 Task: Slide 14 - What To Do.
Action: Mouse moved to (31, 91)
Screenshot: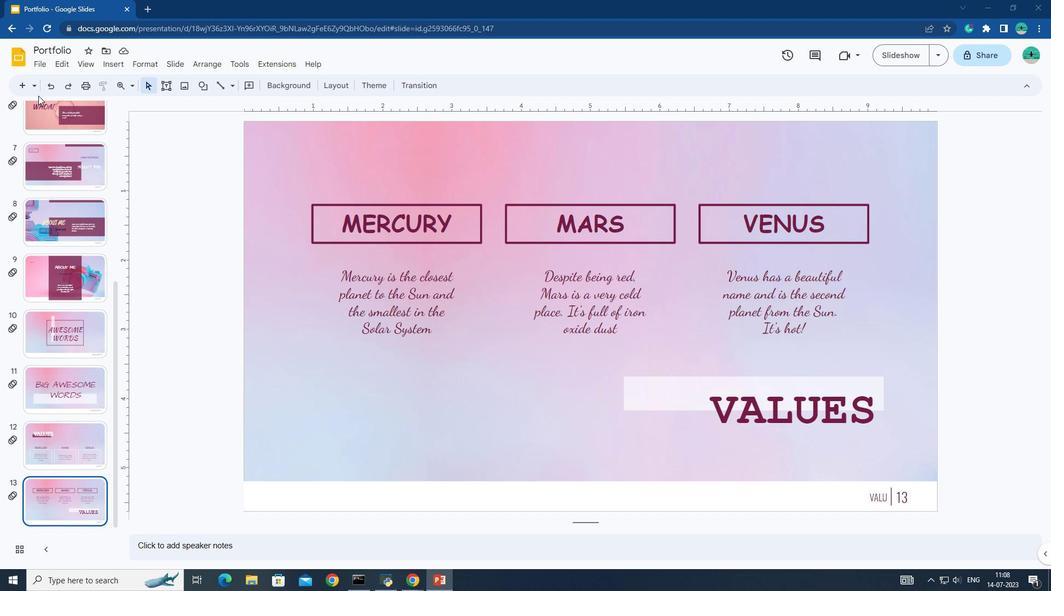 
Action: Mouse pressed left at (31, 91)
Screenshot: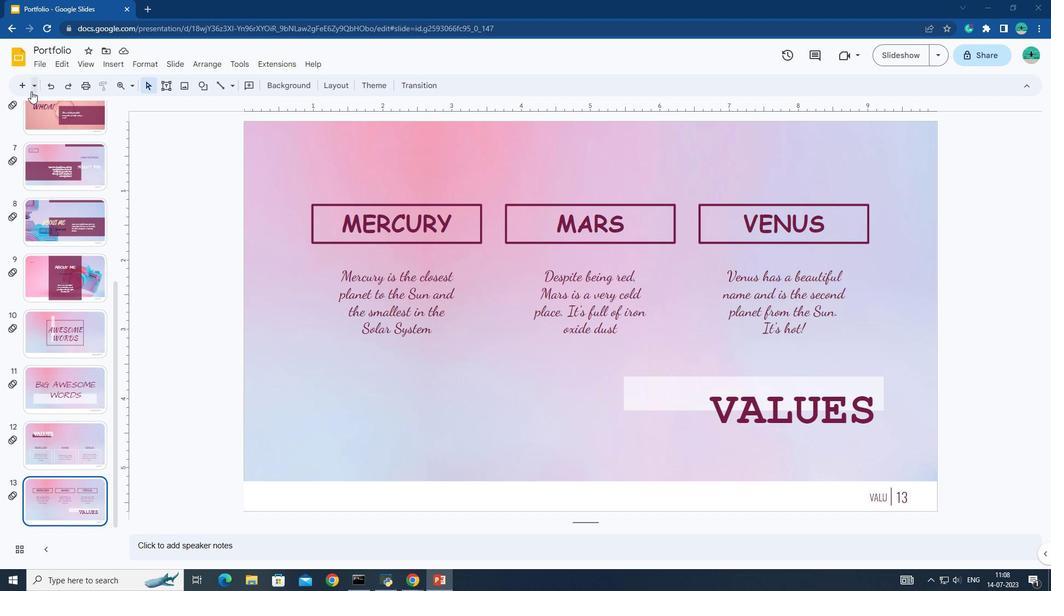 
Action: Mouse moved to (42, 168)
Screenshot: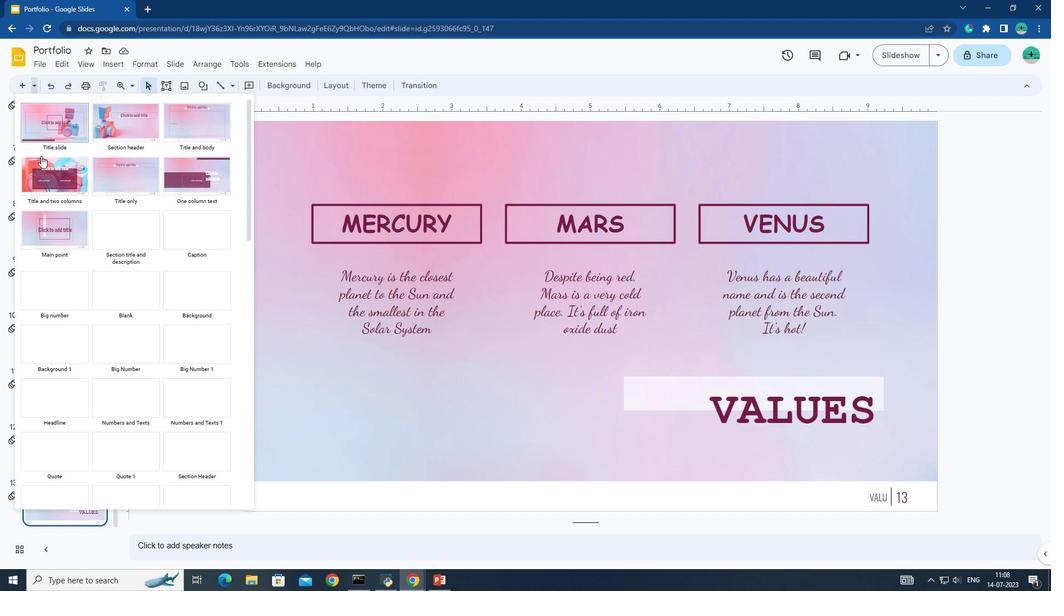 
Action: Mouse pressed left at (42, 168)
Screenshot: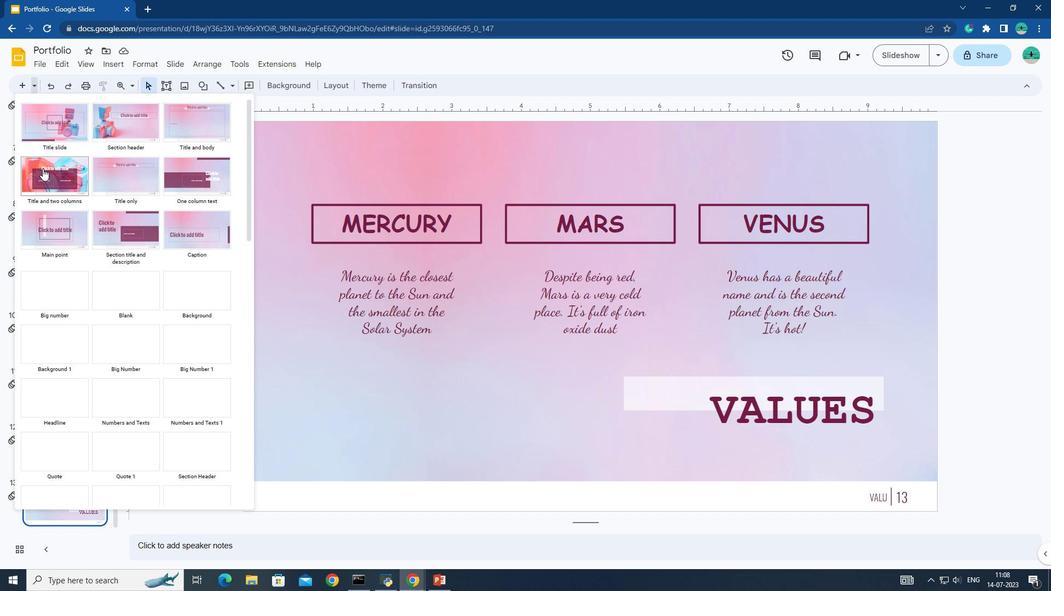 
Action: Mouse moved to (519, 239)
Screenshot: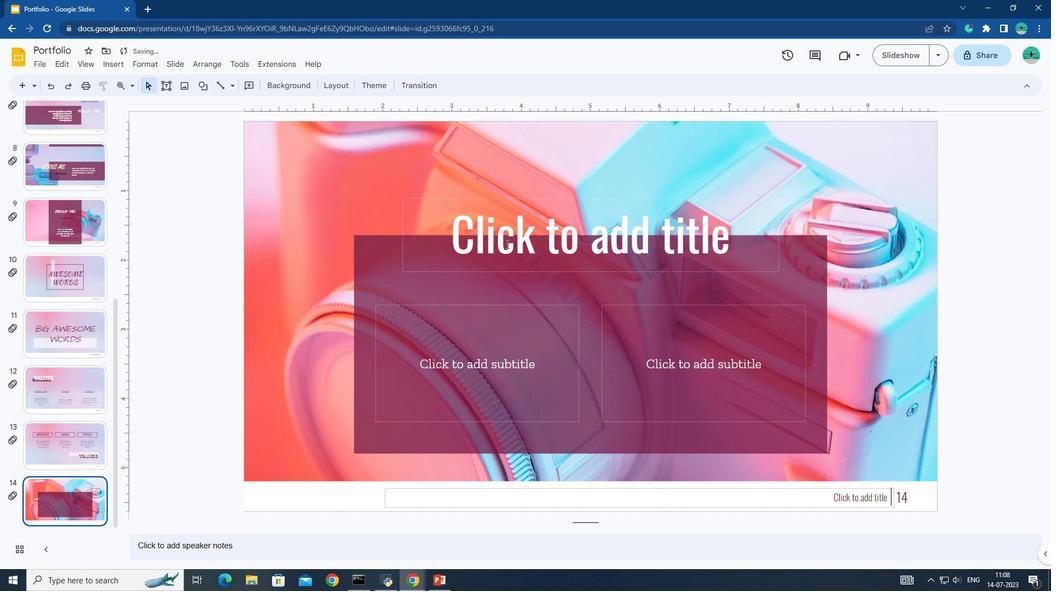 
Action: Mouse pressed left at (519, 239)
Screenshot: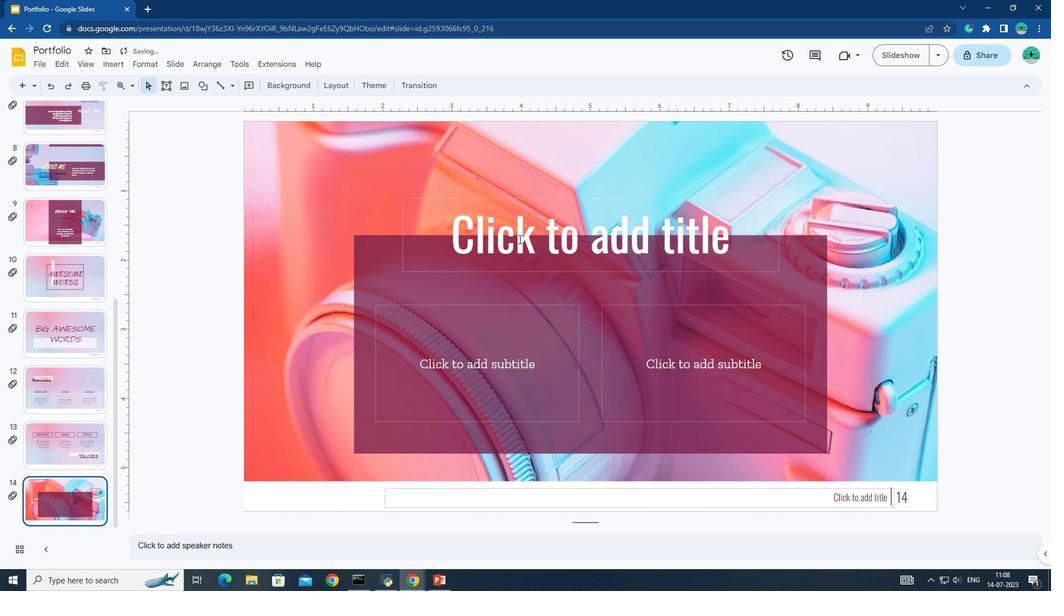 
Action: Key pressed e<Key.backspace>what<Key.space>i<Key.space>do
Screenshot: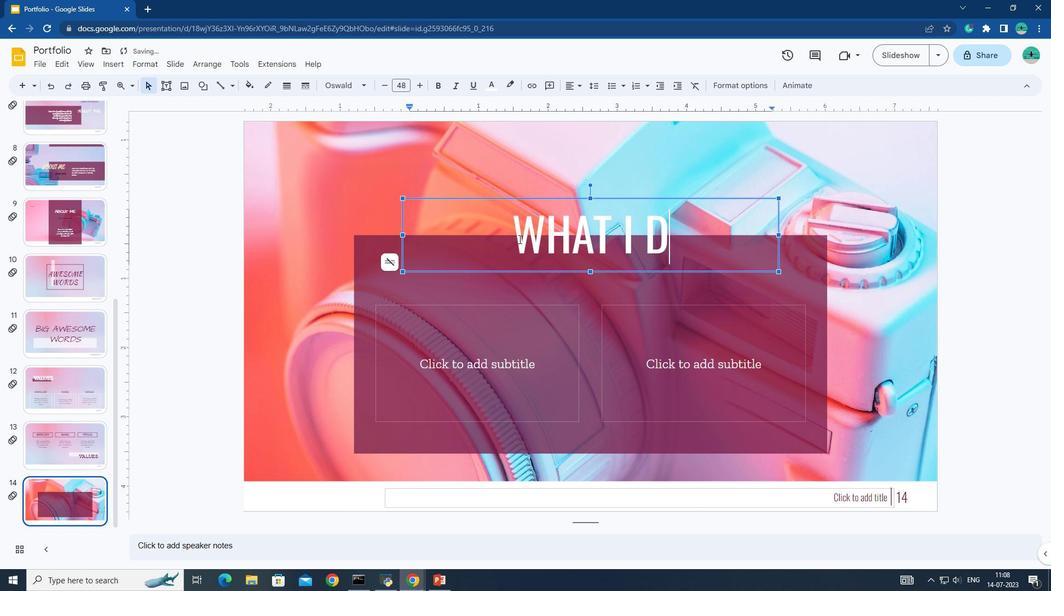 
Action: Mouse moved to (165, 85)
Screenshot: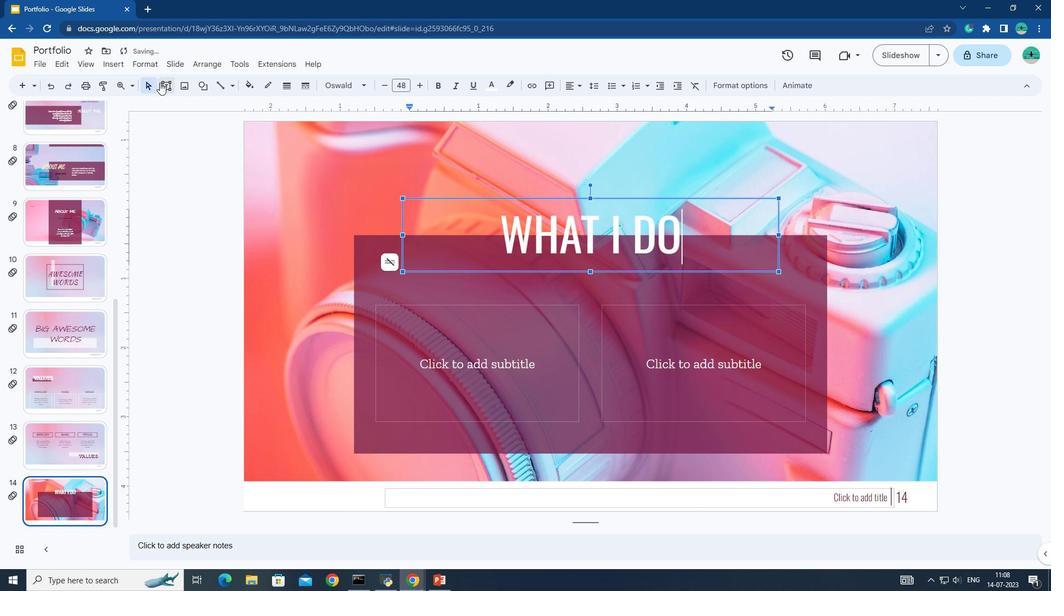 
Action: Mouse pressed left at (165, 85)
Screenshot: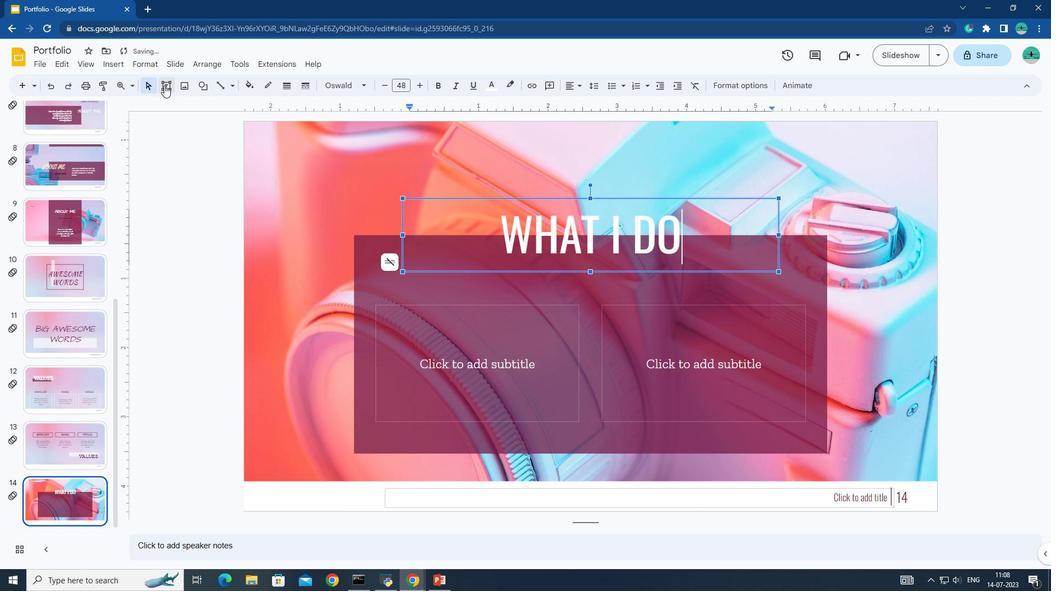 
Action: Mouse moved to (411, 282)
Screenshot: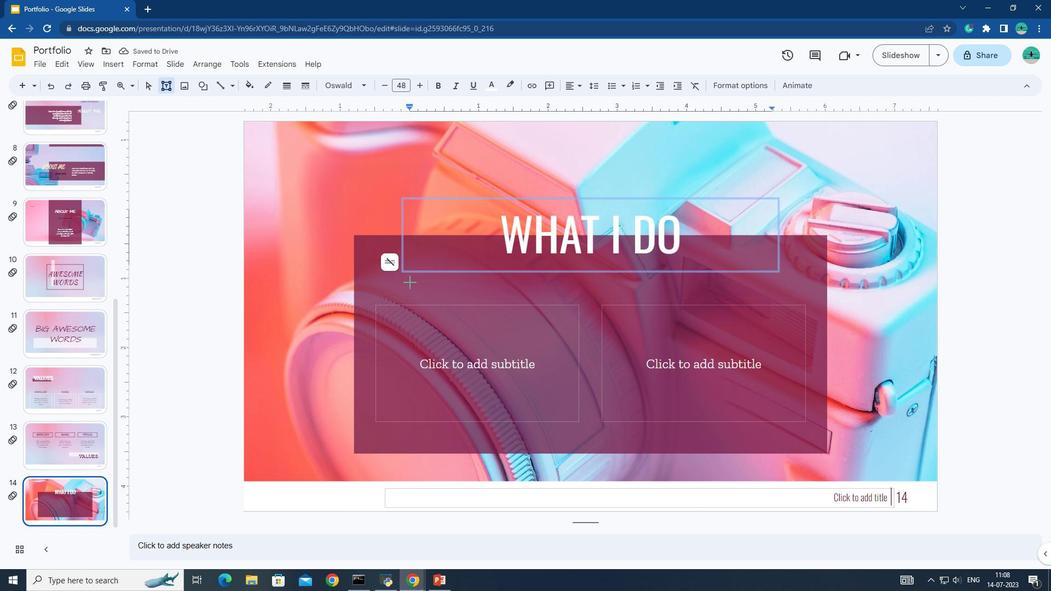 
Action: Mouse pressed left at (411, 282)
Screenshot: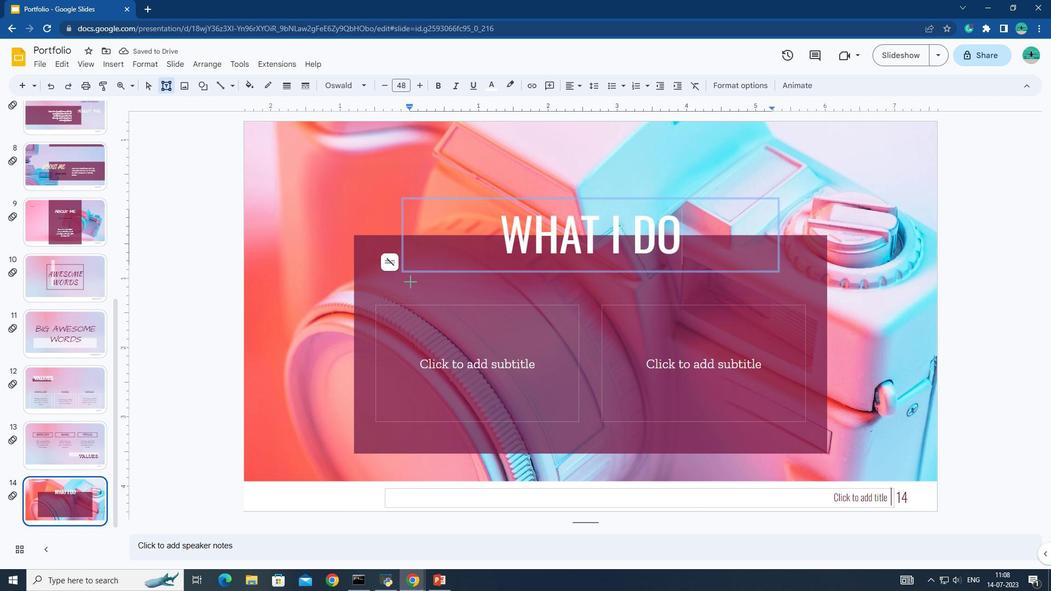 
Action: Mouse moved to (593, 282)
Screenshot: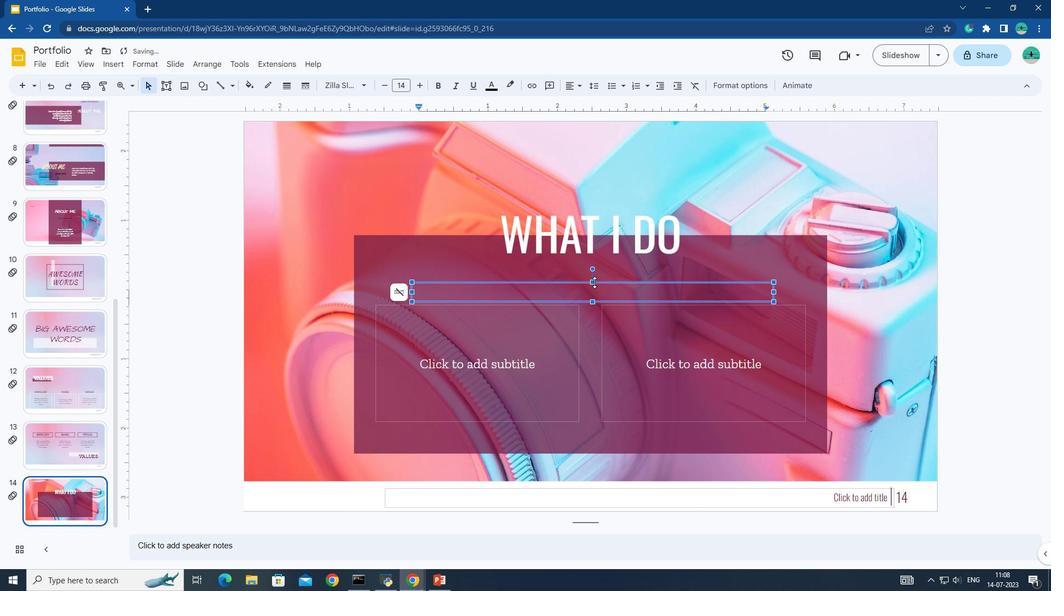 
Action: Mouse pressed left at (593, 282)
Screenshot: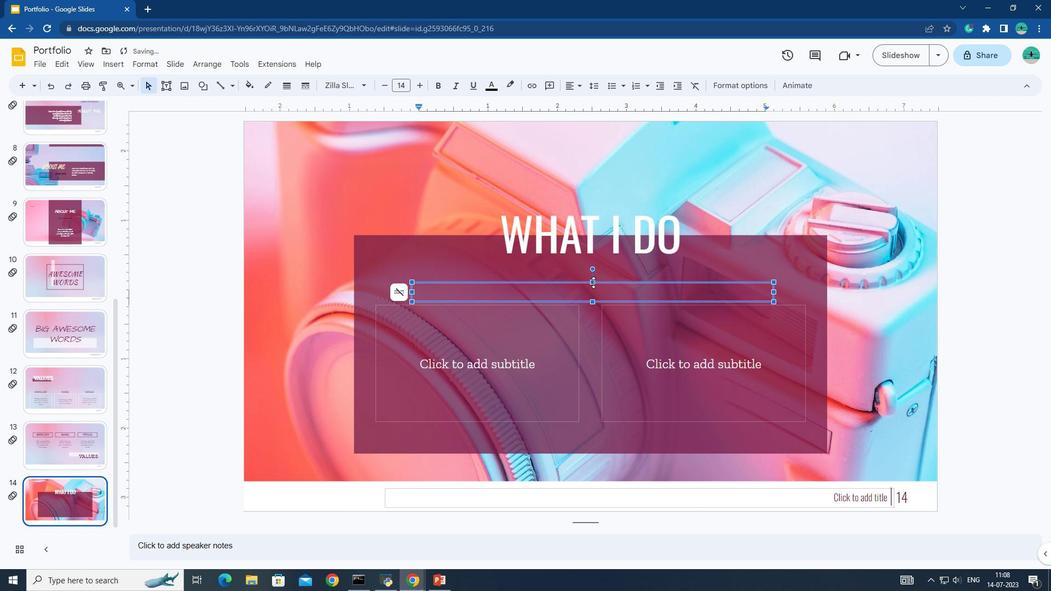 
Action: Mouse moved to (121, 63)
Screenshot: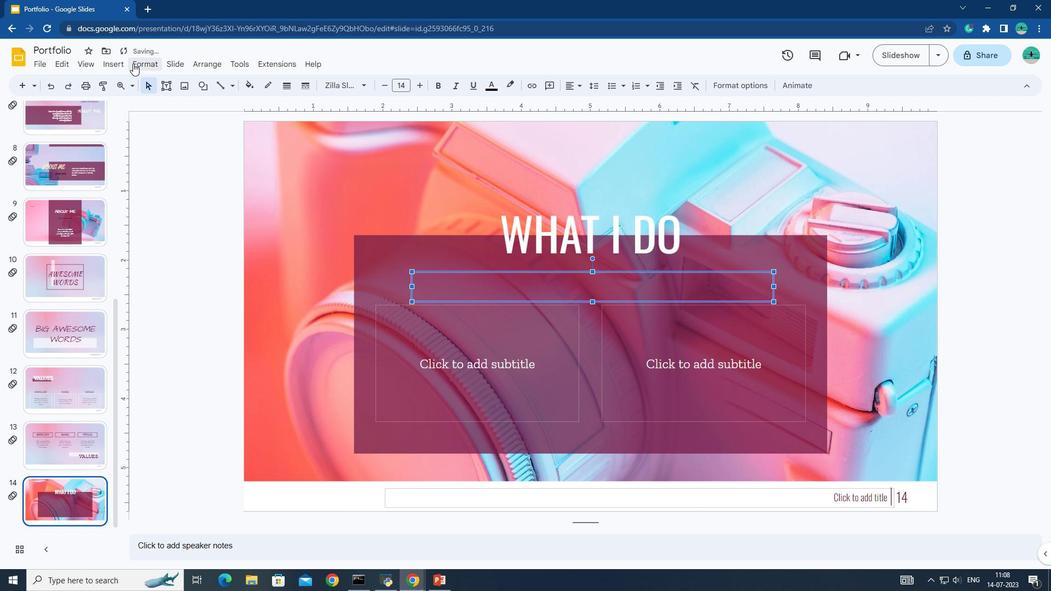 
Action: Mouse pressed left at (121, 63)
Screenshot: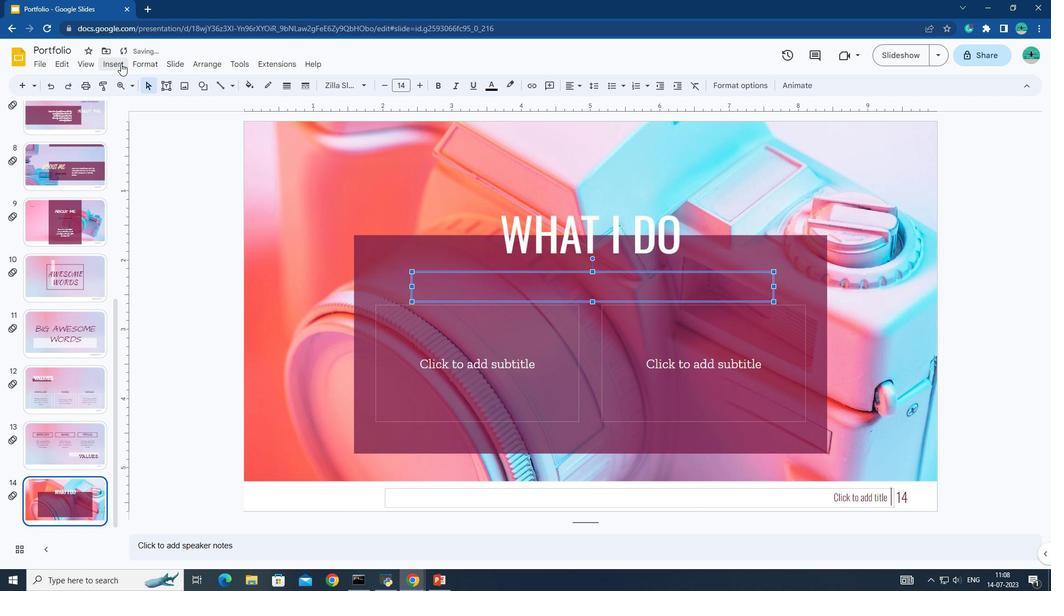 
Action: Mouse moved to (309, 90)
Screenshot: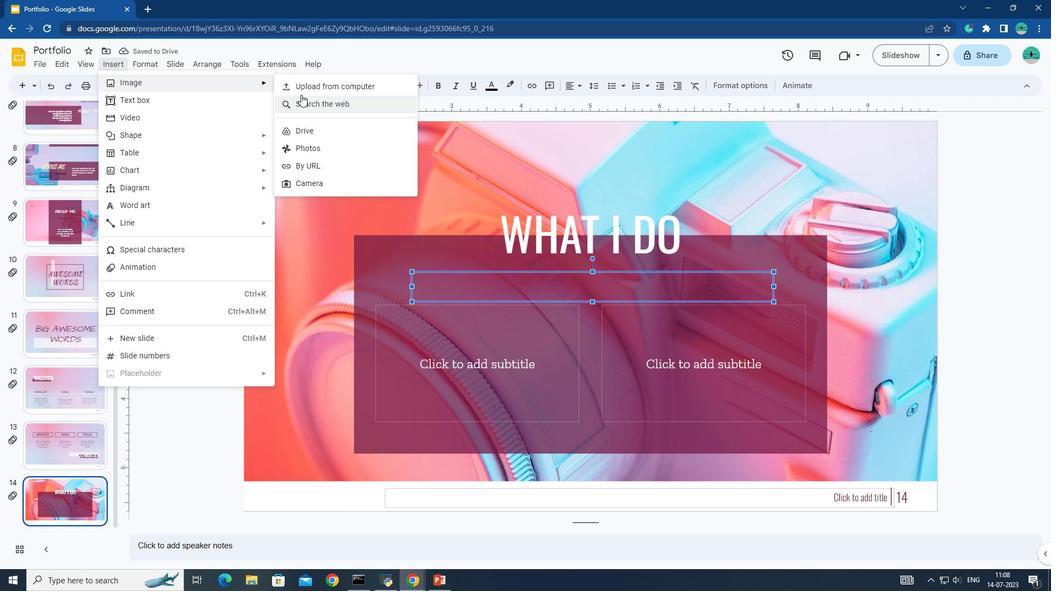 
Action: Mouse pressed left at (309, 90)
Screenshot: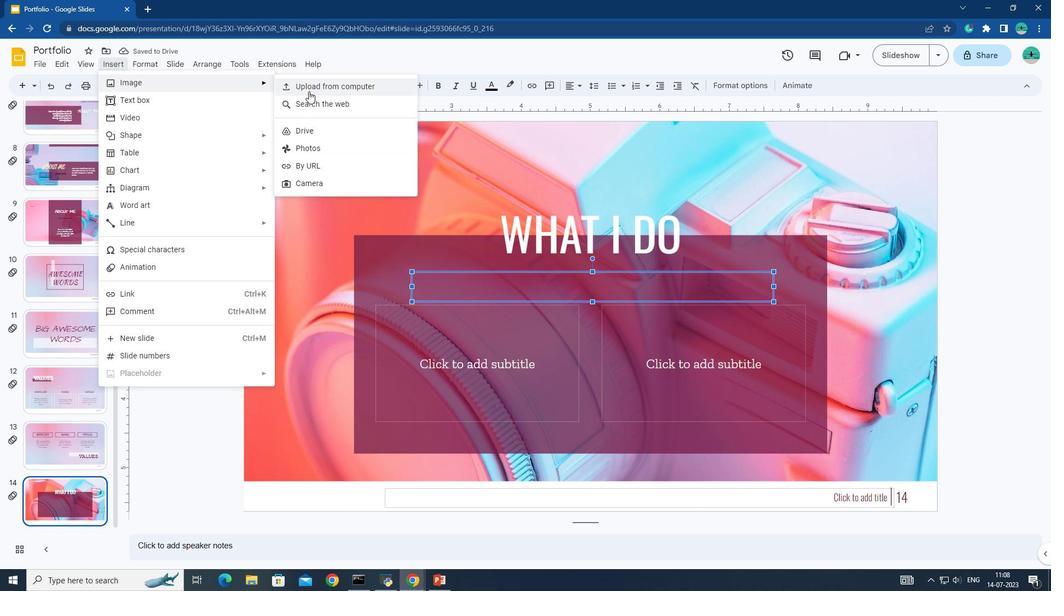 
Action: Mouse moved to (131, 106)
Screenshot: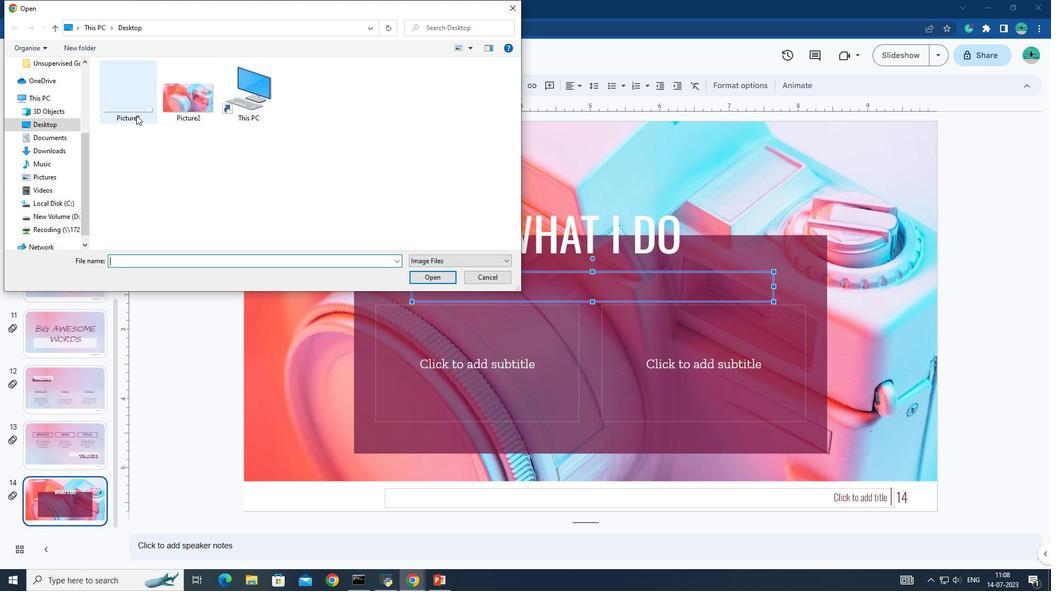 
Action: Mouse pressed left at (131, 106)
Screenshot: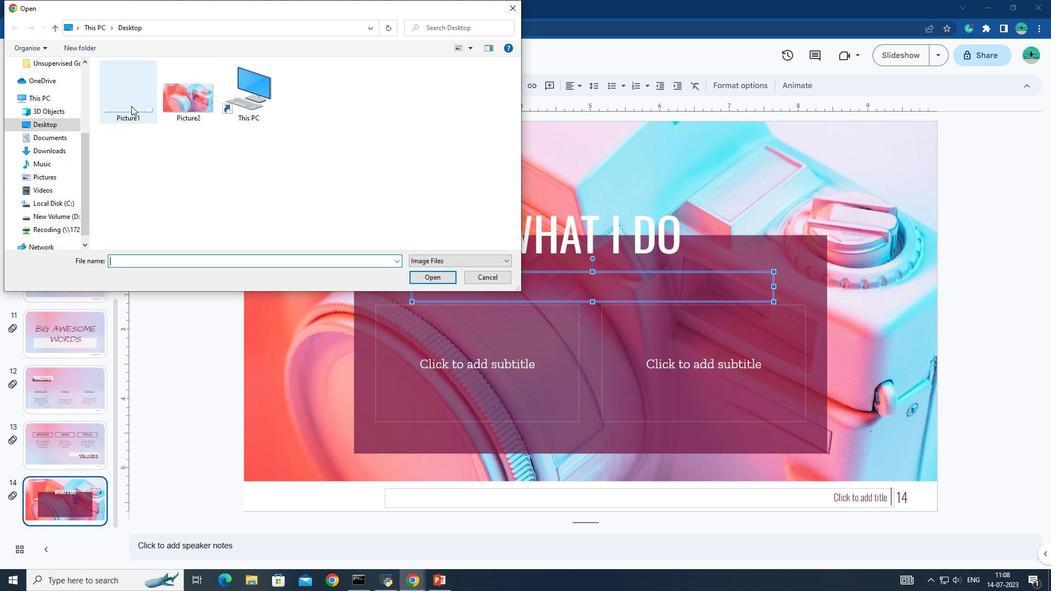 
Action: Mouse moved to (428, 279)
Screenshot: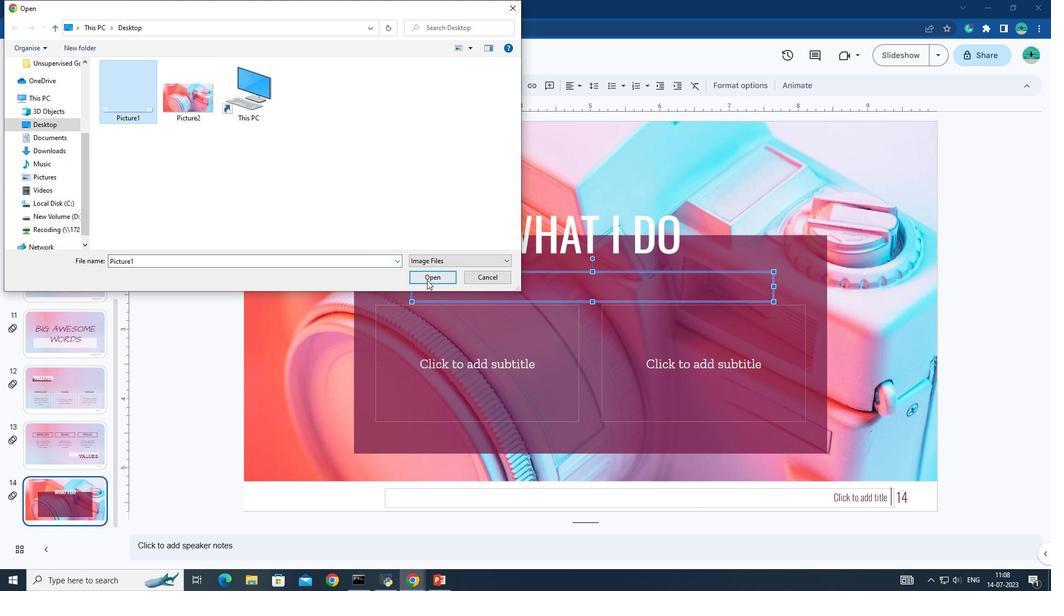 
Action: Mouse pressed left at (428, 279)
Screenshot: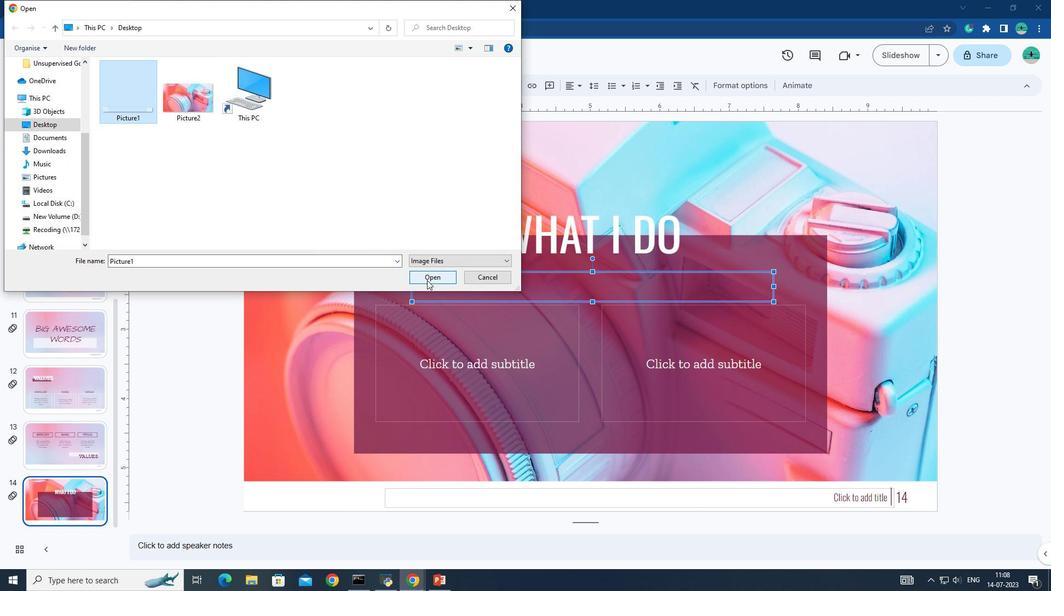 
Action: Mouse moved to (465, 145)
Screenshot: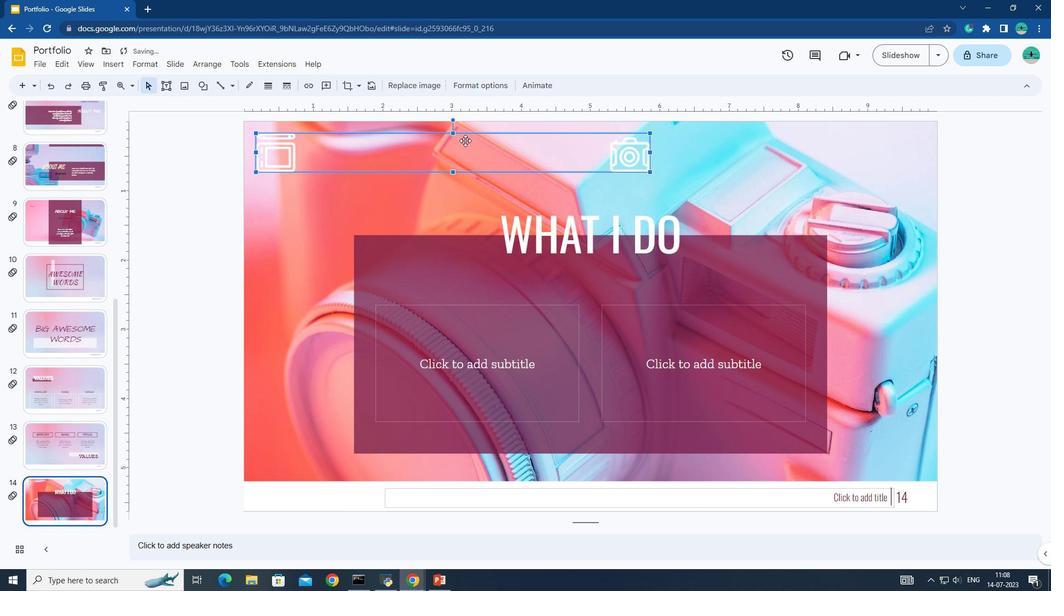 
Action: Mouse pressed left at (465, 145)
Screenshot: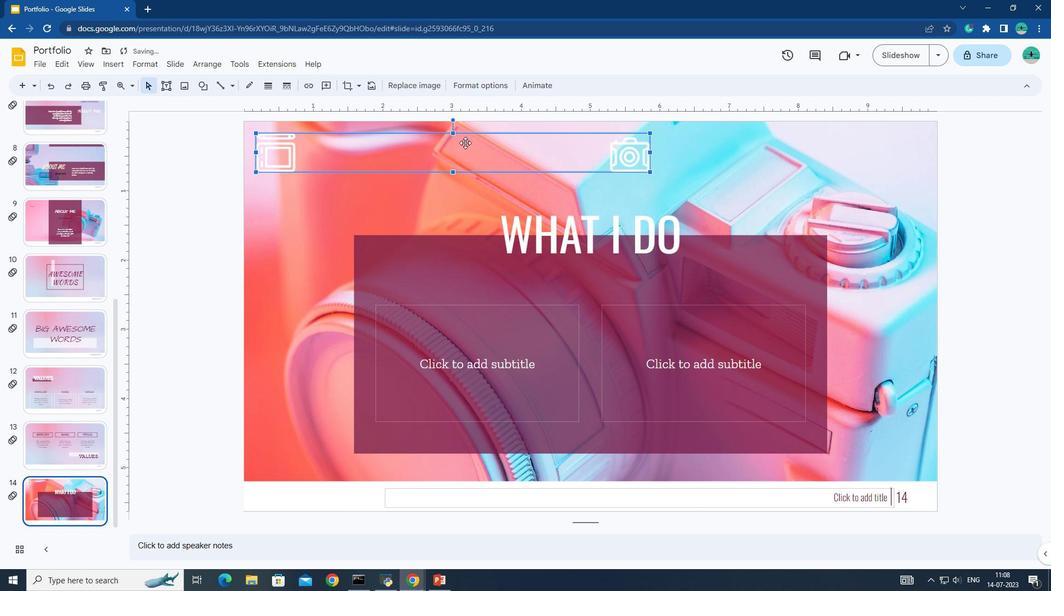 
Action: Mouse moved to (589, 304)
Screenshot: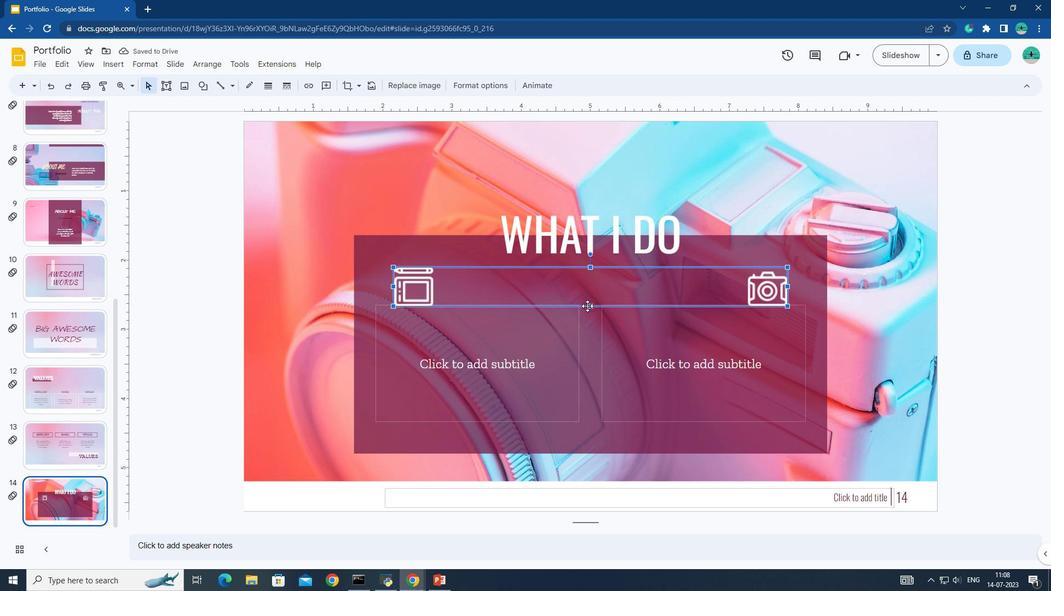 
Action: Mouse pressed left at (589, 304)
Screenshot: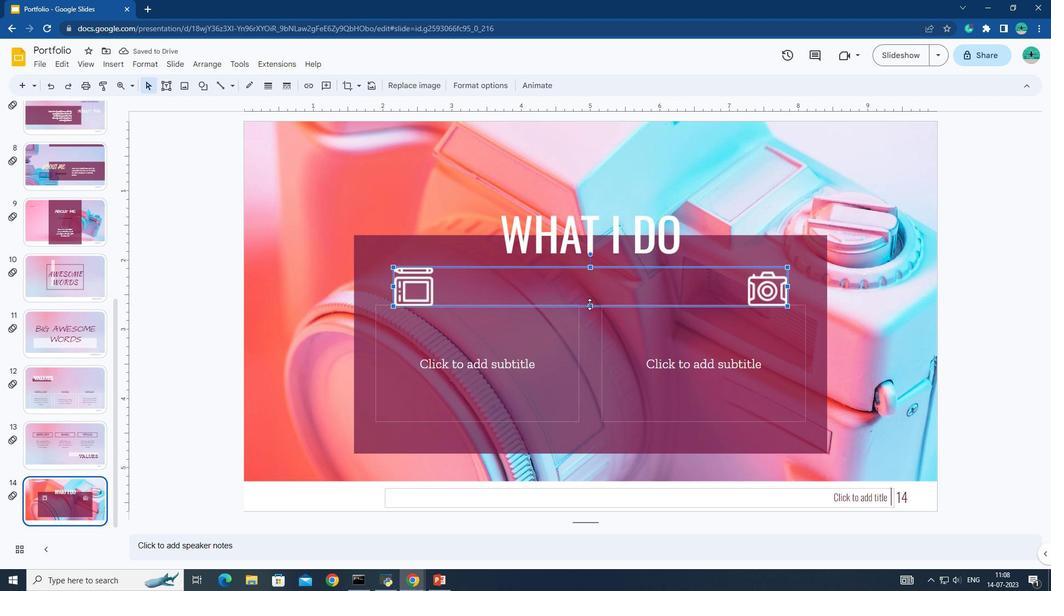
Action: Mouse moved to (591, 266)
Screenshot: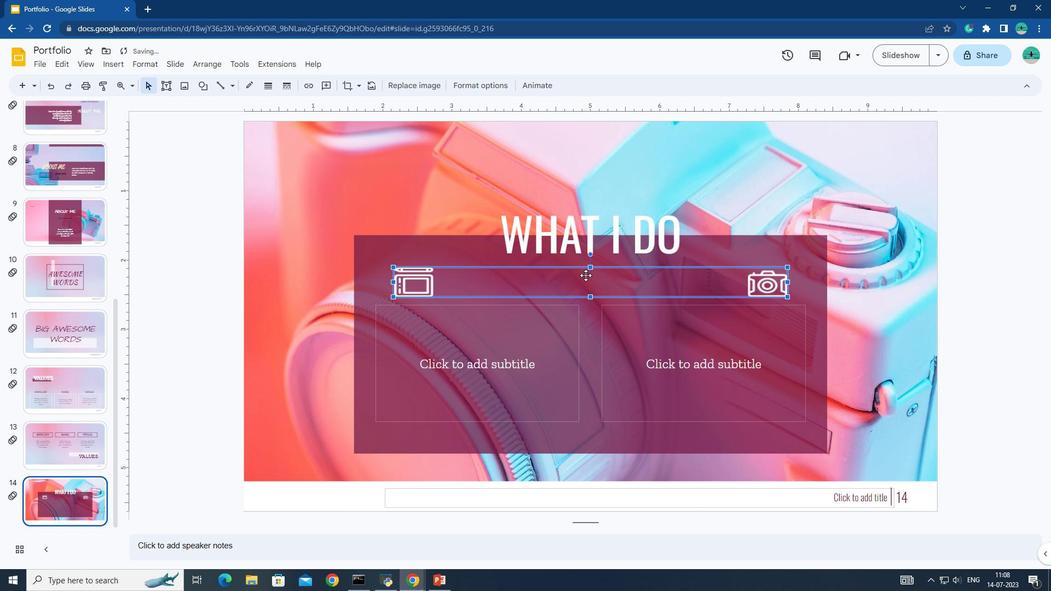
Action: Mouse pressed left at (591, 266)
Screenshot: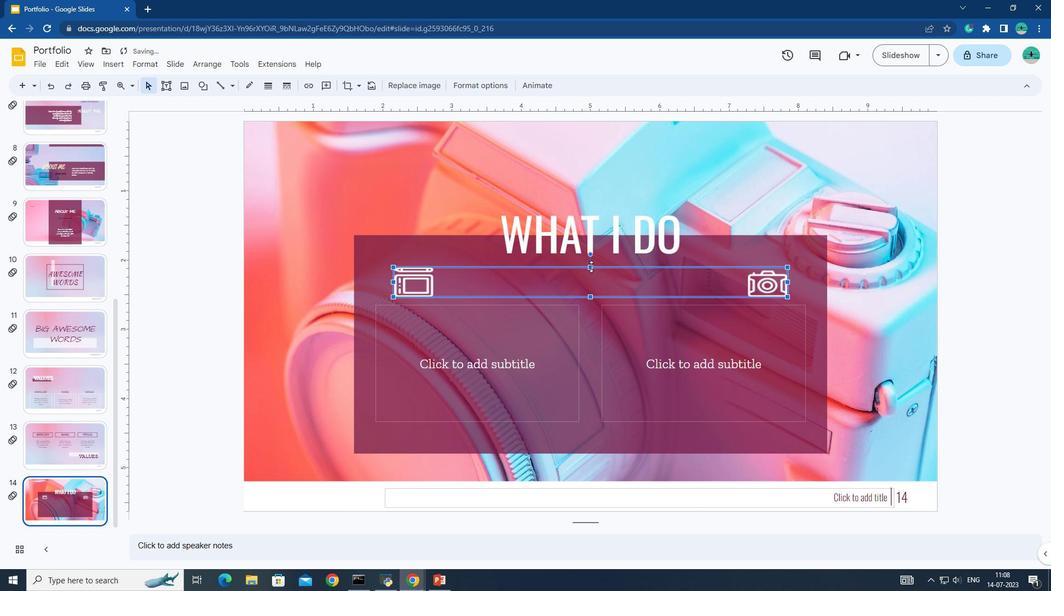 
Action: Mouse moved to (590, 296)
Screenshot: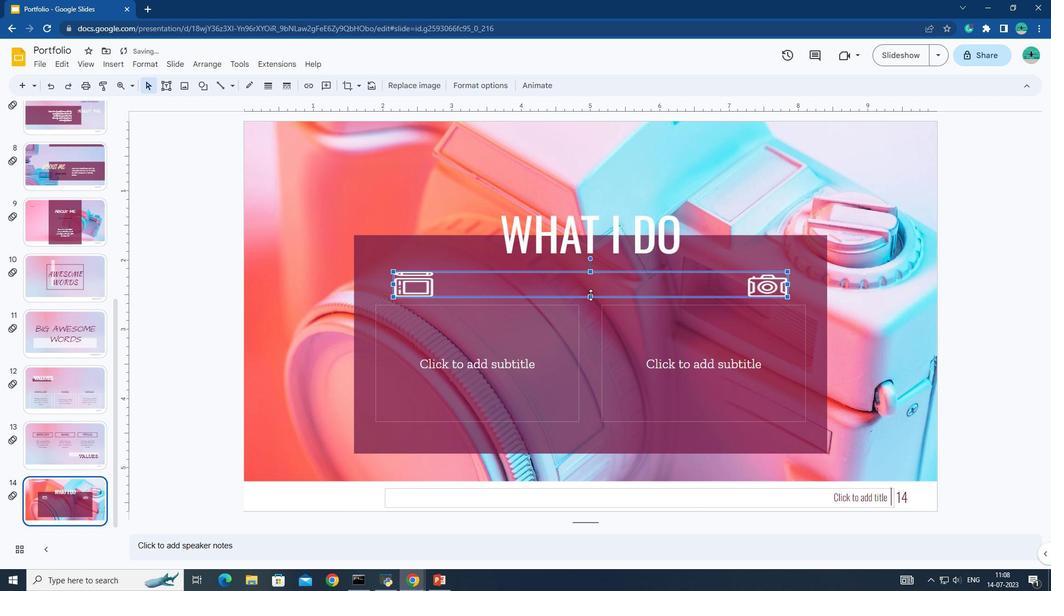 
Action: Mouse pressed left at (590, 296)
Screenshot: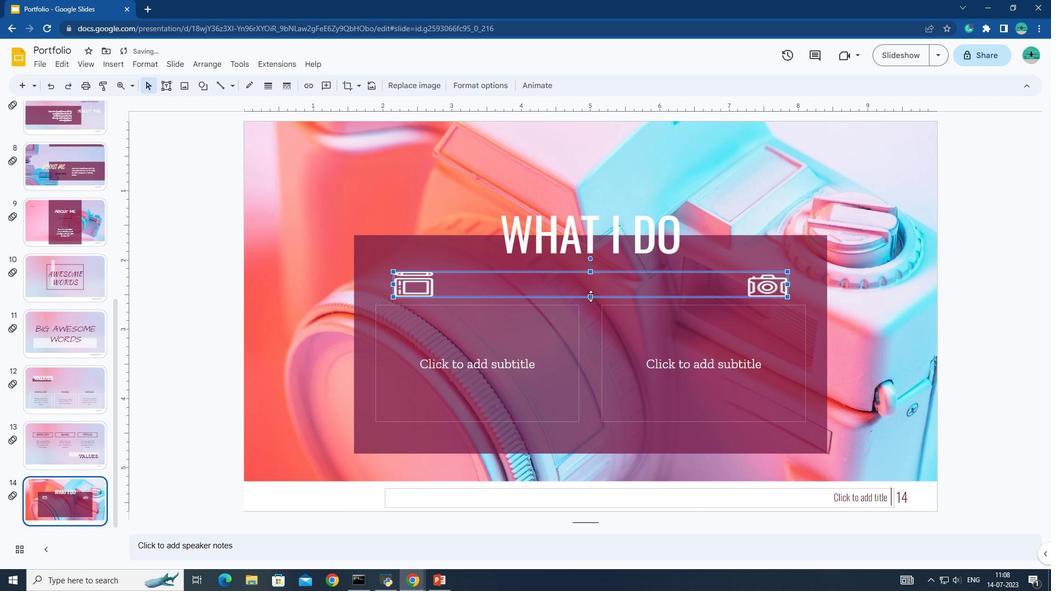 
Action: Mouse moved to (495, 326)
Screenshot: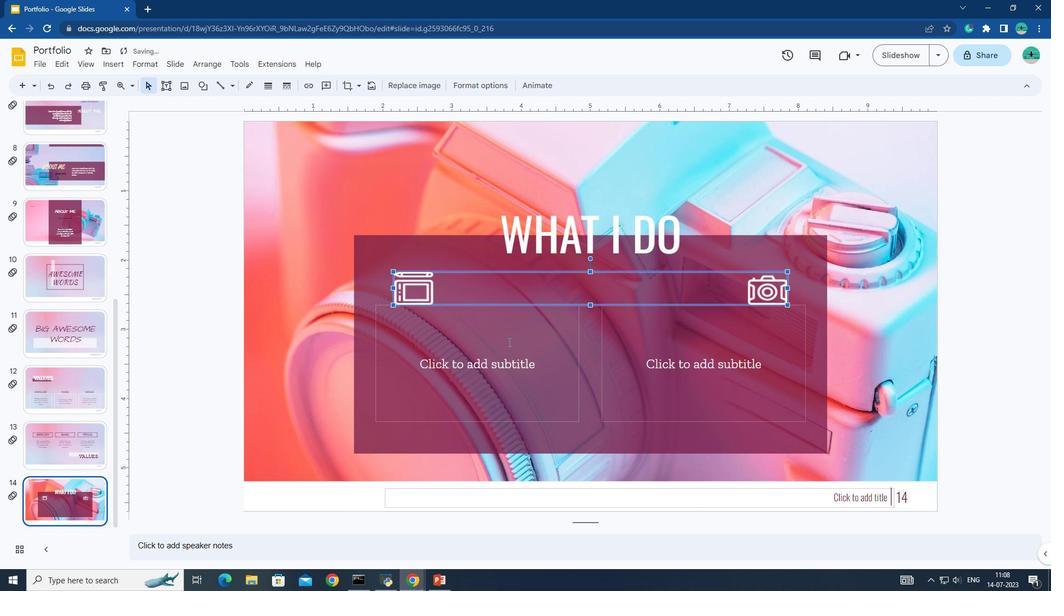 
Action: Mouse pressed left at (495, 326)
Screenshot: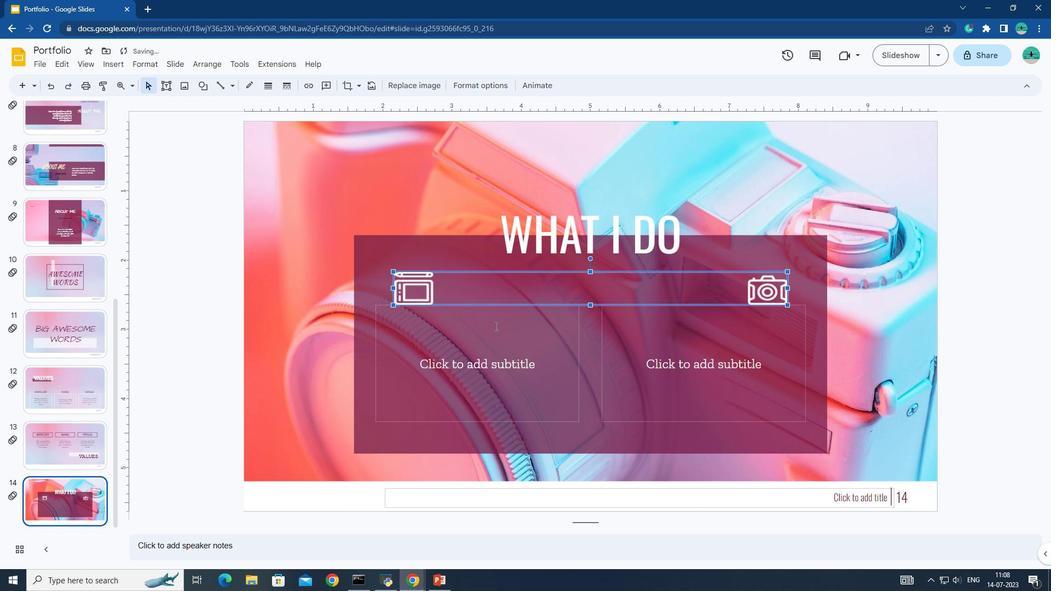 
Action: Mouse moved to (503, 326)
Screenshot: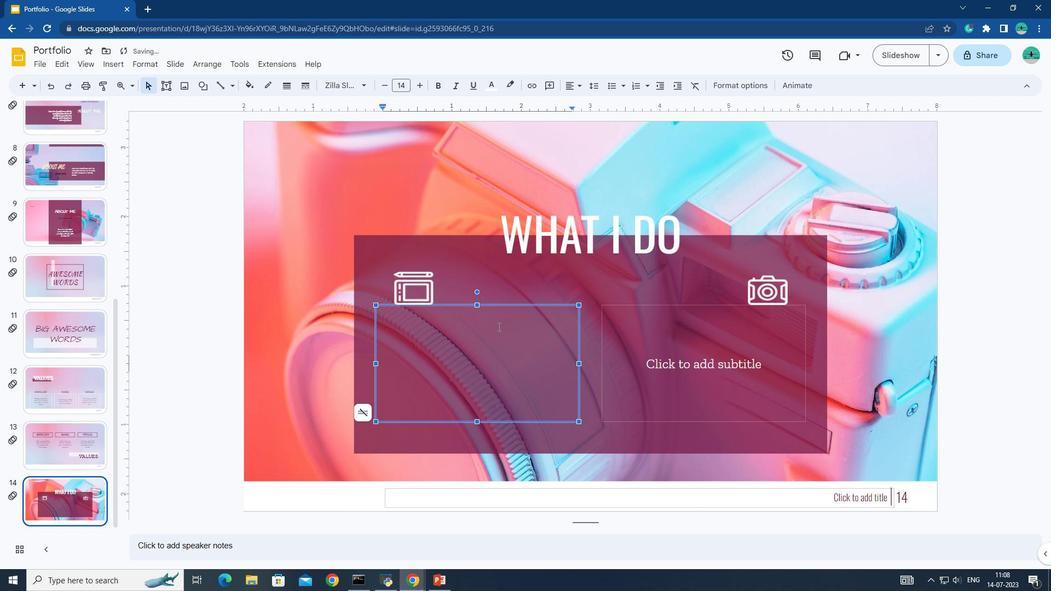 
Action: Key pressed m<Key.caps_lock>ERCURY<Key.space>IS<Key.space>THE<Key.space>CLOSEST<Key.space>PLANET<Key.space>TO<Key.space>THE<Key.space><Key.shift>sUN<Key.space>AND<Key.space>THE<Key.space>SMALLEST<Key.space>ONE<Key.space>IN<Key.space>THE<Key.space><Key.shift>sOLAR<Key.space><Key.shift><Key.shift><Key.shift><Key.shift><Key.shift>sYSTEM<Key.space>----<Key.backspace>IT'S<Key.space>ONLY<Key.space>A<Key.space>BIT<Key.space>LARGER<Key.space>THAN<Key.space>THE<Key.space><Key.shift>mOON<Key.space>
Screenshot: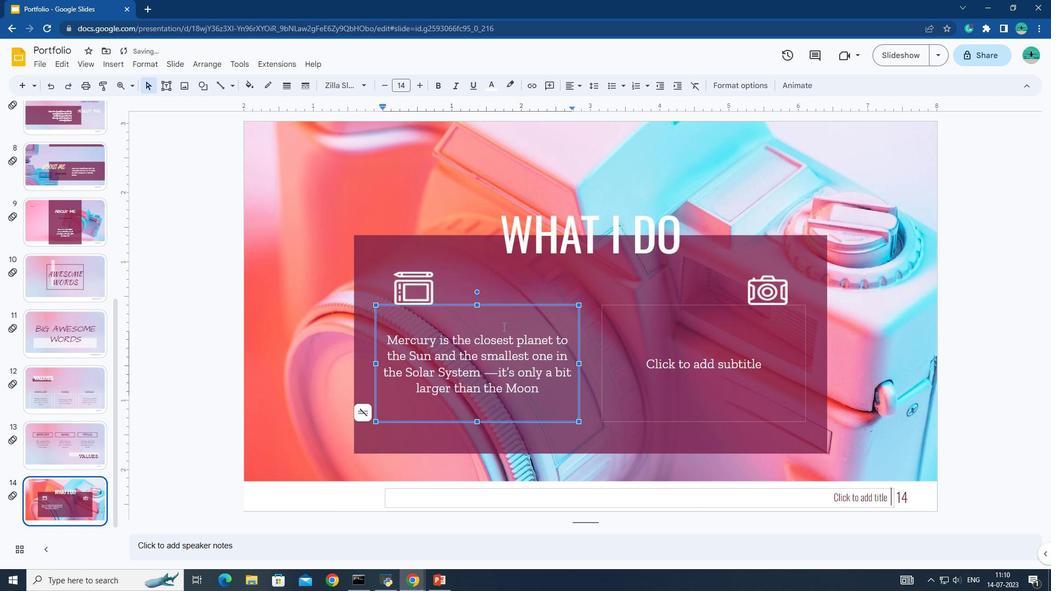 
Action: Mouse moved to (670, 343)
Screenshot: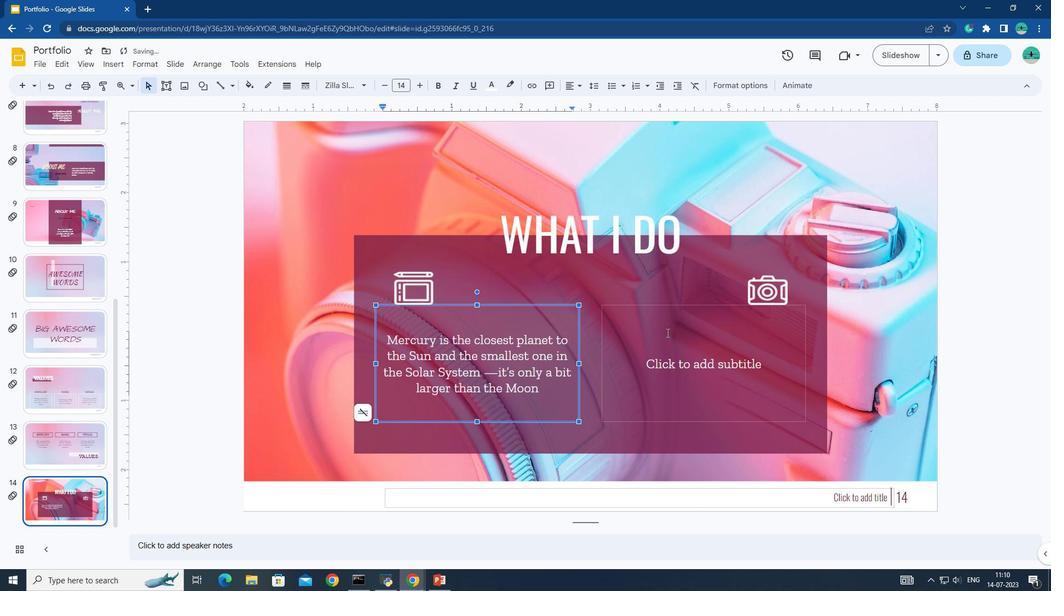 
Action: Mouse pressed left at (670, 343)
Screenshot: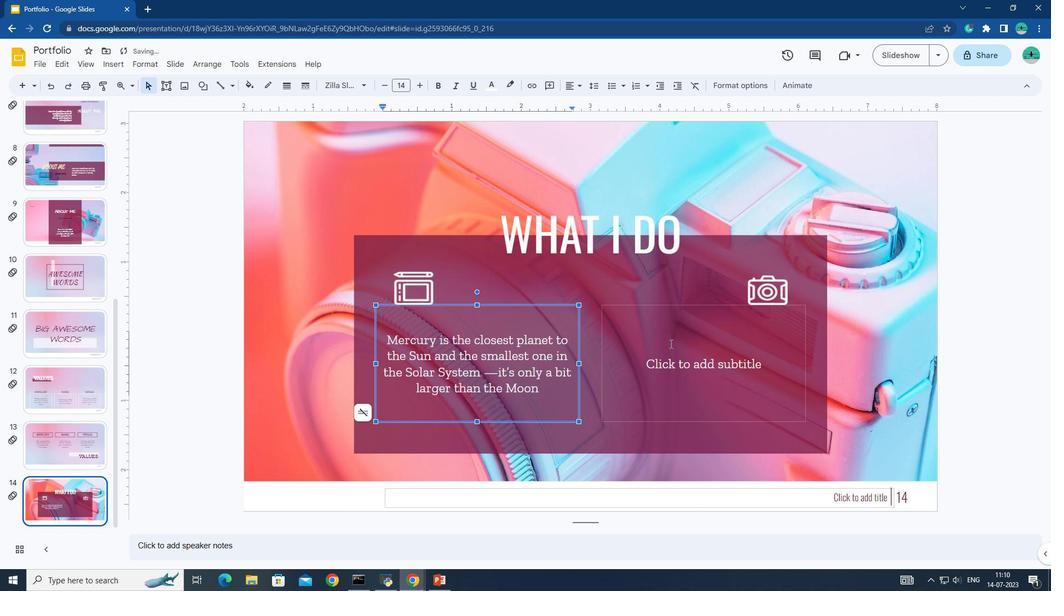 
Action: Mouse moved to (714, 331)
Screenshot: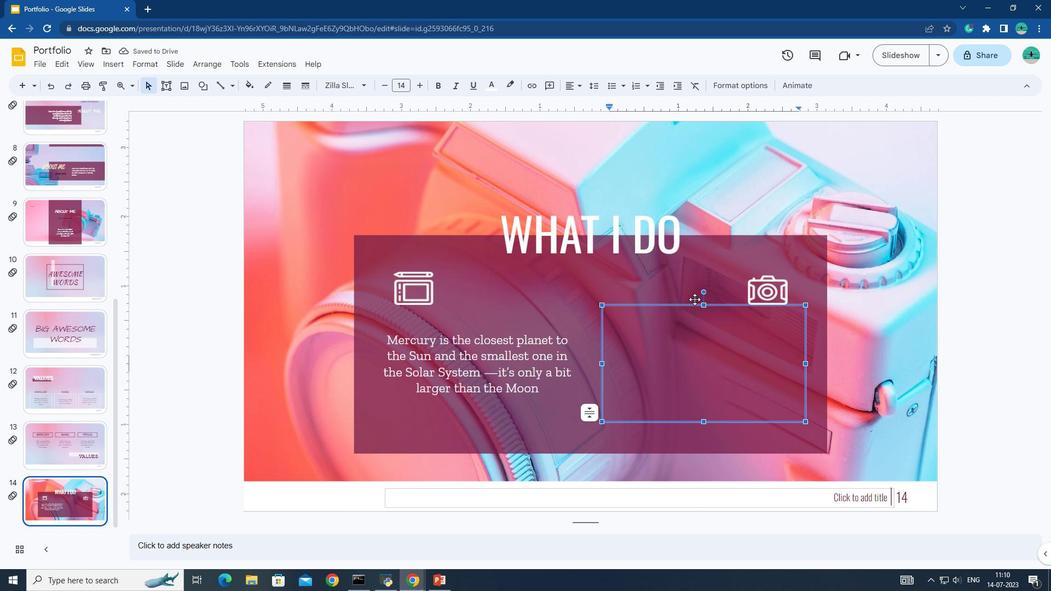 
Action: Key pressed <Key.shift>vENUS<Key.space>HAS<Key.space>A<Key.space>BEAUTIFUL<Key.space>NAME<Key.space>AND<Key.space>IS<Key.space>THE<Key.space>SECOND<Key.space>PLNET<Key.space>FROM<Key.space>THE<Key.space><Key.shift>sUN.<Key.space><Key.shift><Key.shift><Key.shift><Key.shift><Key.shift><Key.shift><Key.shift><Key.shift><Key.shift><Key.shift><Key.shift><Key.shift><Key.shift><Key.shift><Key.shift><Key.shift><Key.shift><Key.shift><Key.shift><Key.shift><Key.shift><Key.shift><Key.shift><Key.shift><Key.shift><Key.shift><Key.shift>iT'S<Key.space>TERRIBLY<Key.space>HOT----<Key.backspace><Key.space><Key.backspace>EVEN<Key.space>HOTTER<Key.space>THAN<Key.space><Key.shift><Key.shift><Key.shift><Key.shift><Key.shift><Key.shift><Key.shift>mERCURY
Screenshot: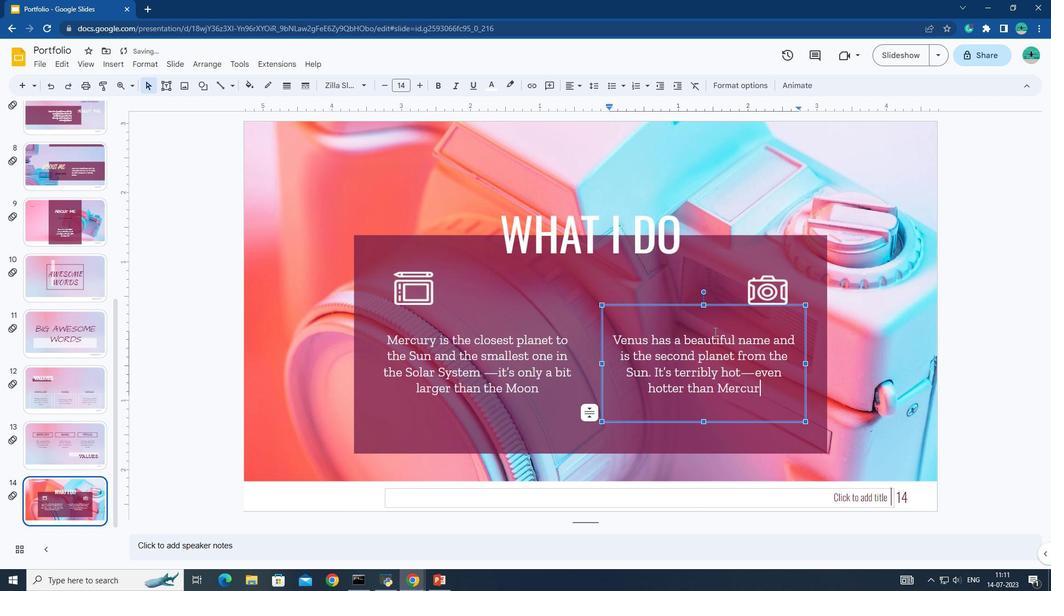
Action: Mouse moved to (579, 290)
Screenshot: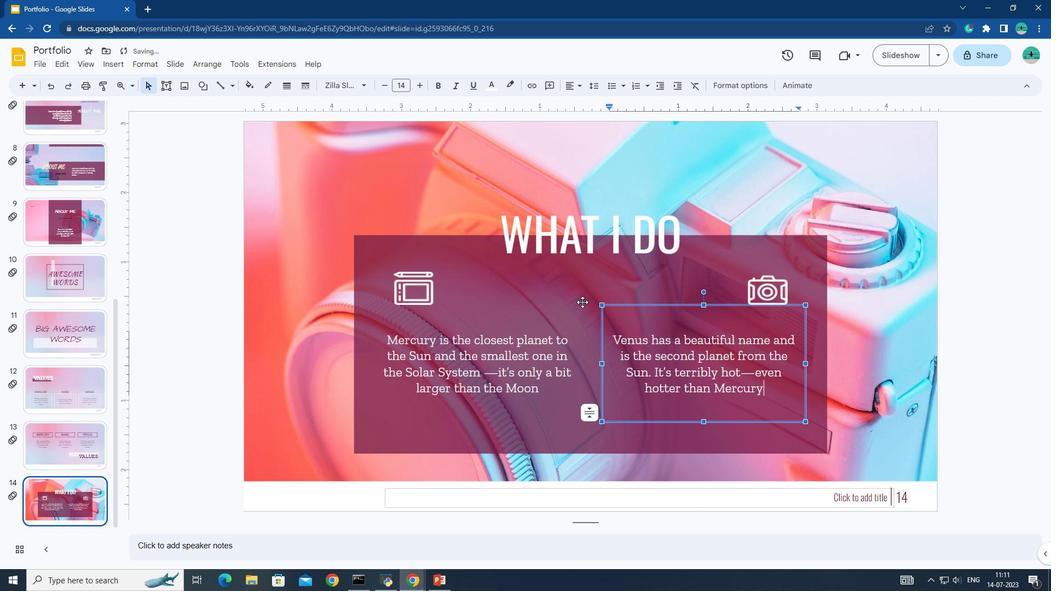
Action: Mouse pressed left at (579, 290)
Screenshot: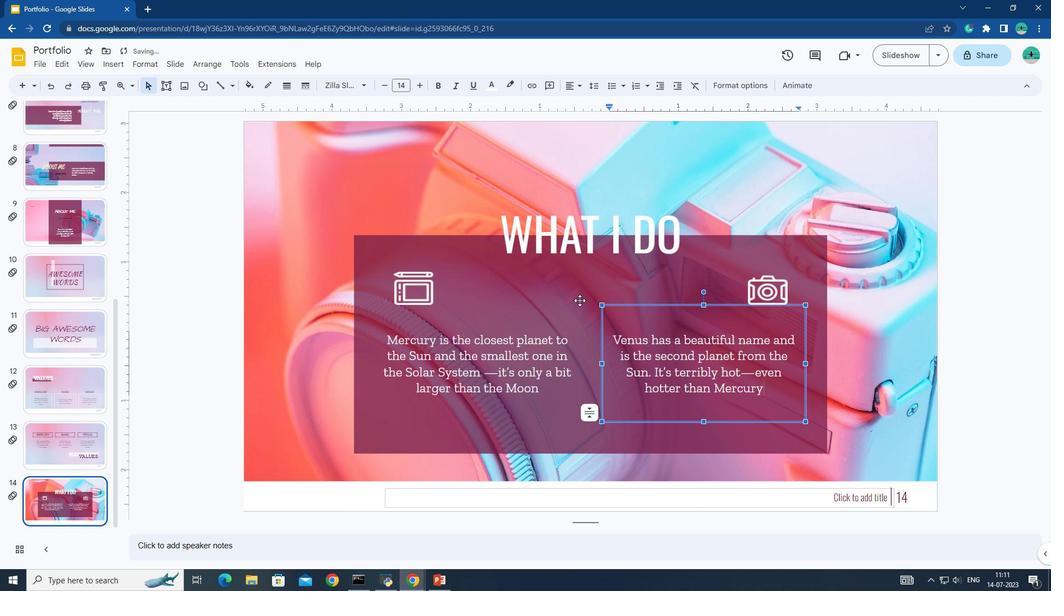 
Action: Mouse moved to (789, 289)
Screenshot: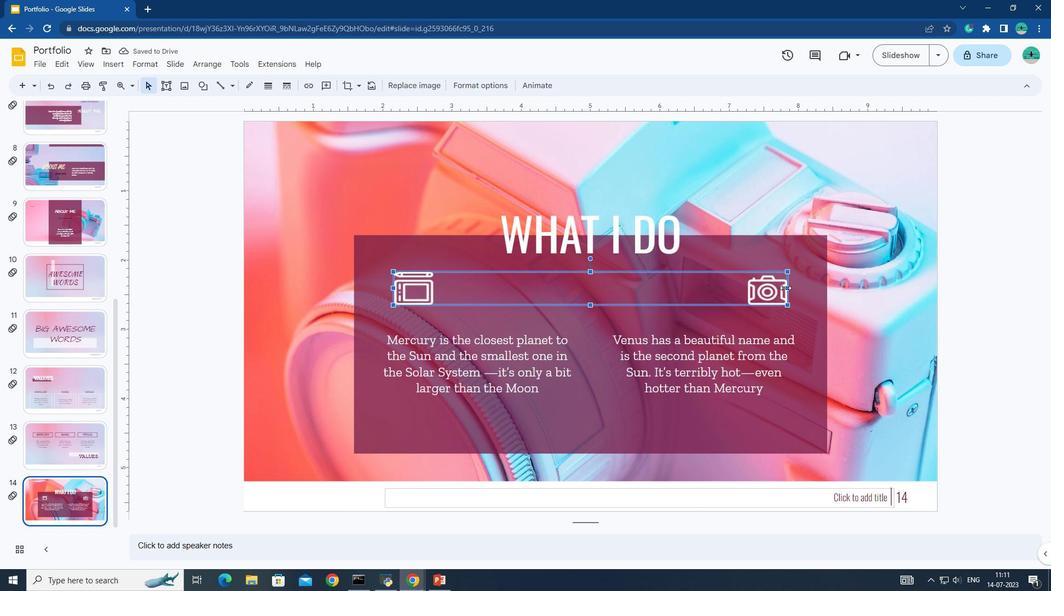 
Action: Mouse pressed left at (789, 289)
Screenshot: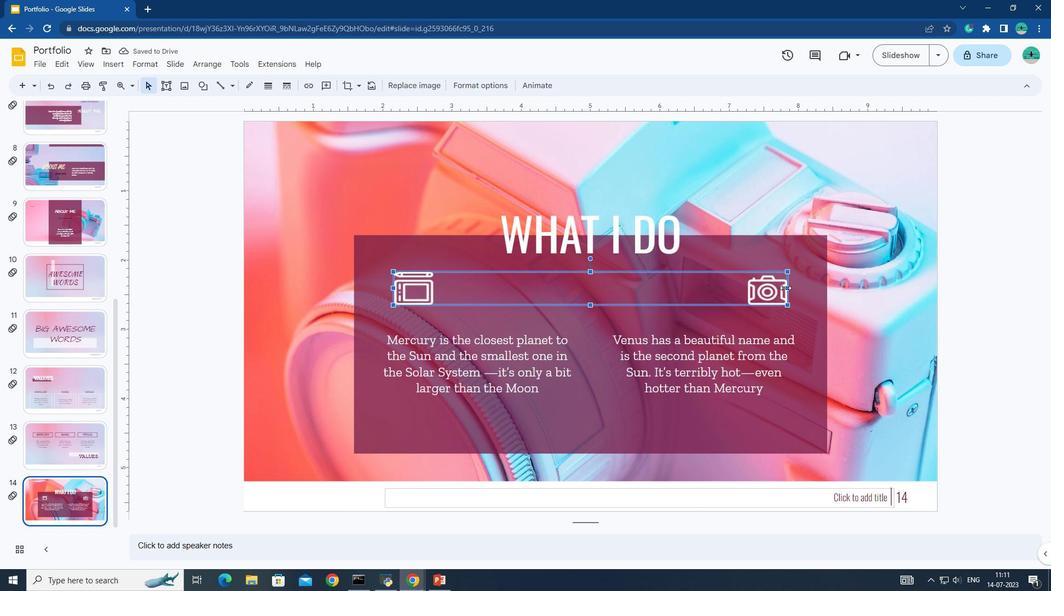
Action: Mouse moved to (391, 288)
Screenshot: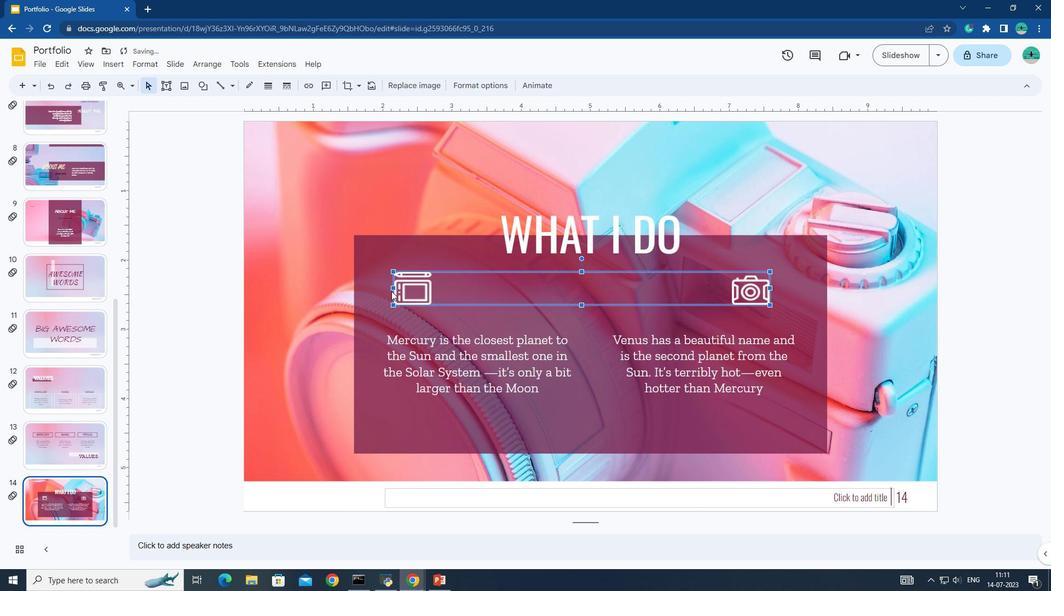 
Action: Mouse pressed left at (391, 288)
Screenshot: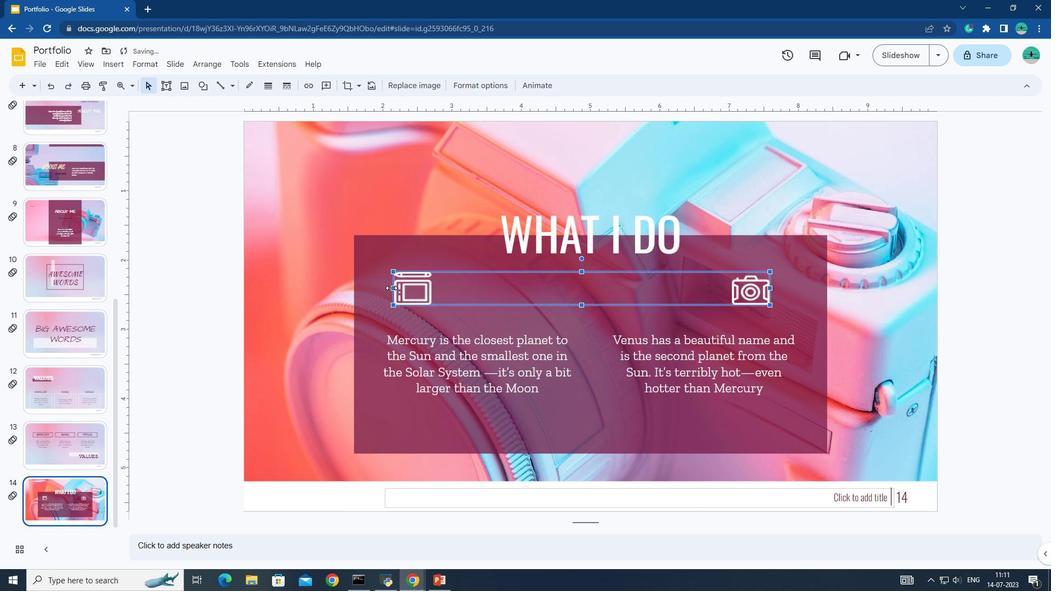 
Action: Mouse moved to (578, 243)
Screenshot: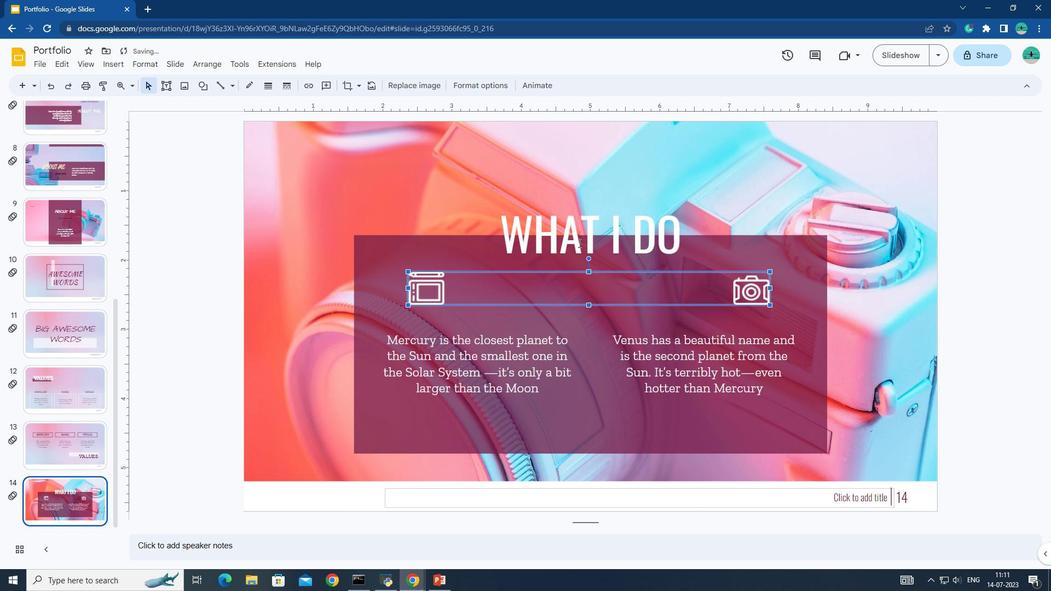 
Action: Mouse pressed left at (578, 243)
Screenshot: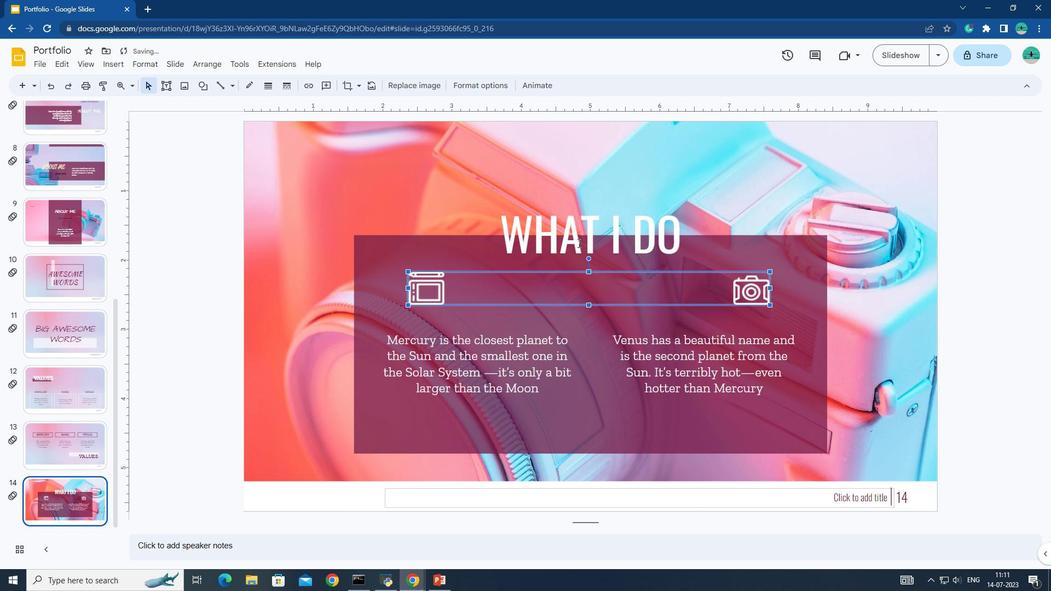 
Action: Mouse moved to (500, 223)
Screenshot: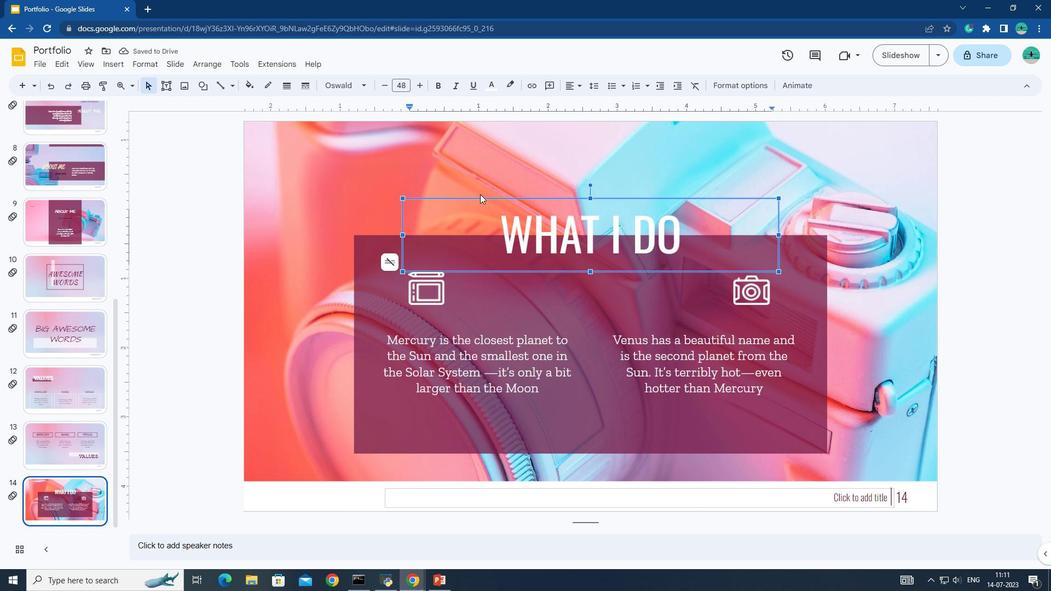 
Action: Mouse pressed left at (500, 223)
Screenshot: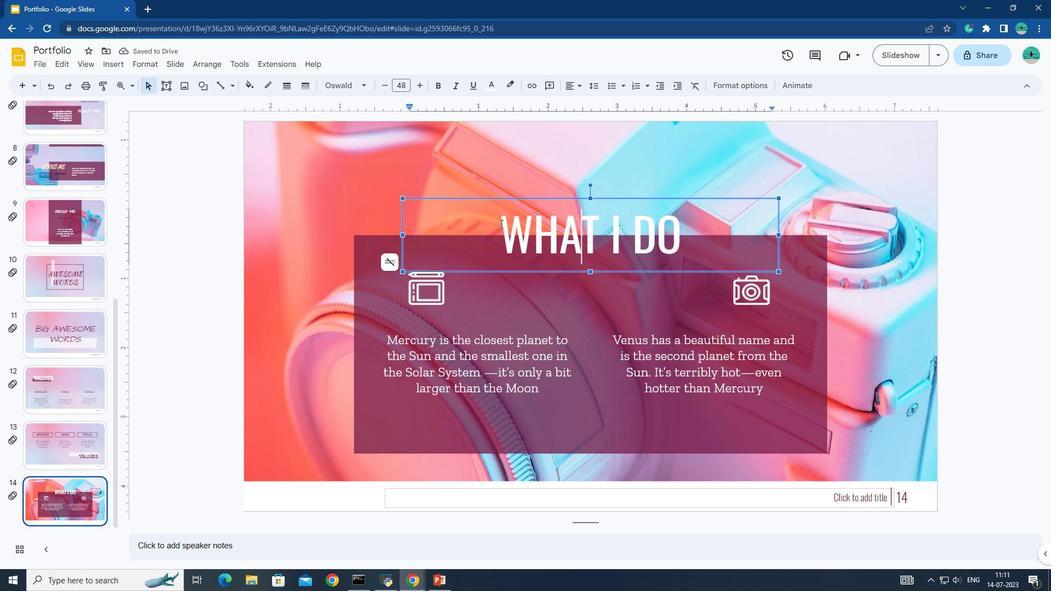 
Action: Mouse pressed left at (500, 223)
Screenshot: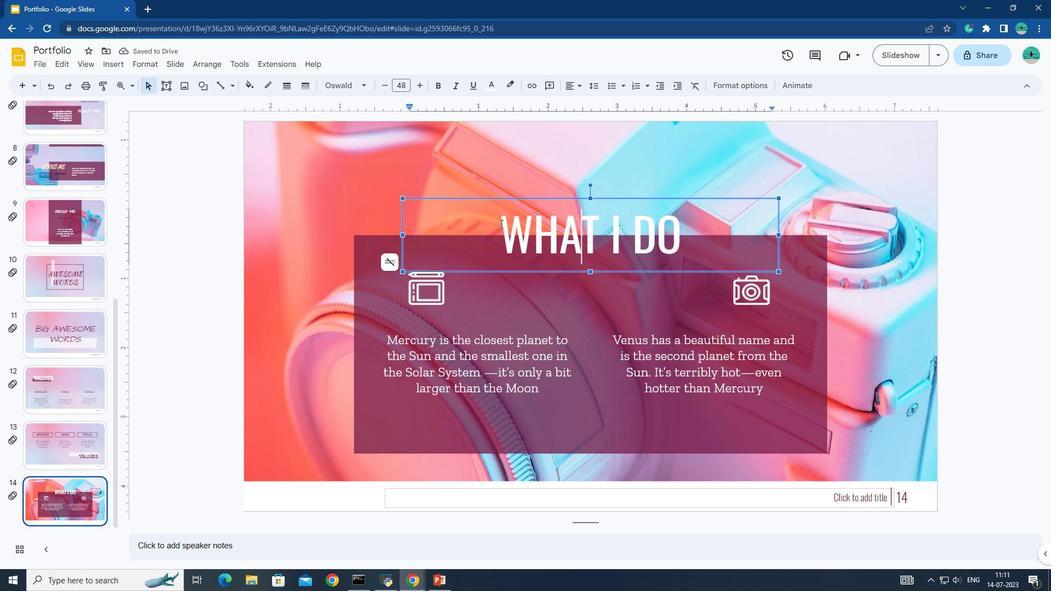 
Action: Mouse pressed left at (500, 223)
Screenshot: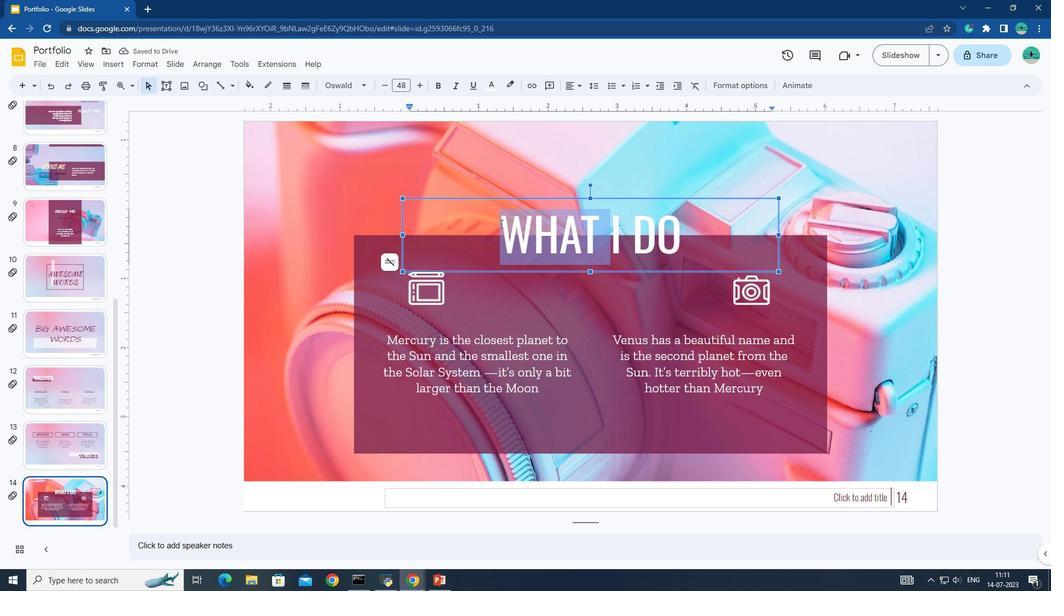 
Action: Mouse moved to (344, 89)
Screenshot: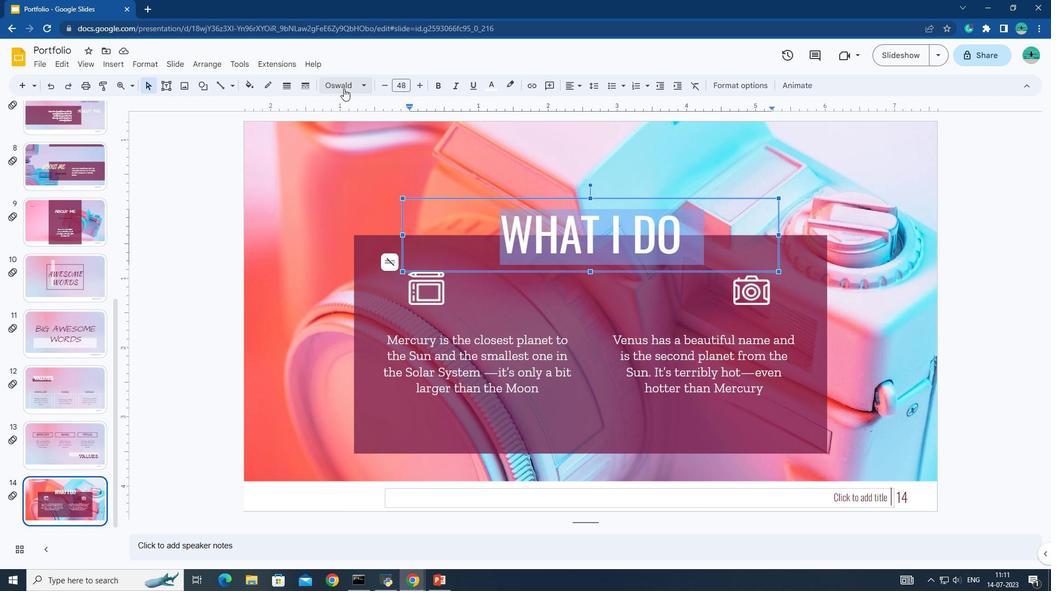 
Action: Mouse pressed left at (344, 89)
Screenshot: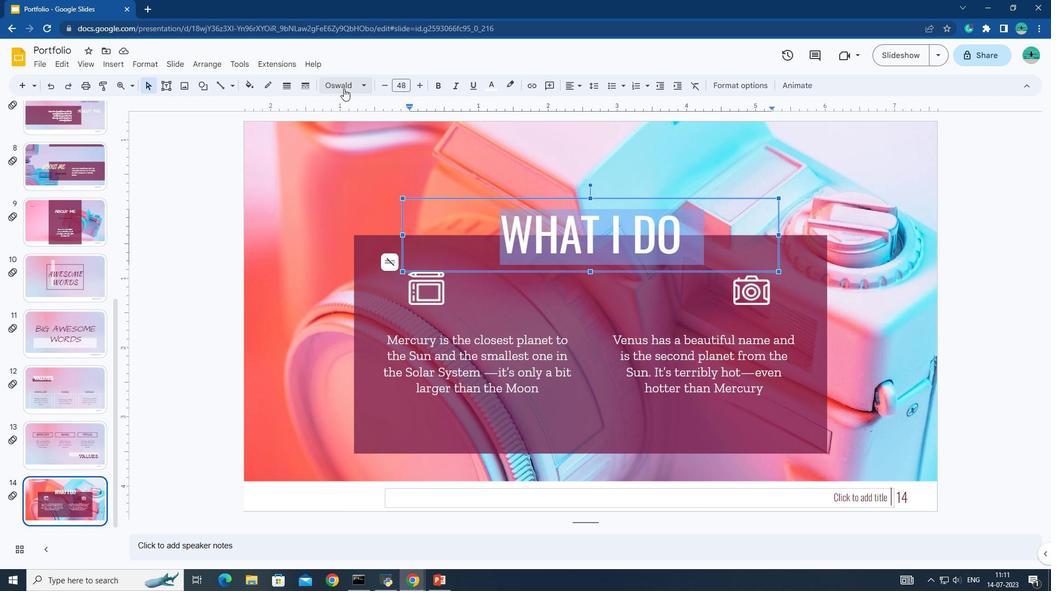 
Action: Mouse moved to (482, 515)
Screenshot: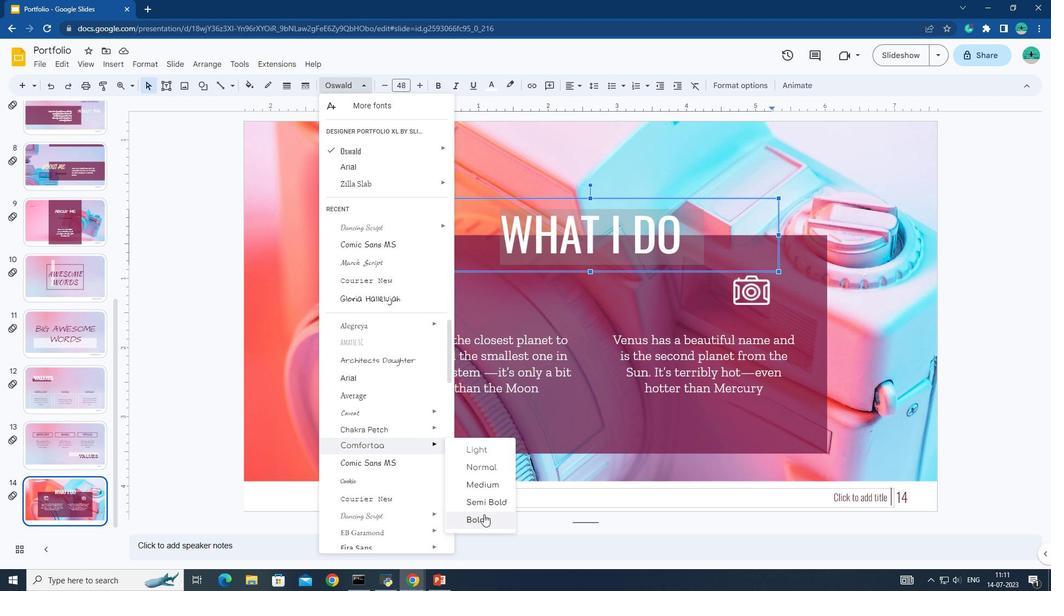 
Action: Mouse pressed left at (482, 515)
Screenshot: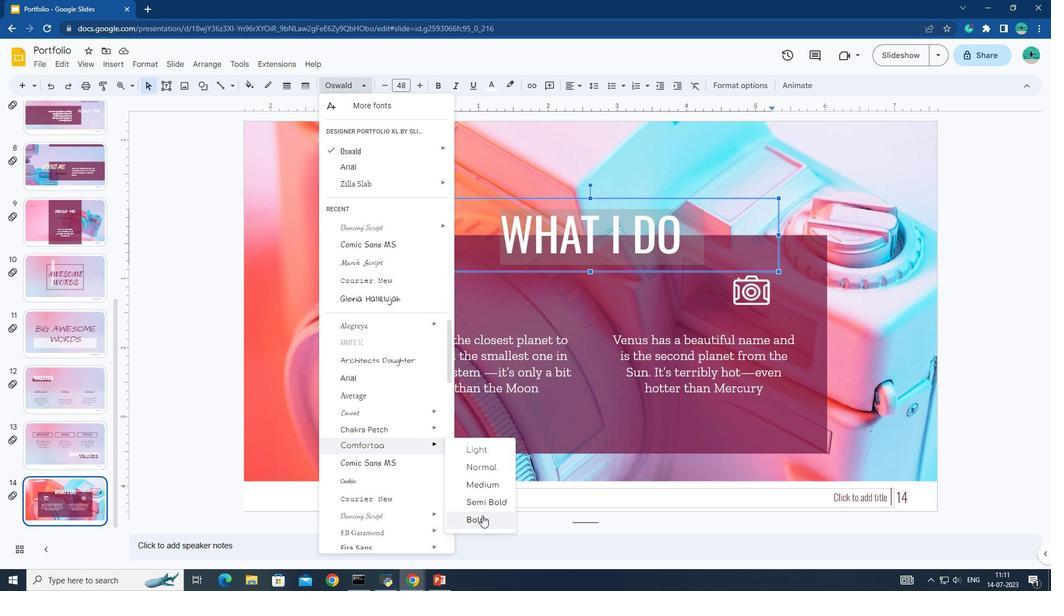 
Action: Mouse moved to (590, 271)
Screenshot: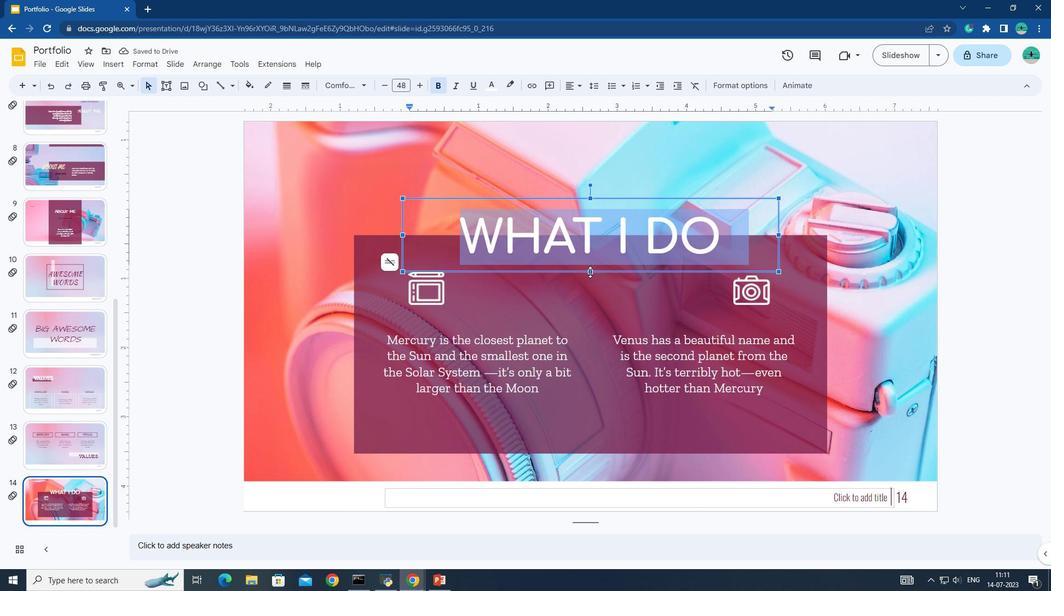 
Action: Mouse pressed left at (590, 271)
Screenshot: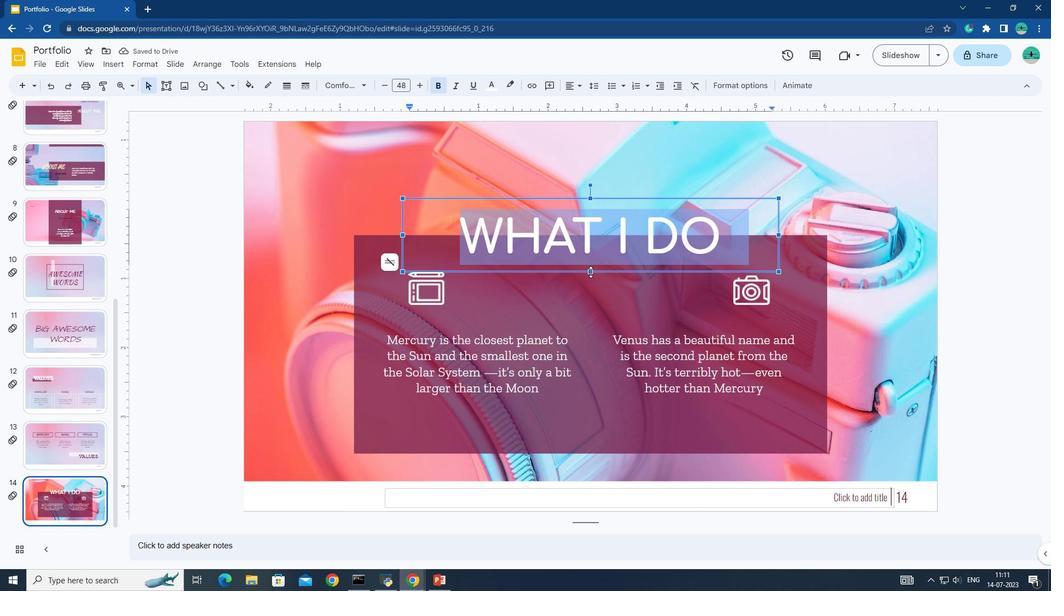 
Action: Mouse moved to (383, 338)
Screenshot: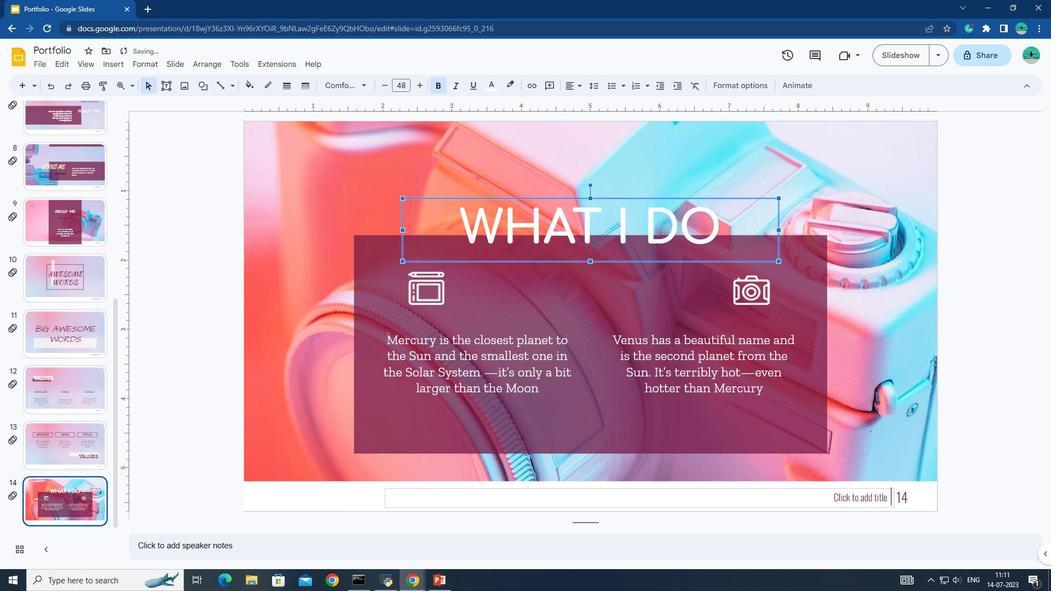 
Action: Mouse pressed left at (383, 338)
Screenshot: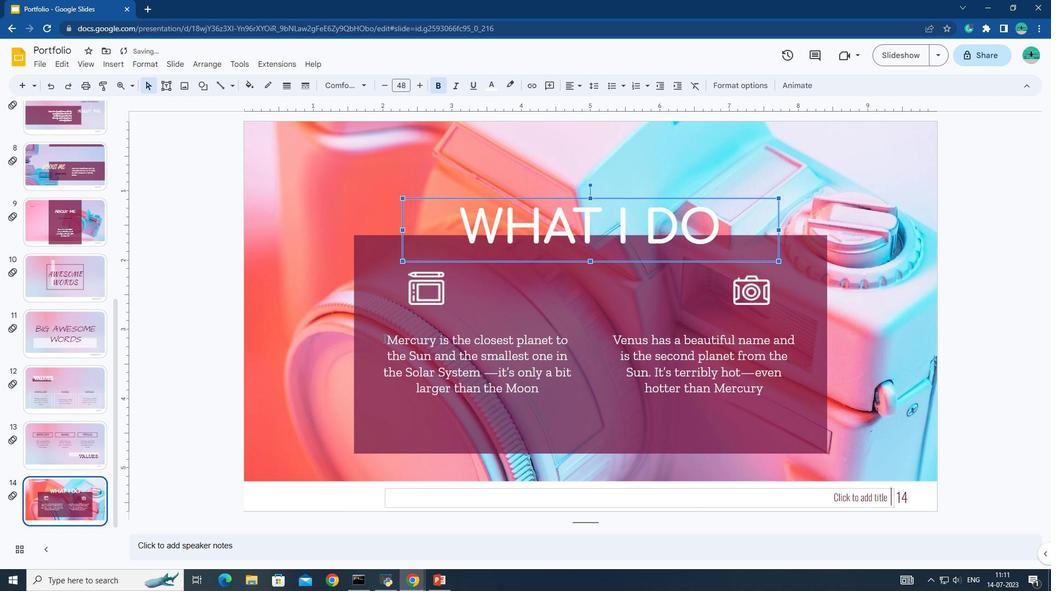 
Action: Mouse pressed left at (383, 338)
Screenshot: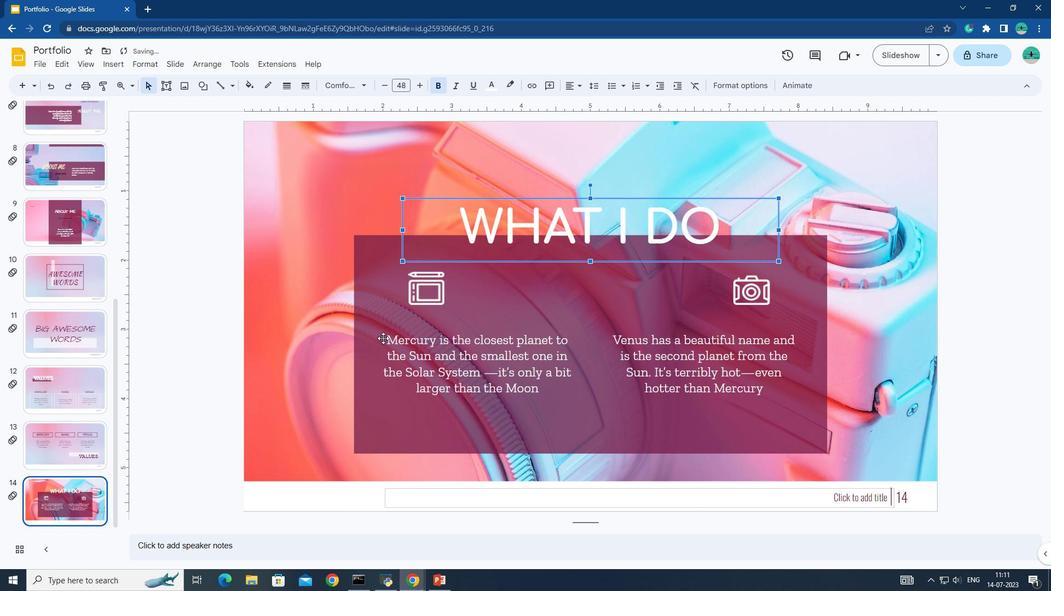 
Action: Mouse moved to (384, 339)
Screenshot: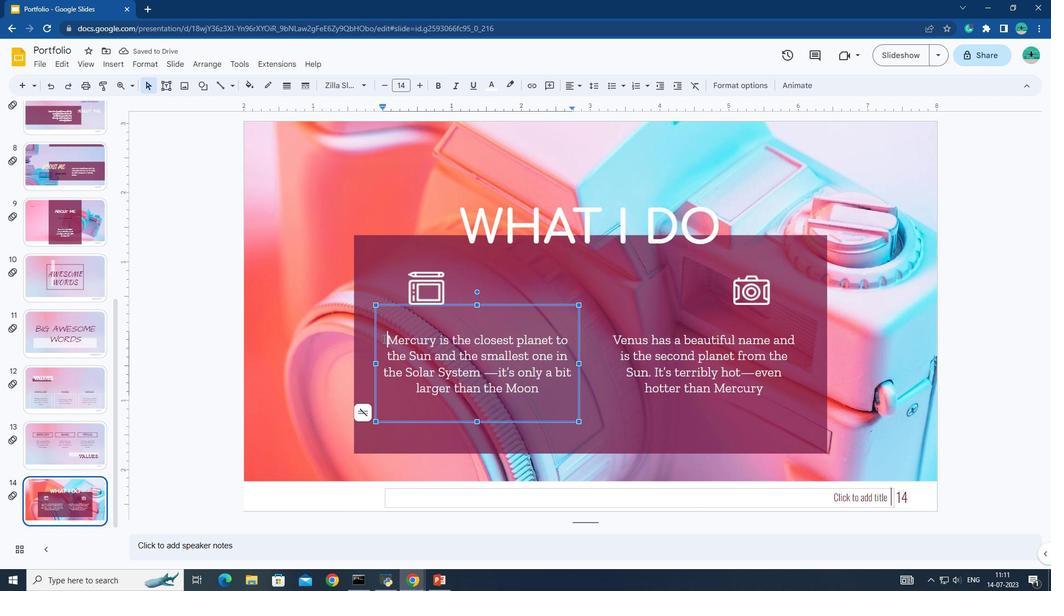 
Action: Mouse pressed left at (384, 339)
Screenshot: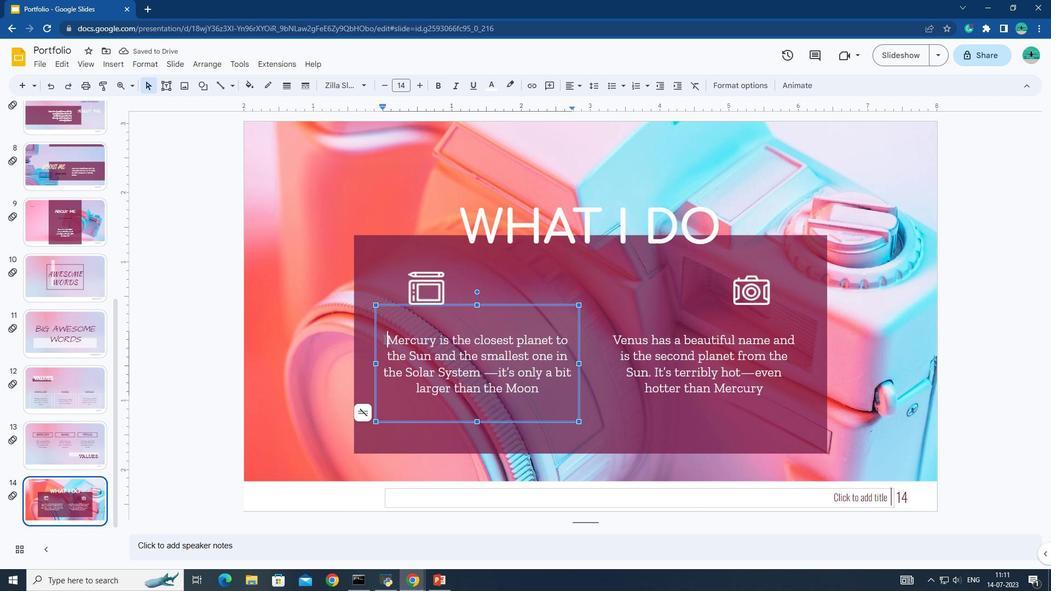 
Action: Mouse pressed left at (384, 339)
Screenshot: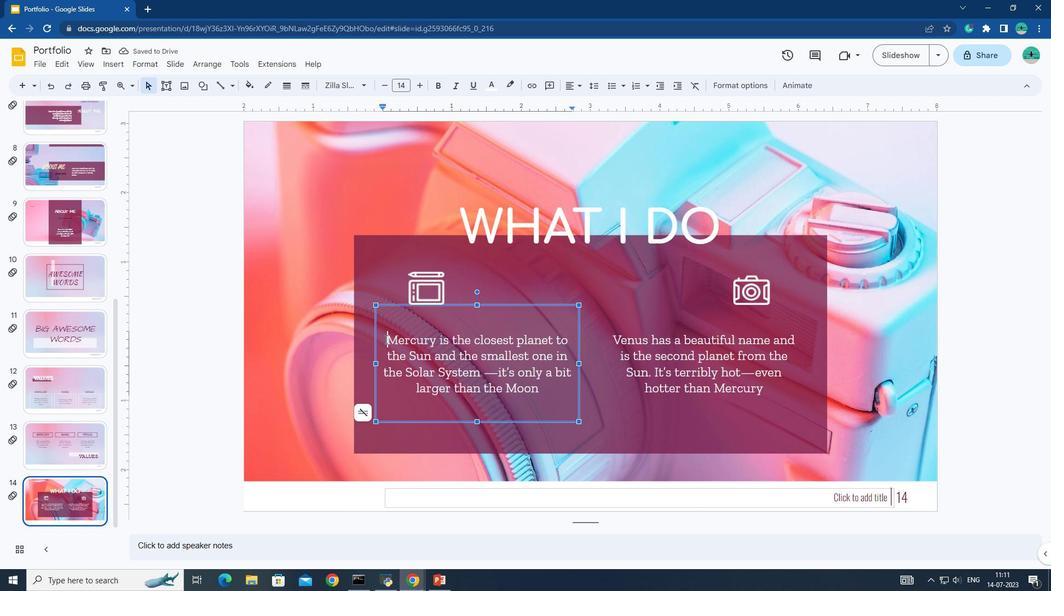 
Action: Mouse pressed left at (384, 339)
Screenshot: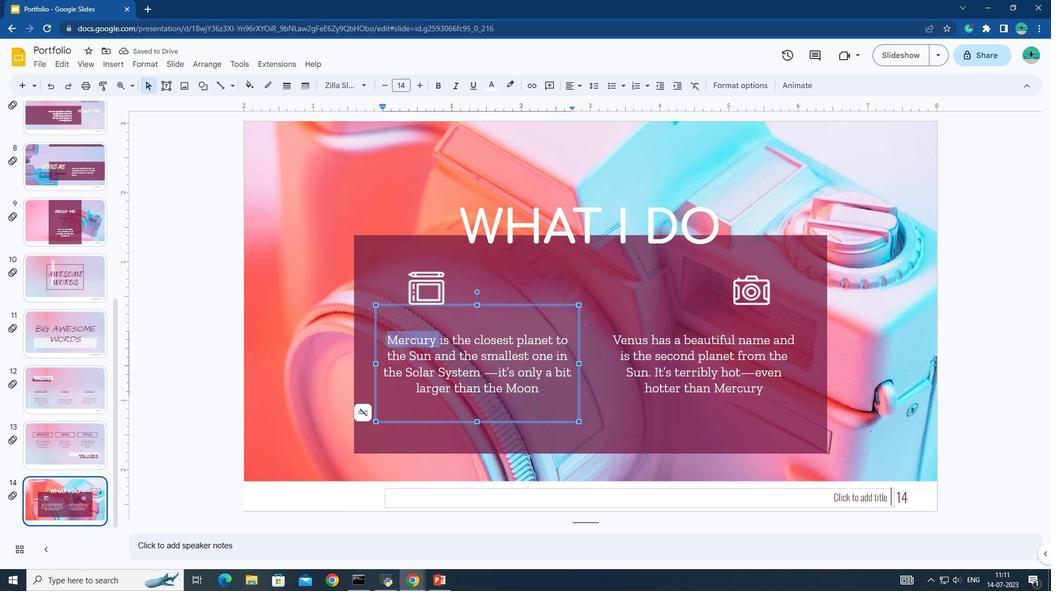 
Action: Mouse moved to (359, 87)
Screenshot: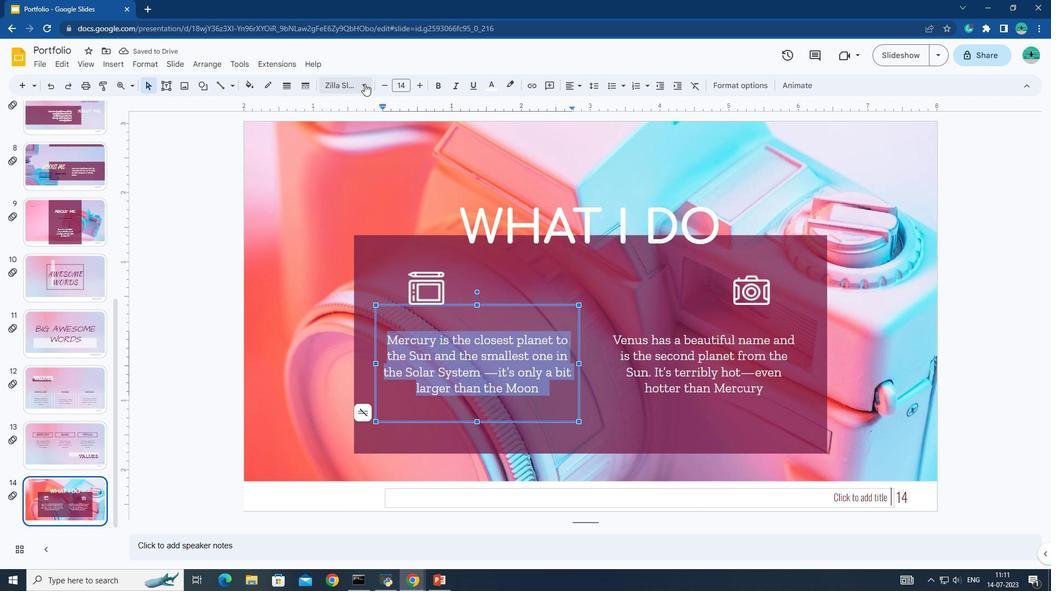 
Action: Mouse pressed left at (359, 87)
Screenshot: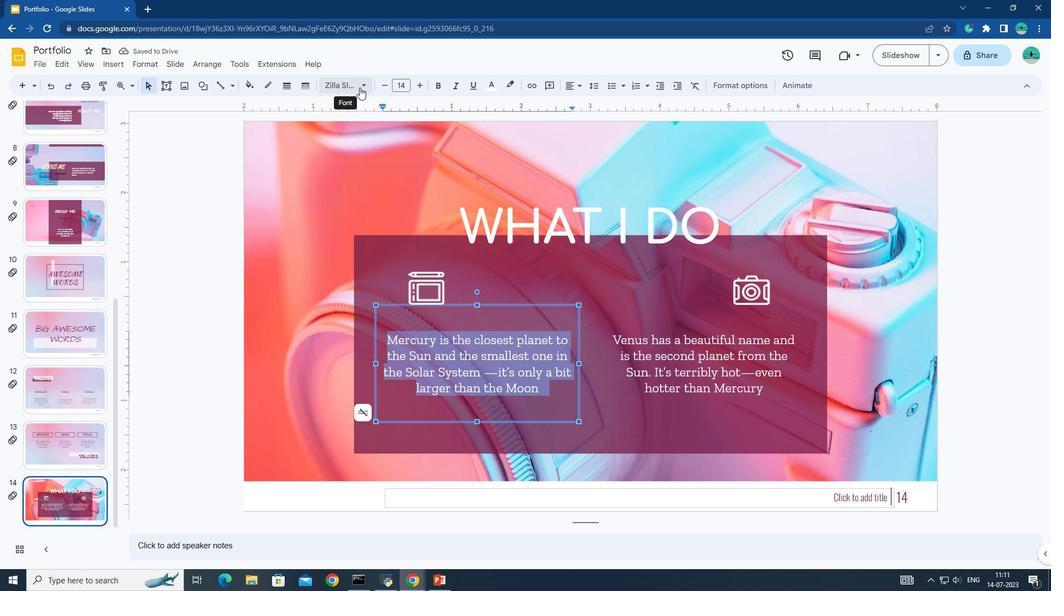 
Action: Mouse moved to (368, 518)
Screenshot: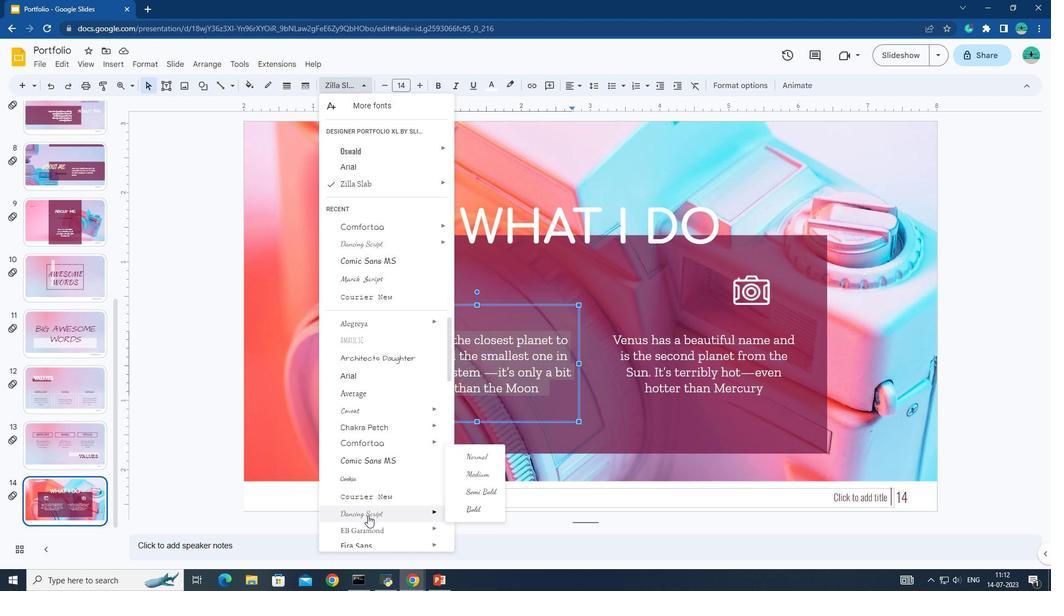 
Action: Mouse scrolled (368, 517) with delta (0, 0)
Screenshot: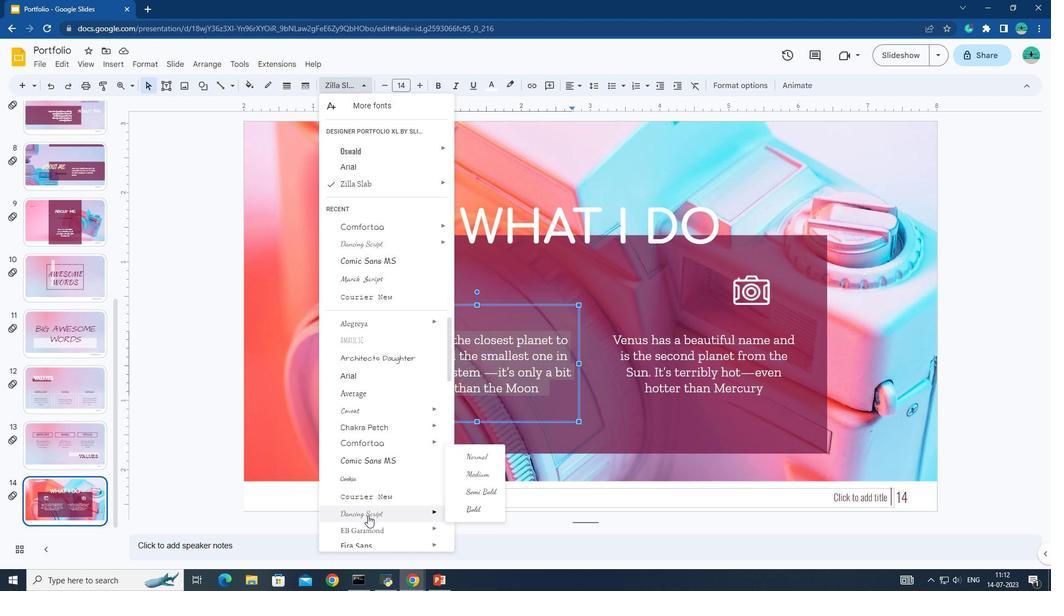 
Action: Mouse moved to (368, 519)
Screenshot: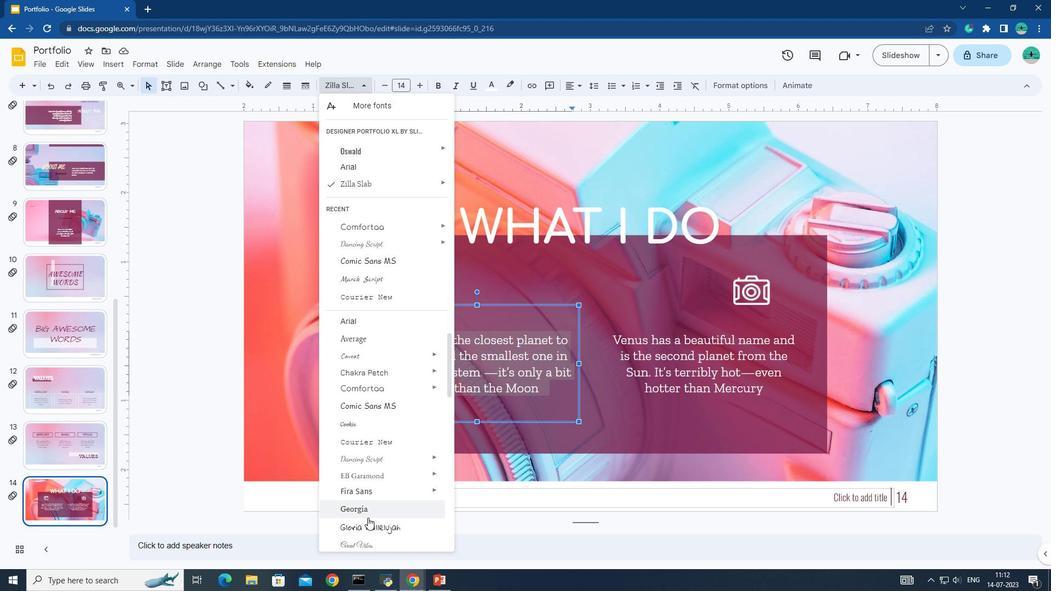 
Action: Mouse scrolled (368, 519) with delta (0, 0)
Screenshot: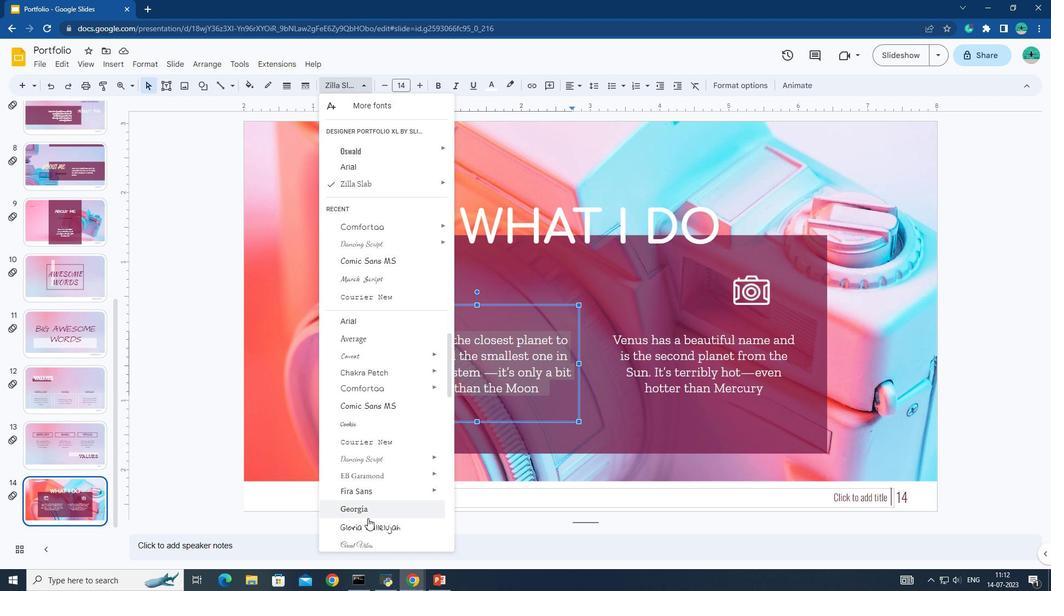 
Action: Mouse moved to (365, 478)
Screenshot: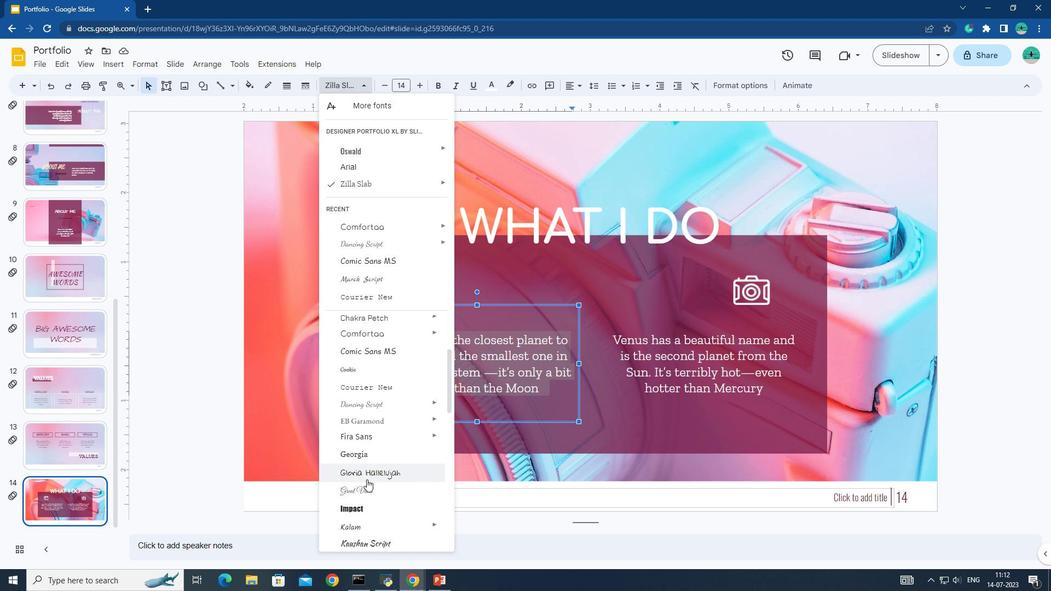 
Action: Mouse pressed left at (365, 478)
Screenshot: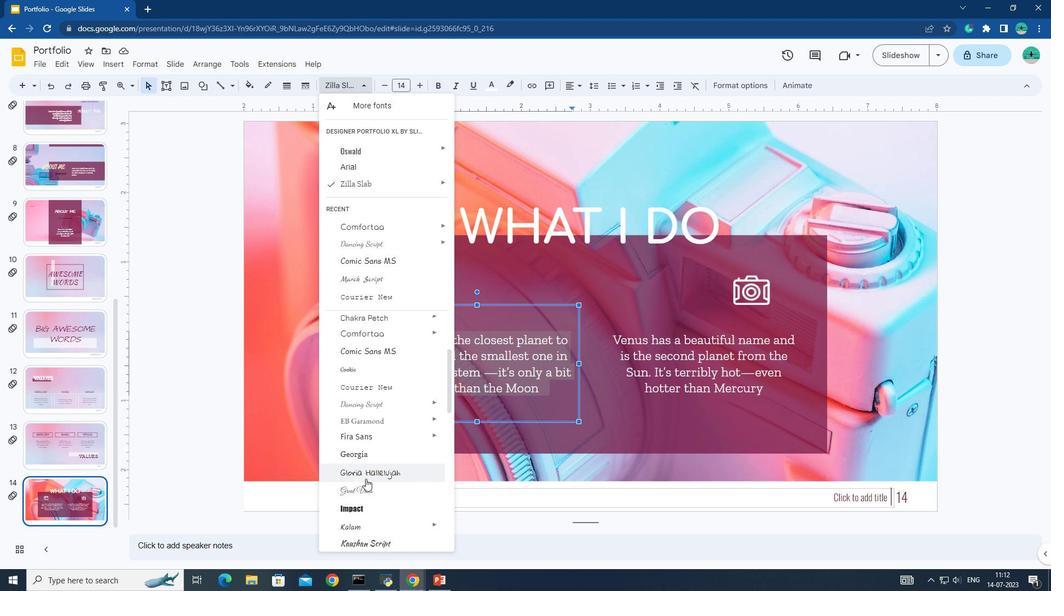 
Action: Mouse moved to (371, 478)
Screenshot: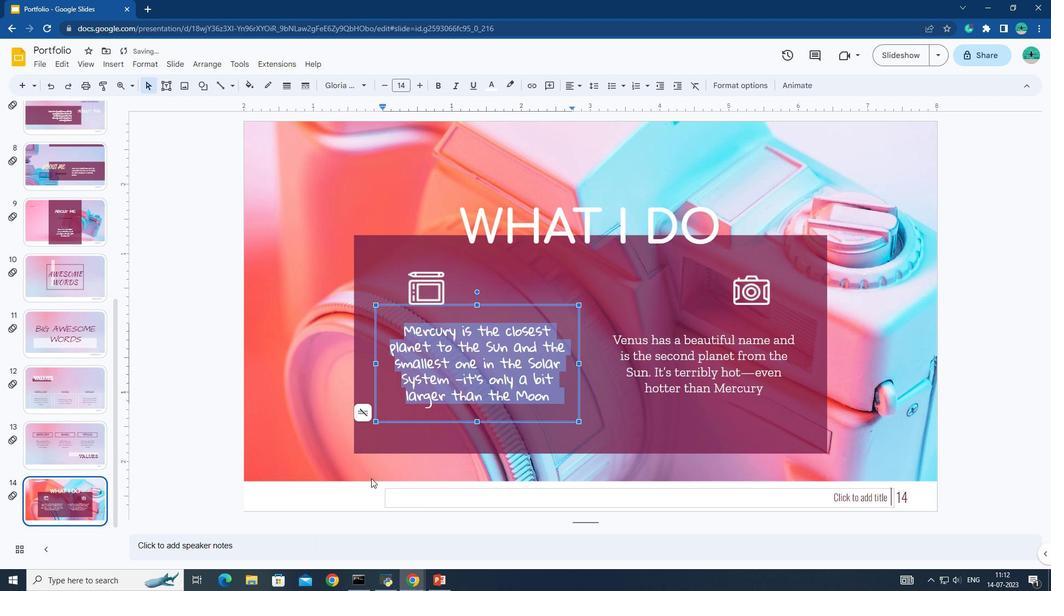 
Action: Key pressed ctrl+Z
Screenshot: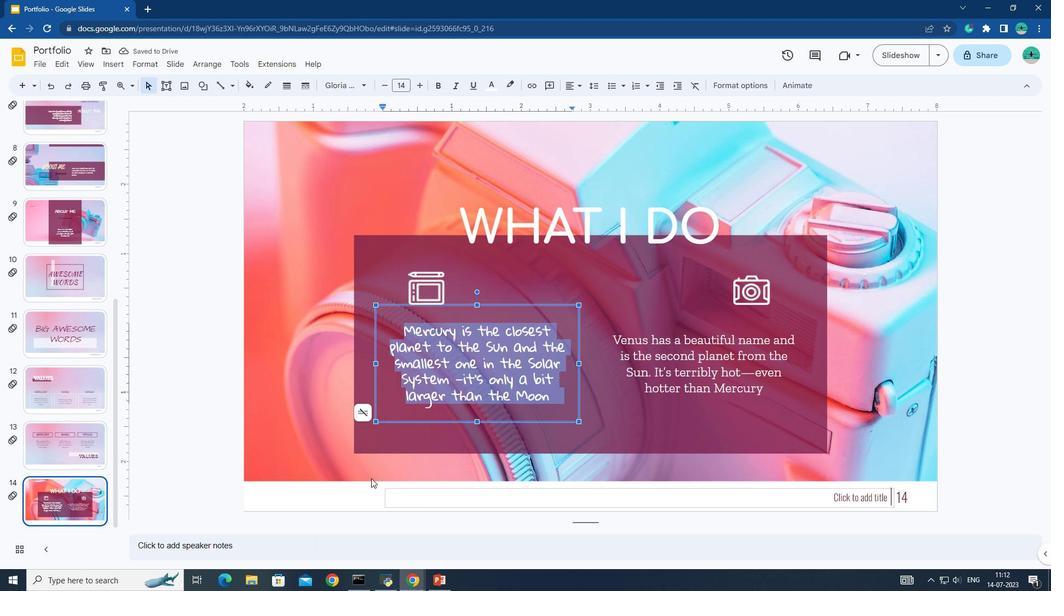 
Action: Mouse moved to (363, 88)
Screenshot: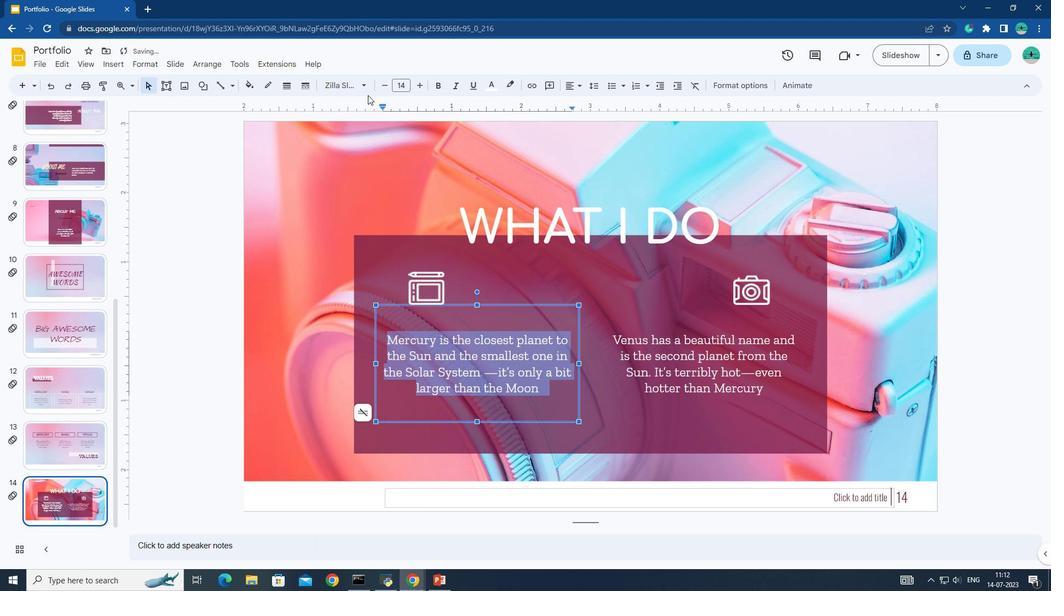 
Action: Mouse pressed left at (363, 88)
Screenshot: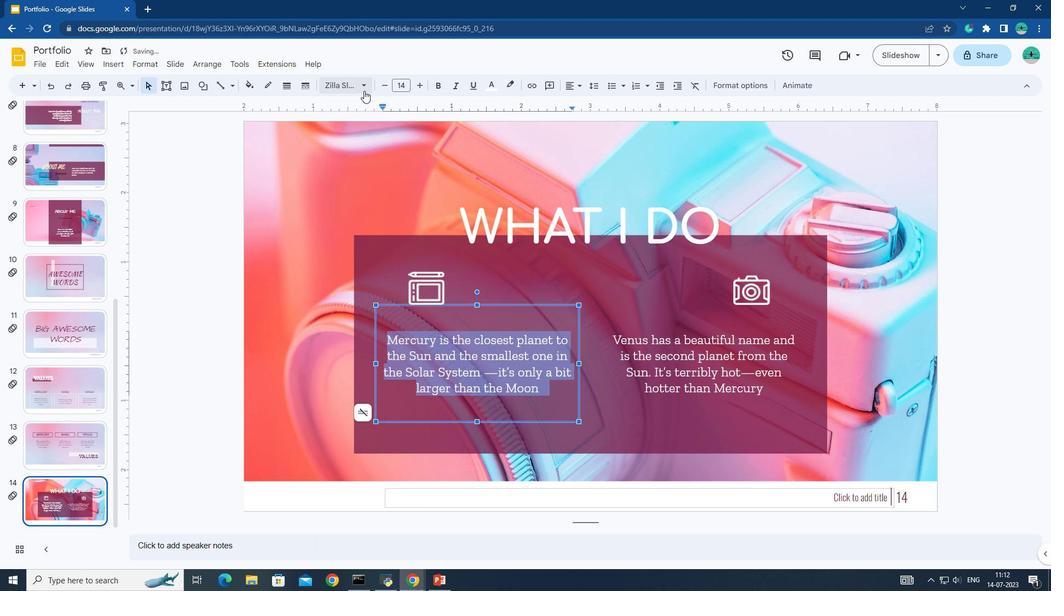 
Action: Mouse moved to (359, 439)
Screenshot: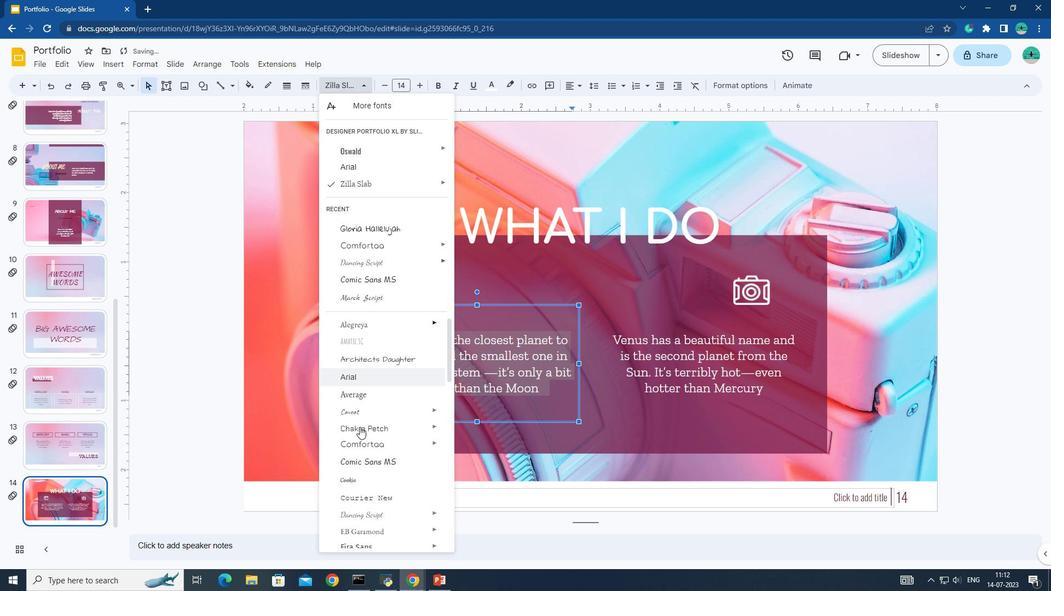 
Action: Mouse scrolled (359, 439) with delta (0, 0)
Screenshot: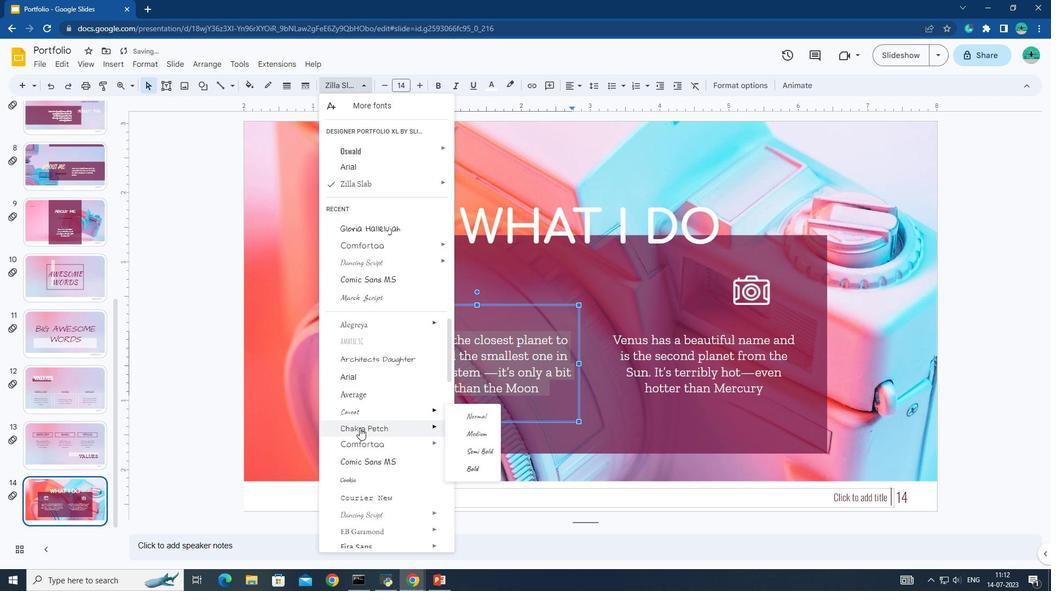 
Action: Mouse scrolled (359, 439) with delta (0, 0)
Screenshot: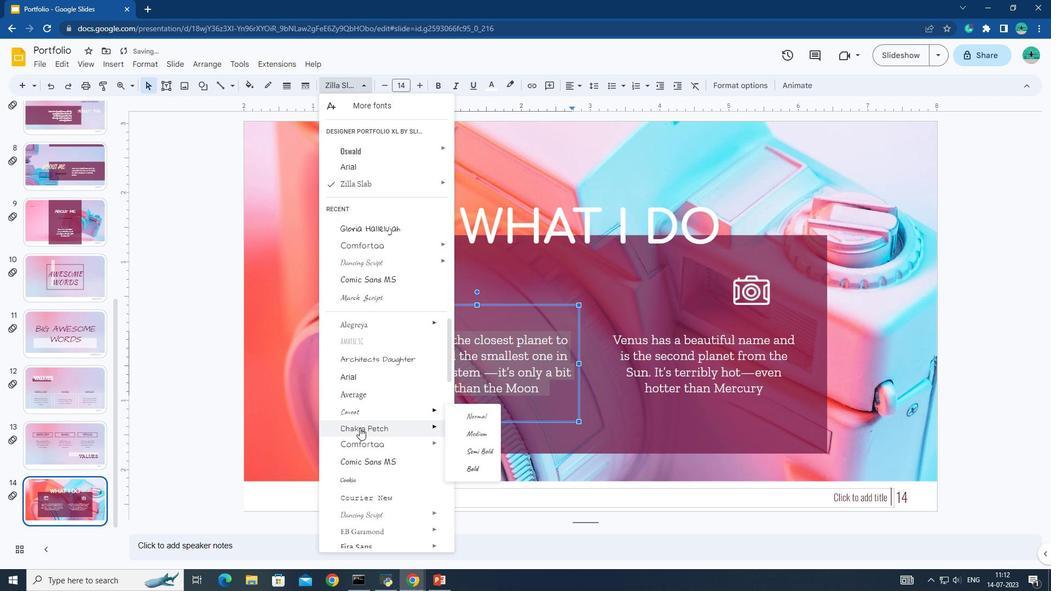 
Action: Mouse scrolled (359, 439) with delta (0, 0)
Screenshot: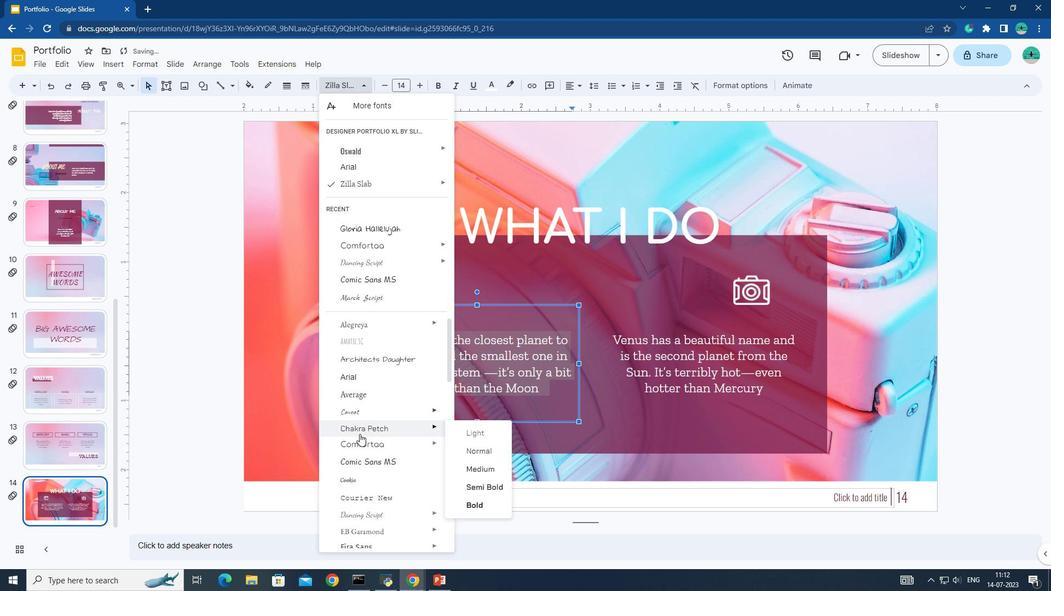 
Action: Mouse moved to (364, 535)
Screenshot: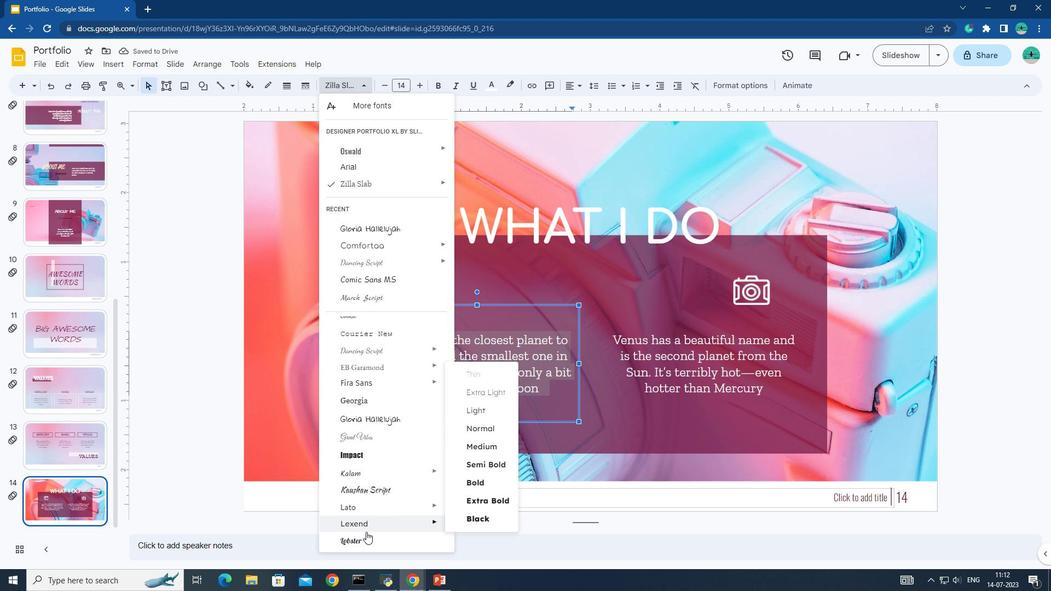 
Action: Mouse pressed left at (364, 535)
Screenshot: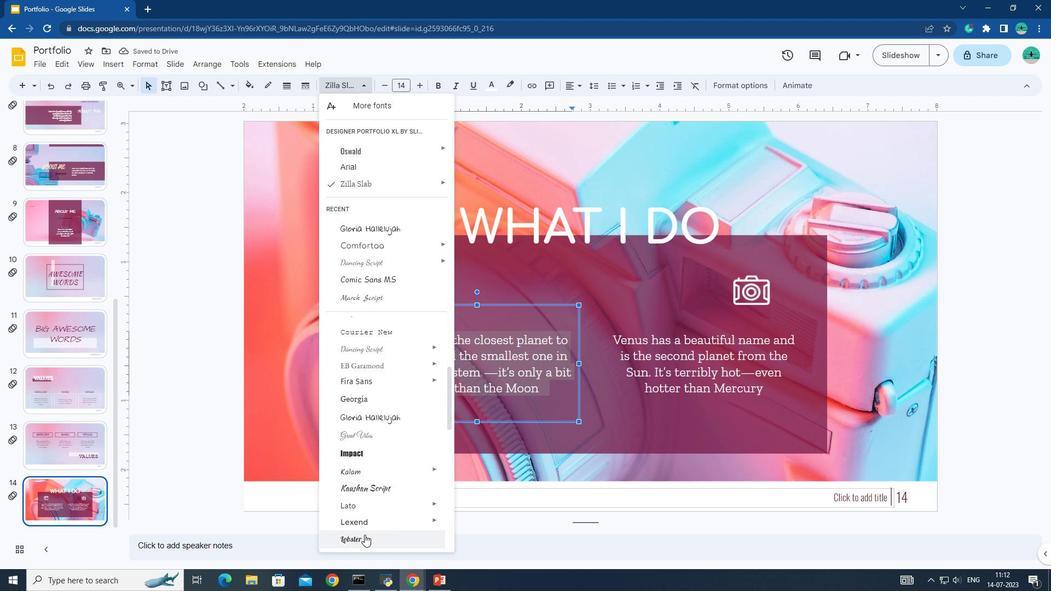 
Action: Mouse moved to (653, 353)
Screenshot: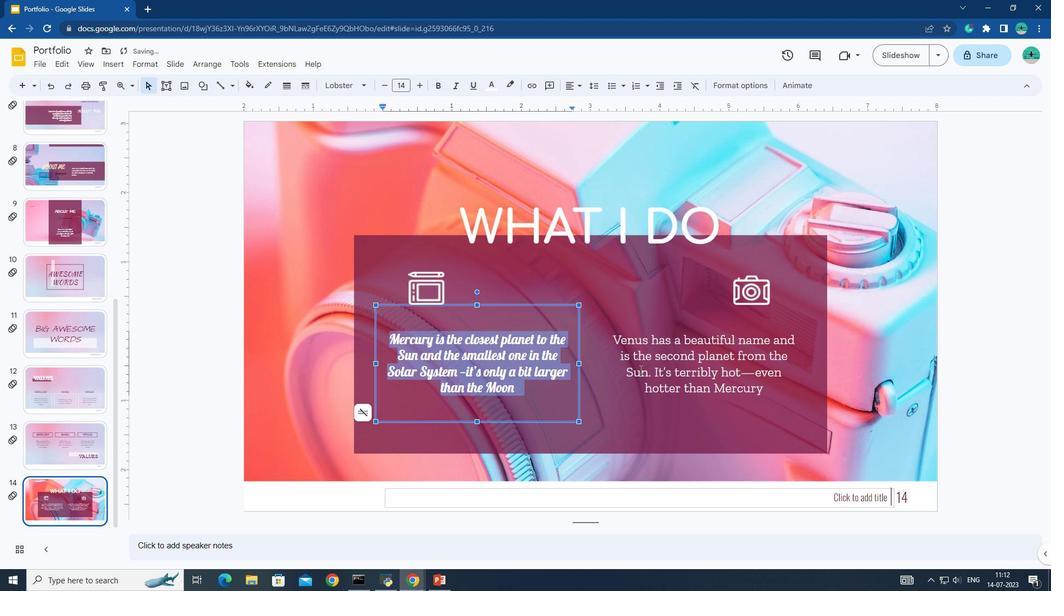 
Action: Mouse pressed left at (653, 353)
Screenshot: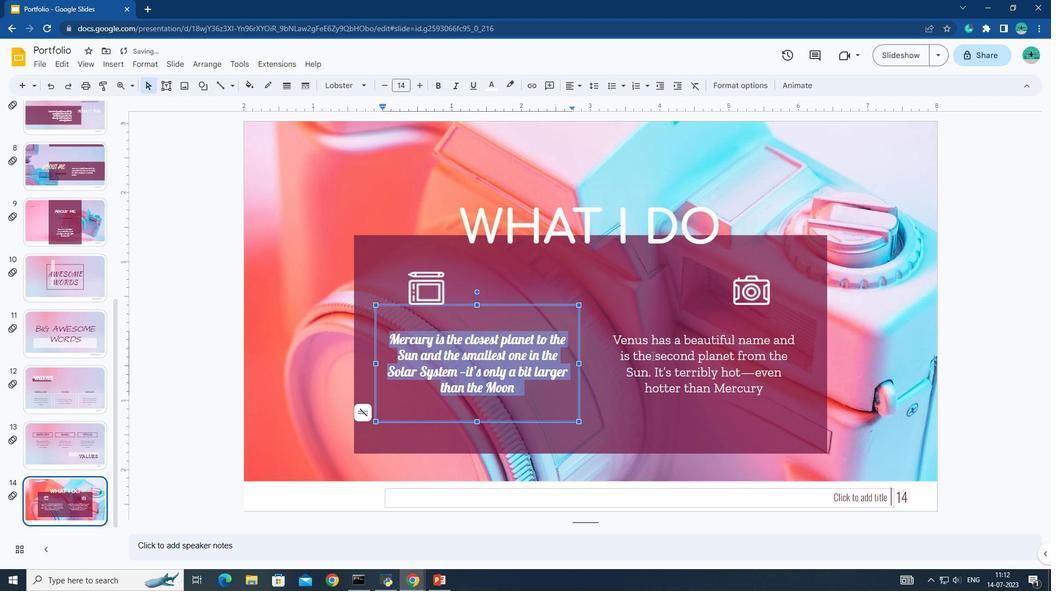 
Action: Mouse pressed left at (653, 353)
Screenshot: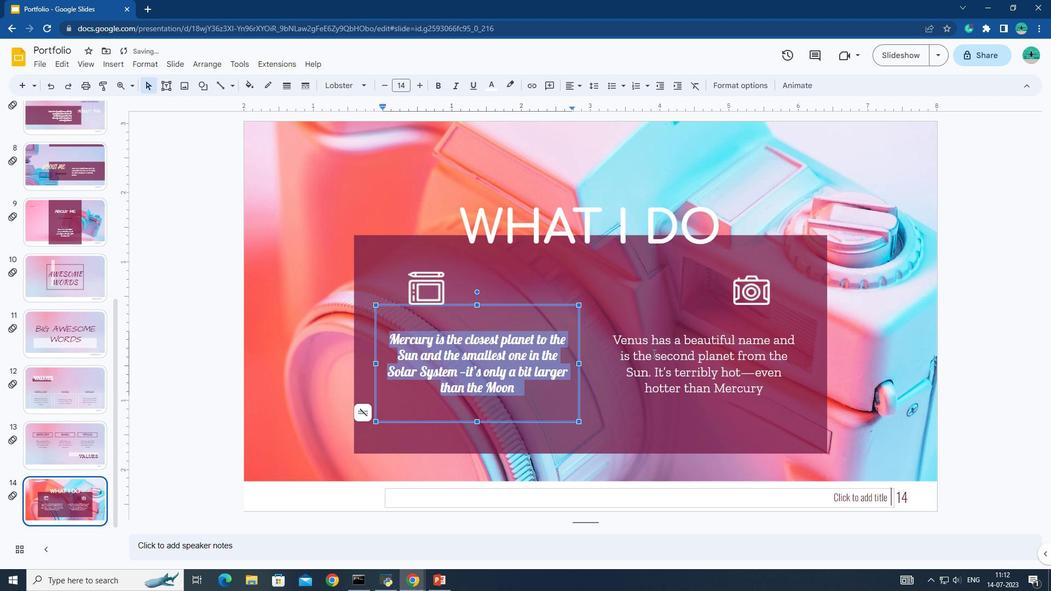 
Action: Mouse moved to (613, 336)
Screenshot: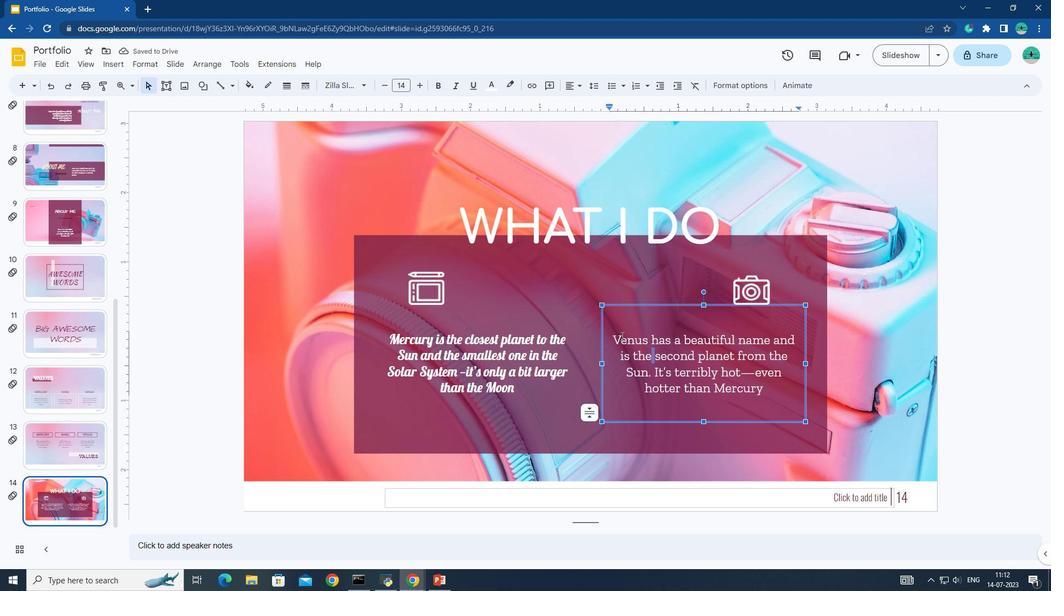 
Action: Mouse pressed left at (613, 336)
Screenshot: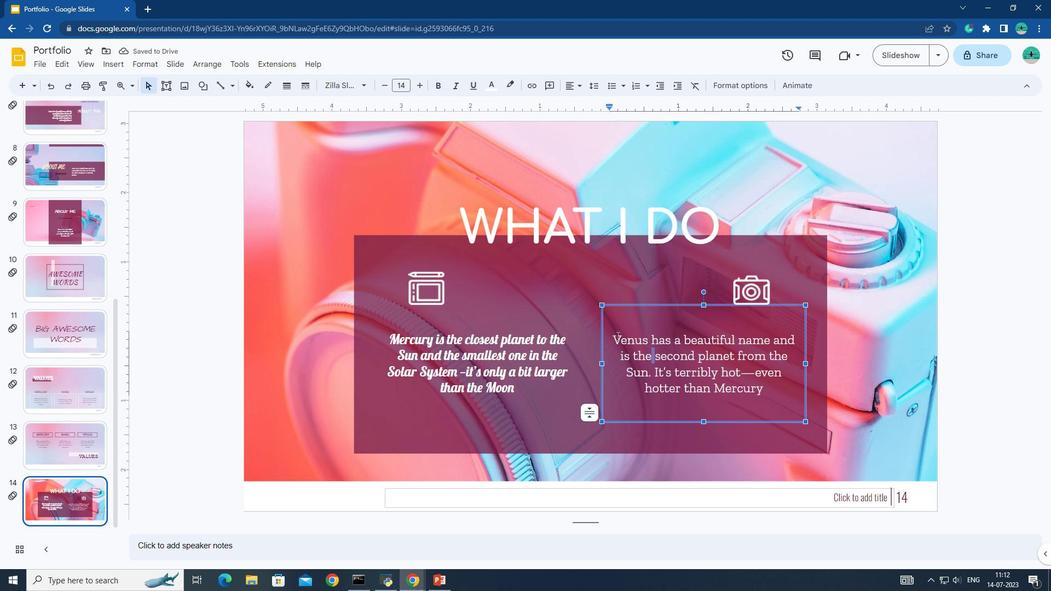 
Action: Mouse pressed left at (613, 336)
Screenshot: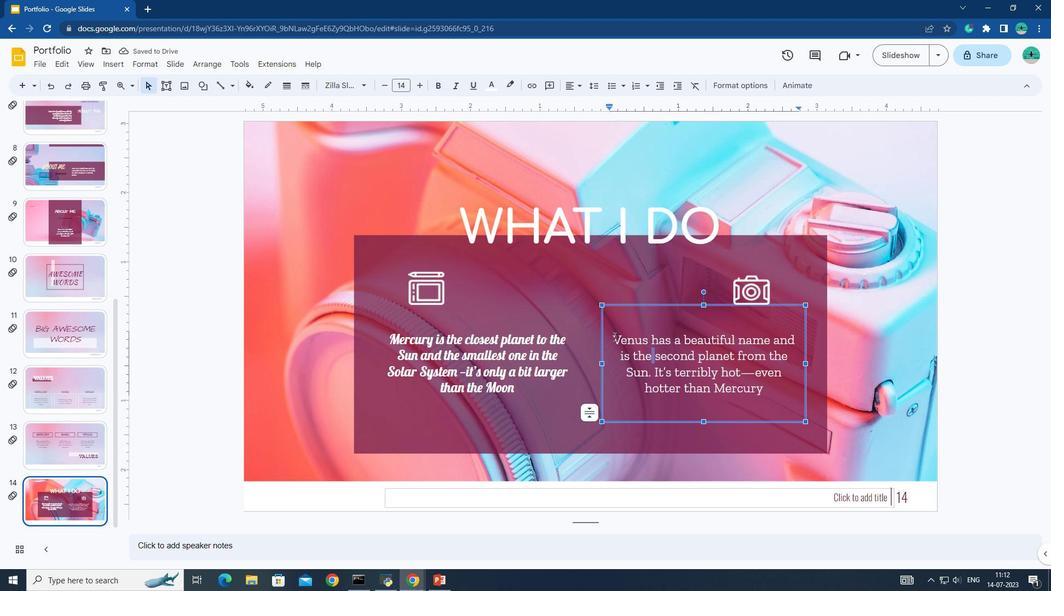 
Action: Mouse pressed left at (613, 336)
Screenshot: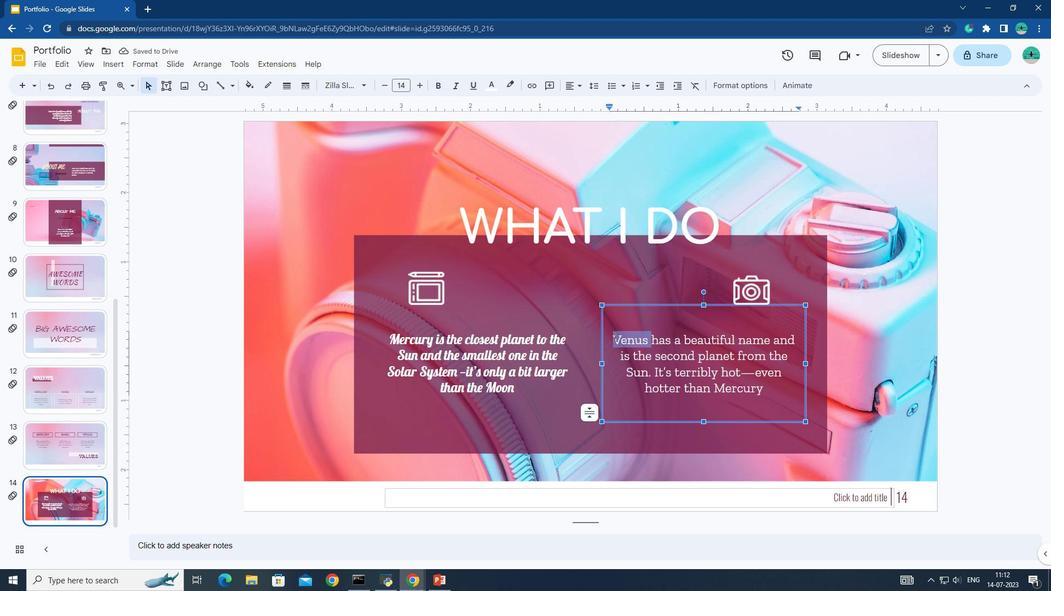 
Action: Mouse moved to (361, 86)
Screenshot: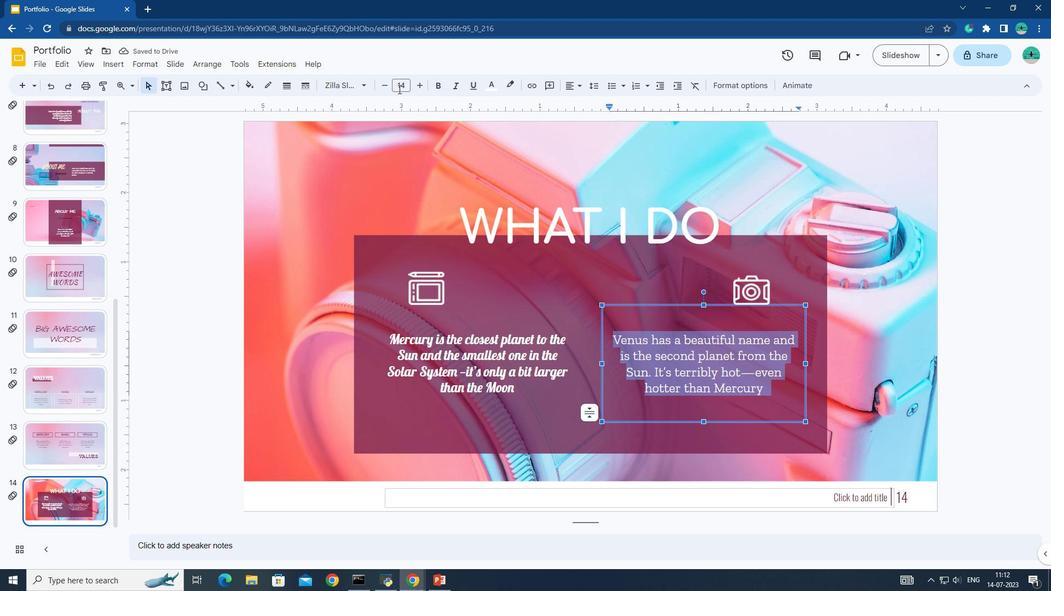 
Action: Mouse pressed left at (361, 86)
Screenshot: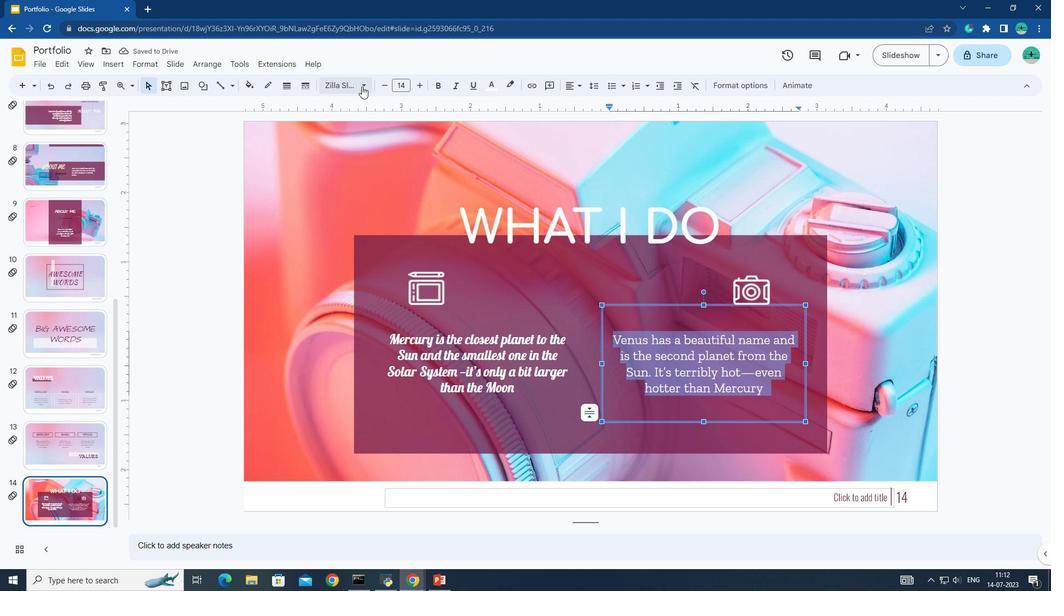 
Action: Mouse moved to (381, 237)
Screenshot: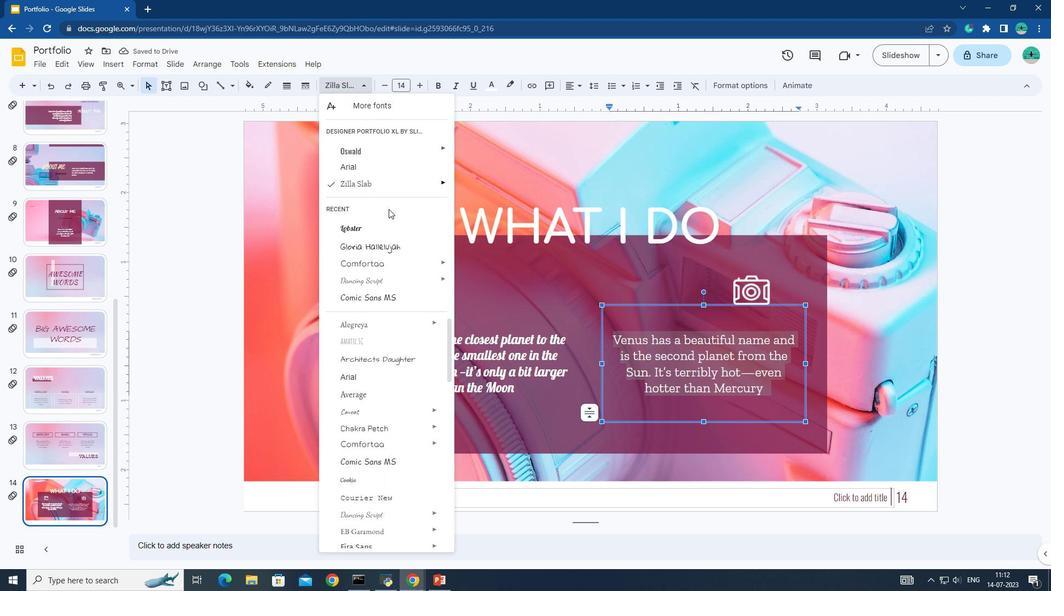 
Action: Mouse pressed left at (381, 237)
Screenshot: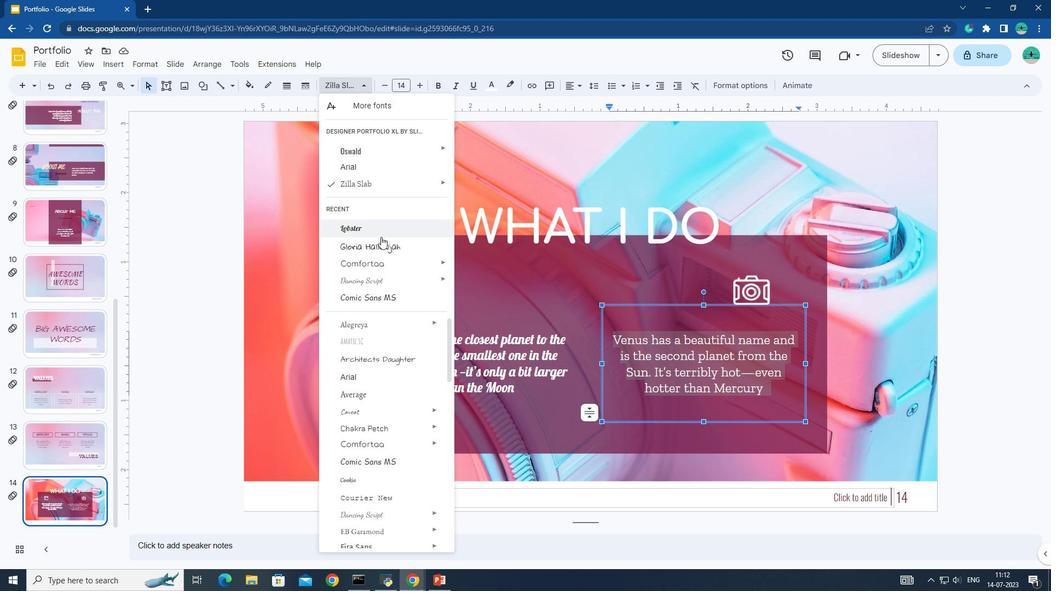 
Action: Mouse moved to (269, 288)
Screenshot: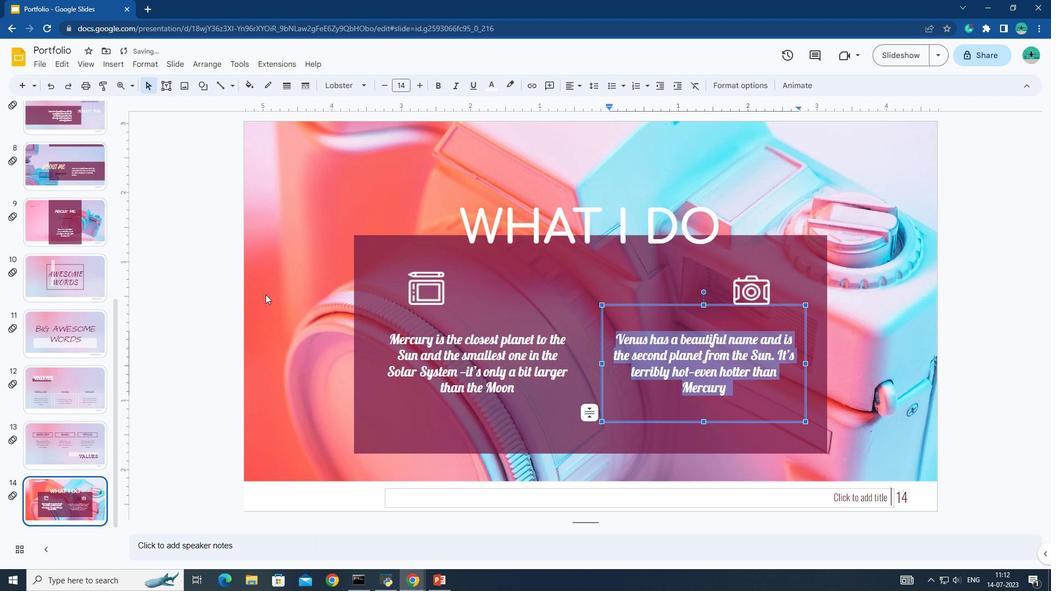 
Action: Mouse pressed left at (269, 288)
Screenshot: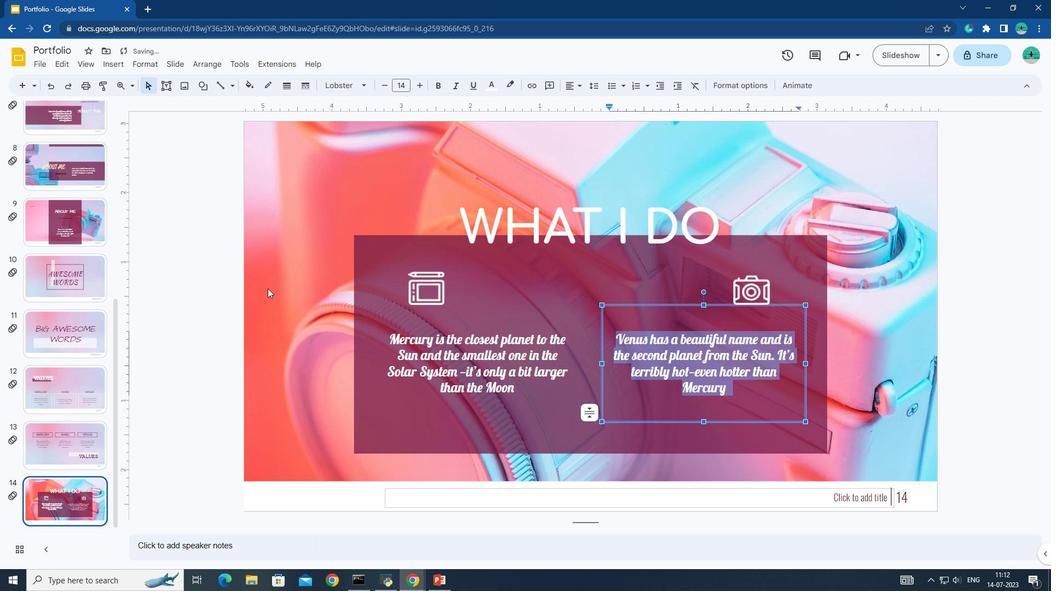 
Action: Mouse moved to (165, 88)
Screenshot: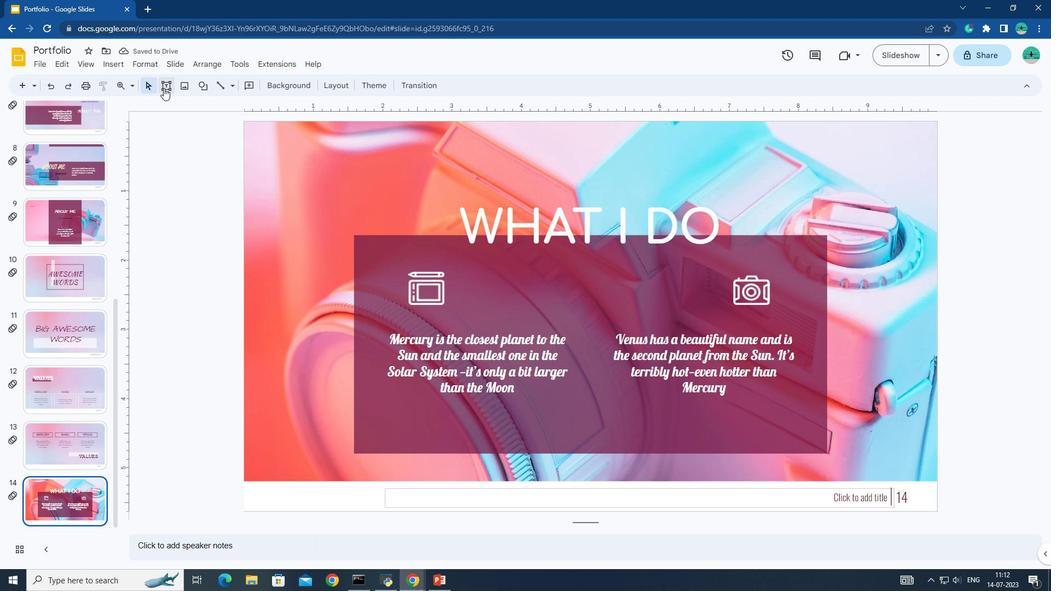 
Action: Mouse pressed left at (165, 88)
Screenshot: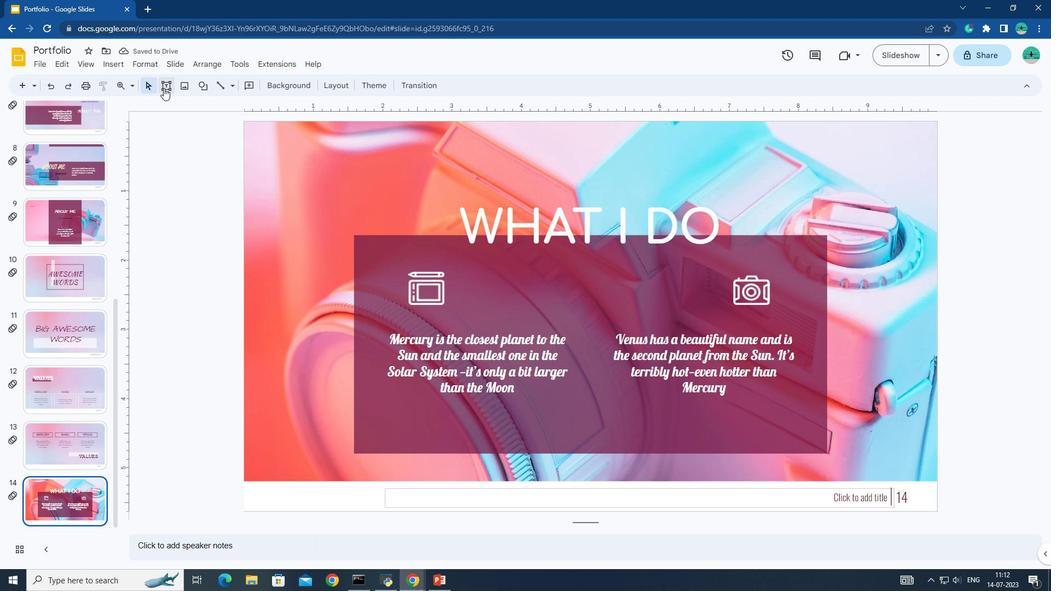 
Action: Mouse moved to (302, 177)
Screenshot: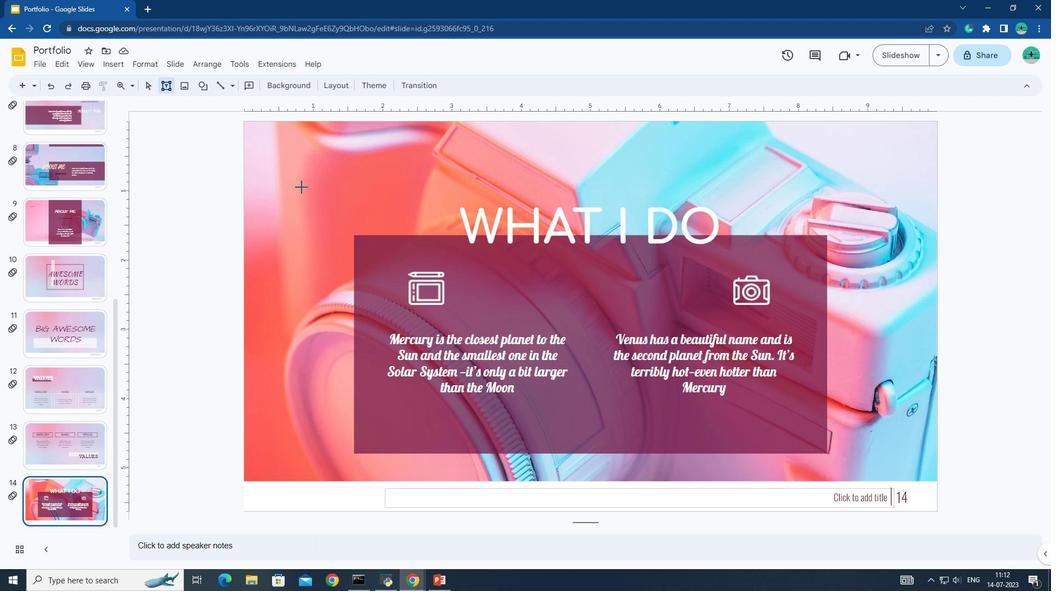 
Action: Mouse pressed left at (302, 177)
Screenshot: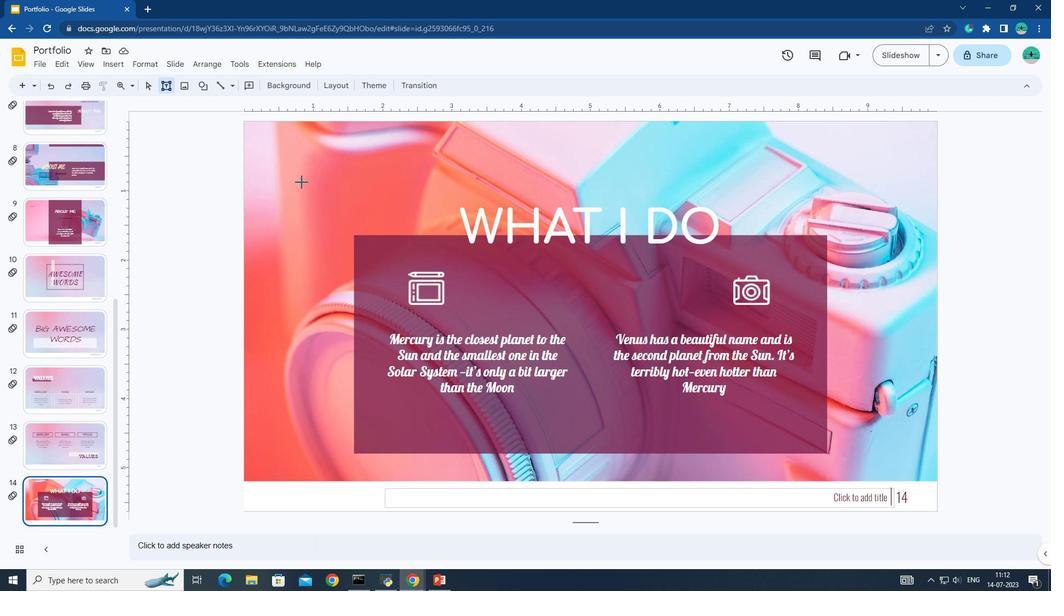 
Action: Mouse moved to (355, 198)
Screenshot: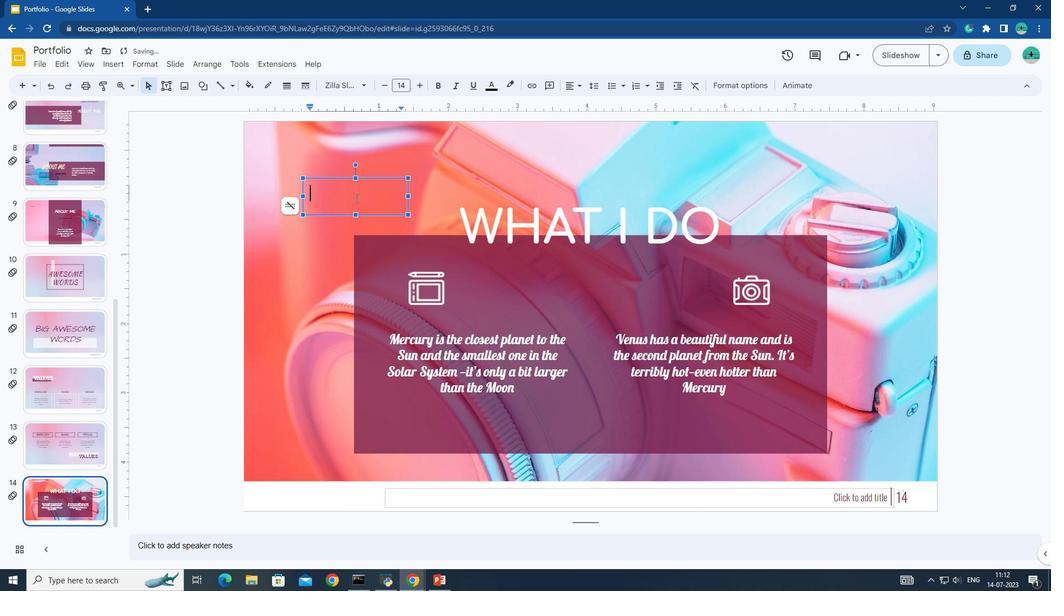 
Action: Key pressed <Key.caps_lock>back
Screenshot: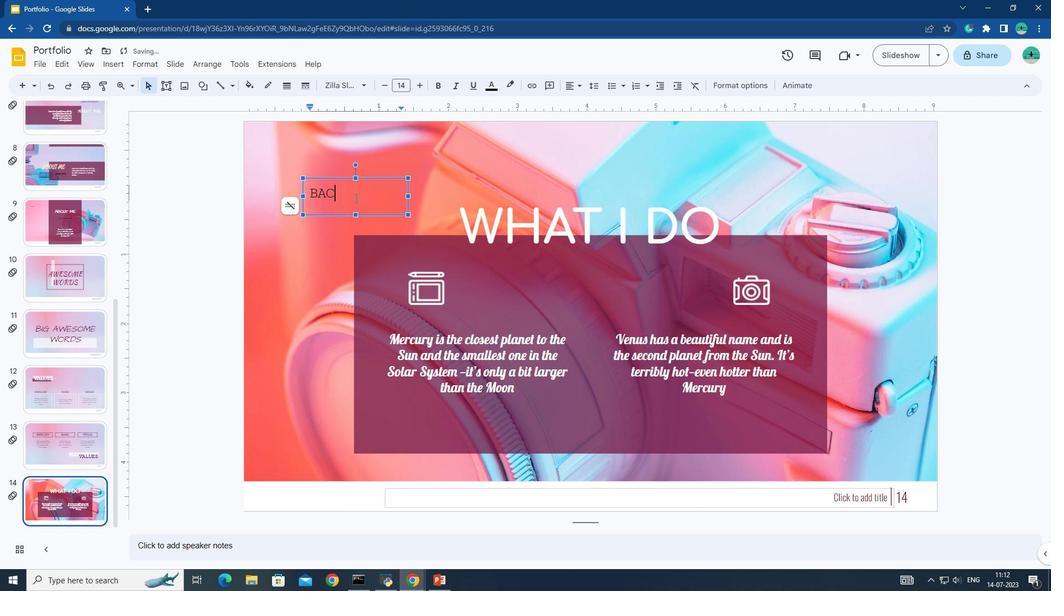 
Action: Mouse moved to (354, 214)
Screenshot: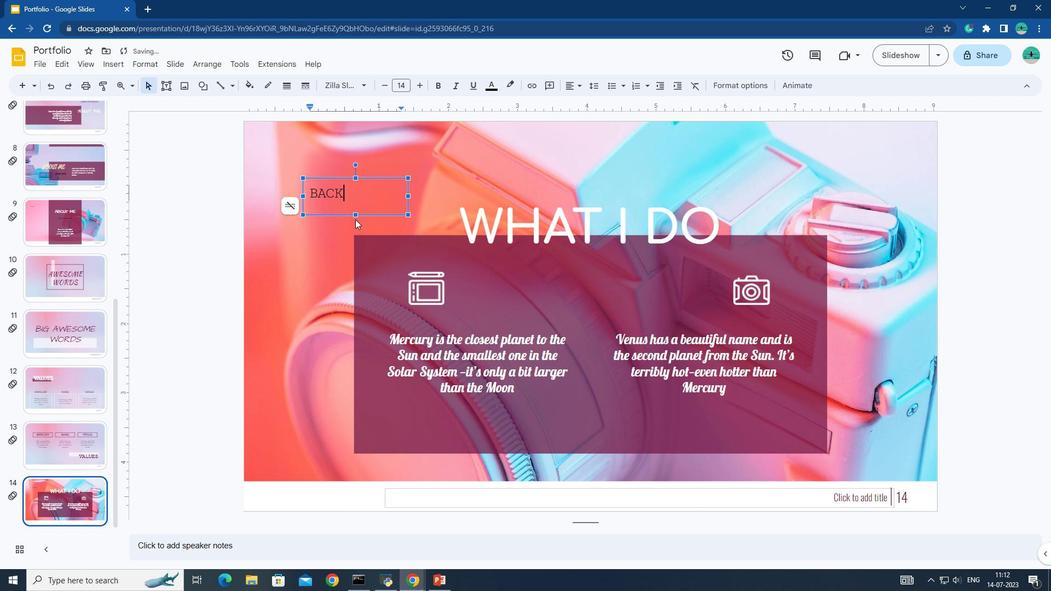 
Action: Mouse pressed left at (354, 214)
Screenshot: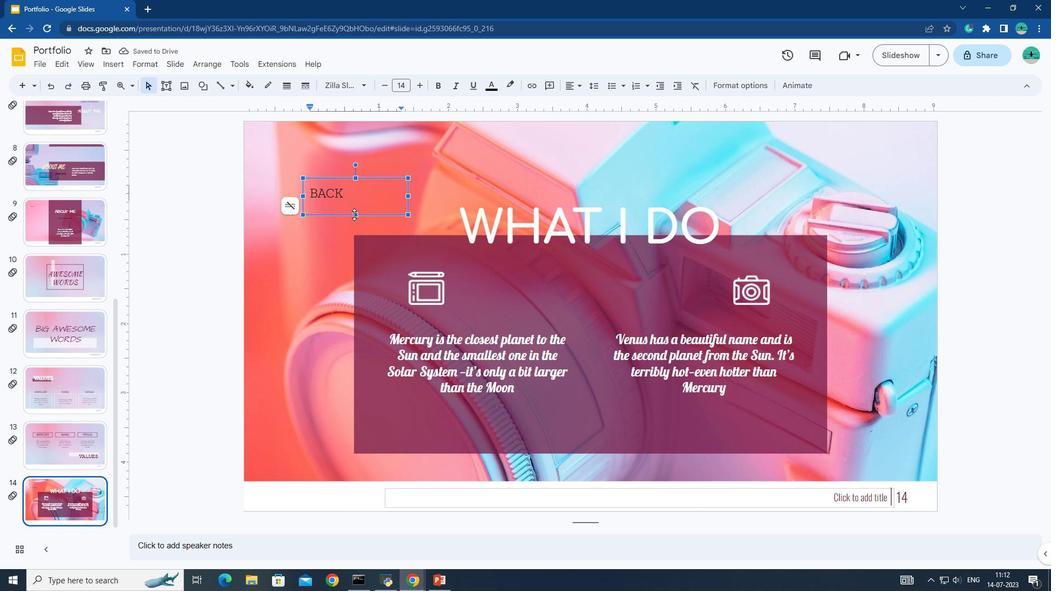 
Action: Mouse moved to (407, 191)
Screenshot: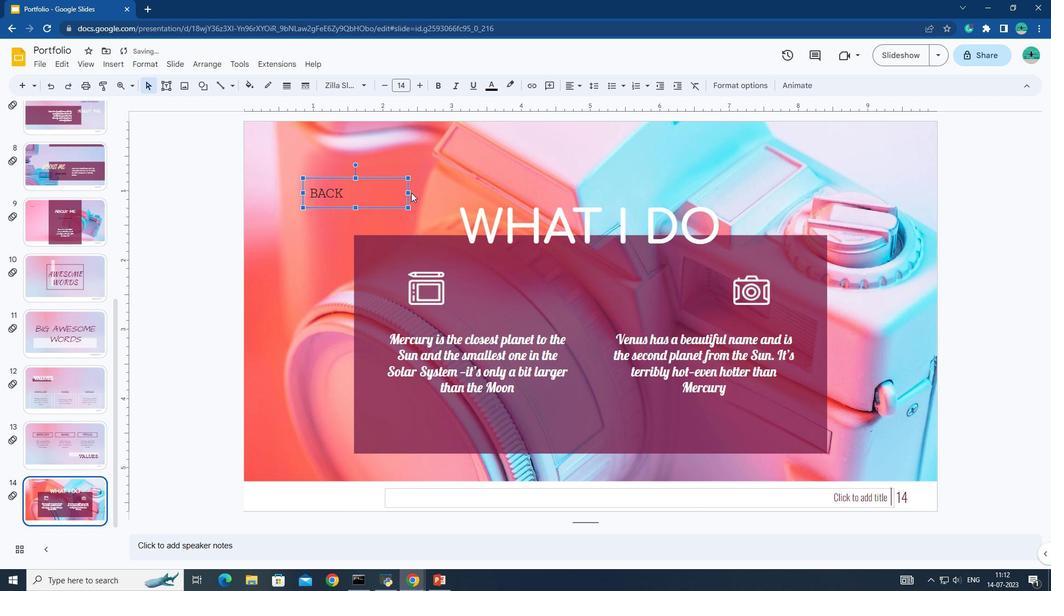 
Action: Mouse pressed left at (407, 191)
Screenshot: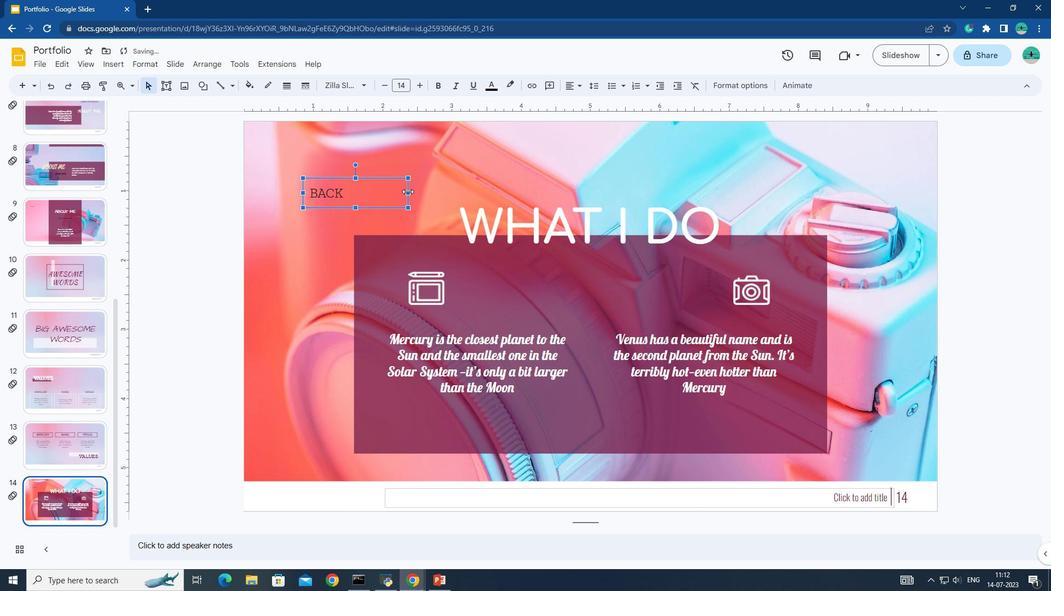 
Action: Mouse moved to (343, 192)
Screenshot: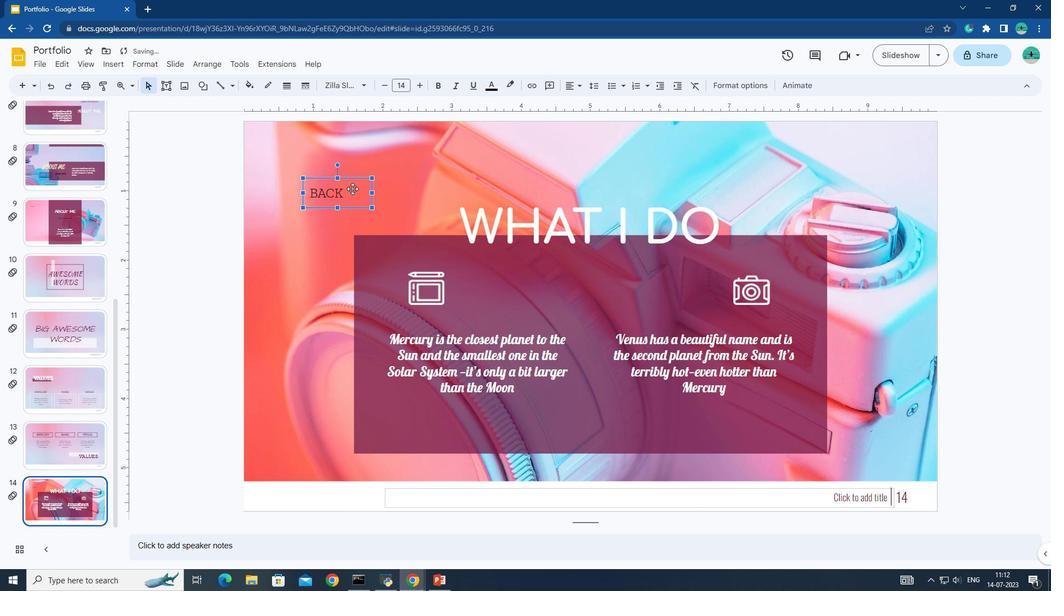 
Action: Mouse pressed left at (343, 192)
Screenshot: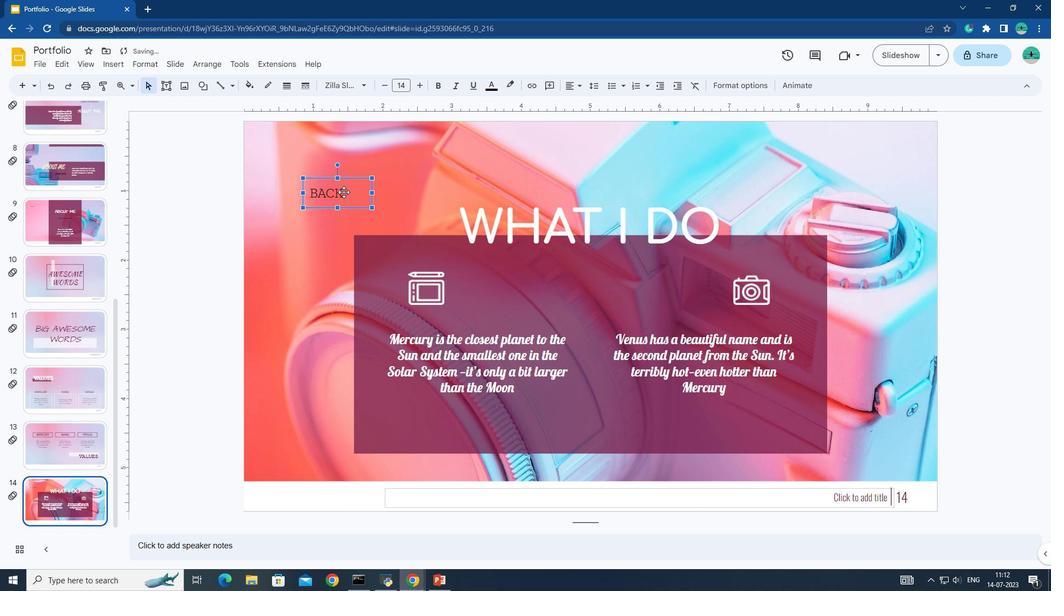 
Action: Mouse pressed left at (343, 192)
Screenshot: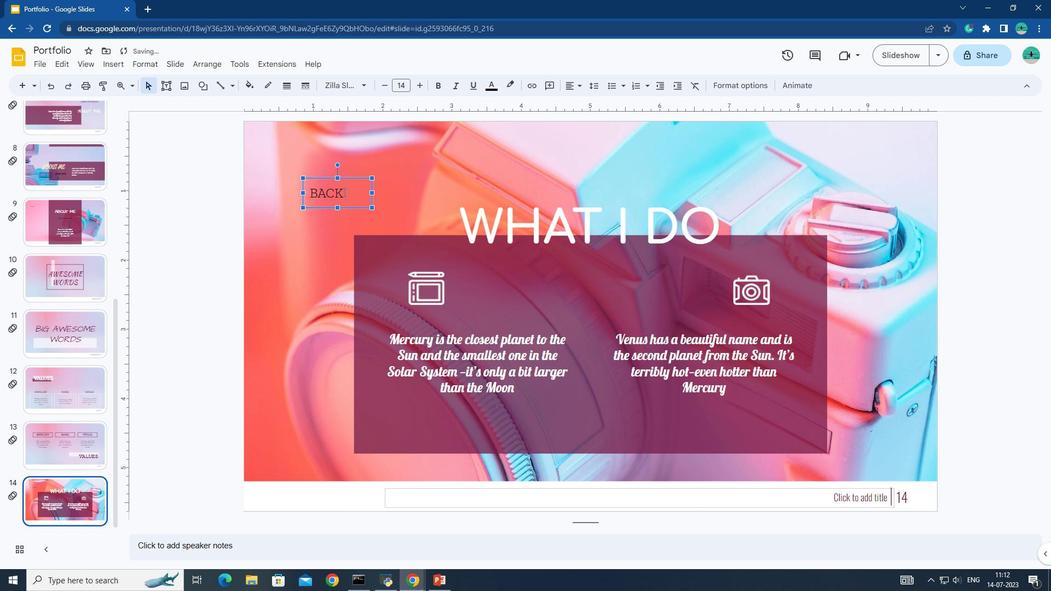 
Action: Mouse moved to (343, 192)
Screenshot: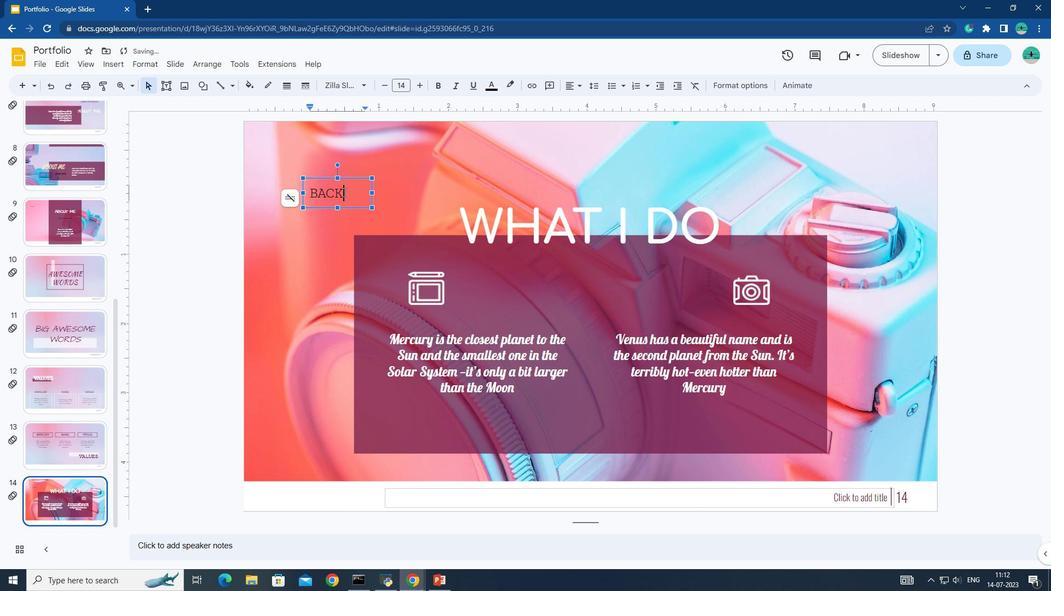 
Action: Mouse pressed left at (343, 192)
Screenshot: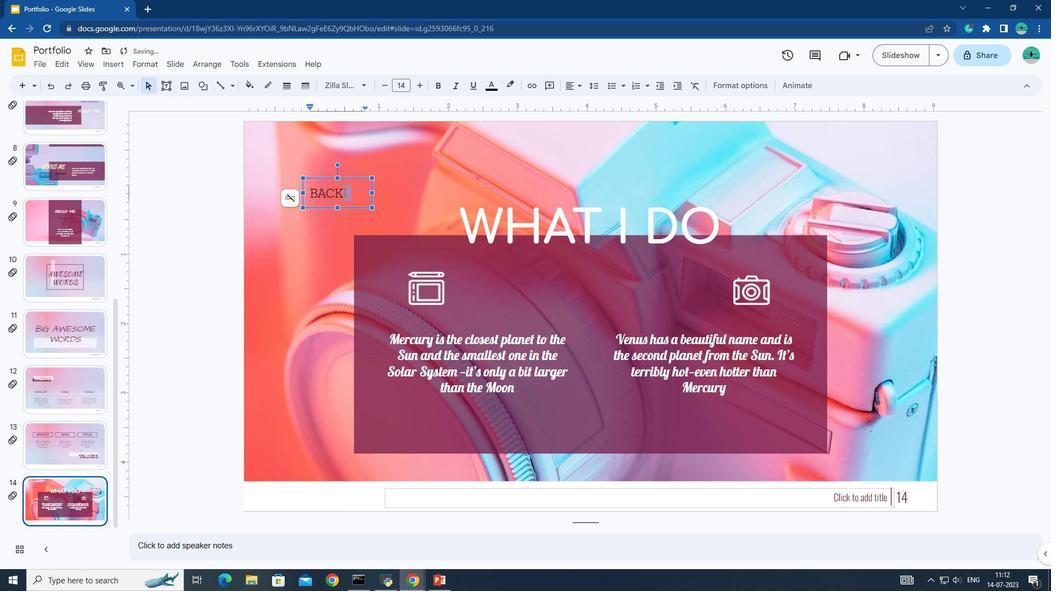
Action: Mouse moved to (440, 81)
Screenshot: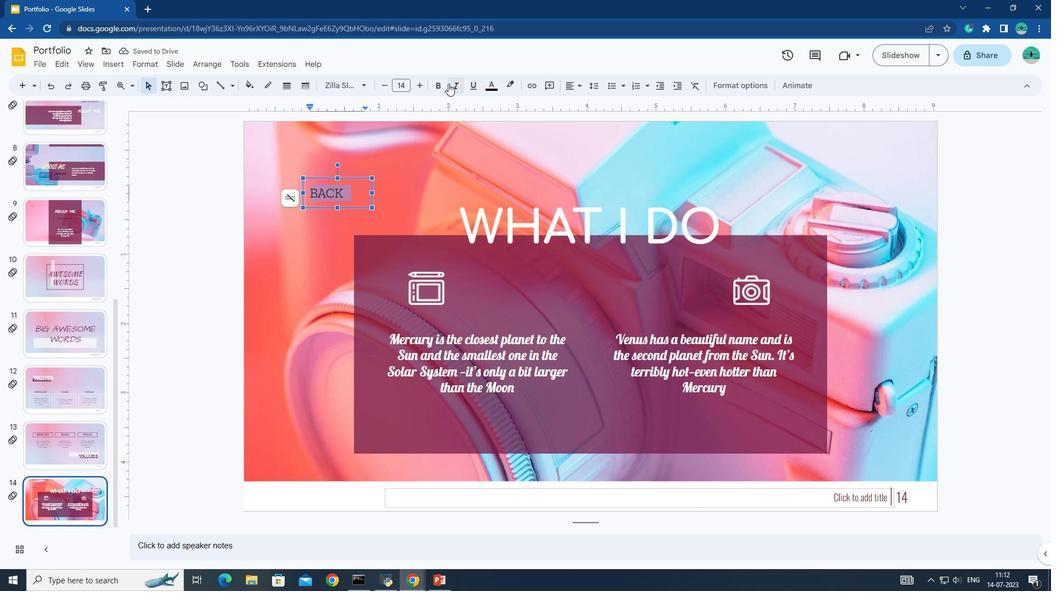 
Action: Mouse pressed left at (440, 81)
Screenshot: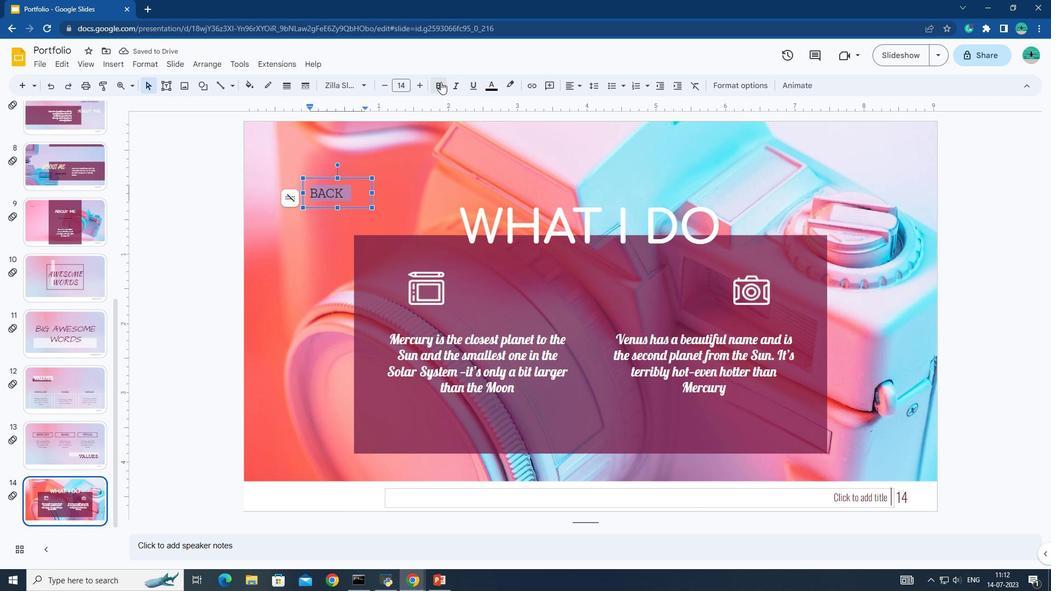 
Action: Mouse moved to (417, 87)
Screenshot: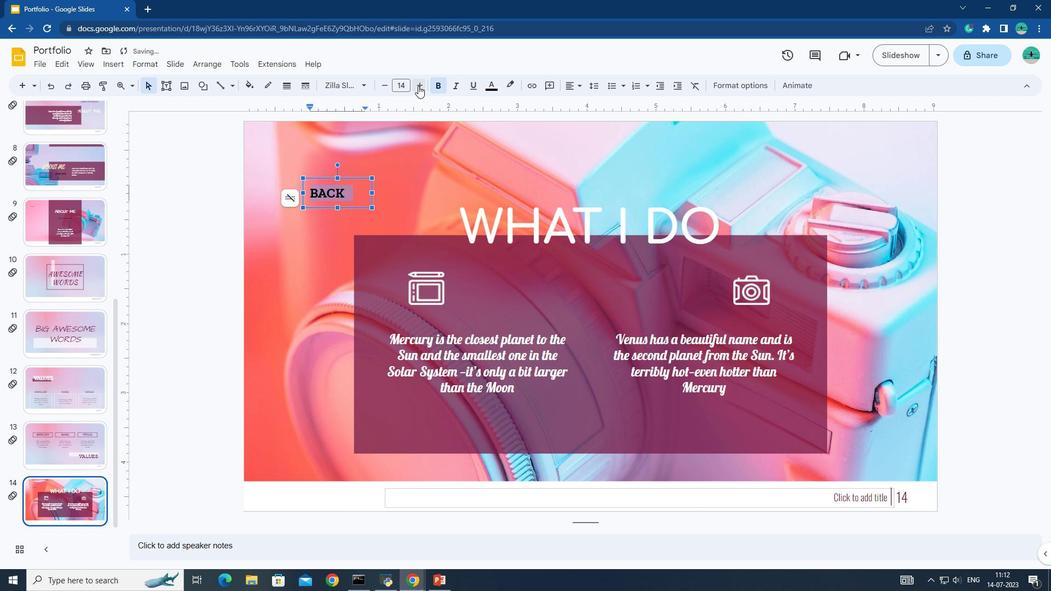
Action: Mouse pressed left at (417, 87)
Screenshot: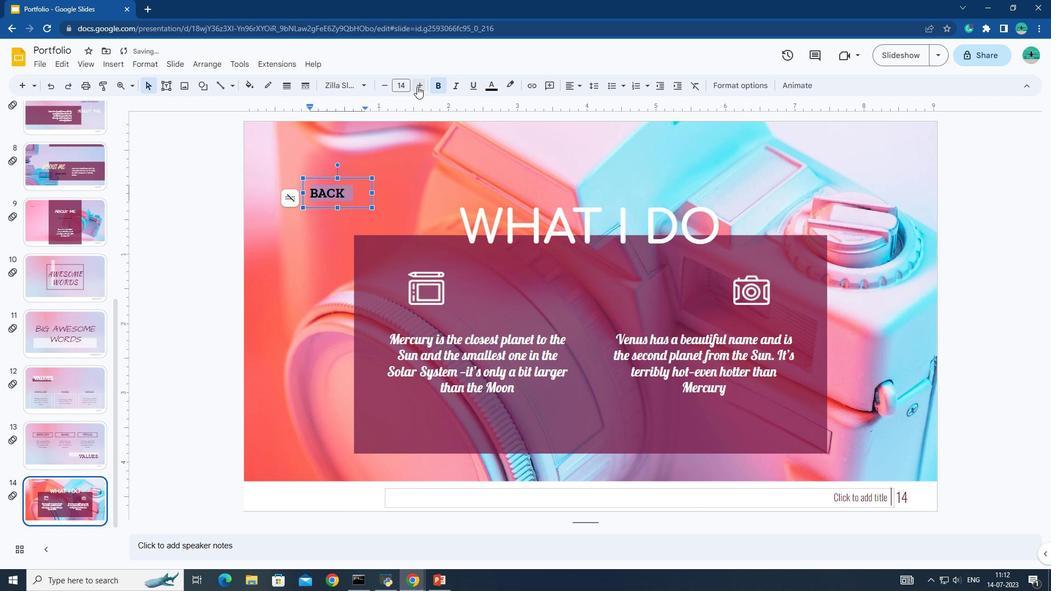 
Action: Mouse pressed left at (417, 87)
Screenshot: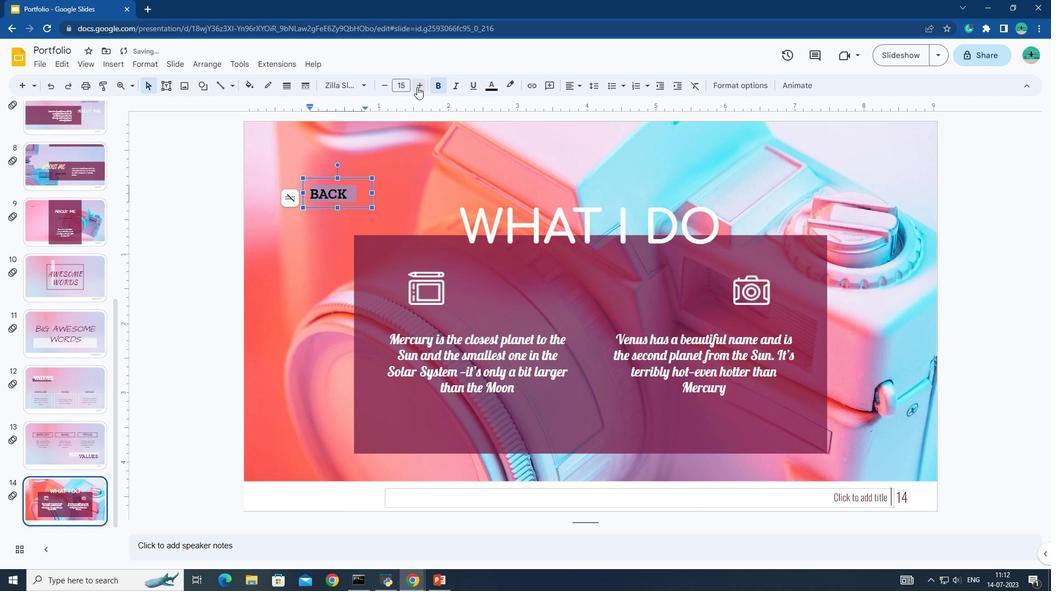 
Action: Mouse pressed left at (417, 87)
Screenshot: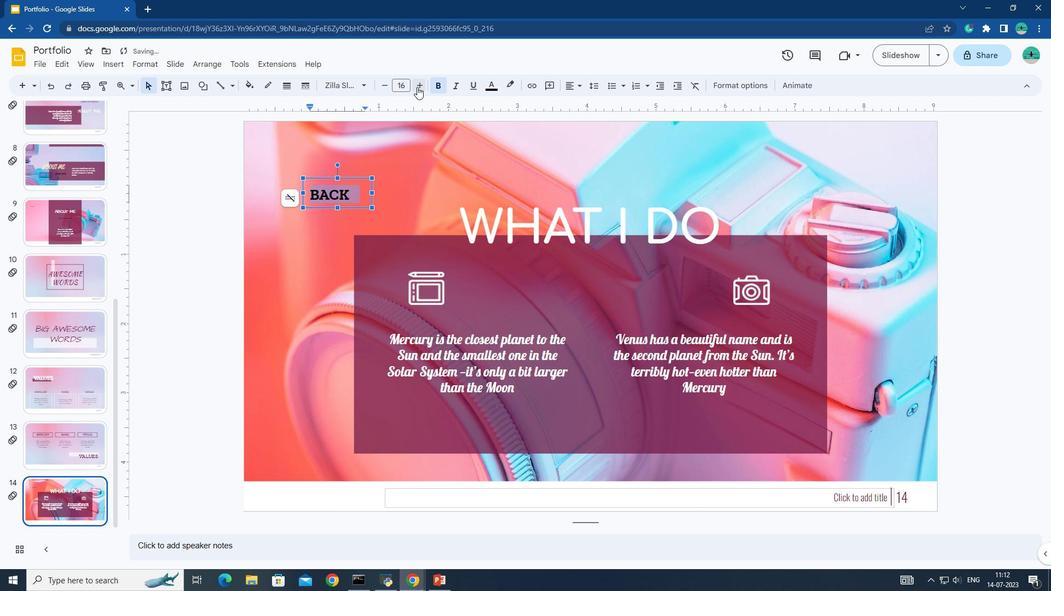 
Action: Mouse moved to (493, 87)
Screenshot: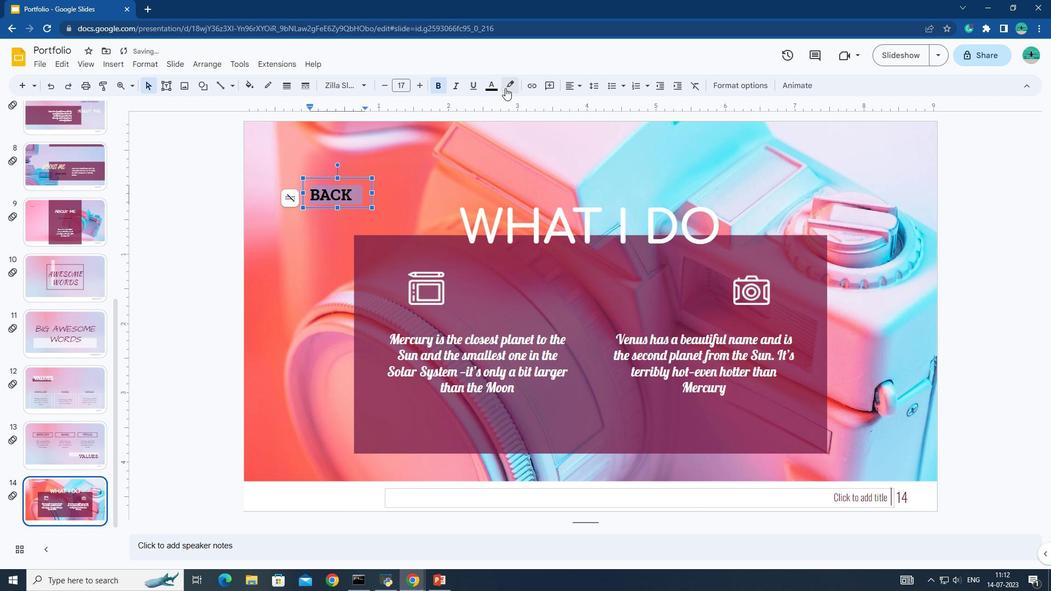 
Action: Mouse pressed left at (493, 87)
Screenshot: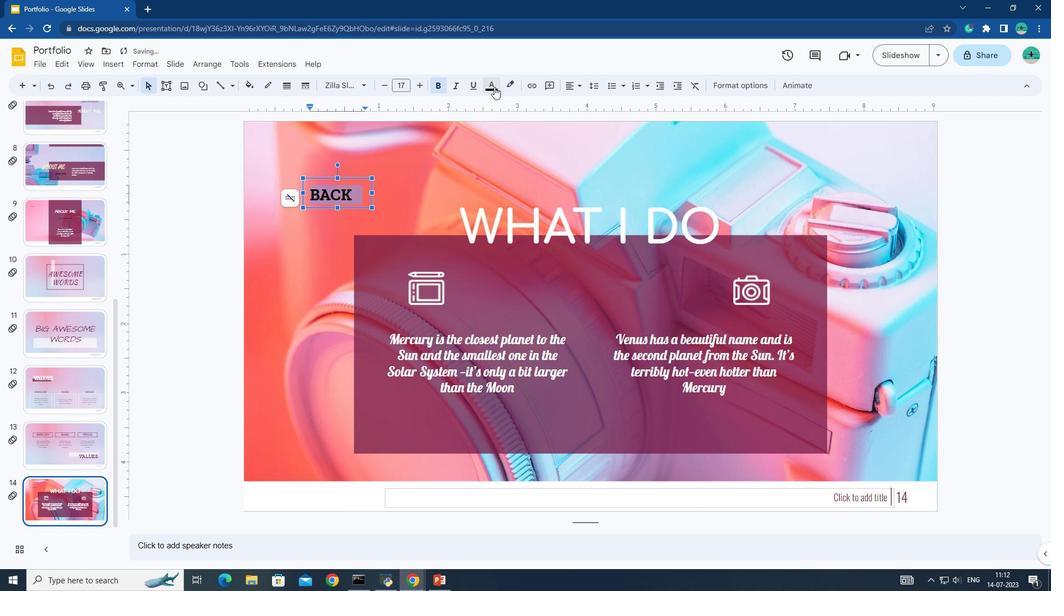 
Action: Mouse moved to (492, 122)
Screenshot: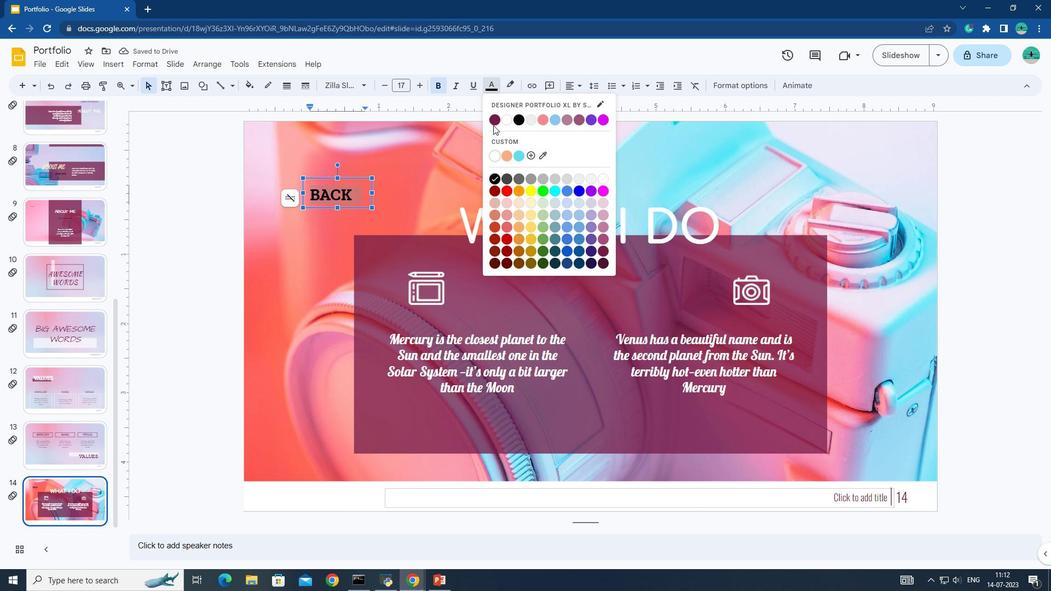 
Action: Mouse pressed left at (492, 122)
Screenshot: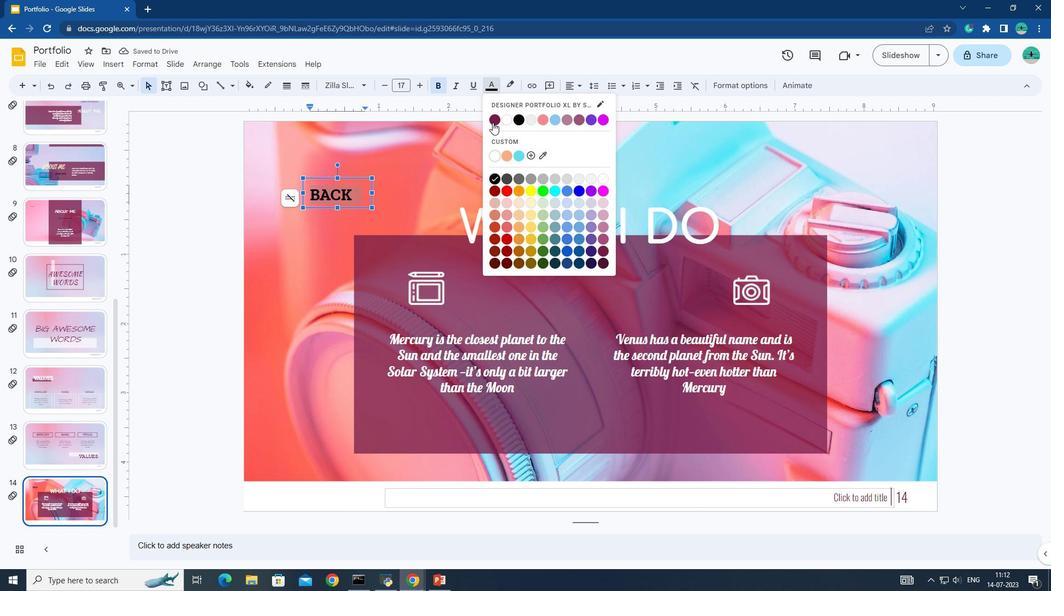 
Action: Mouse moved to (462, 161)
Screenshot: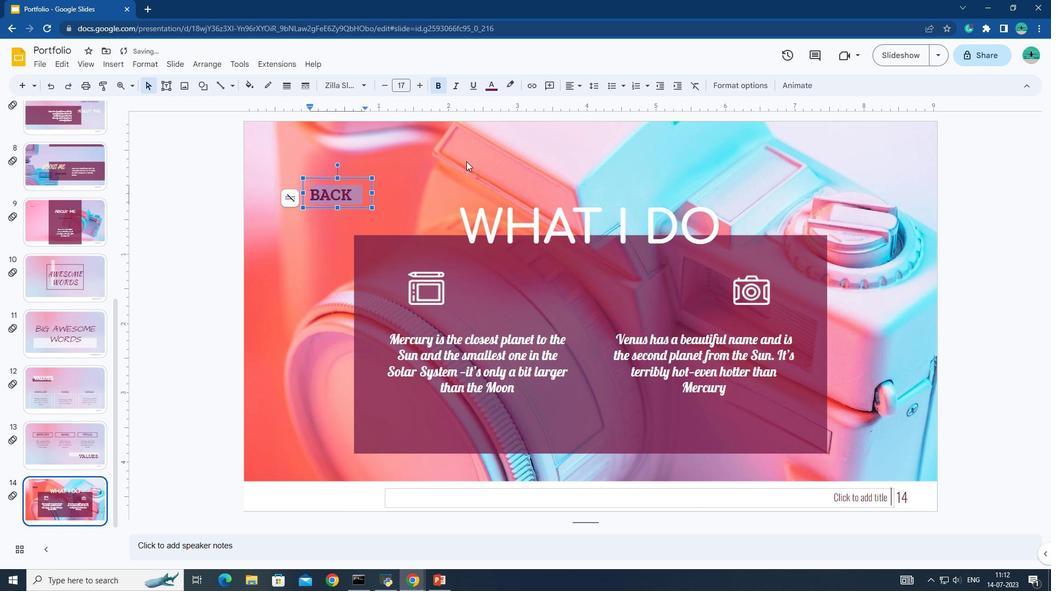 
Action: Mouse pressed left at (462, 161)
Screenshot: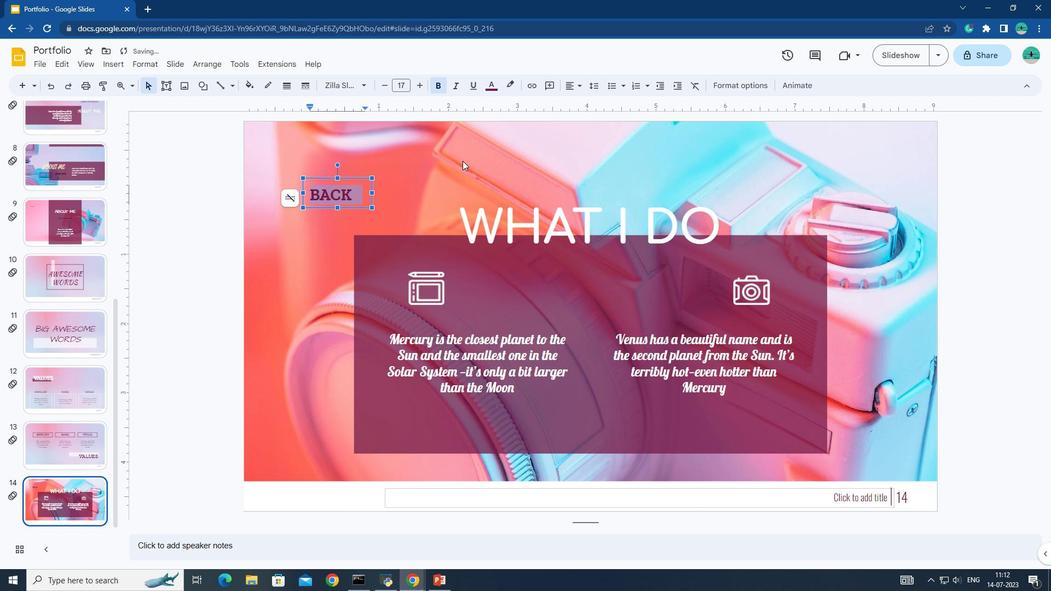 
Action: Mouse moved to (818, 499)
Screenshot: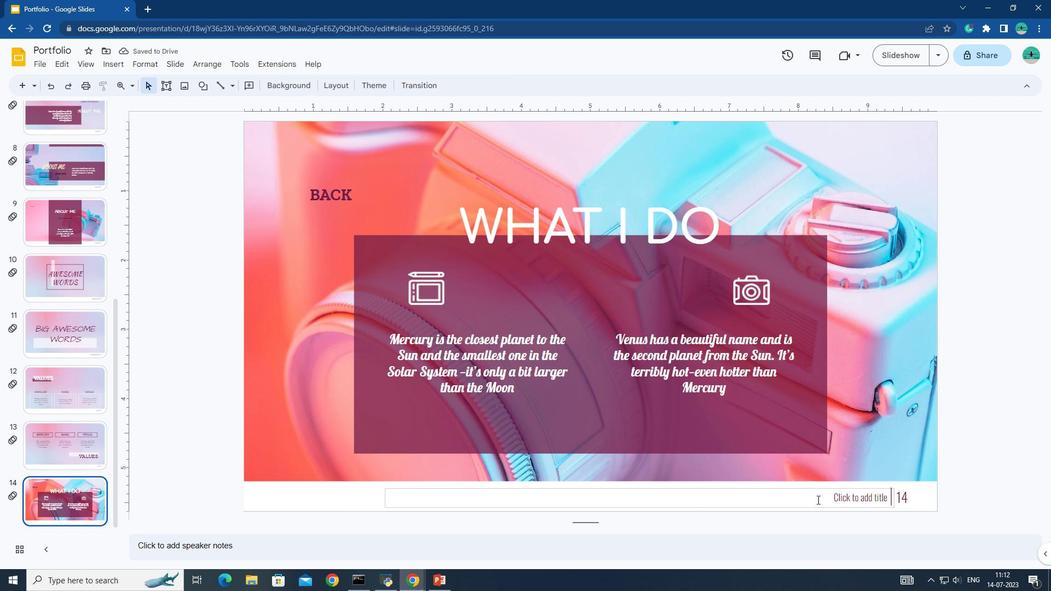 
Action: Mouse pressed left at (818, 499)
Screenshot: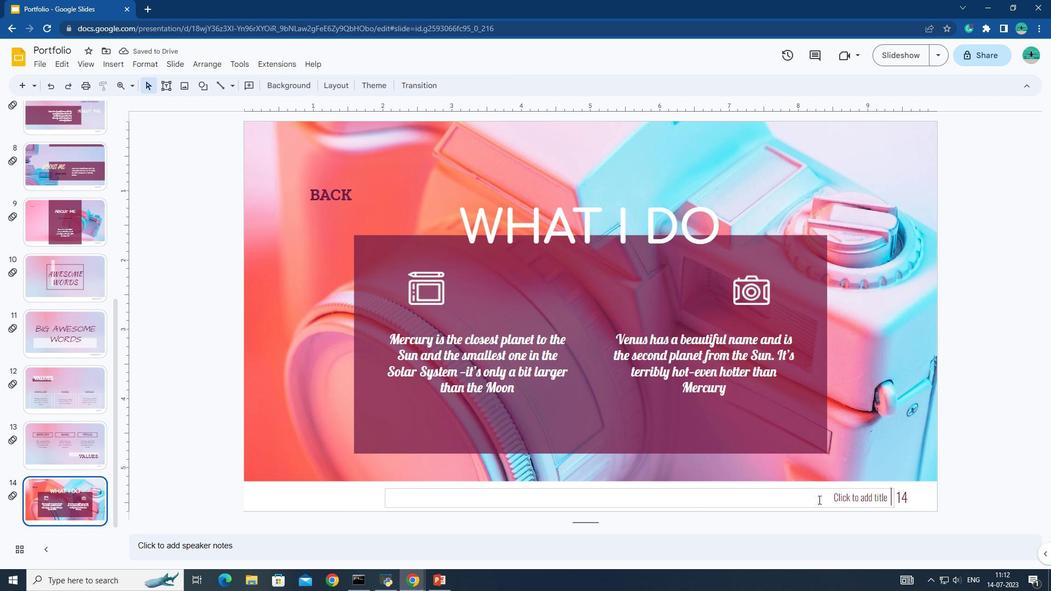 
Action: Key pressed what<Key.space>i<Key.space>do
Screenshot: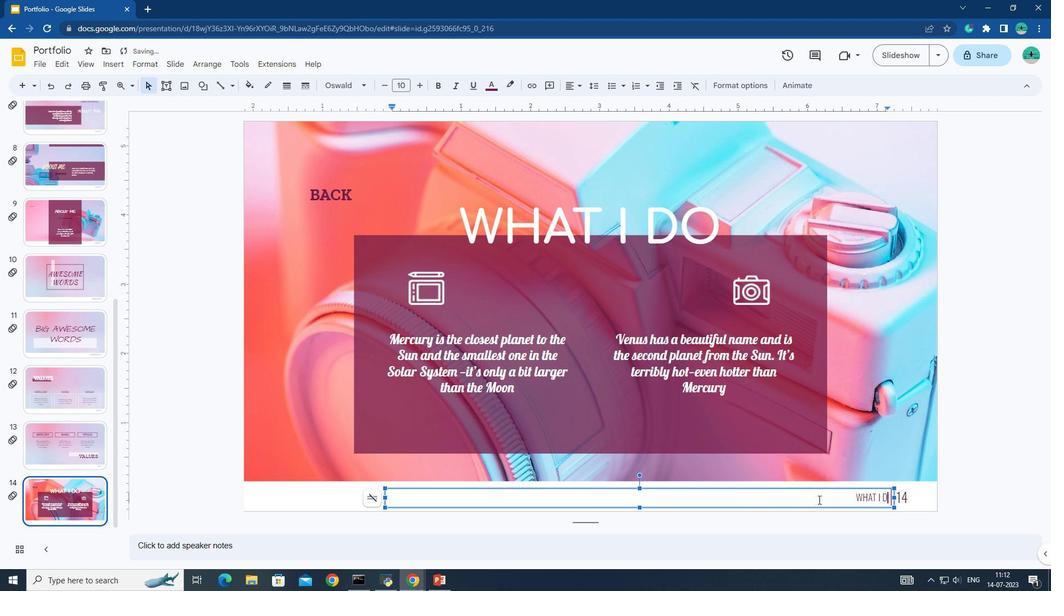 
Action: Mouse moved to (391, 302)
Screenshot: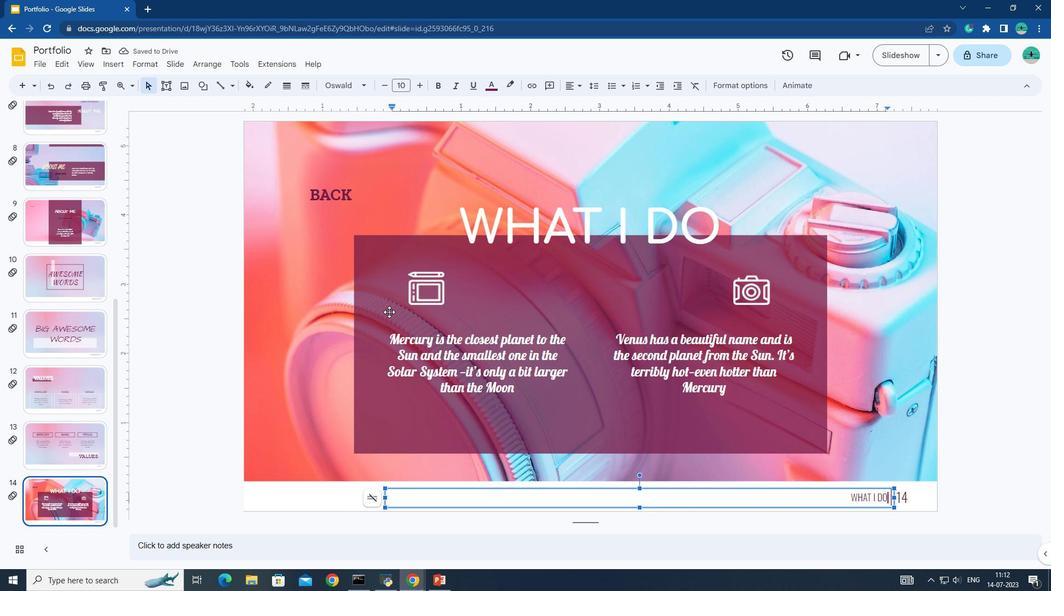 
Action: Mouse pressed left at (391, 302)
Screenshot: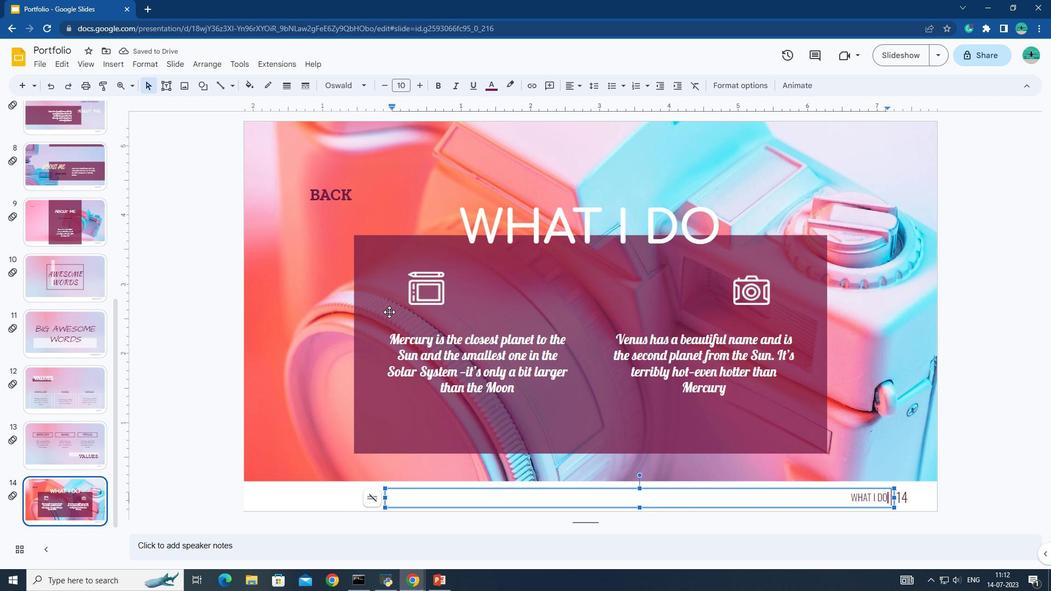 
Action: Mouse moved to (388, 335)
Screenshot: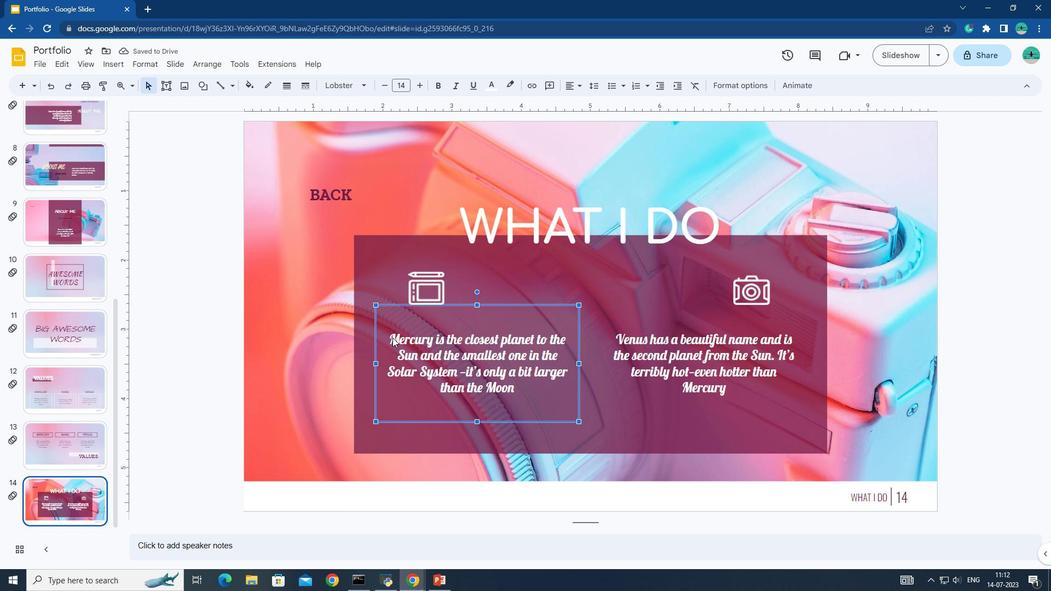 
Action: Key pressed <Key.shift>
Screenshot: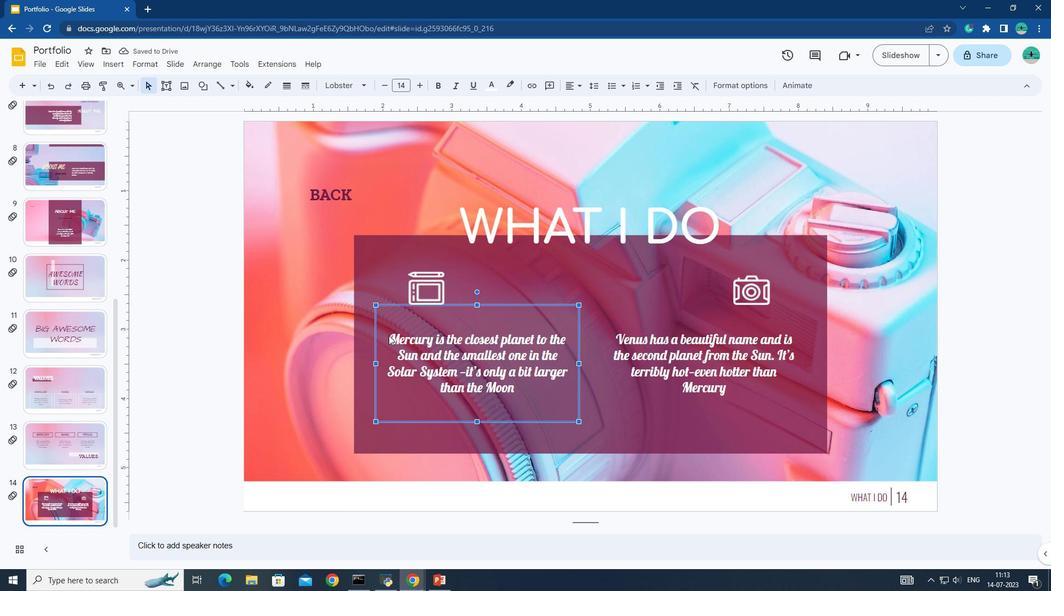 
Action: Mouse pressed left at (388, 335)
Screenshot: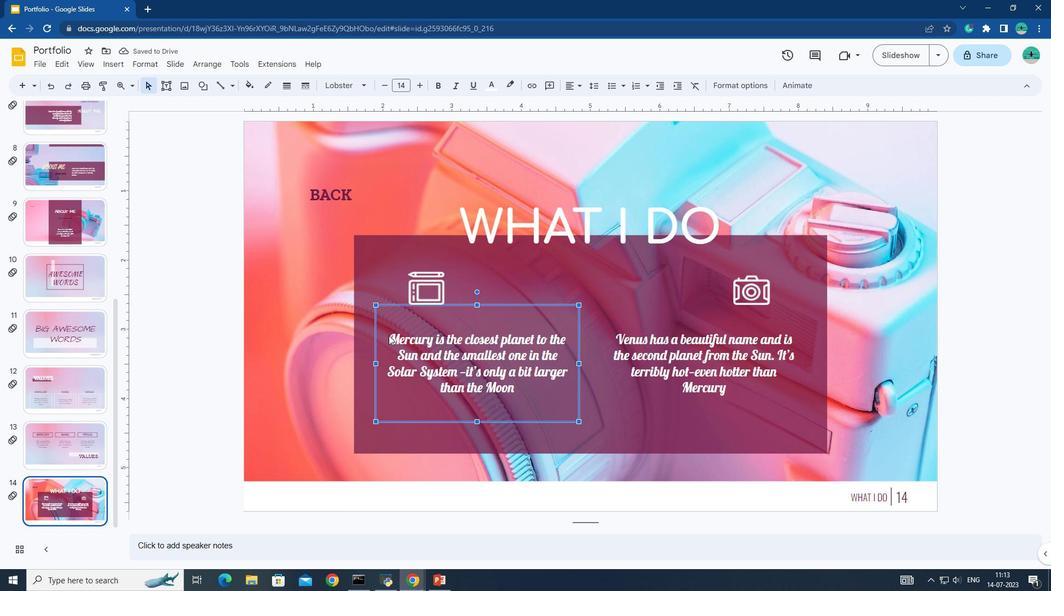 
Action: Key pressed <Key.shift><Key.shift><Key.shift><Key.shift>
Screenshot: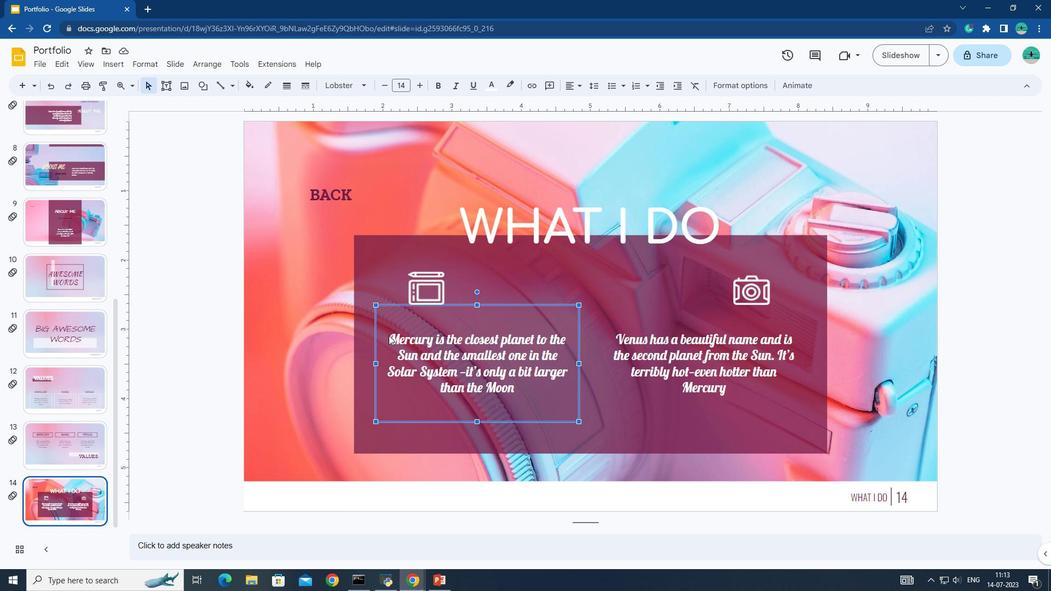 
Action: Mouse moved to (398, 341)
Screenshot: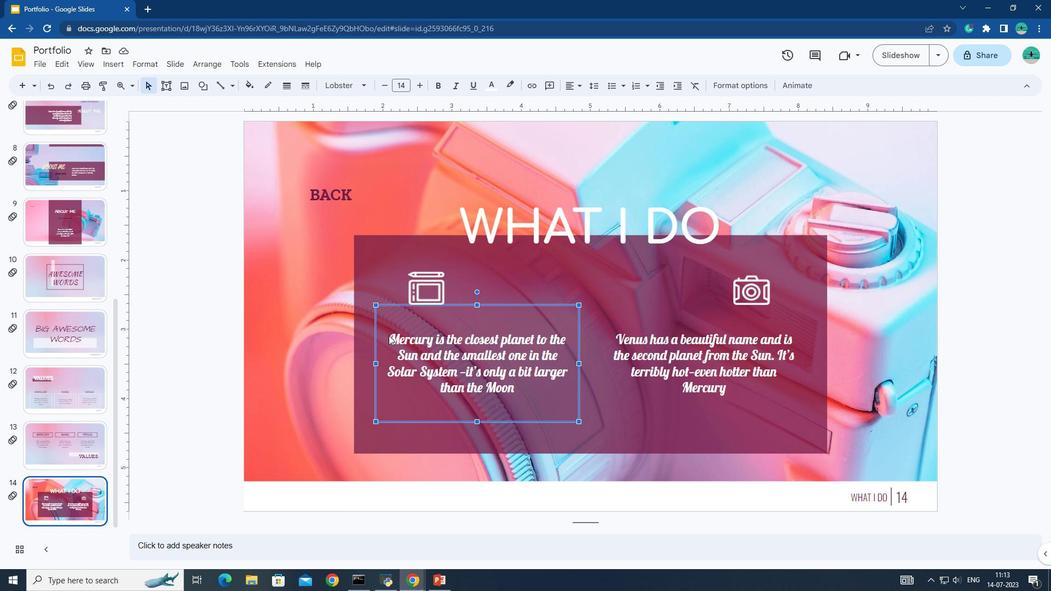 
Action: Key pressed <Key.shift>
Screenshot: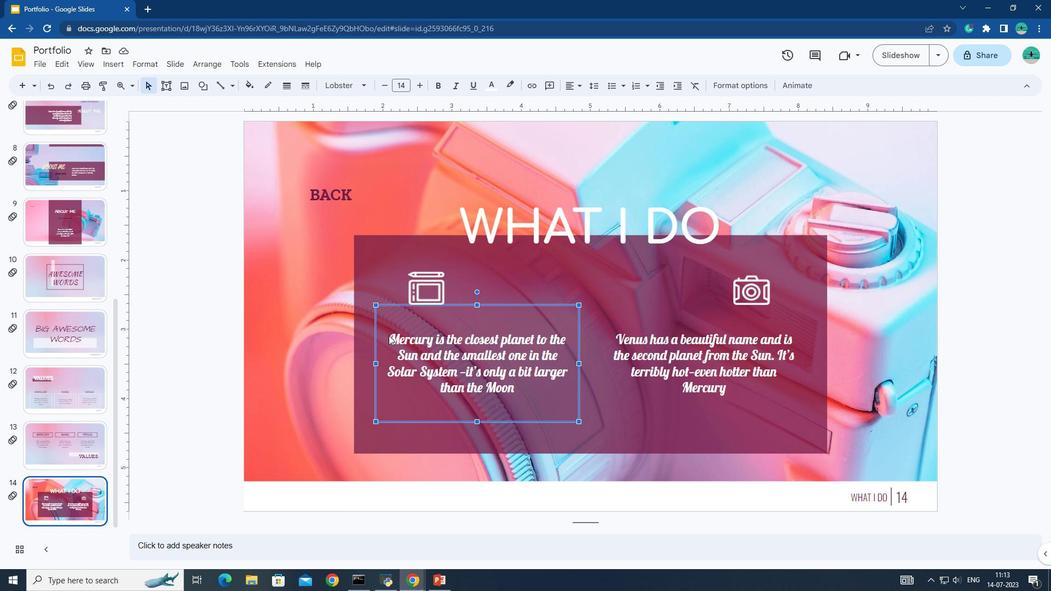 
Action: Mouse moved to (423, 355)
Screenshot: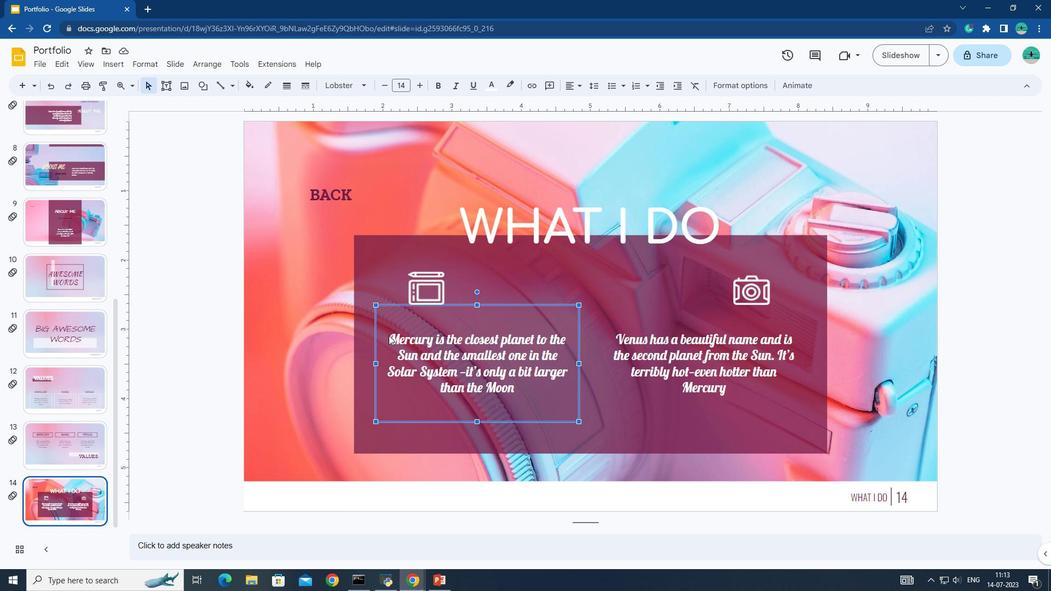 
Action: Key pressed <Key.shift>
Screenshot: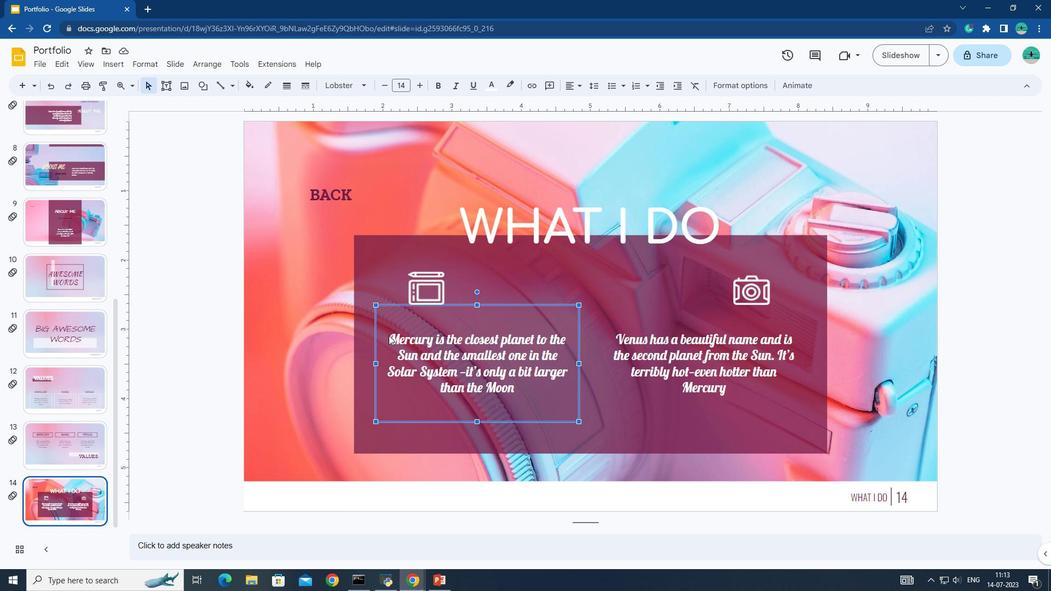 
Action: Mouse moved to (479, 375)
Screenshot: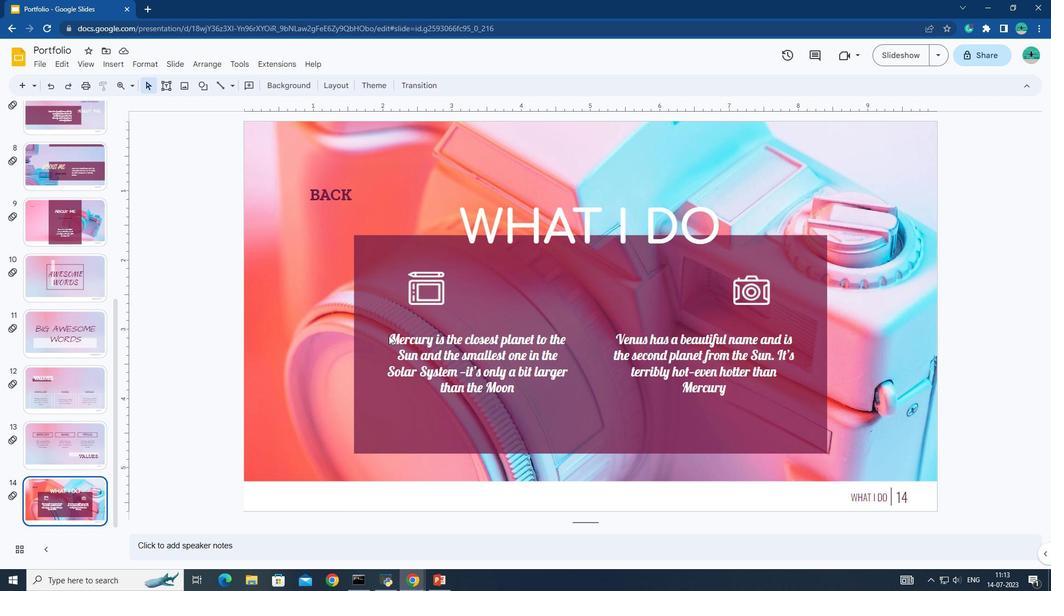 
Action: Key pressed <Key.shift>
Screenshot: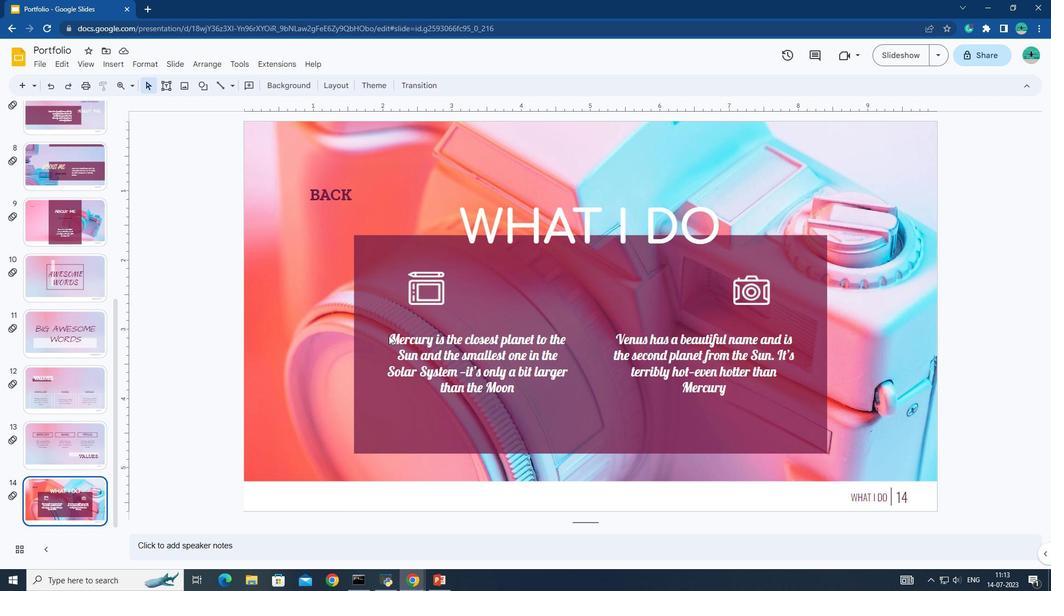 
Action: Mouse moved to (561, 400)
Screenshot: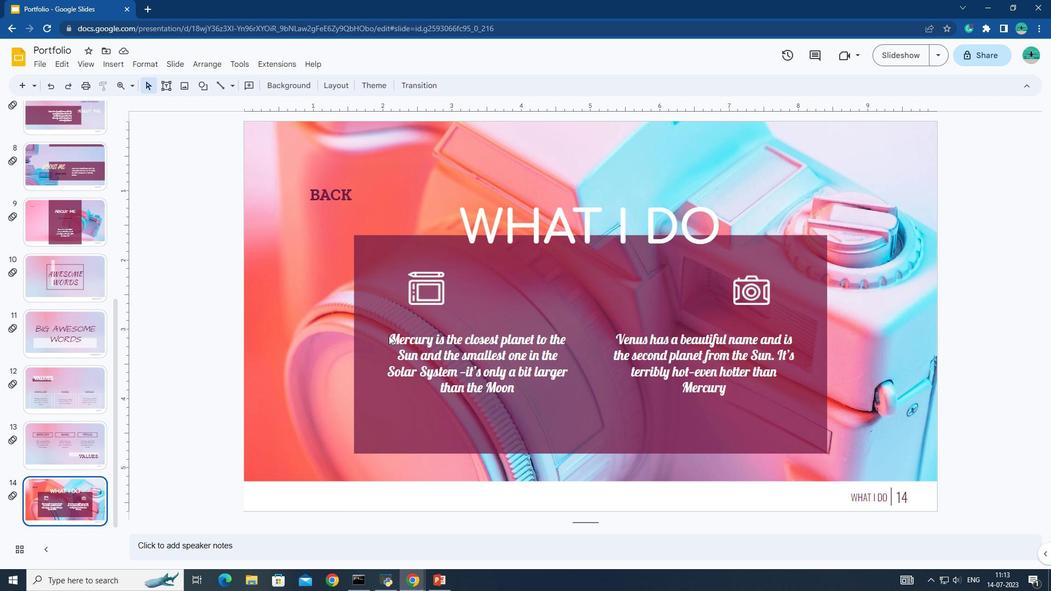 
Action: Key pressed <Key.shift>
Screenshot: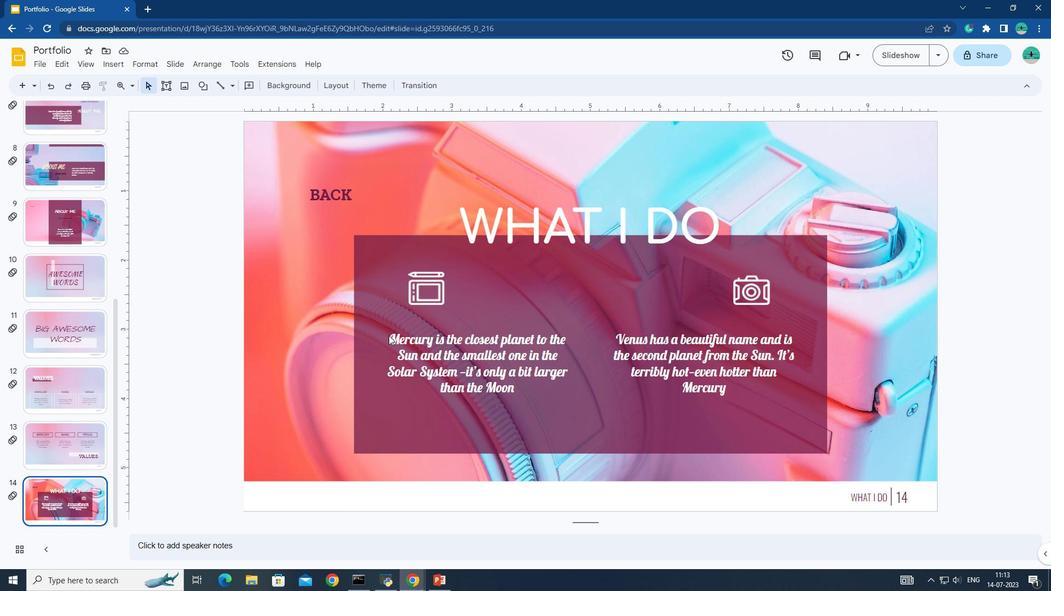 
Action: Mouse moved to (654, 418)
Screenshot: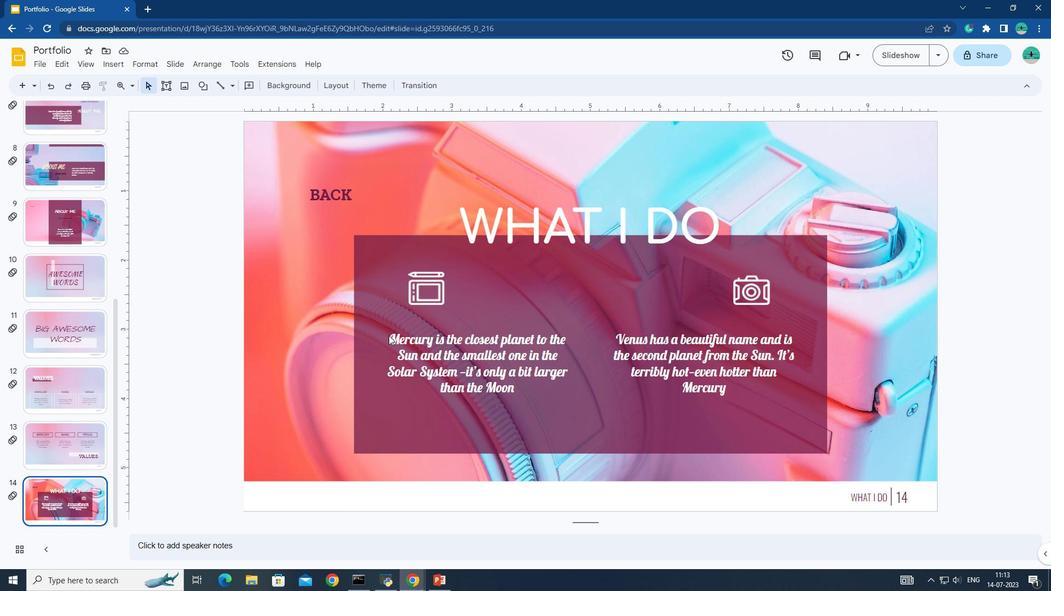 
Action: Key pressed <Key.shift>
Screenshot: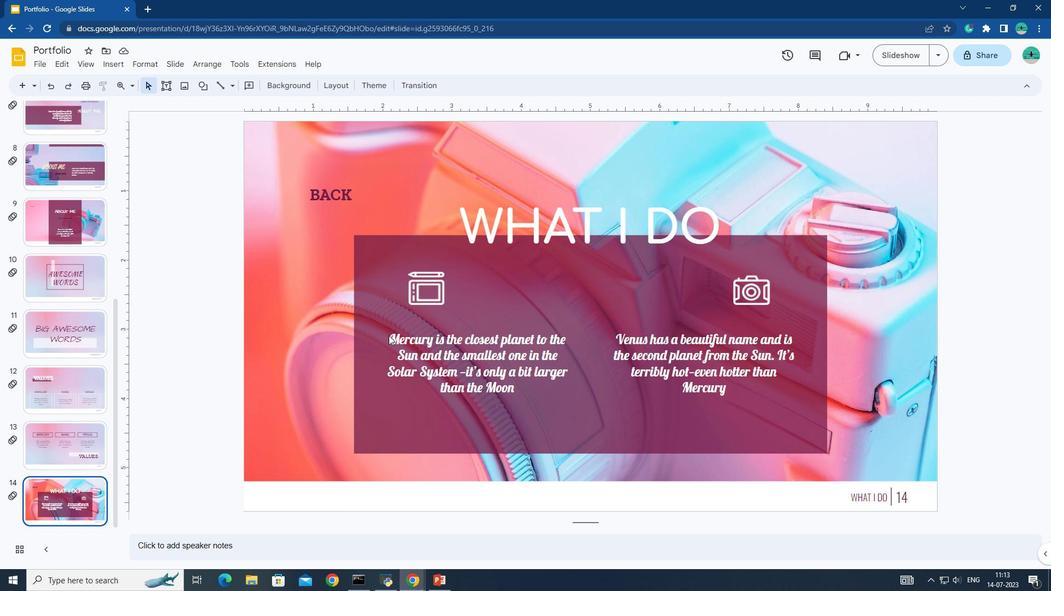 
Action: Mouse moved to (715, 421)
Screenshot: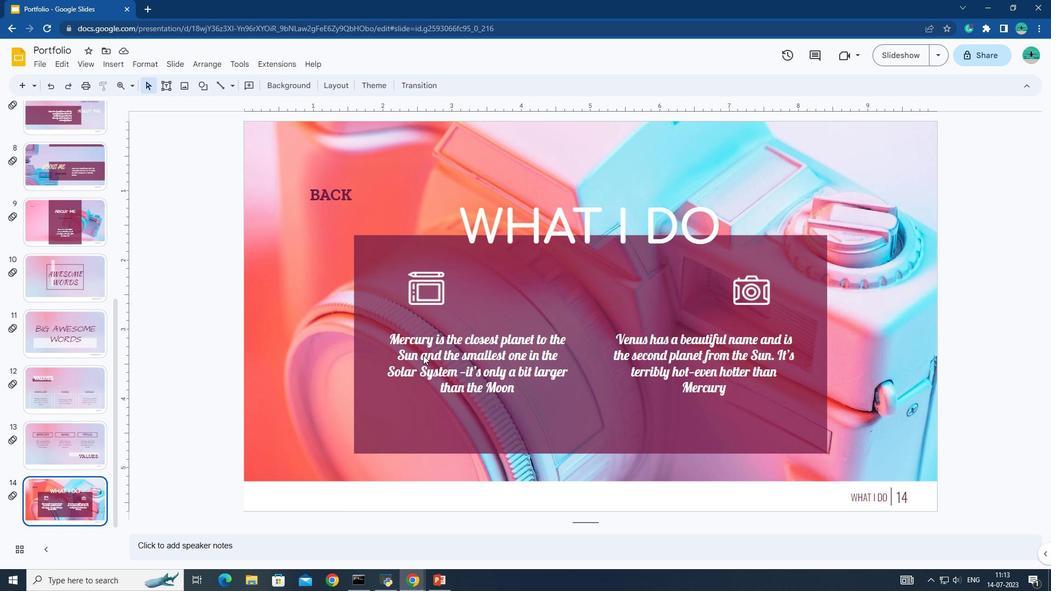 
Action: Key pressed <Key.shift>
Screenshot: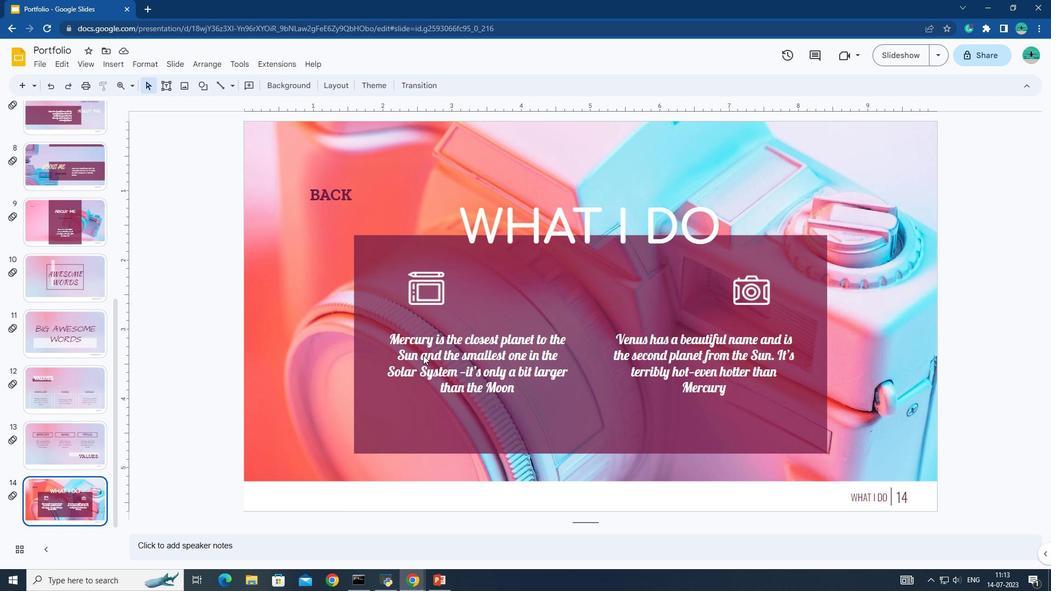 
Action: Mouse moved to (740, 421)
Screenshot: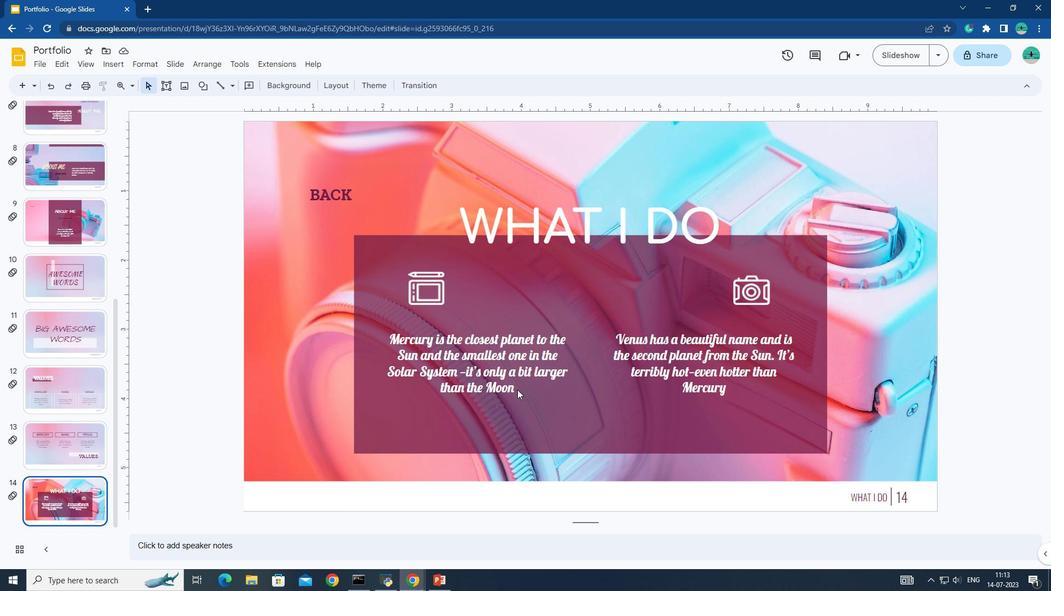 
Action: Key pressed <Key.shift>
Screenshot: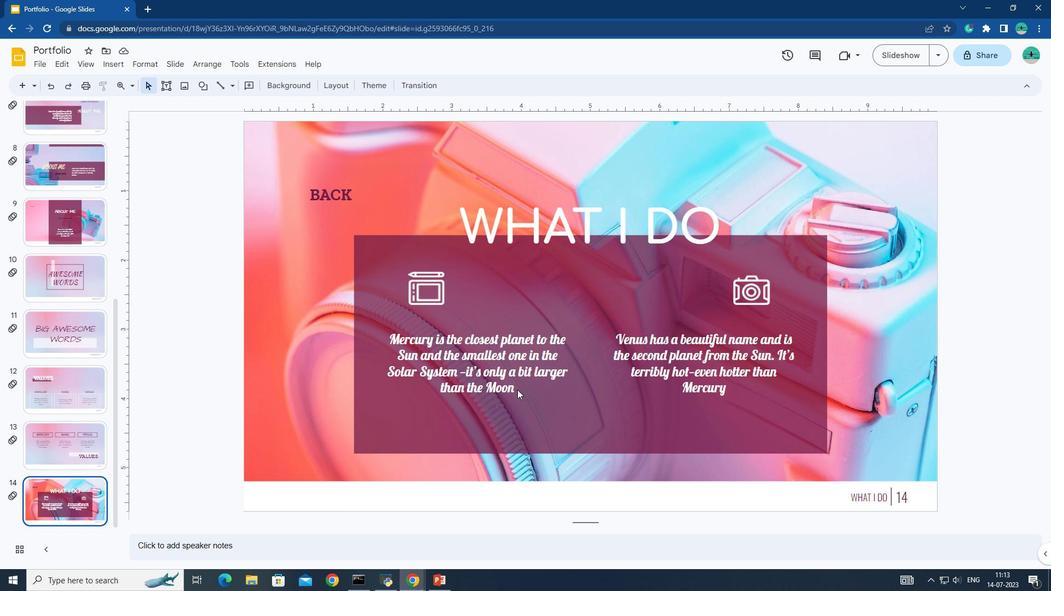
Action: Mouse moved to (746, 421)
Screenshot: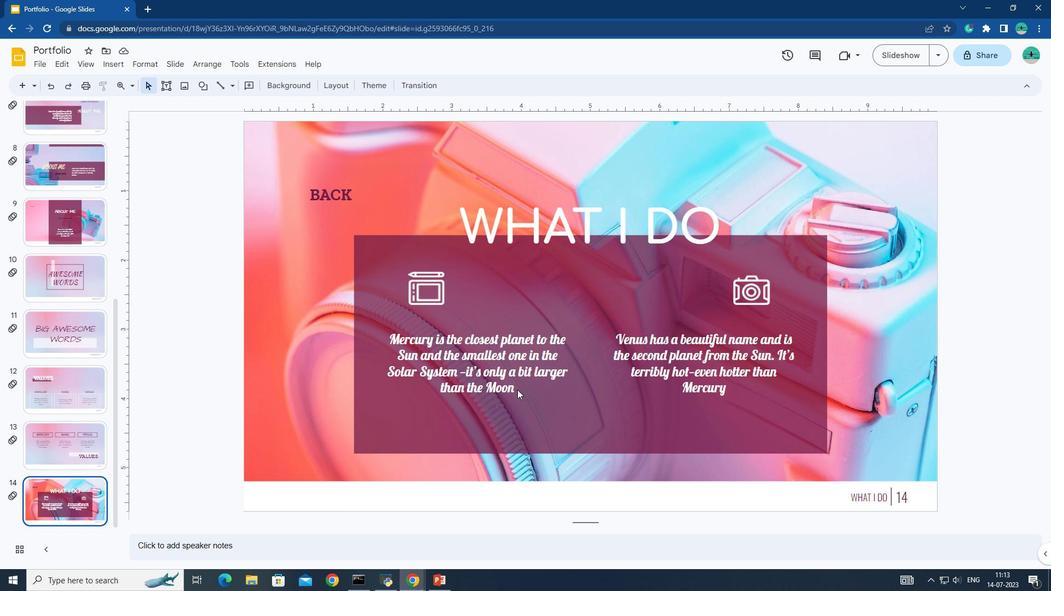 
Action: Key pressed <Key.shift>
Screenshot: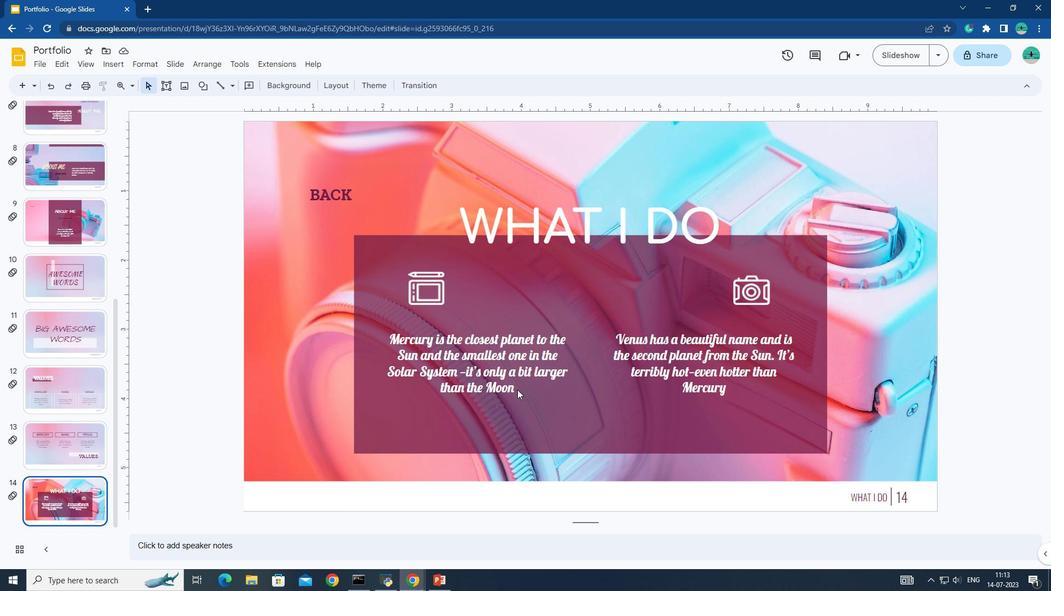 
Action: Mouse moved to (749, 420)
Screenshot: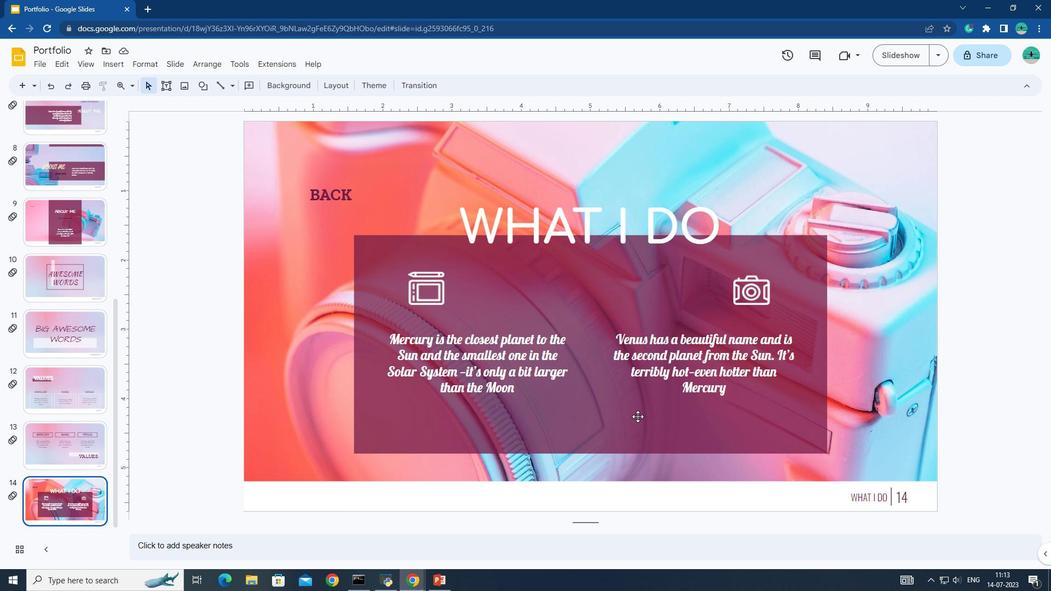 
Action: Key pressed <Key.shift>
Screenshot: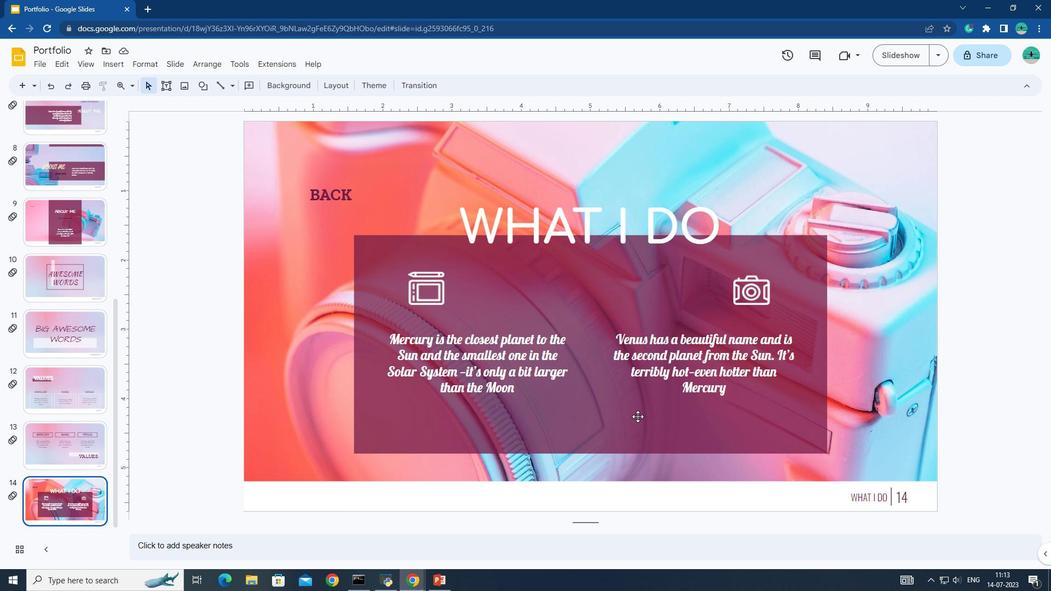 
Action: Mouse moved to (752, 419)
Screenshot: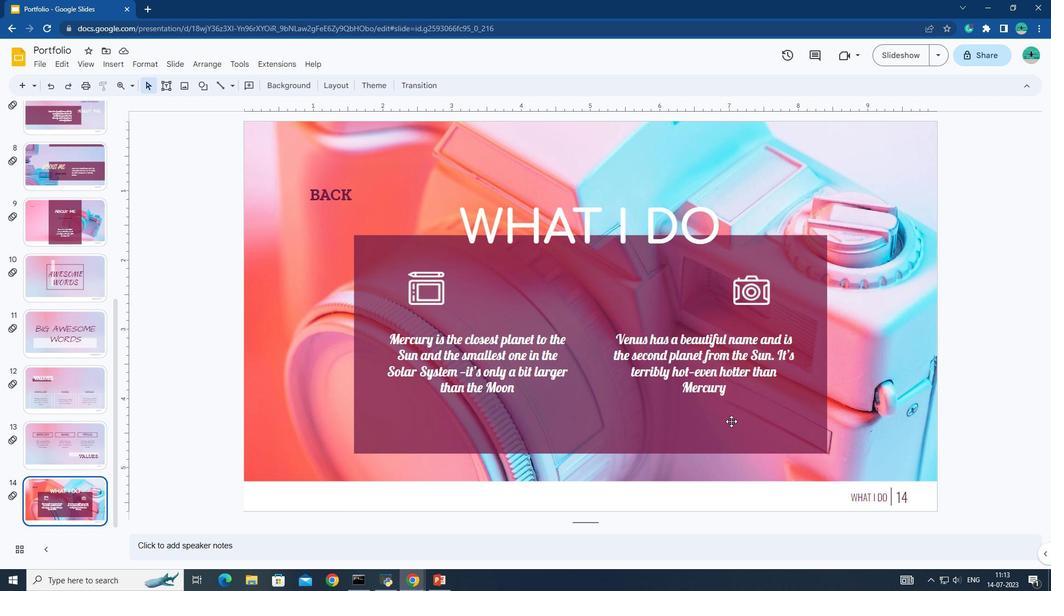 
Action: Key pressed <Key.shift>
Screenshot: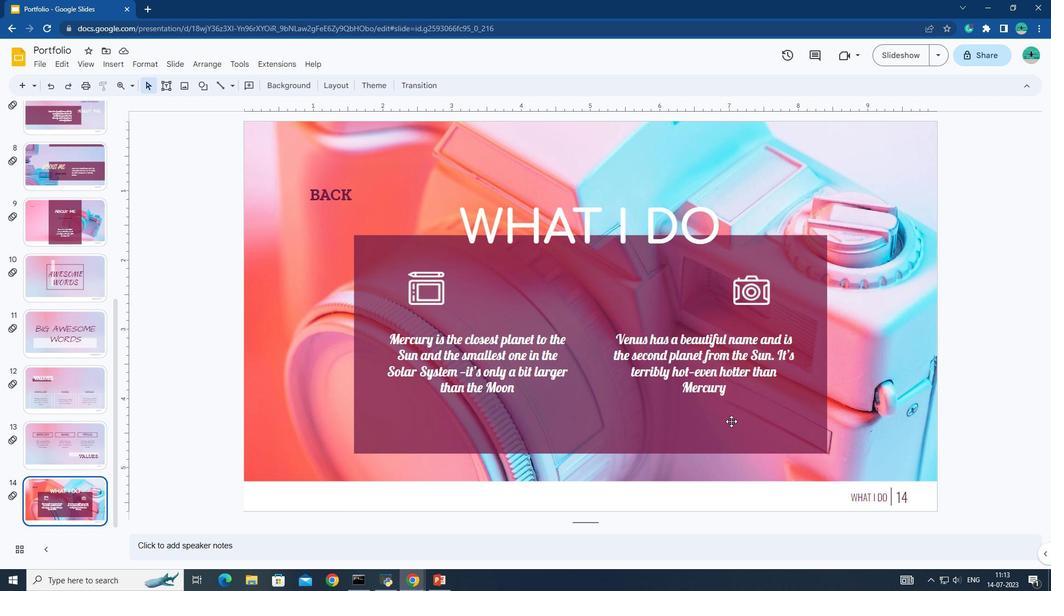 
Action: Mouse moved to (757, 415)
Screenshot: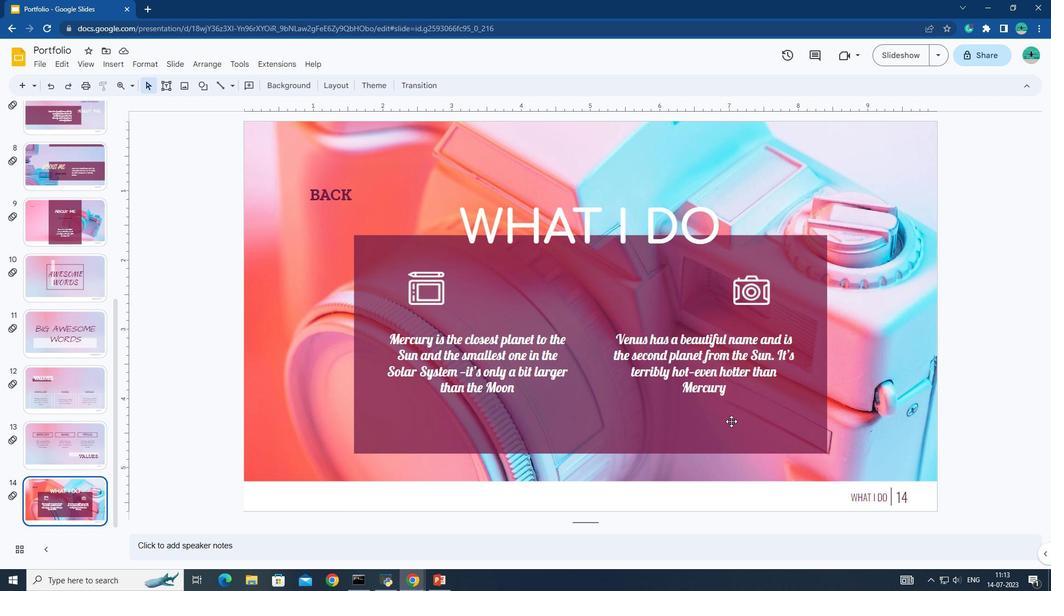 
Action: Key pressed <Key.shift>
Screenshot: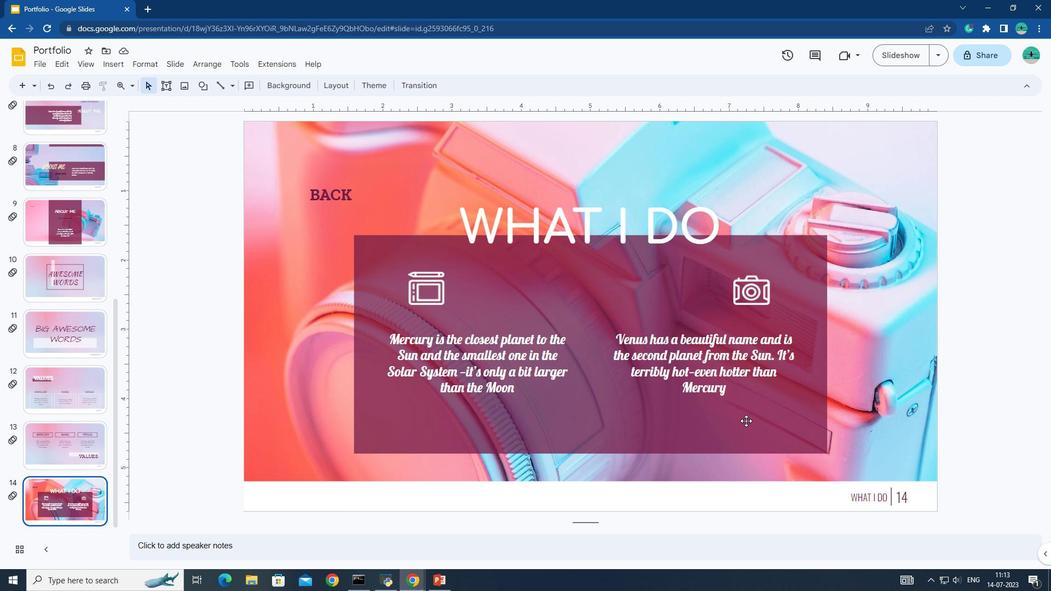 
Action: Mouse moved to (757, 411)
Screenshot: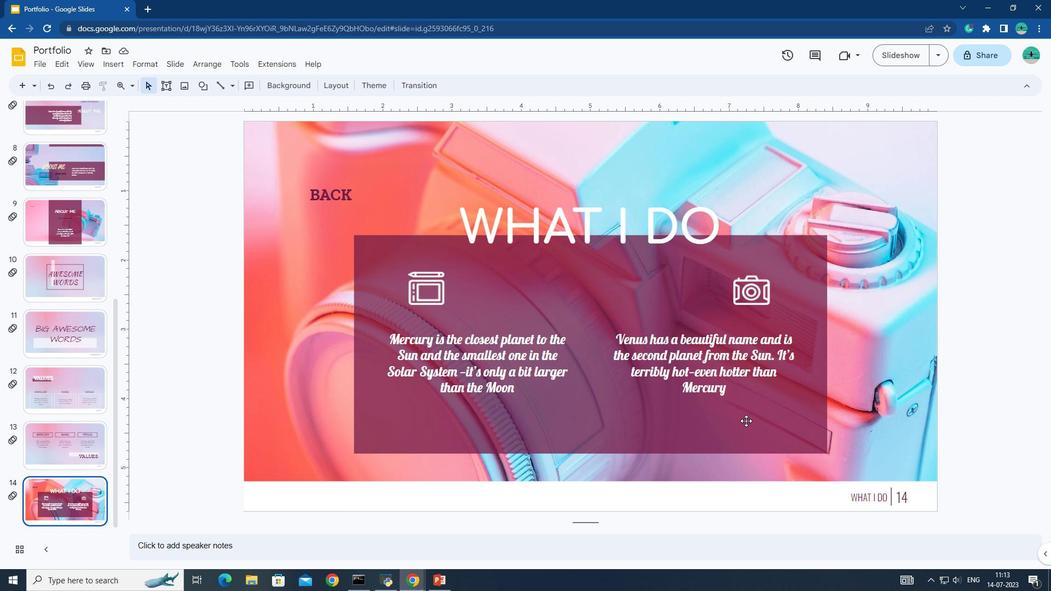 
Action: Key pressed <Key.shift>
Screenshot: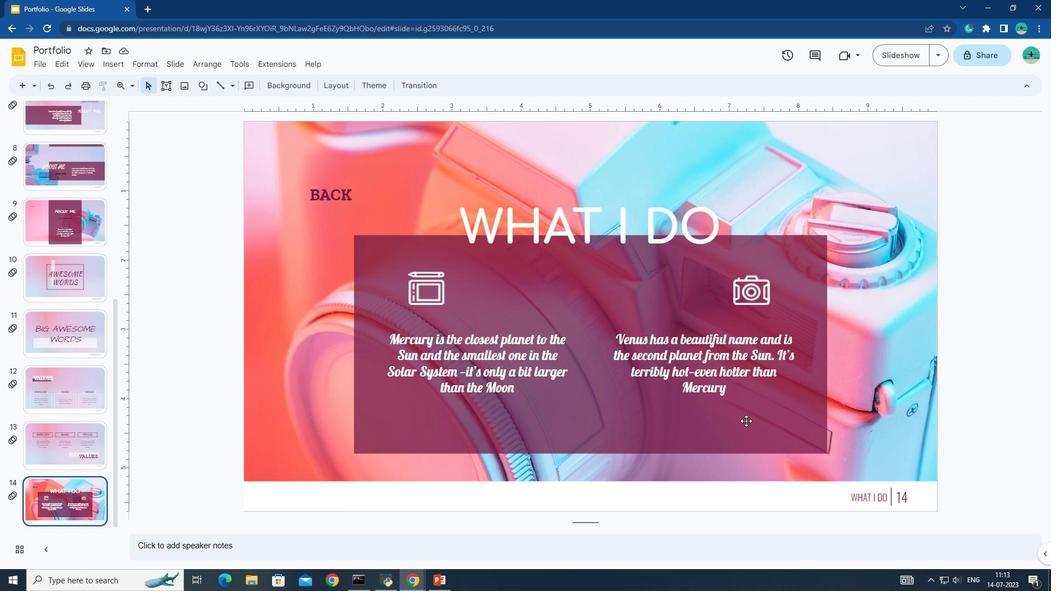 
Action: Mouse moved to (753, 407)
Screenshot: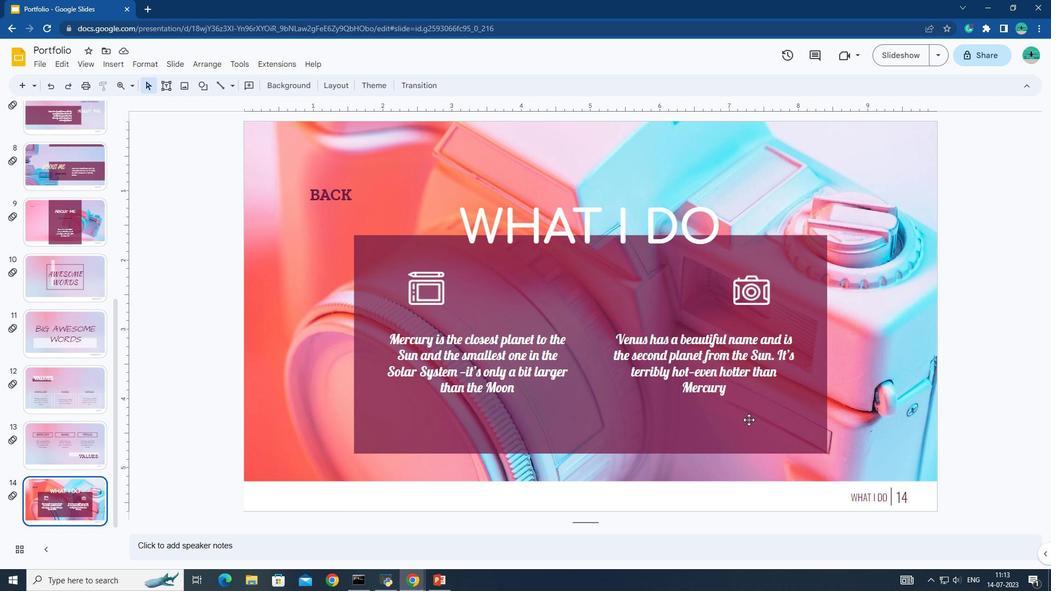 
Action: Key pressed <Key.shift>
Screenshot: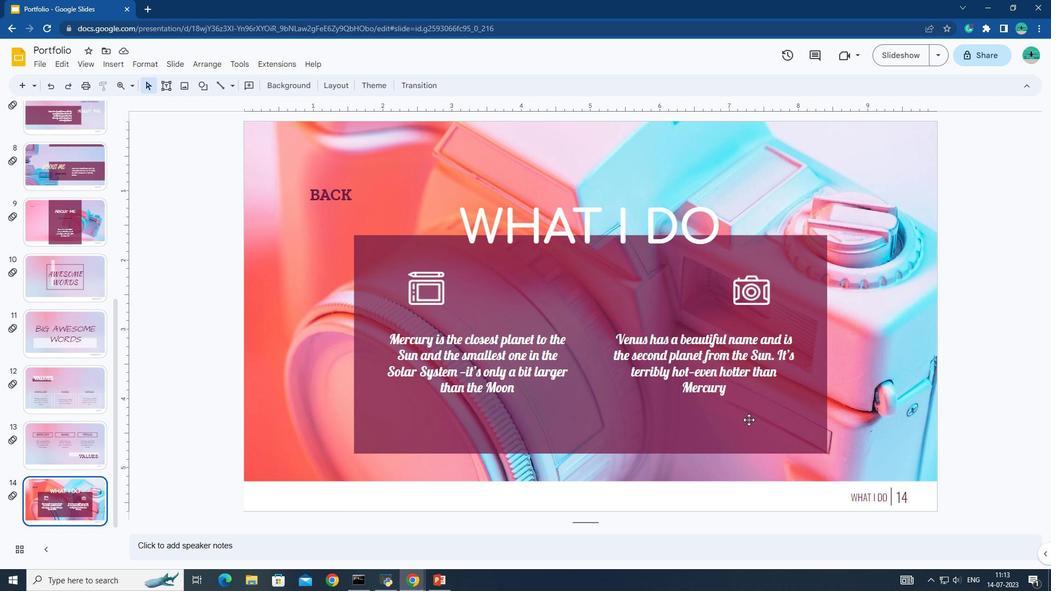 
Action: Mouse moved to (749, 404)
Screenshot: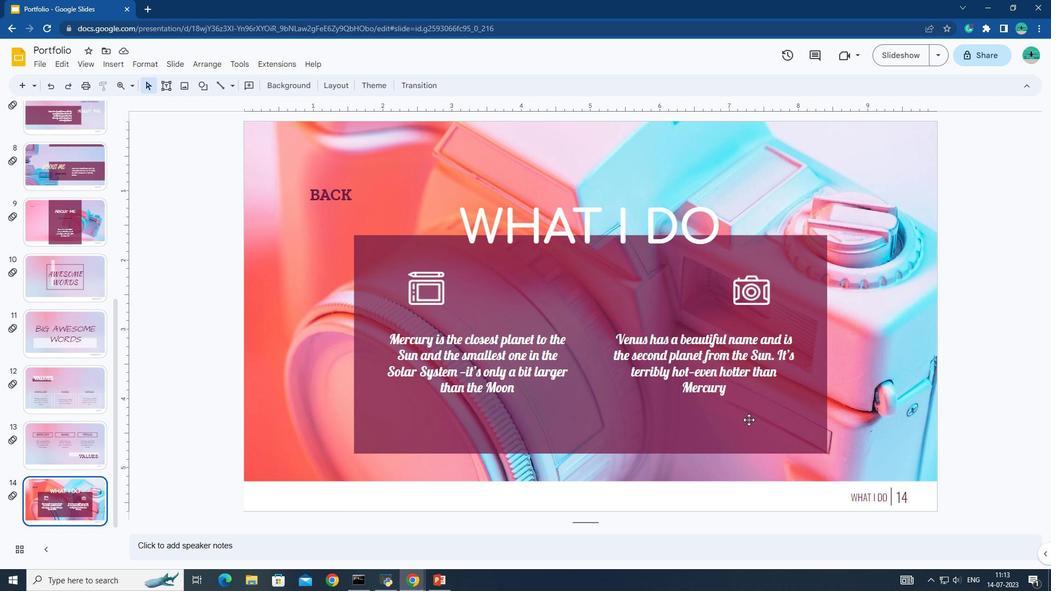 
Action: Key pressed <Key.shift>
Screenshot: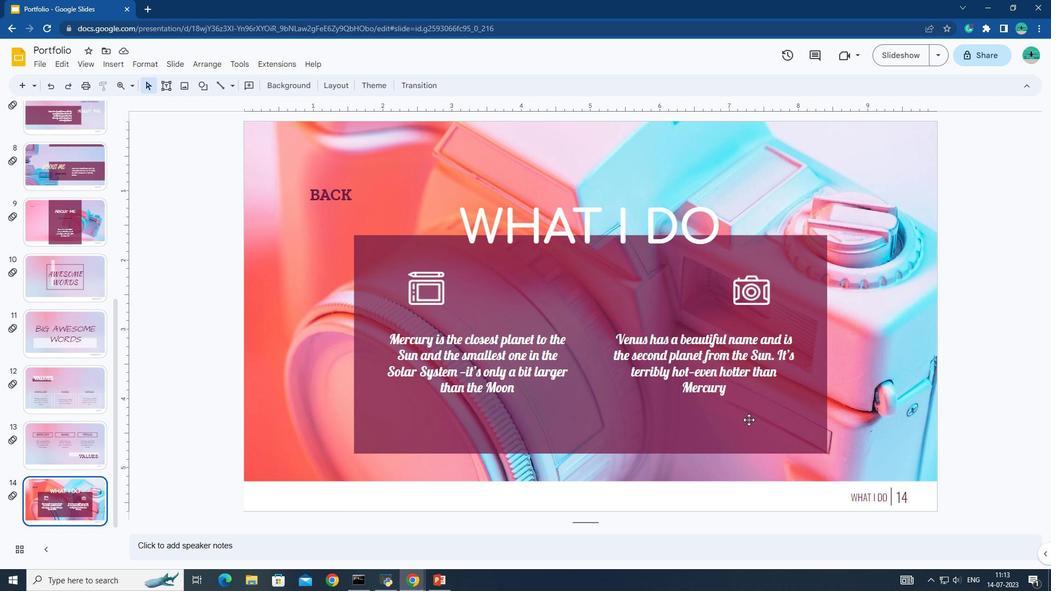 
Action: Mouse moved to (748, 404)
Screenshot: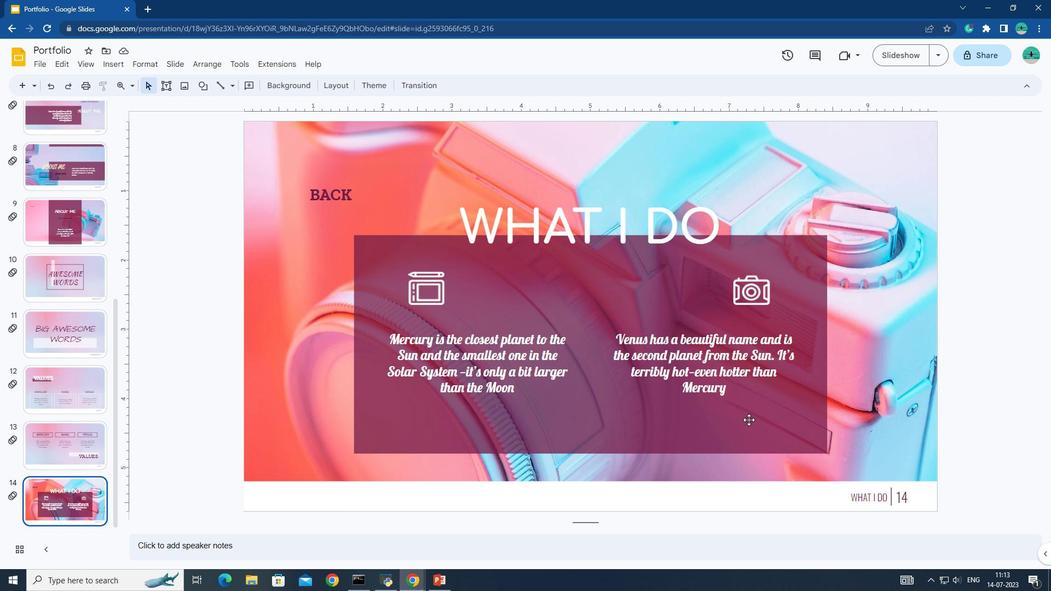
Action: Key pressed <Key.shift>
Screenshot: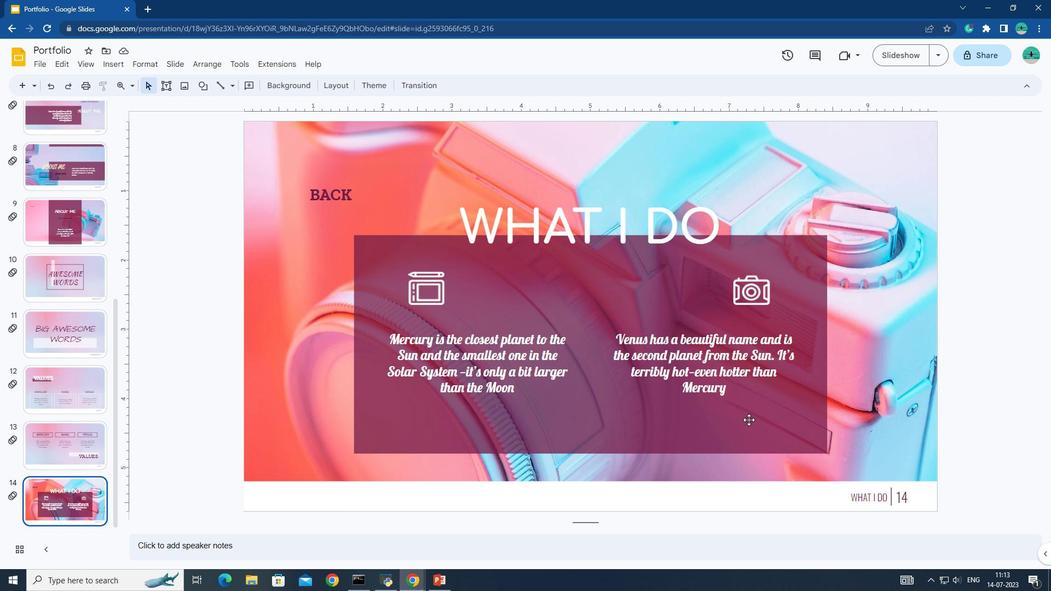 
Action: Mouse moved to (747, 403)
Screenshot: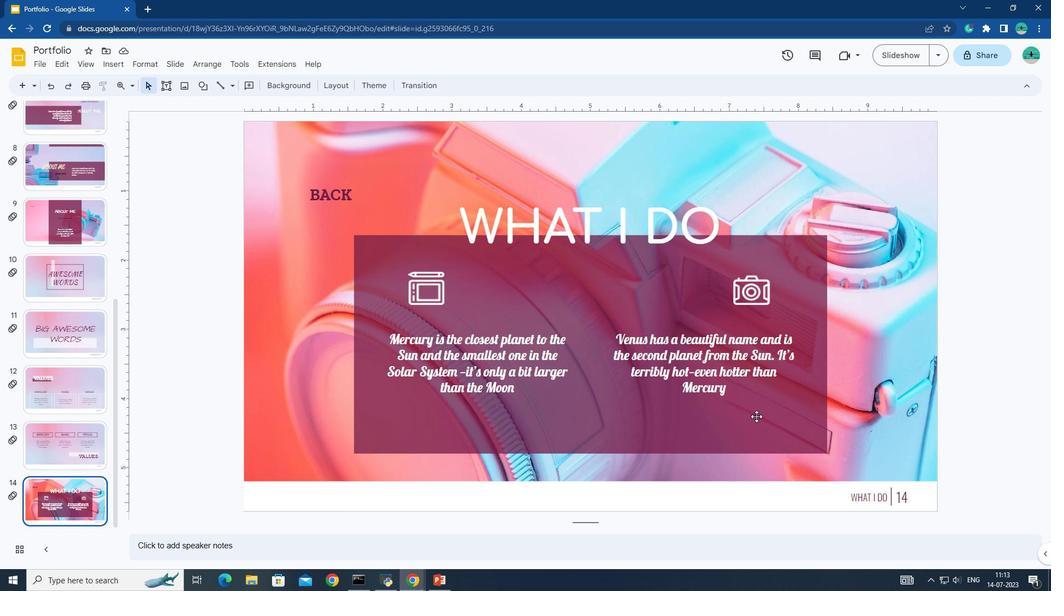 
Action: Key pressed <Key.shift>
Screenshot: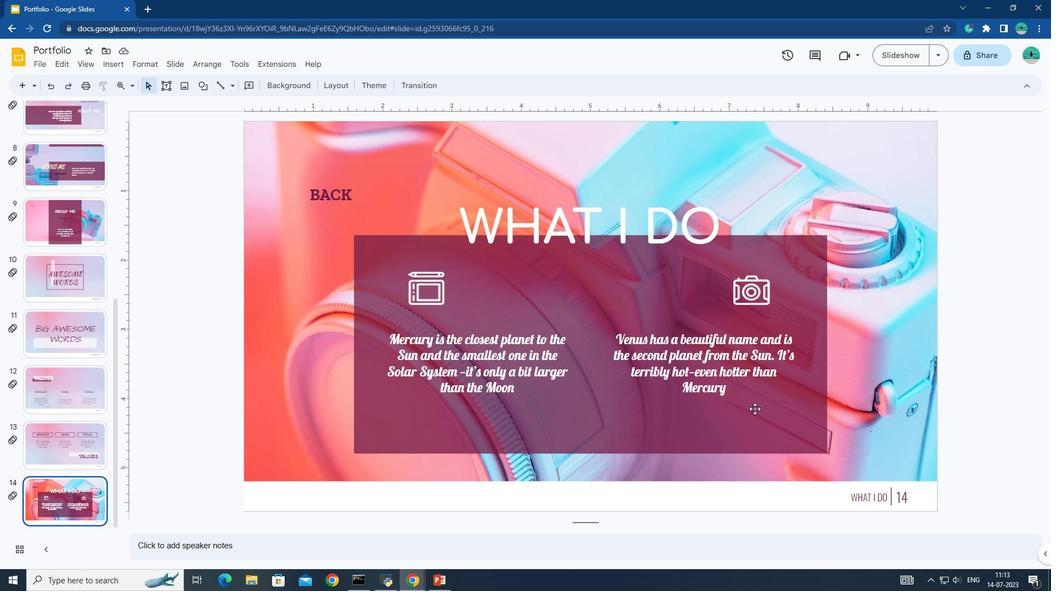 
Action: Mouse moved to (747, 403)
Screenshot: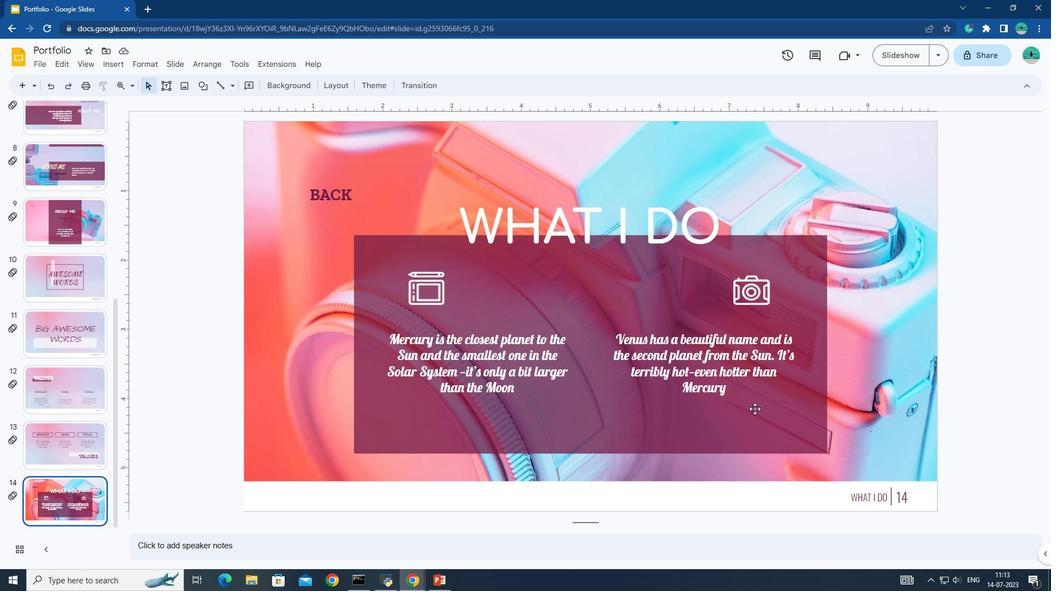 
Action: Key pressed <Key.shift><Key.shift>
Screenshot: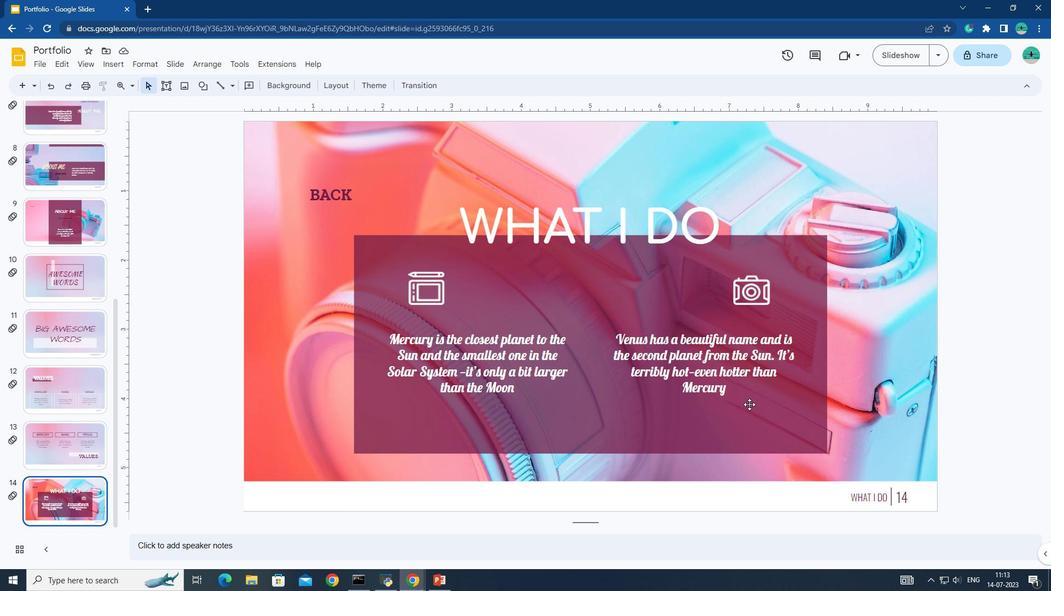 
Action: Mouse moved to (745, 401)
Screenshot: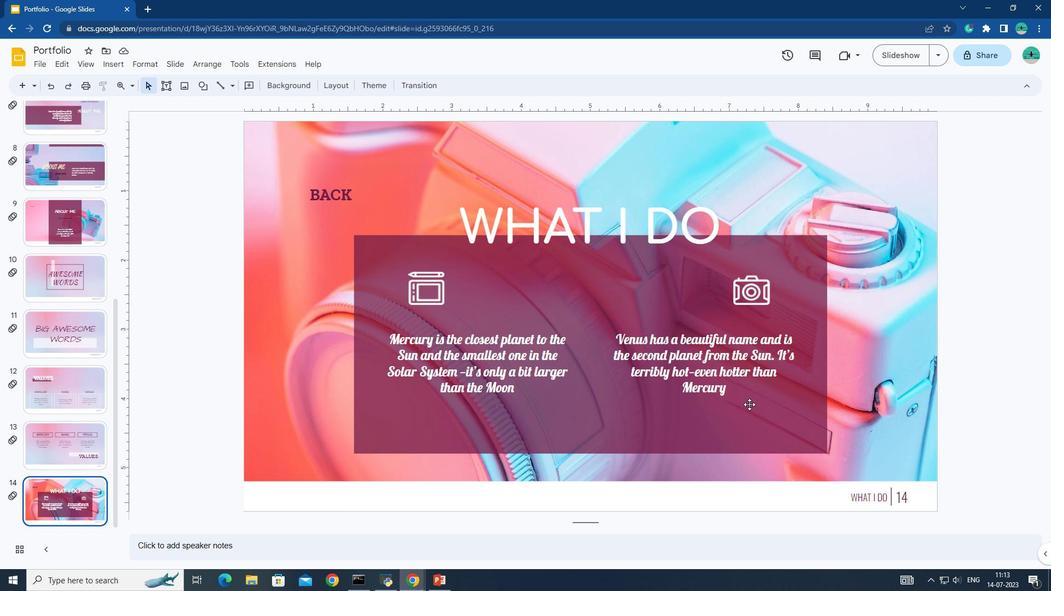 
Action: Key pressed <Key.shift>
Screenshot: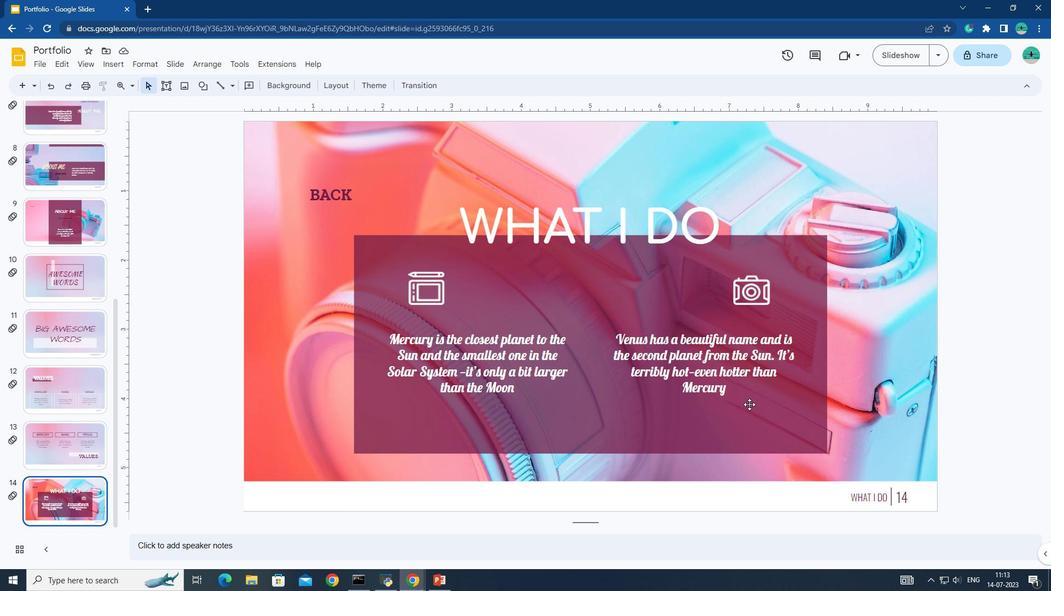 
Action: Mouse moved to (743, 400)
Screenshot: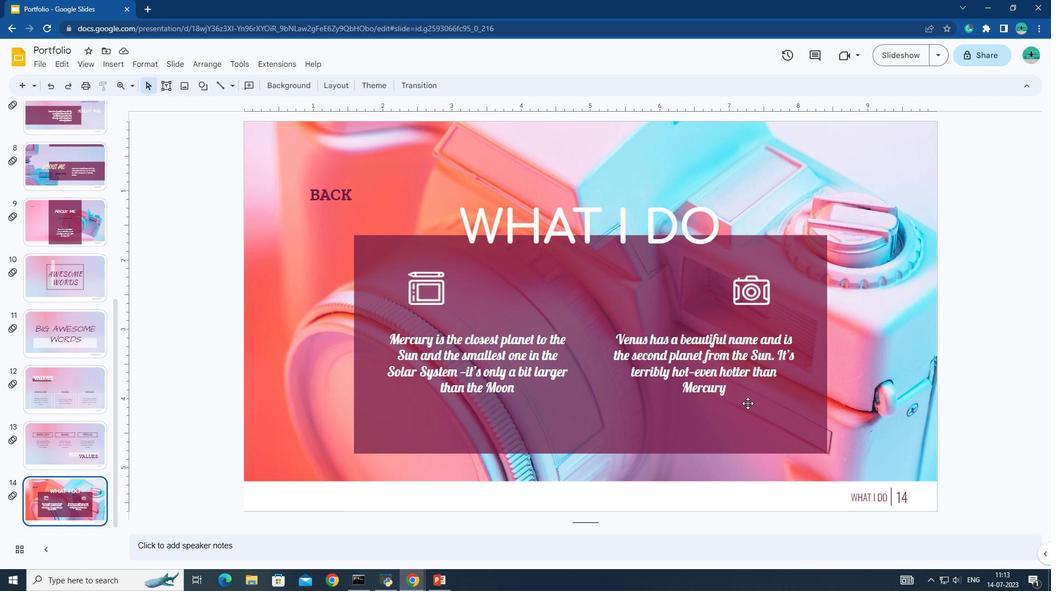 
Action: Key pressed <Key.shift>
Screenshot: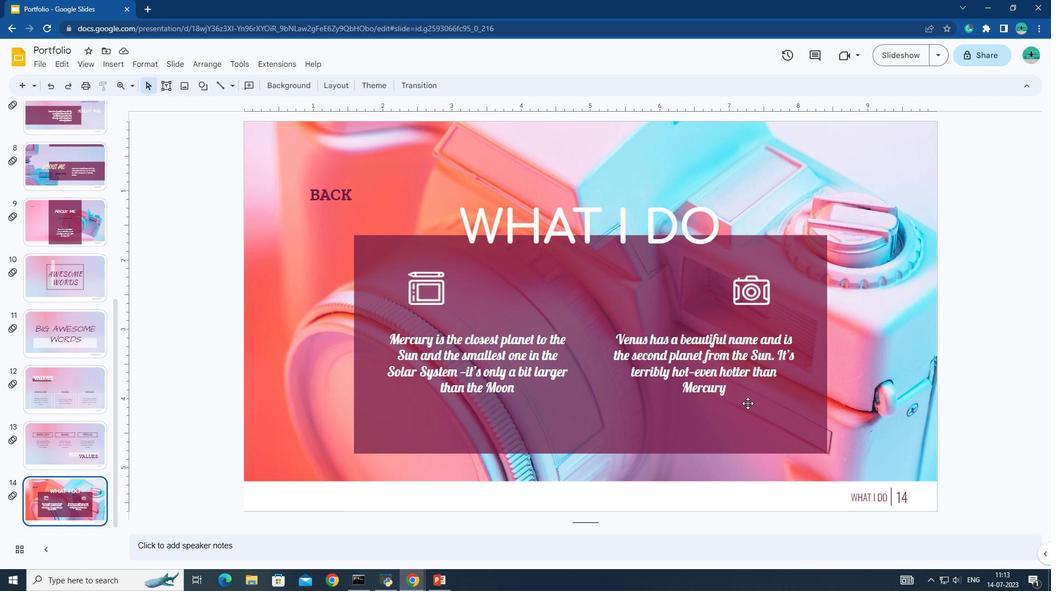 
Action: Mouse moved to (741, 399)
Screenshot: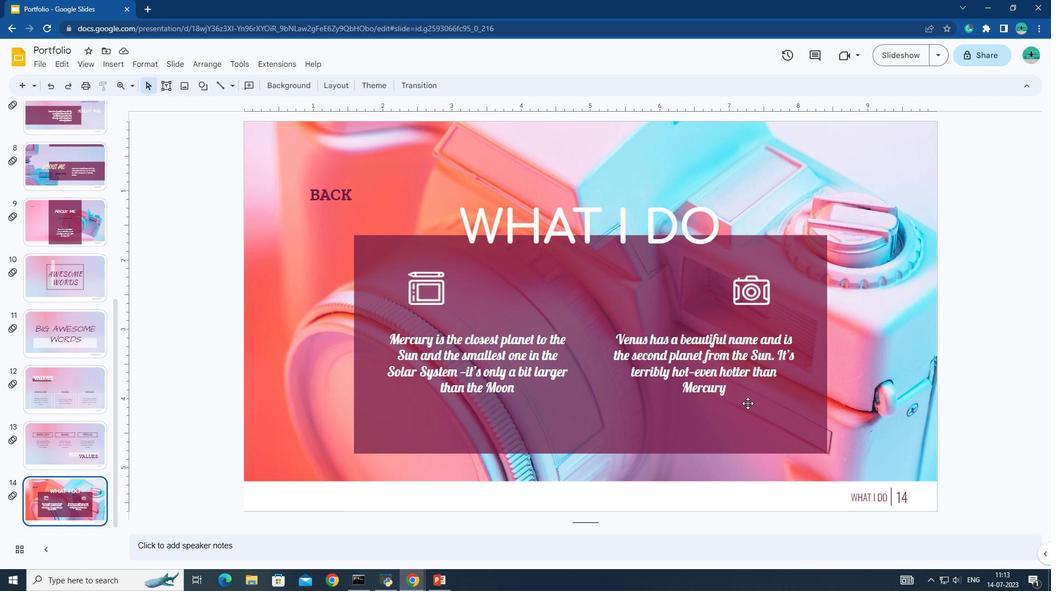 
Action: Key pressed <Key.shift>
Screenshot: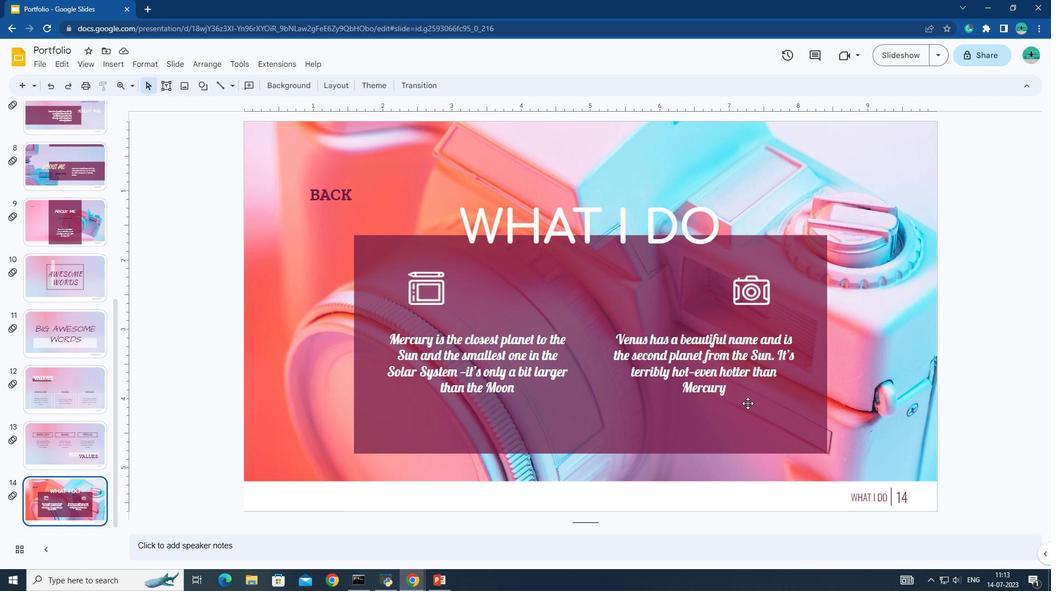 
Action: Mouse moved to (740, 399)
Screenshot: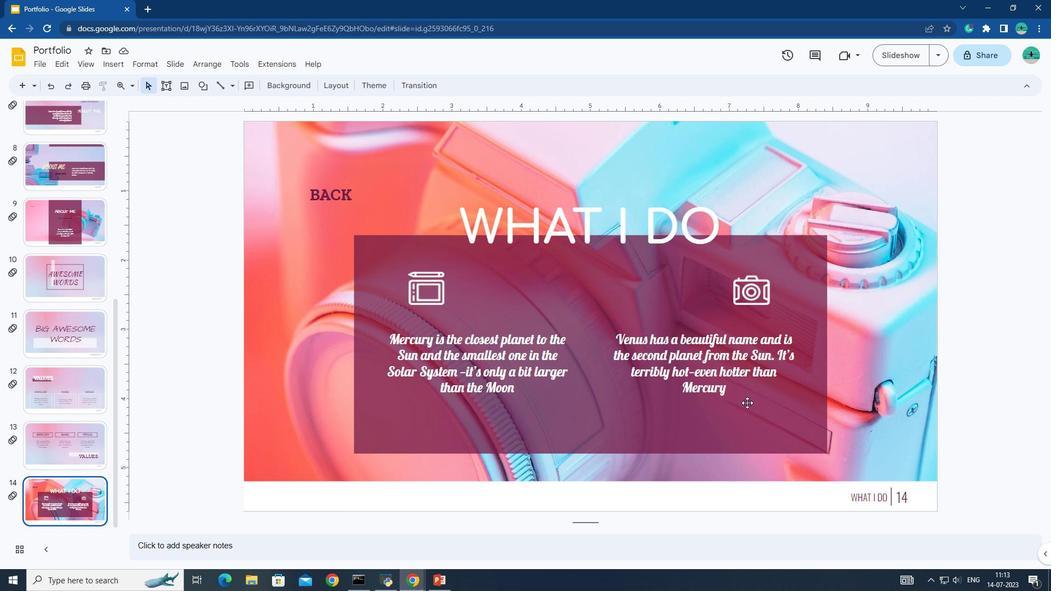 
Action: Key pressed <Key.shift>
Screenshot: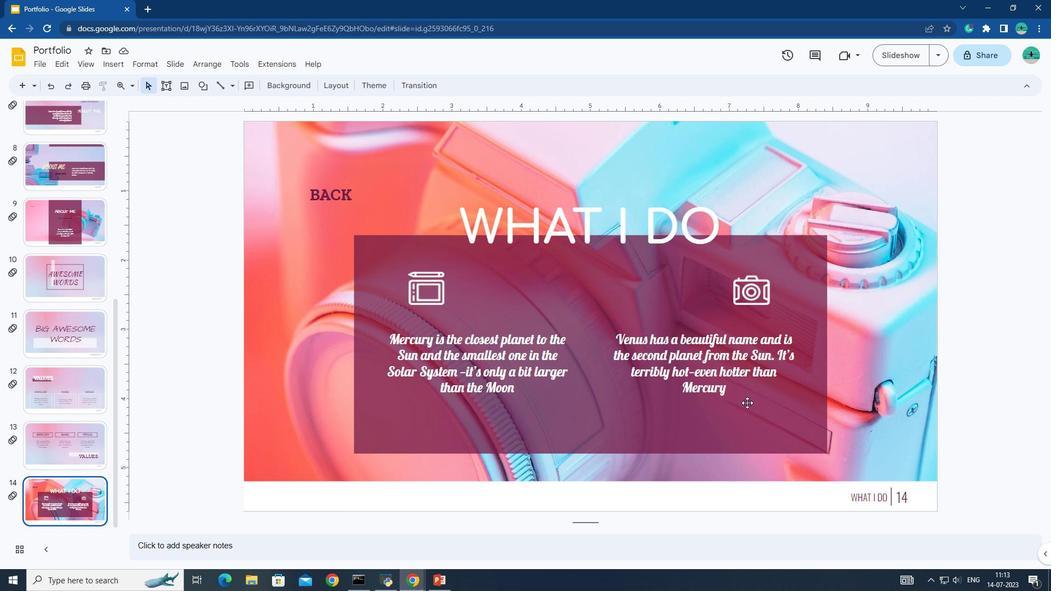 
Action: Mouse moved to (739, 398)
Screenshot: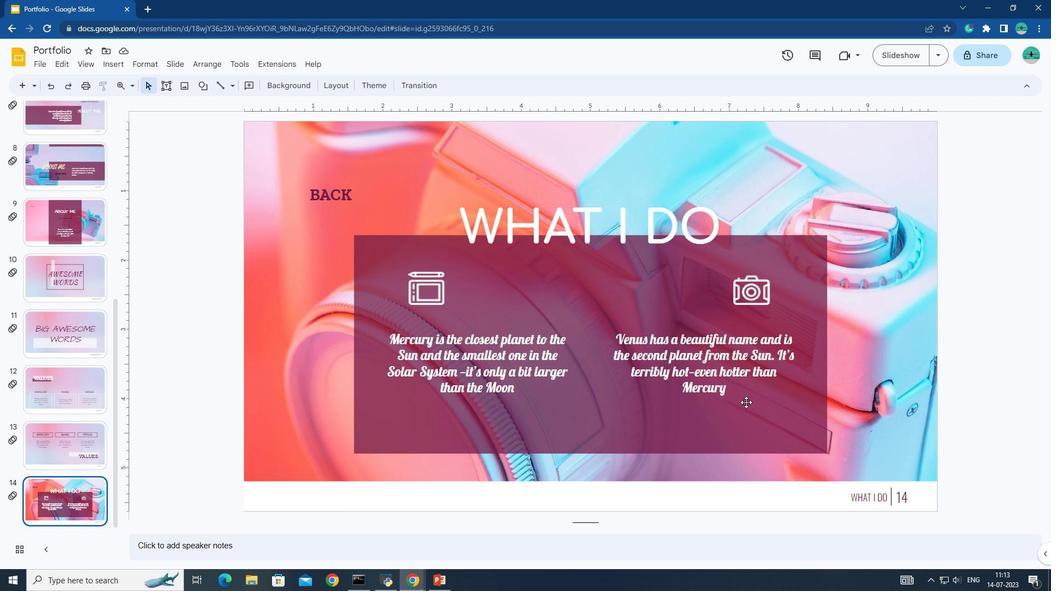 
Action: Key pressed <Key.shift>
Screenshot: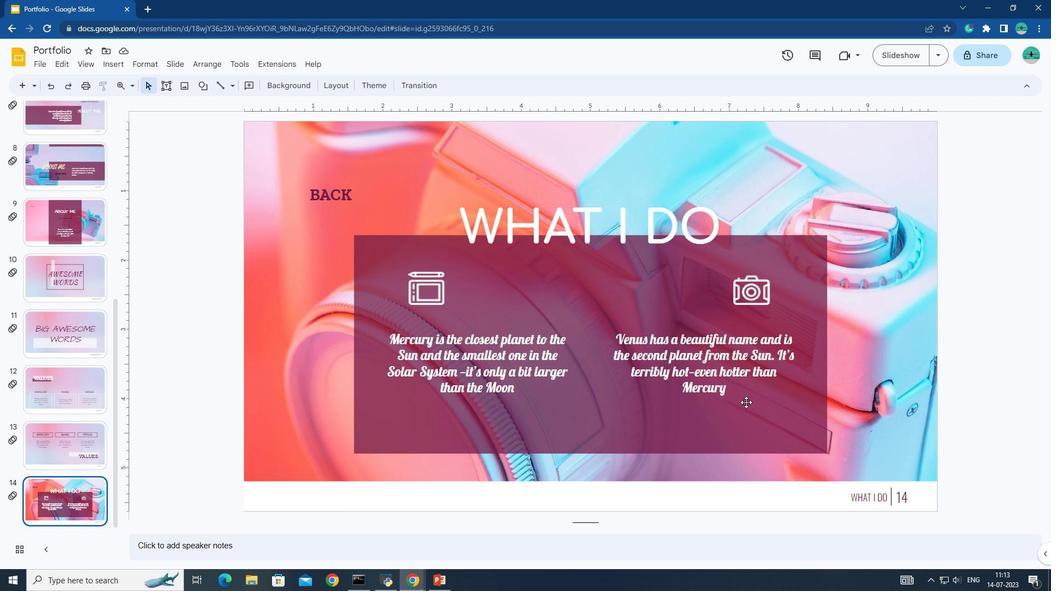 
Action: Mouse moved to (738, 398)
Screenshot: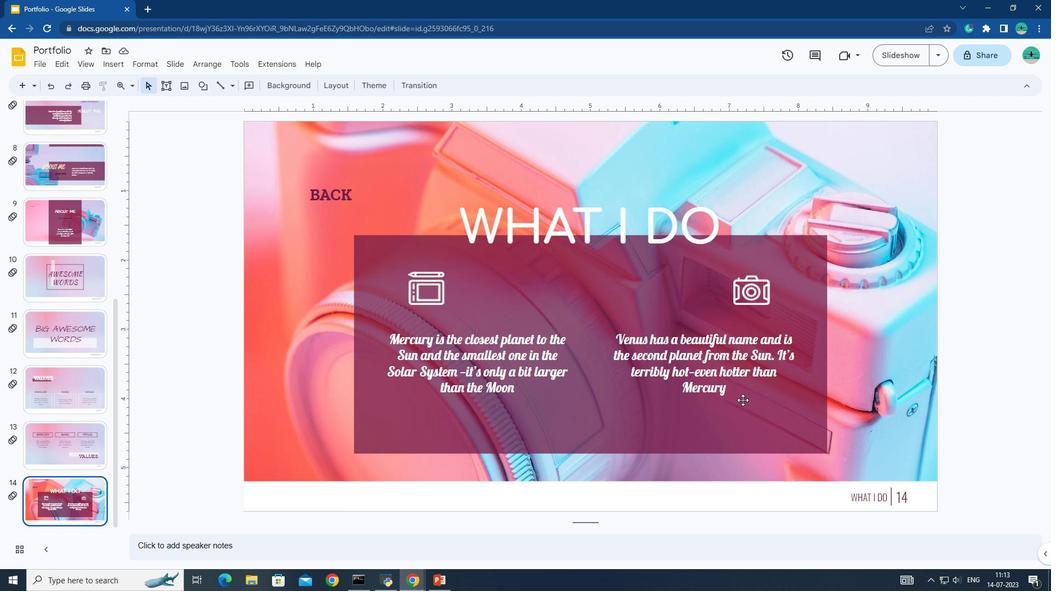 
Action: Key pressed <Key.shift>
Screenshot: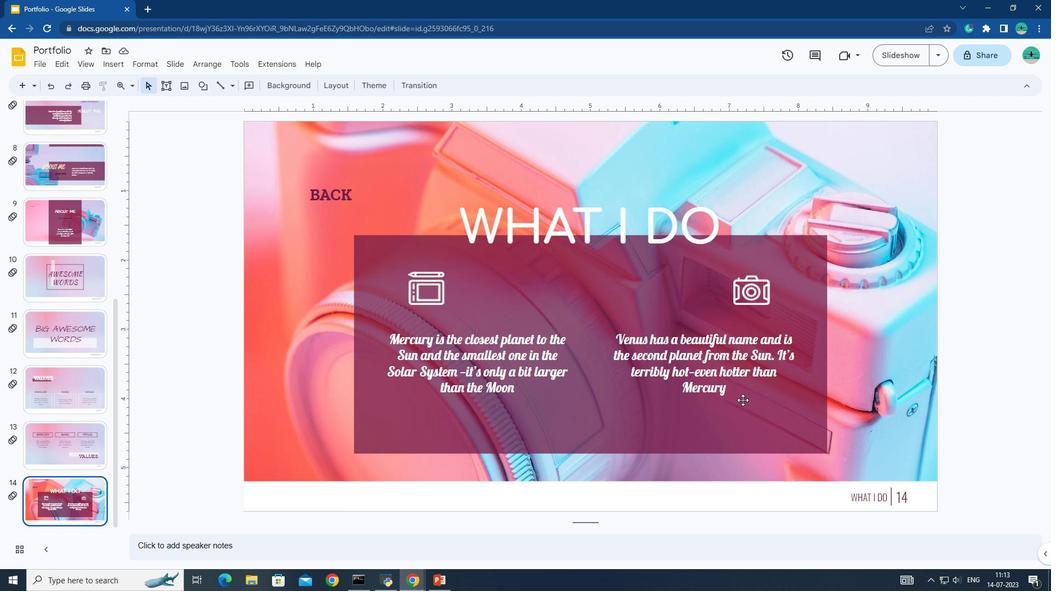 
Action: Mouse moved to (738, 397)
Screenshot: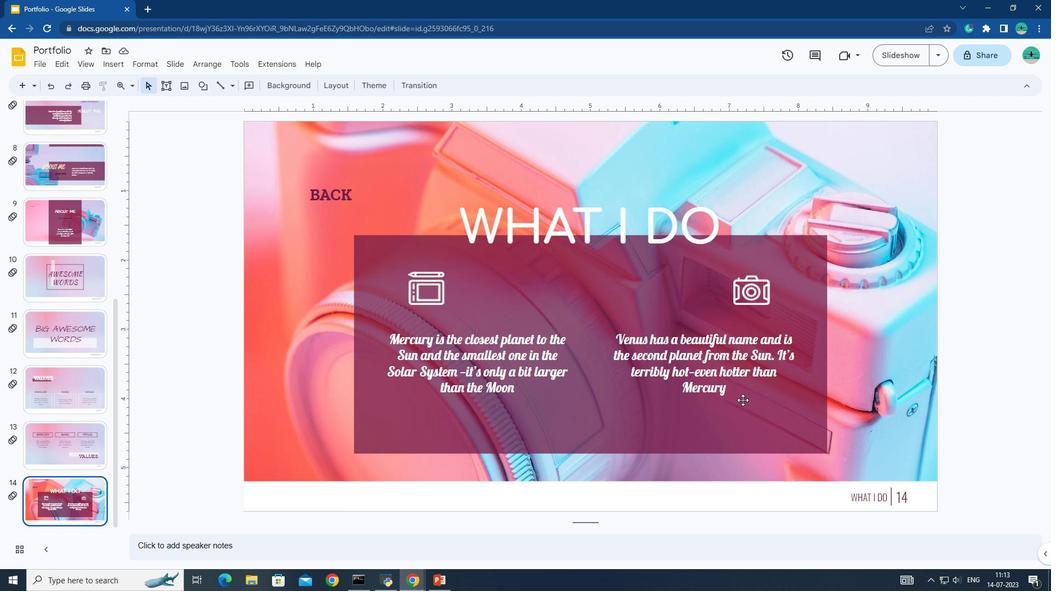 
Action: Key pressed <Key.shift>
Screenshot: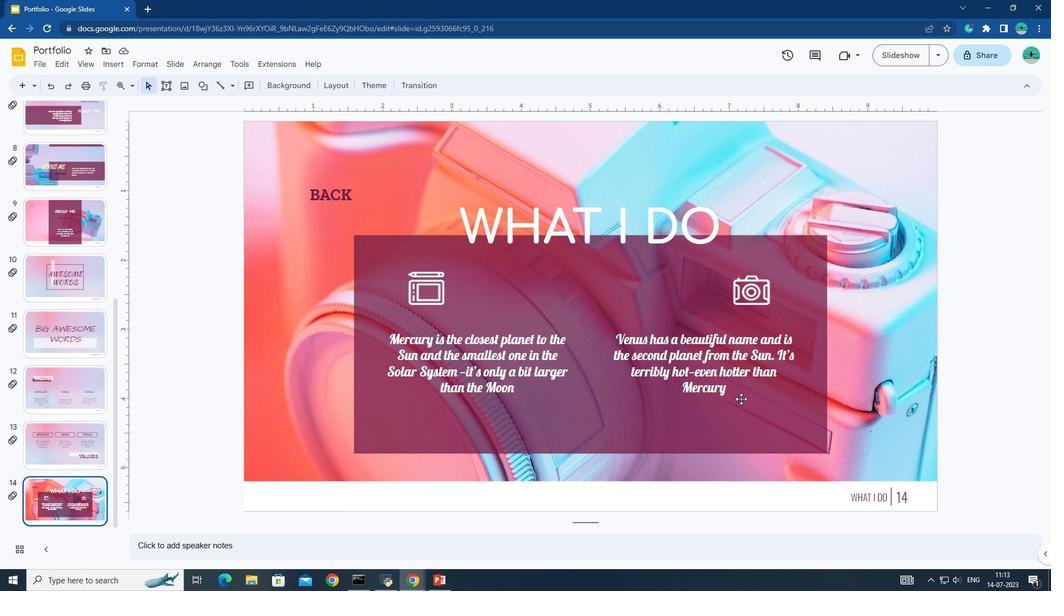 
Action: Mouse moved to (737, 396)
Screenshot: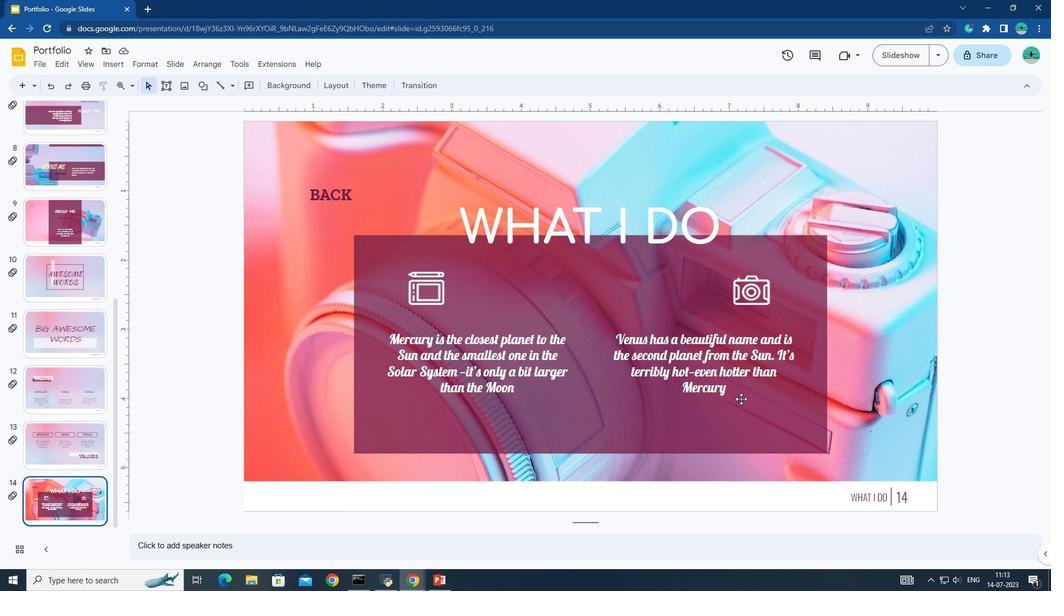 
Action: Key pressed <Key.shift>
Screenshot: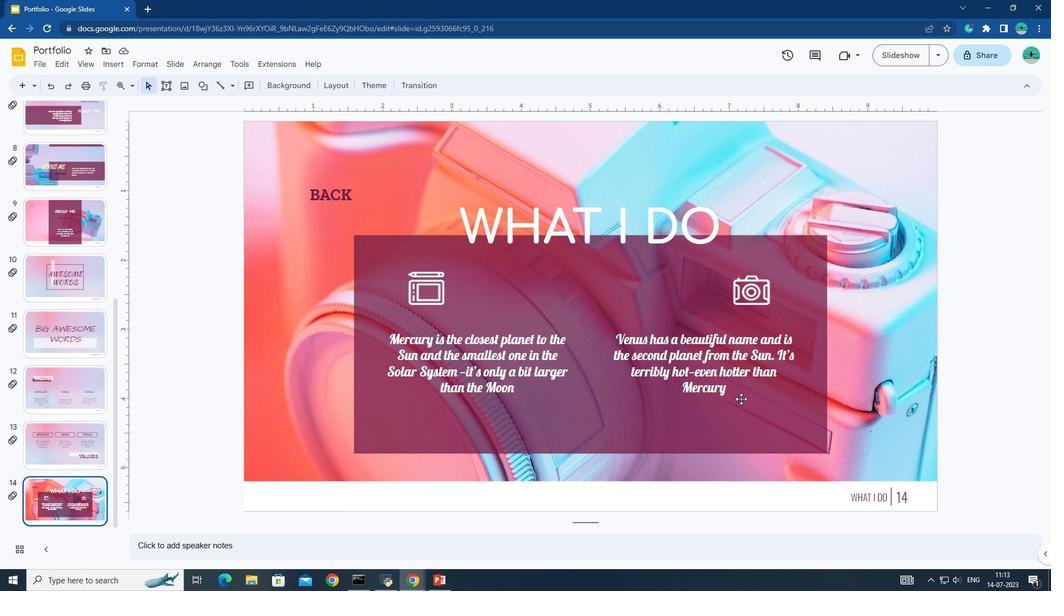
Action: Mouse moved to (734, 394)
Screenshot: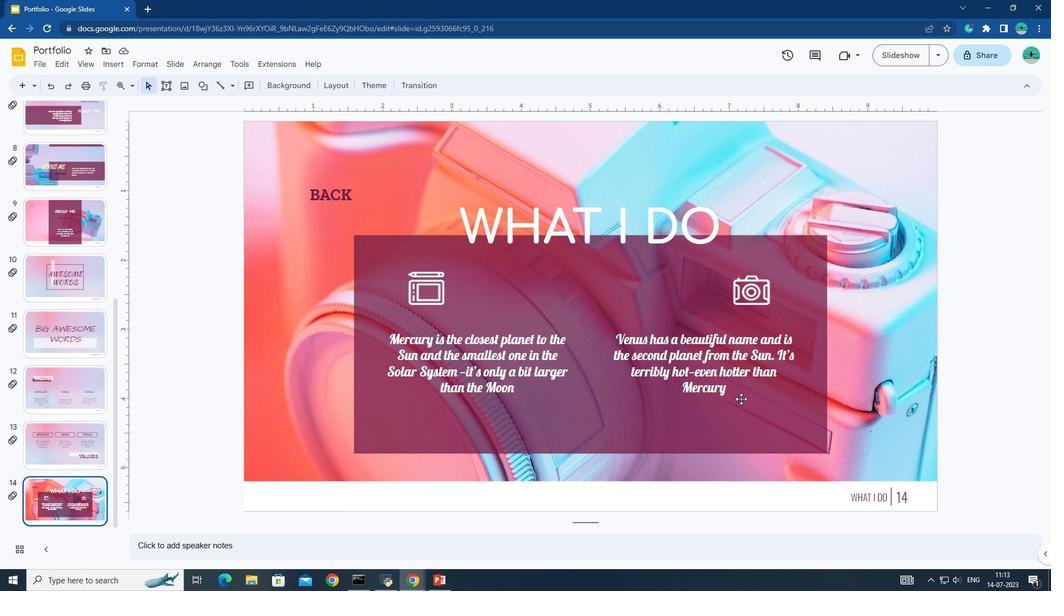 
Action: Key pressed <Key.shift>
Screenshot: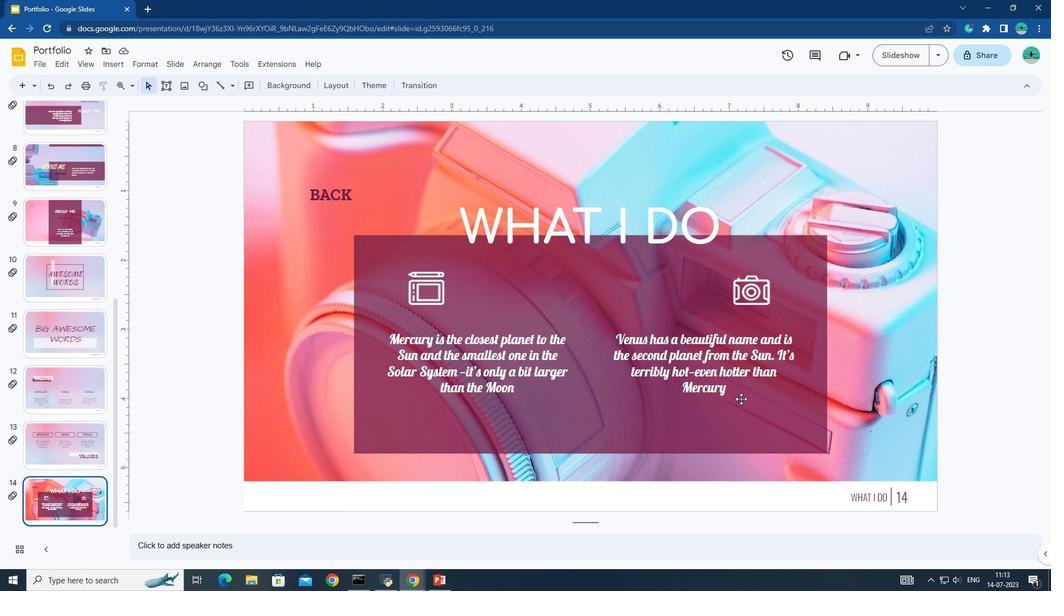 
Action: Mouse moved to (731, 392)
Screenshot: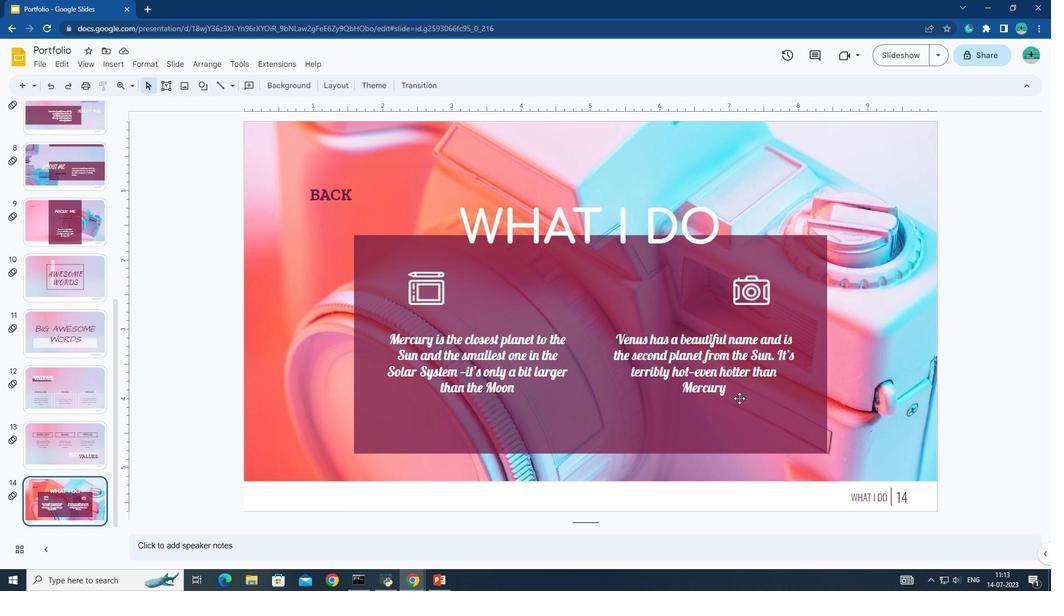 
Action: Key pressed <Key.shift>
Screenshot: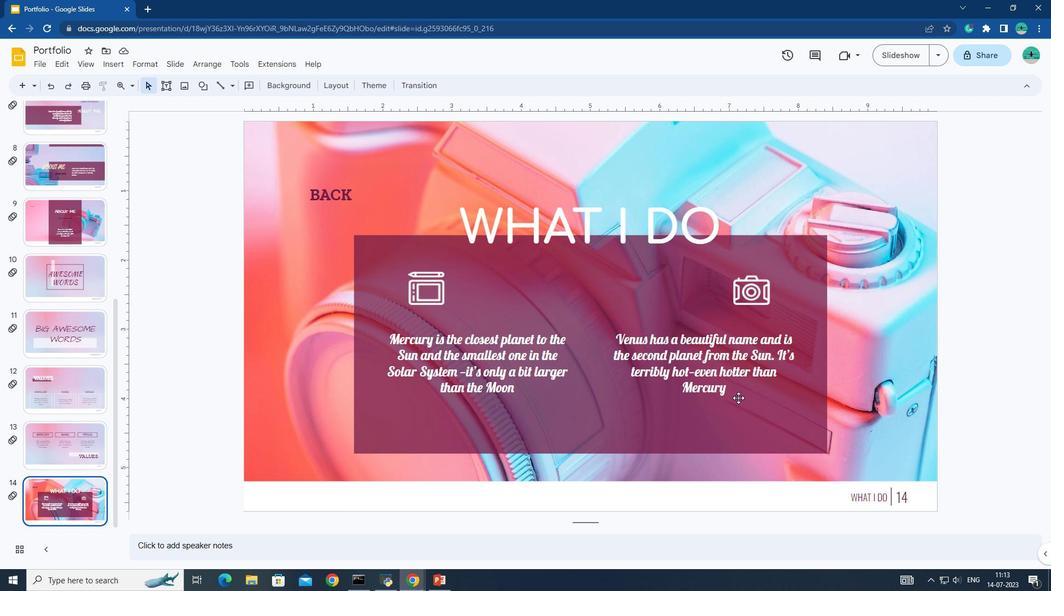 
Action: Mouse moved to (730, 392)
Screenshot: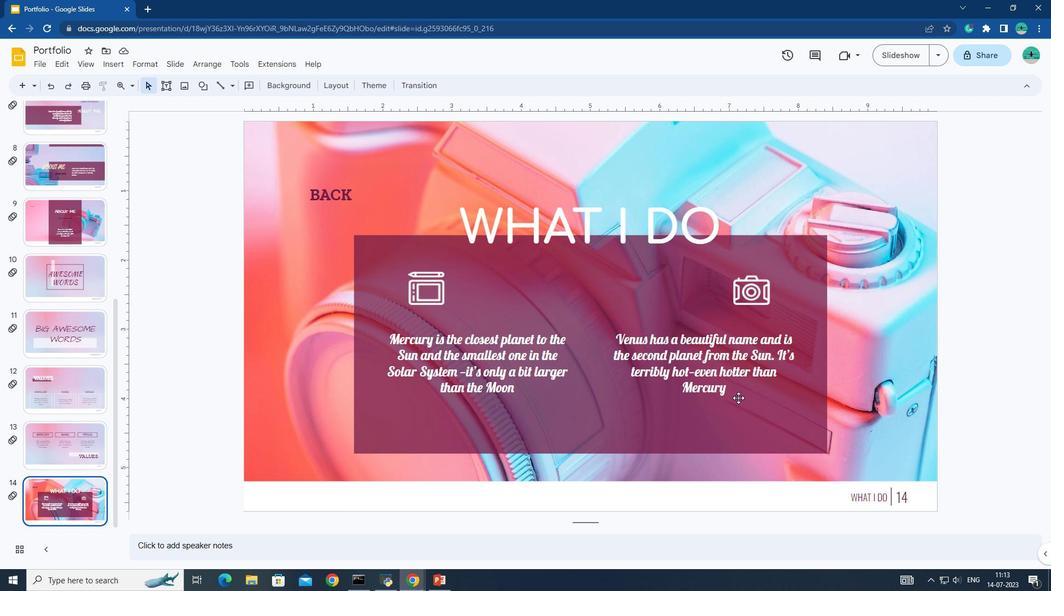 
Action: Key pressed <Key.shift>
Screenshot: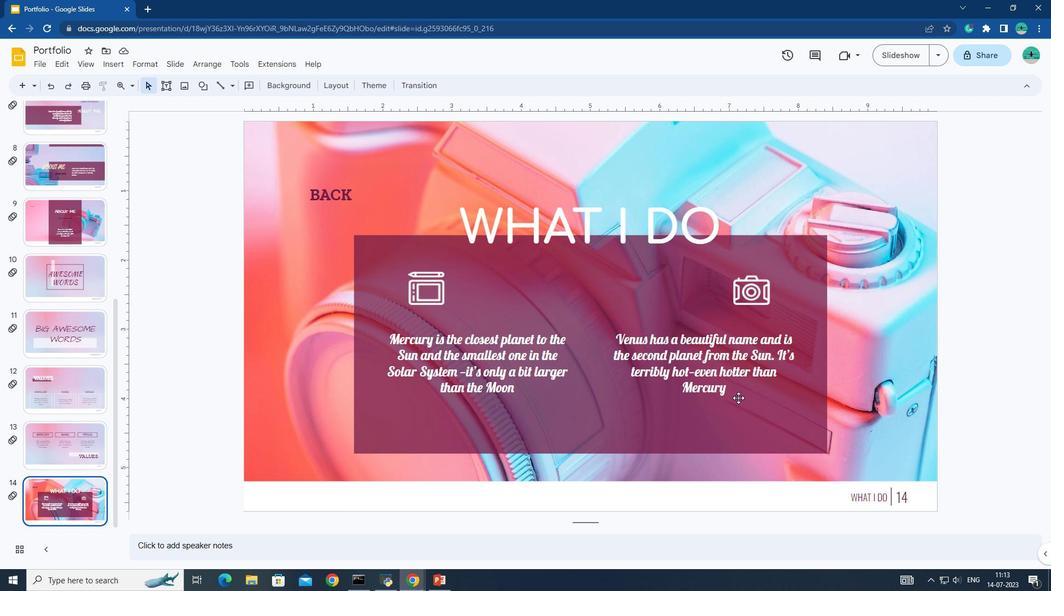 
Action: Mouse moved to (729, 391)
Screenshot: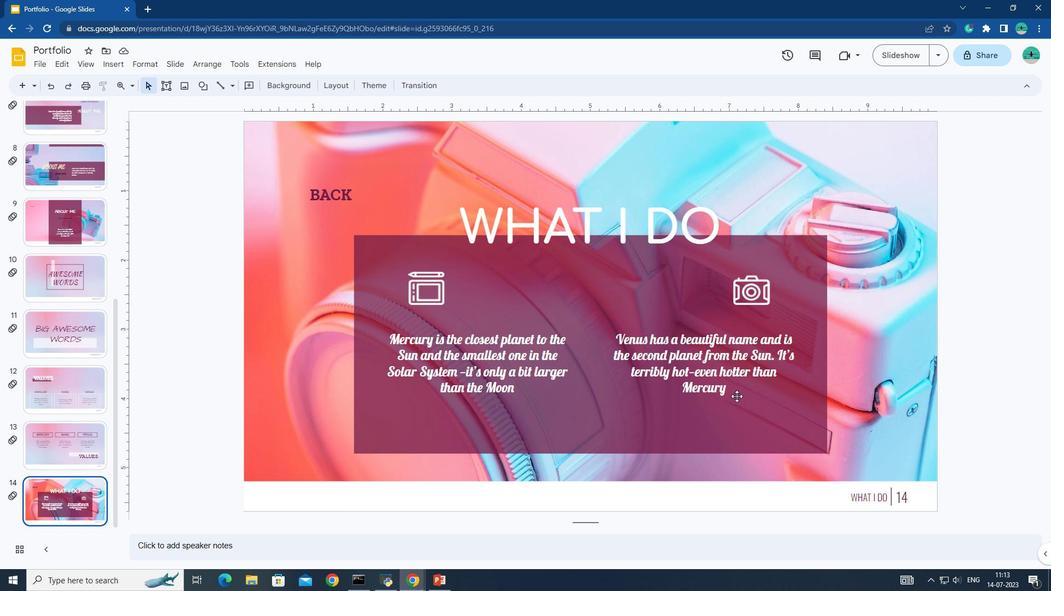 
Action: Key pressed <Key.shift>
Screenshot: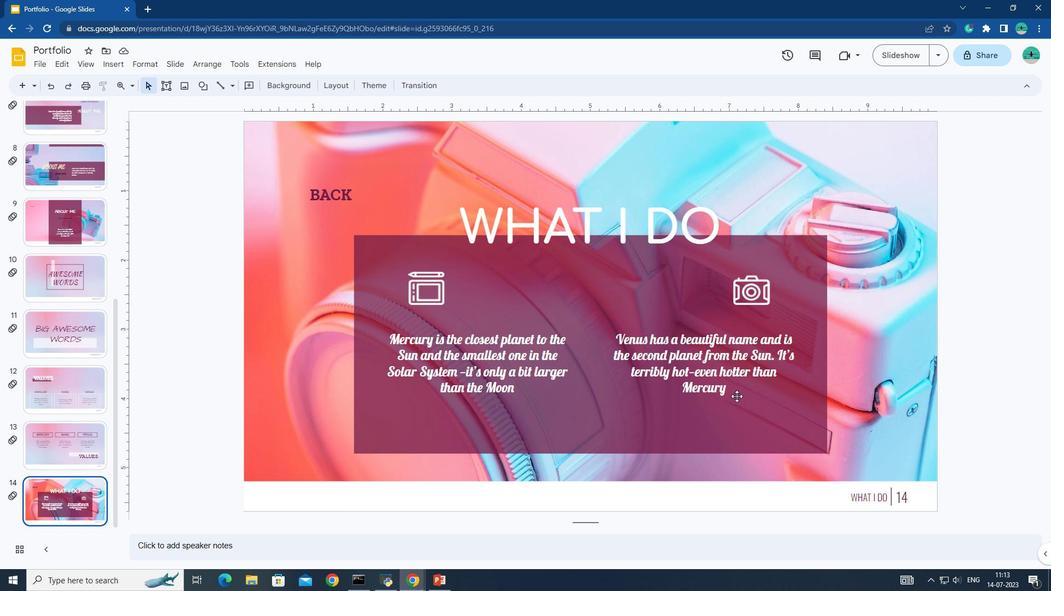 
Action: Mouse moved to (728, 391)
Screenshot: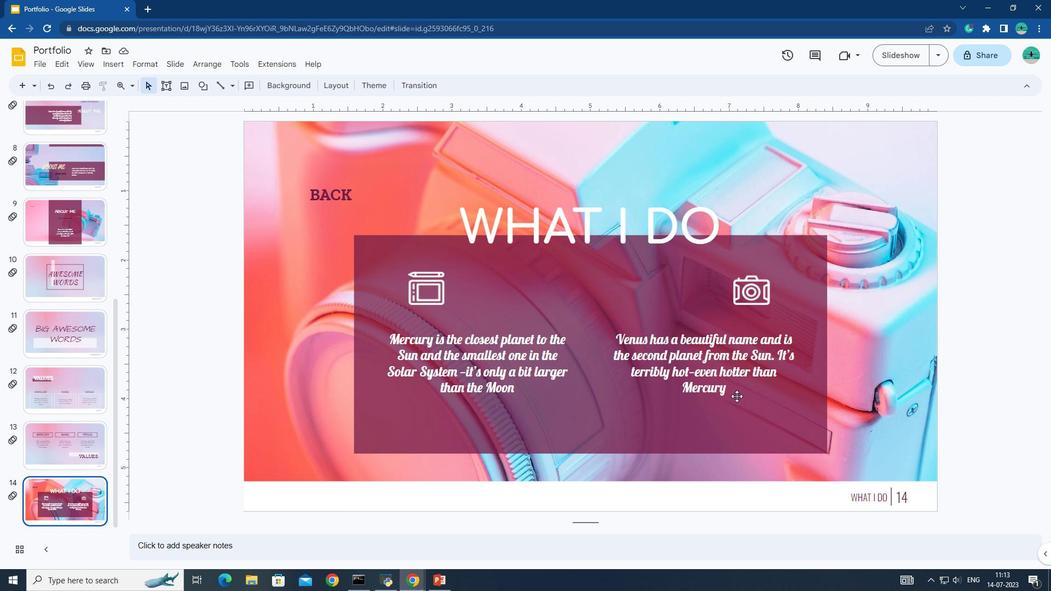 
Action: Key pressed <Key.shift>
Screenshot: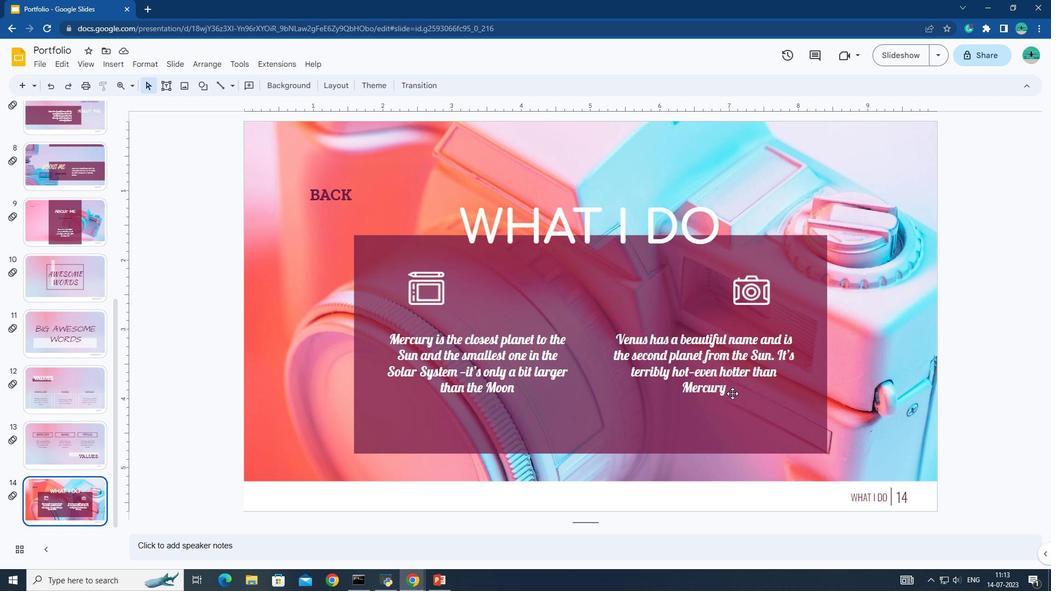 
Action: Mouse moved to (727, 390)
Screenshot: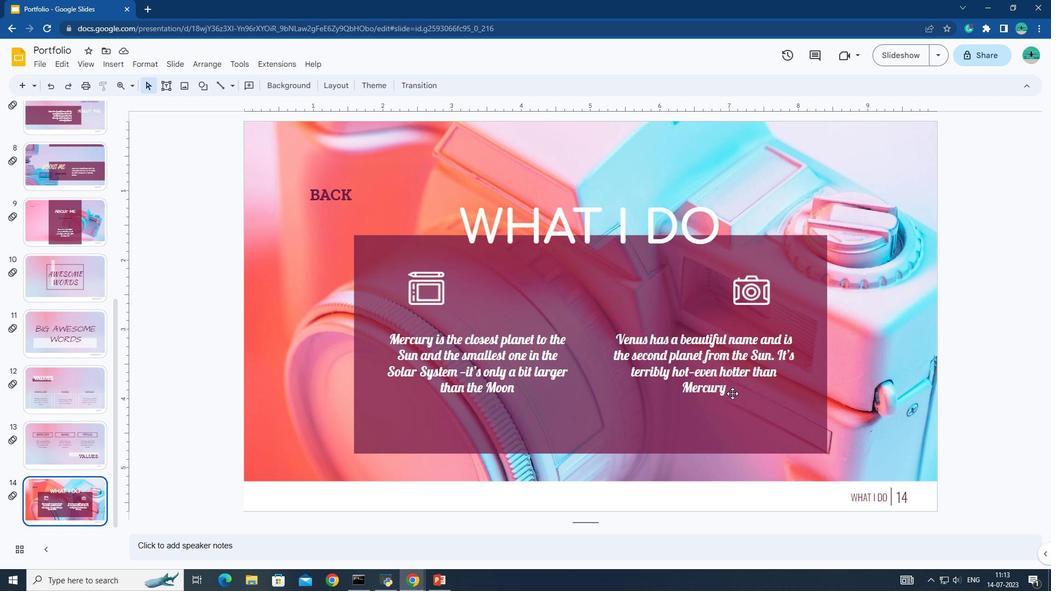 
Action: Key pressed <Key.shift>
Screenshot: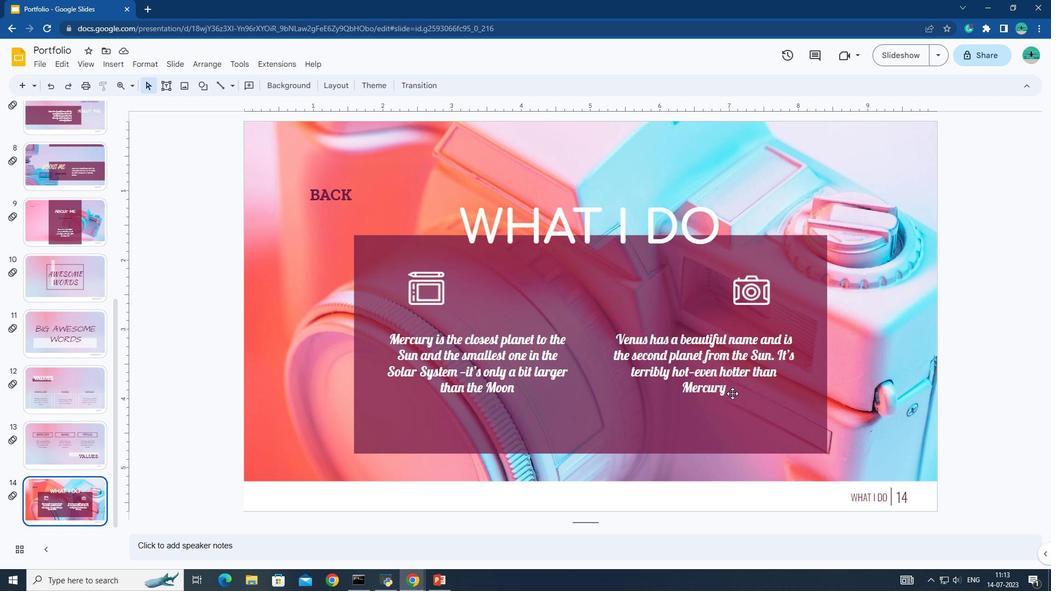 
Action: Mouse moved to (727, 390)
Screenshot: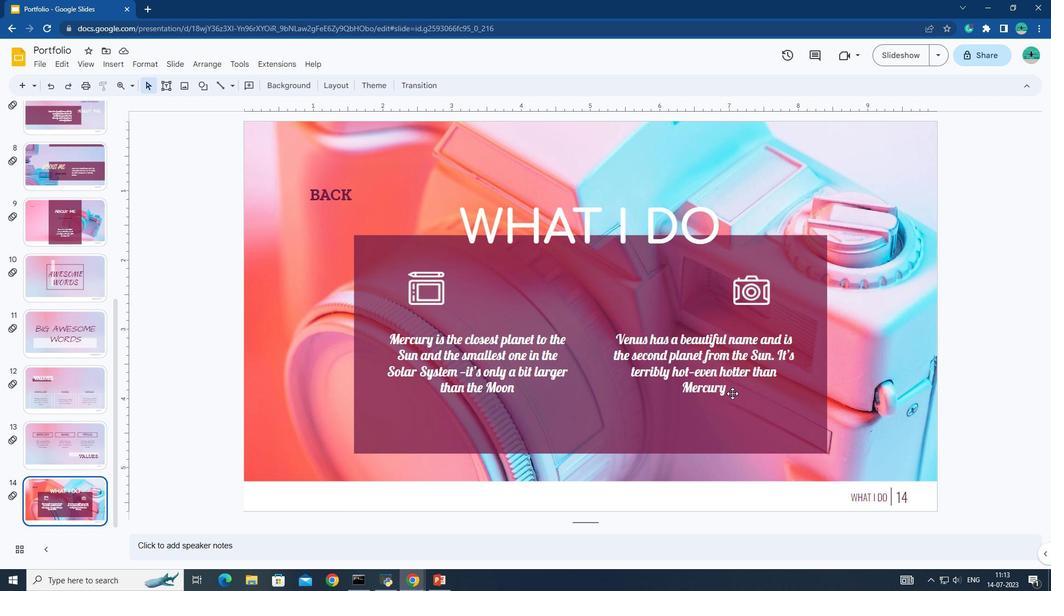 
Action: Key pressed <Key.shift>
Screenshot: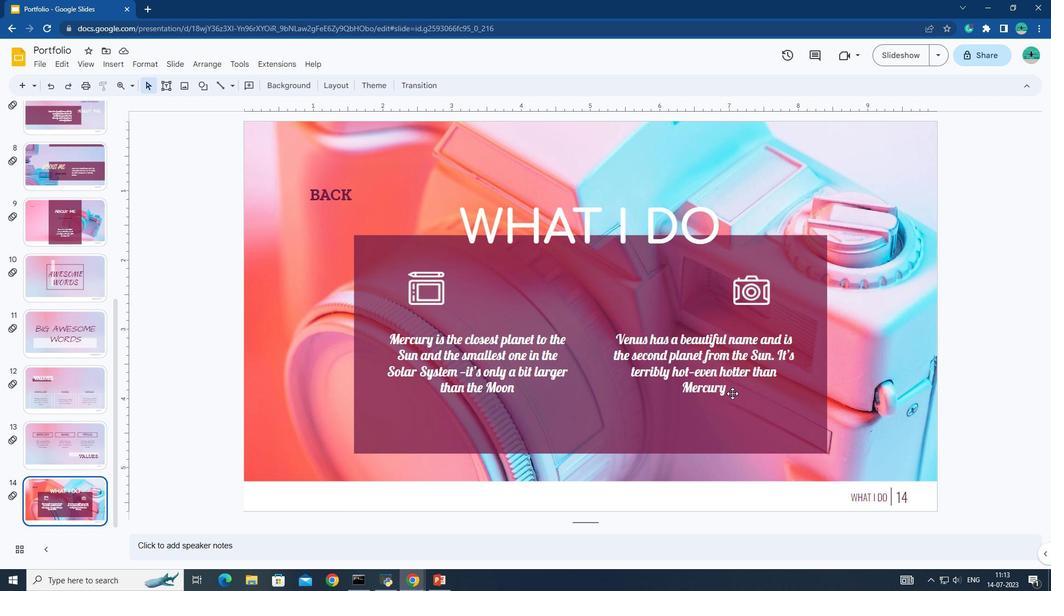 
Action: Mouse moved to (726, 389)
Screenshot: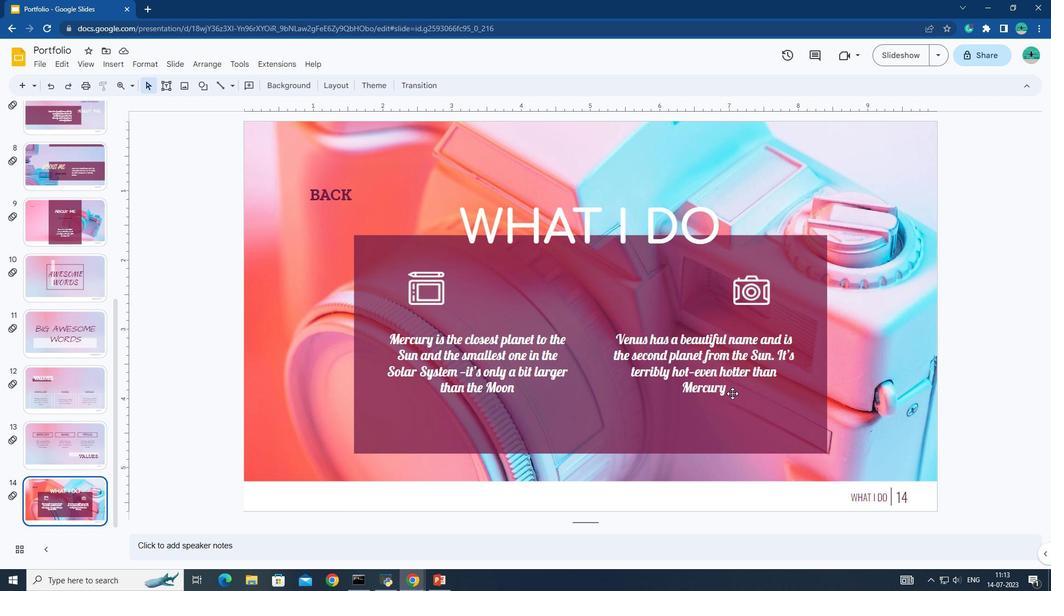 
Action: Key pressed <Key.shift>
Screenshot: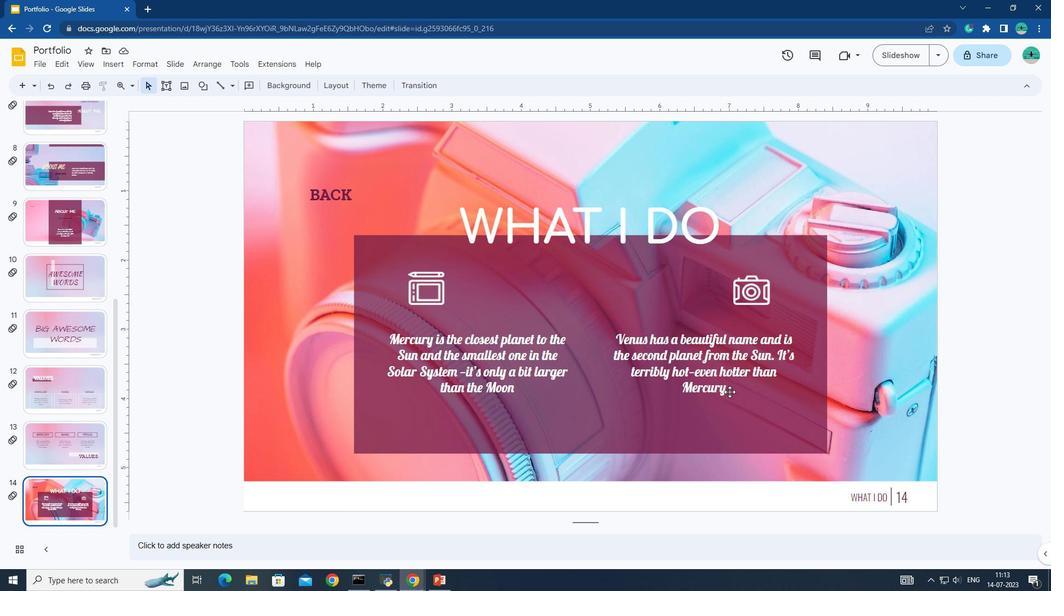 
Action: Mouse moved to (725, 388)
Screenshot: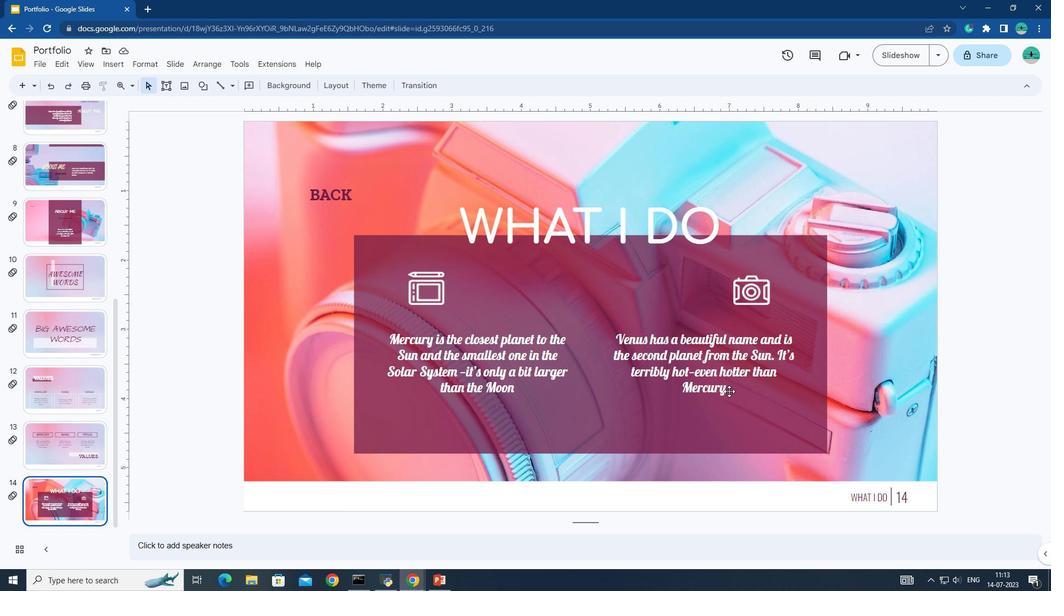 
Action: Key pressed <Key.shift>
Screenshot: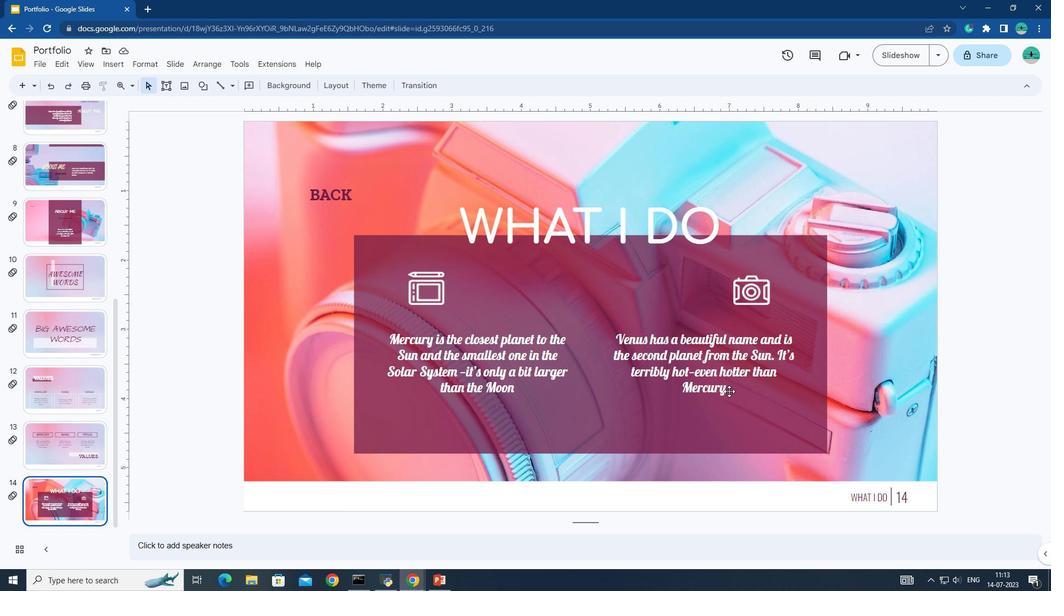 
Action: Mouse moved to (723, 388)
Screenshot: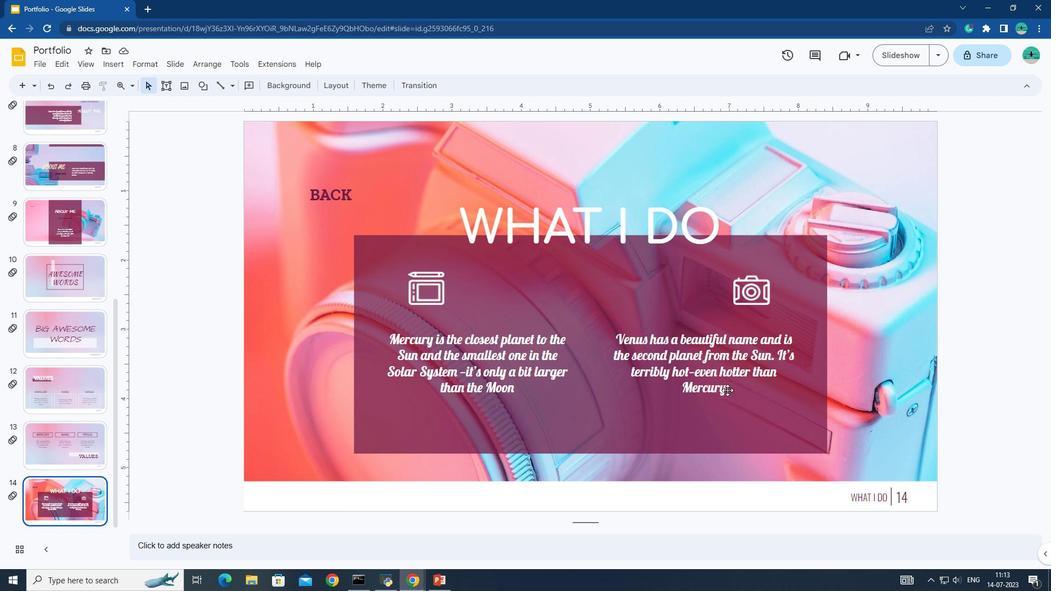 
Action: Key pressed <Key.shift>
Screenshot: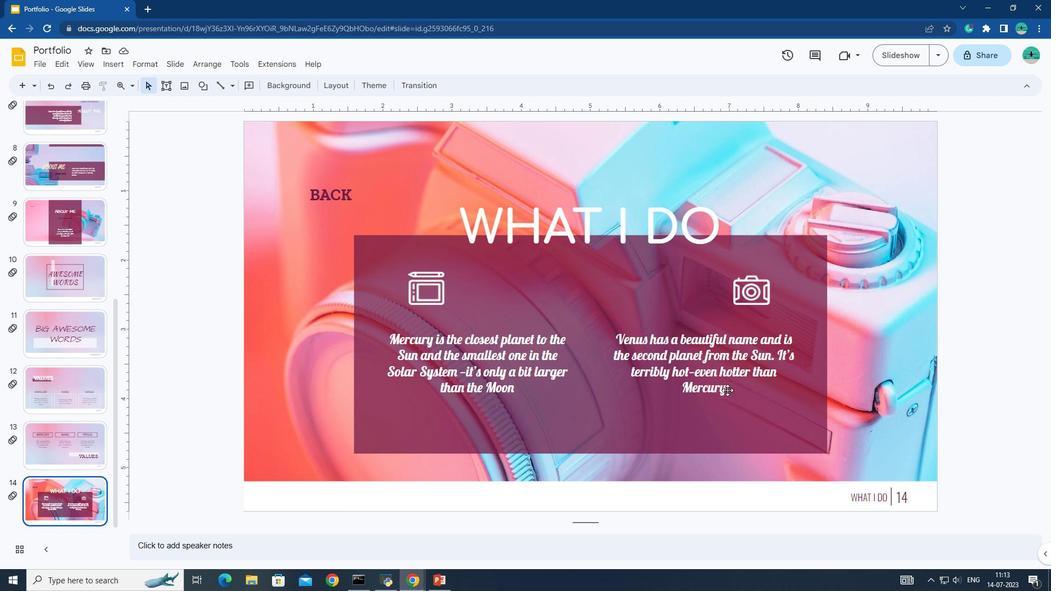 
Action: Mouse moved to (723, 388)
Screenshot: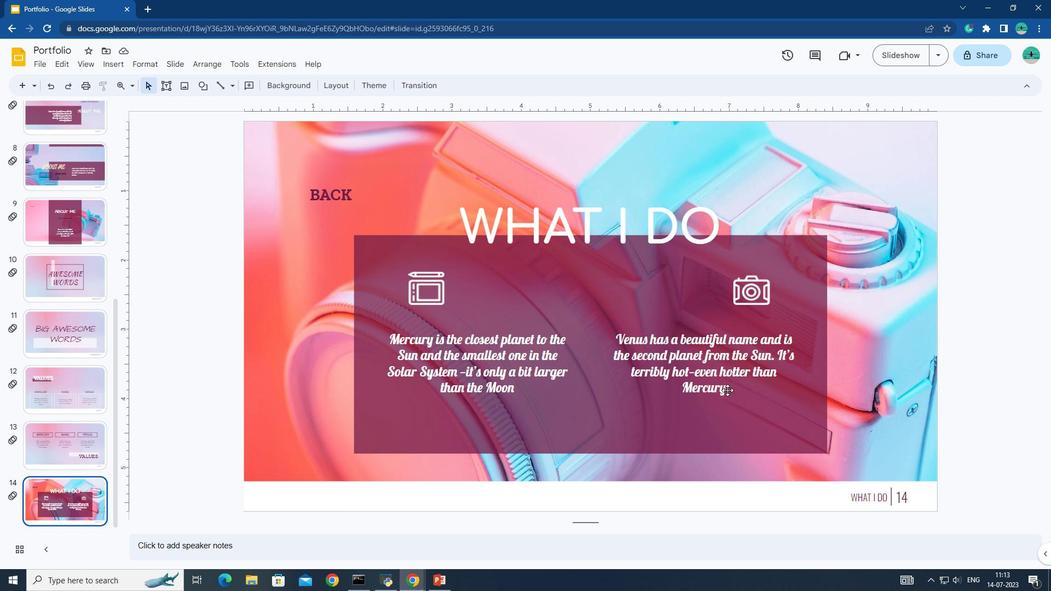 
Action: Key pressed <Key.shift>
Screenshot: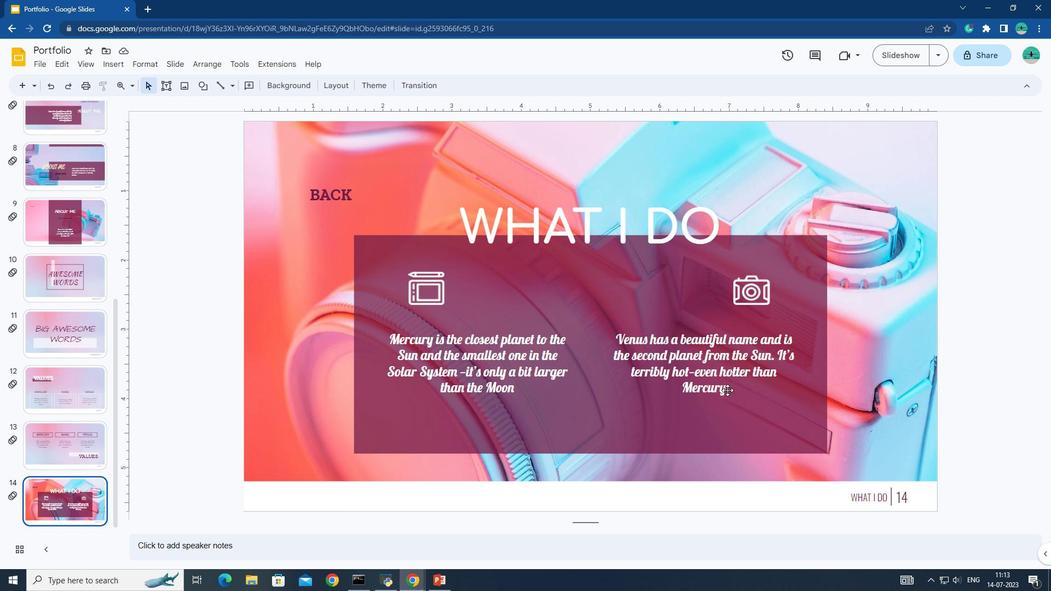 
Action: Mouse moved to (723, 388)
Screenshot: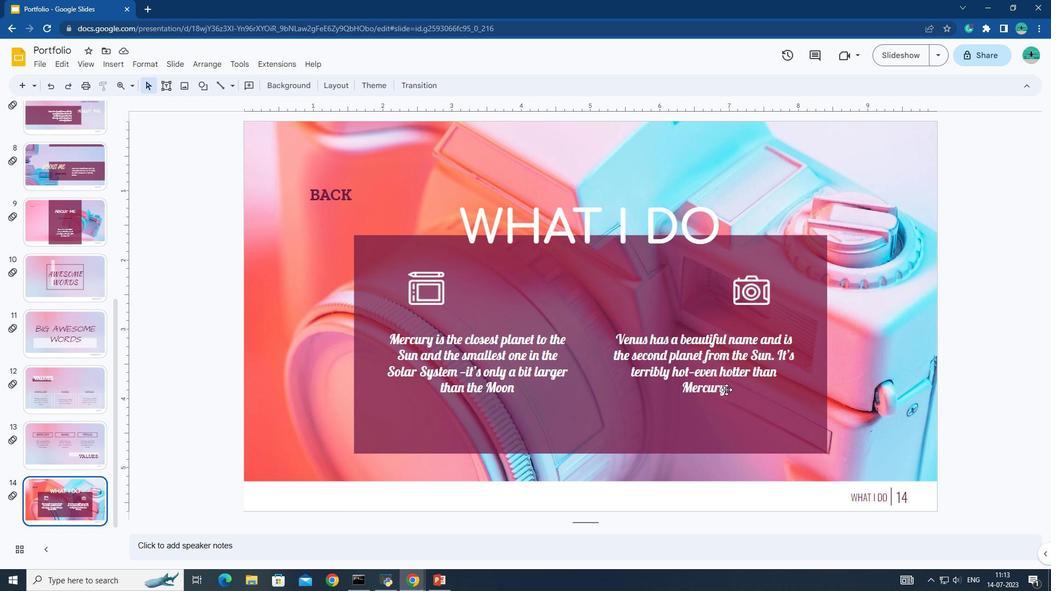 
Action: Key pressed <Key.shift><Key.shift><Key.shift><Key.shift><Key.shift><Key.shift><Key.shift>
Screenshot: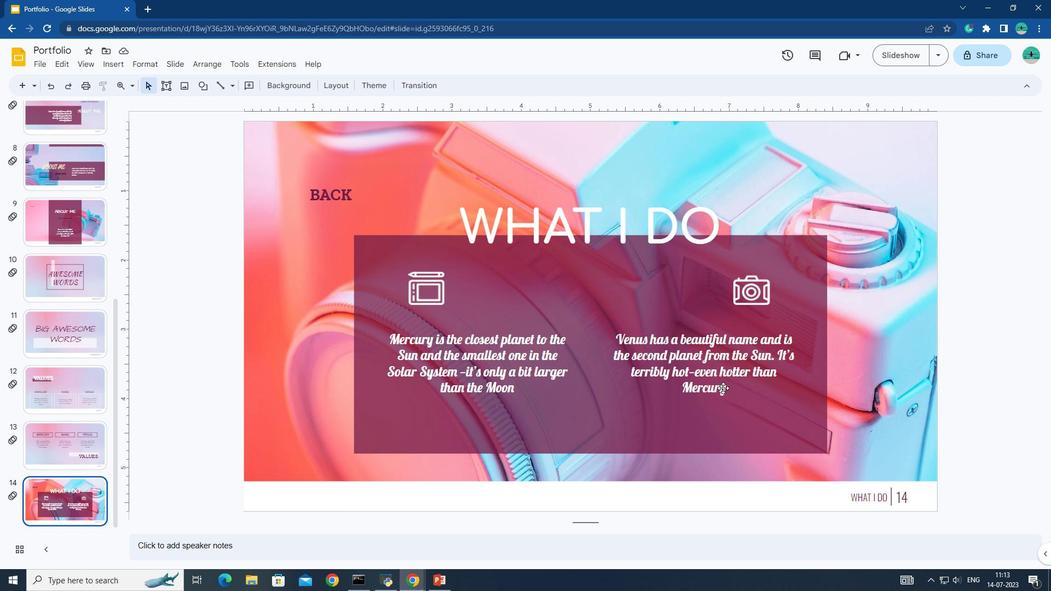 
Action: Mouse moved to (720, 388)
Screenshot: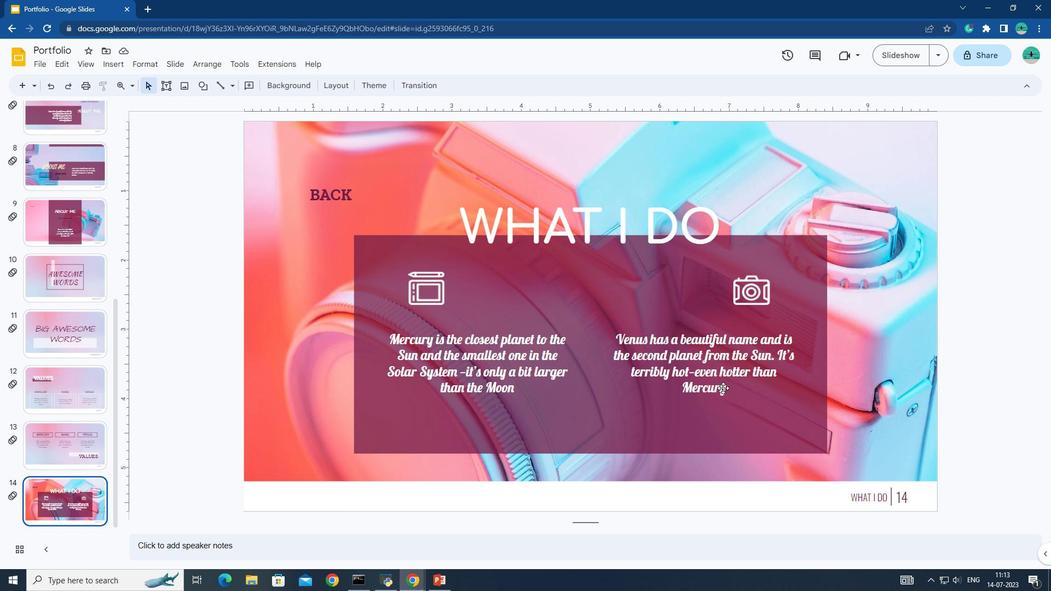 
Action: Key pressed <Key.shift>
Screenshot: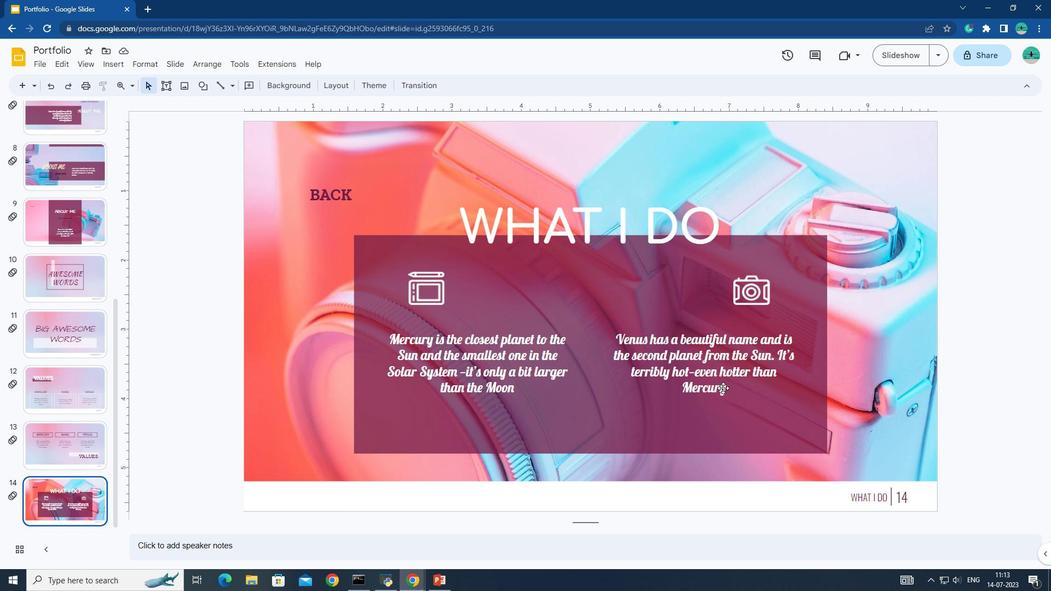
Action: Mouse moved to (708, 388)
Screenshot: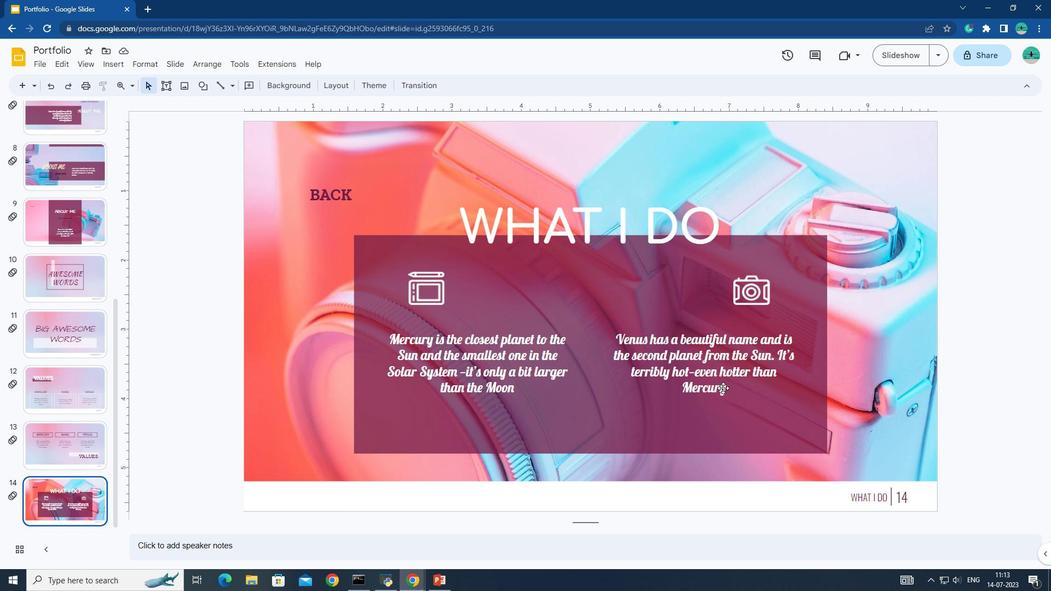 
Action: Key pressed <Key.shift>
Screenshot: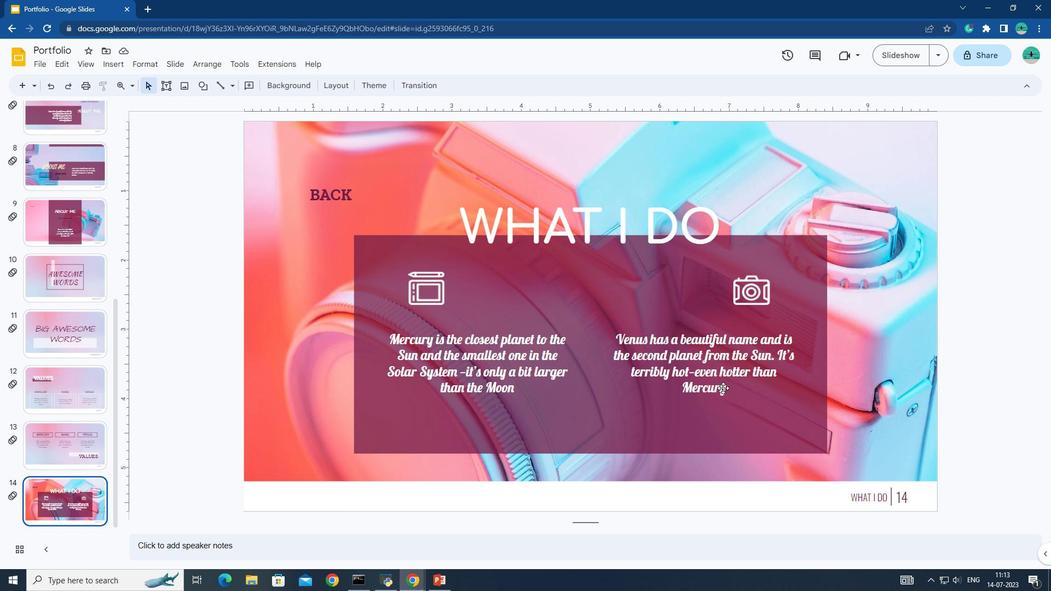 
Action: Mouse moved to (684, 388)
Screenshot: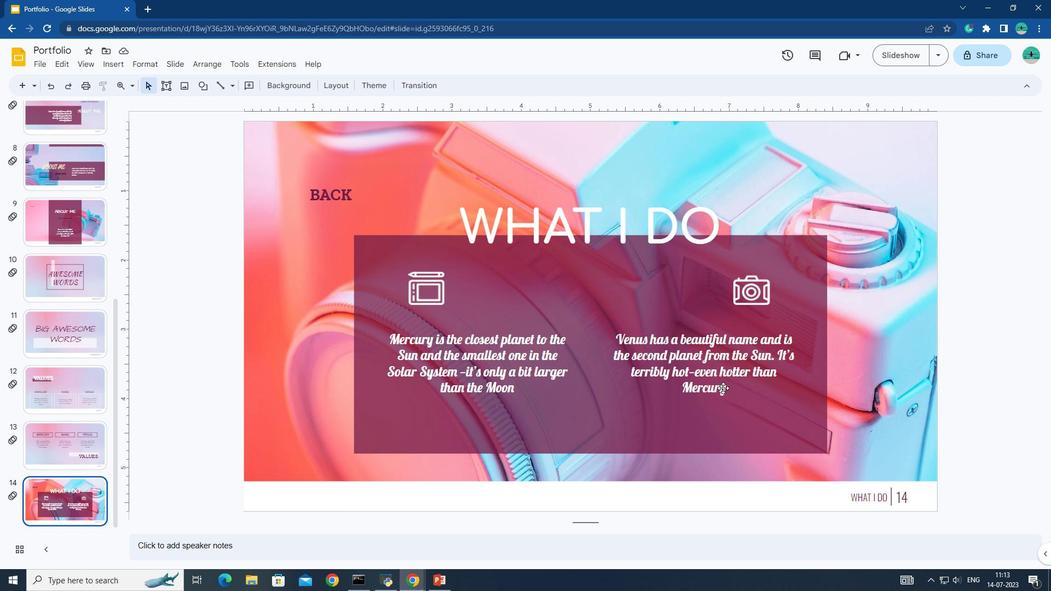 
Action: Key pressed <Key.shift>
Screenshot: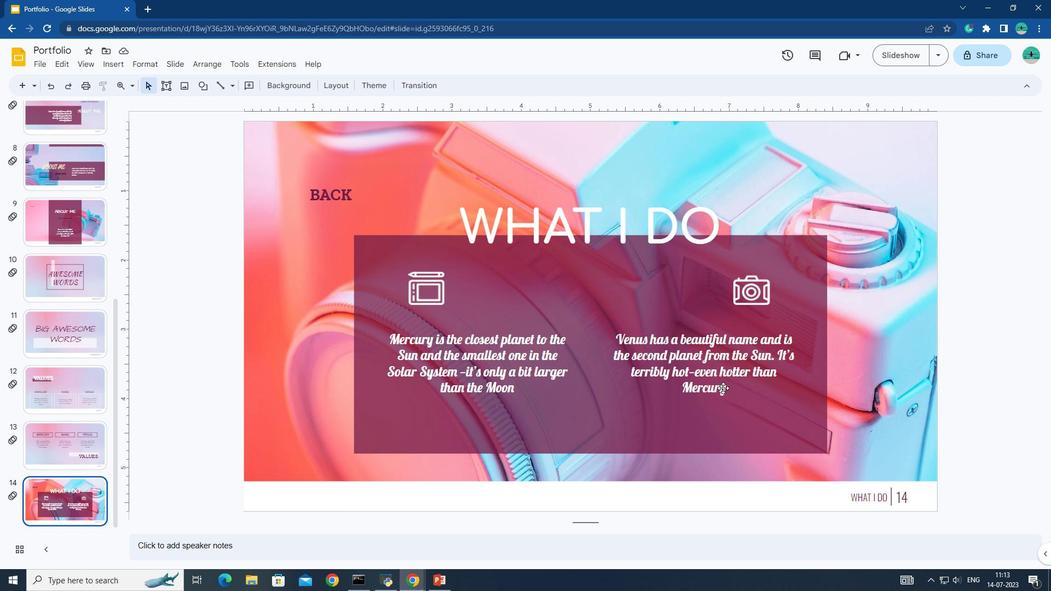 
Action: Mouse moved to (661, 388)
Screenshot: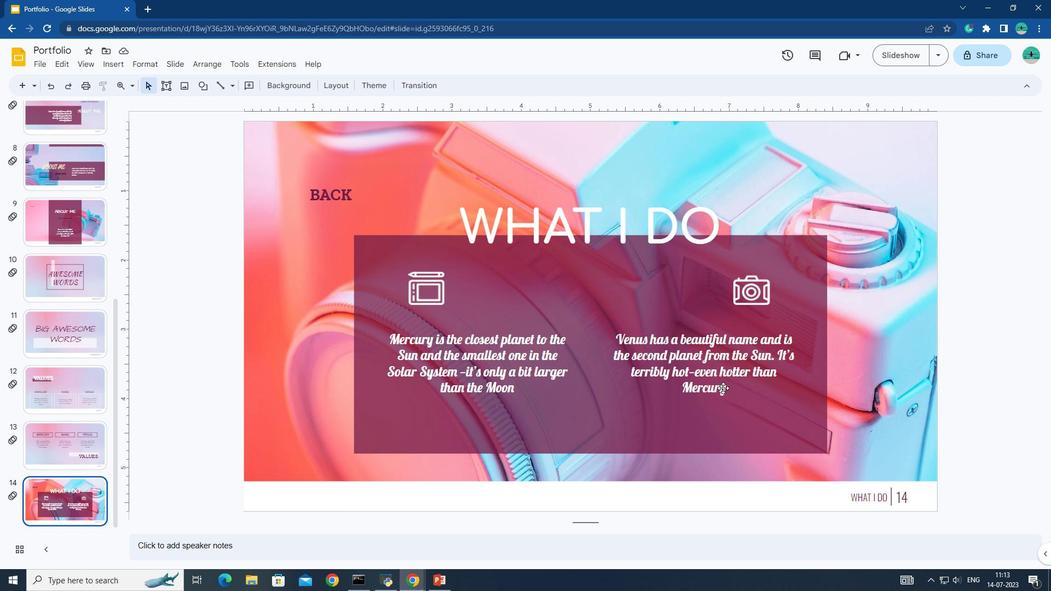 
Action: Key pressed <Key.shift>
Screenshot: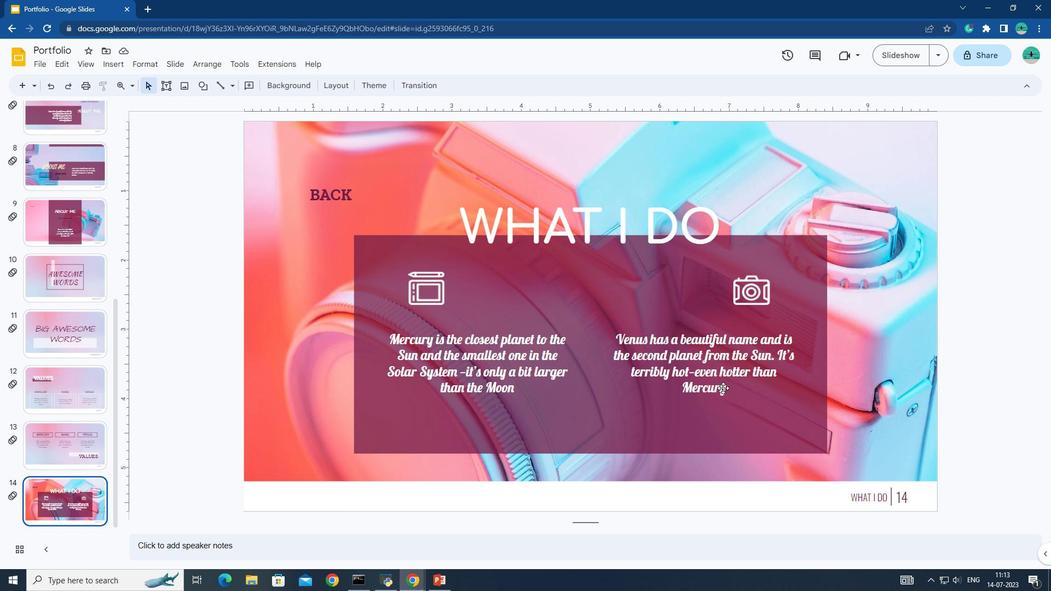 
Action: Mouse moved to (606, 388)
Screenshot: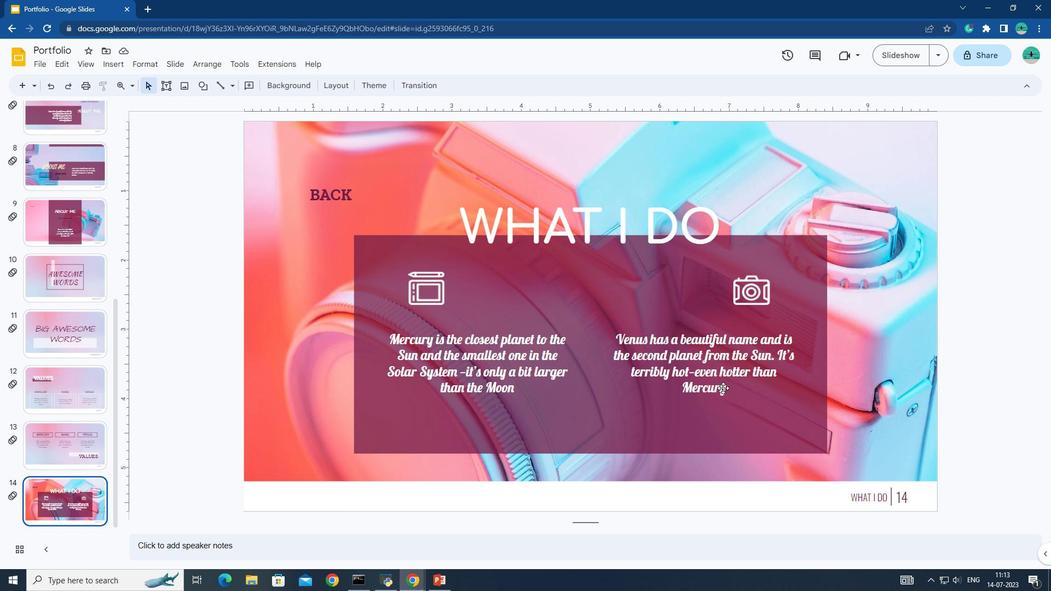 
Action: Key pressed <Key.shift>
Screenshot: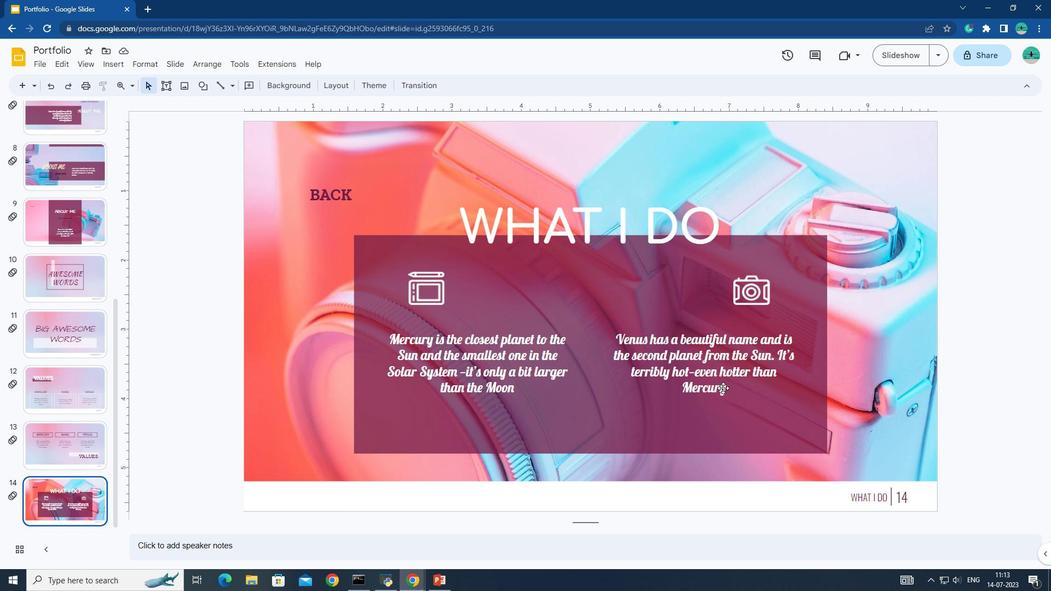
Action: Mouse moved to (540, 388)
Screenshot: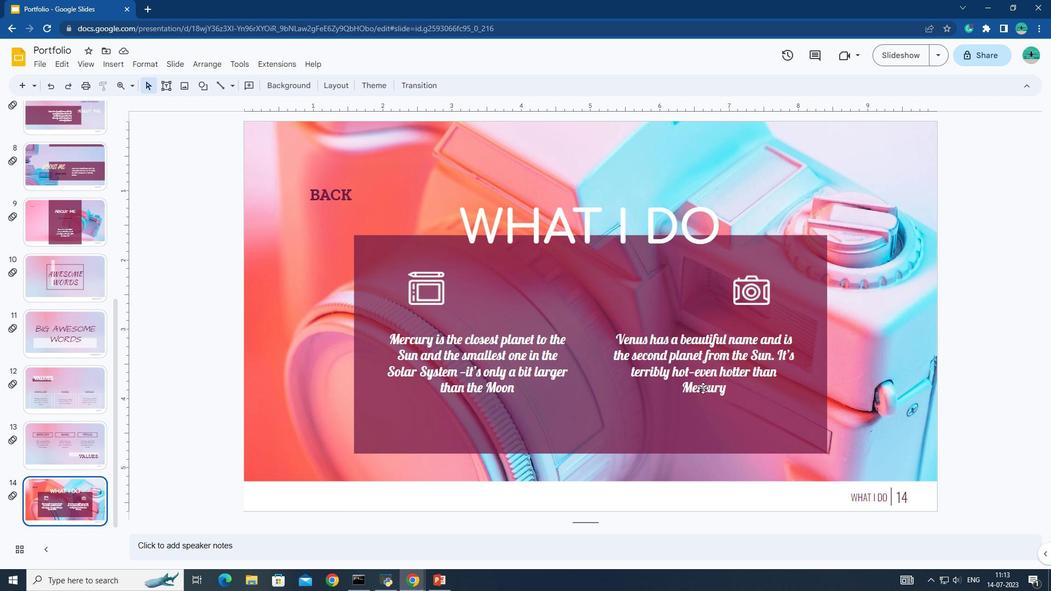
Action: Key pressed <Key.shift>
Screenshot: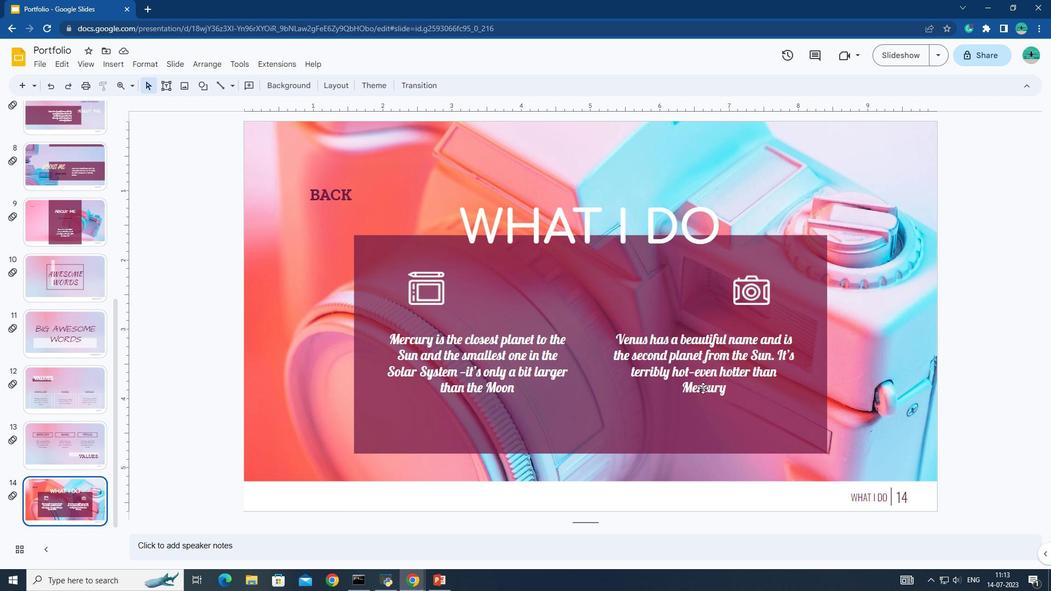
Action: Mouse moved to (510, 388)
Screenshot: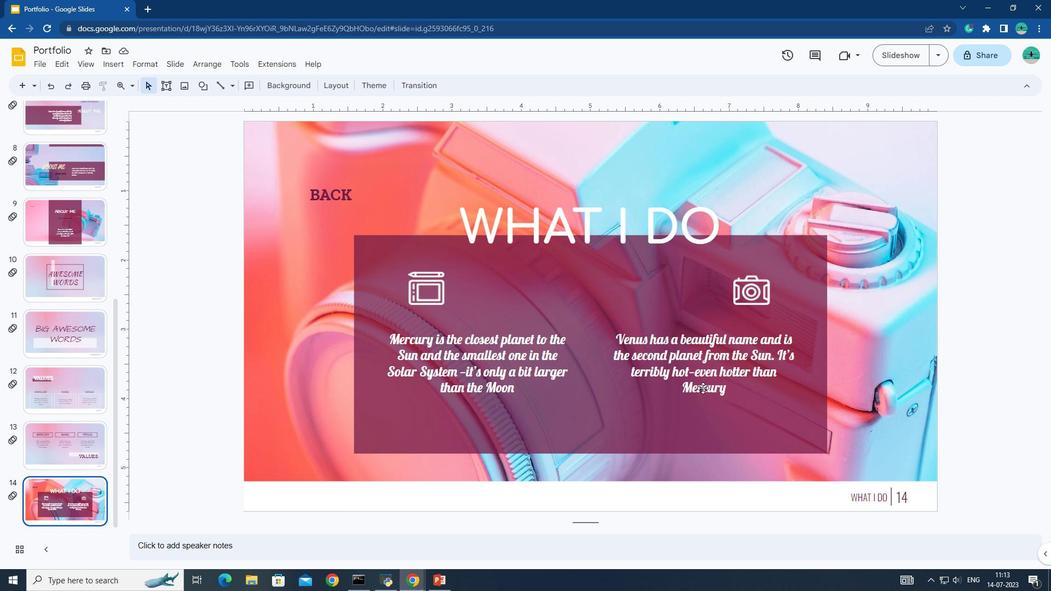 
Action: Key pressed <Key.shift>
Screenshot: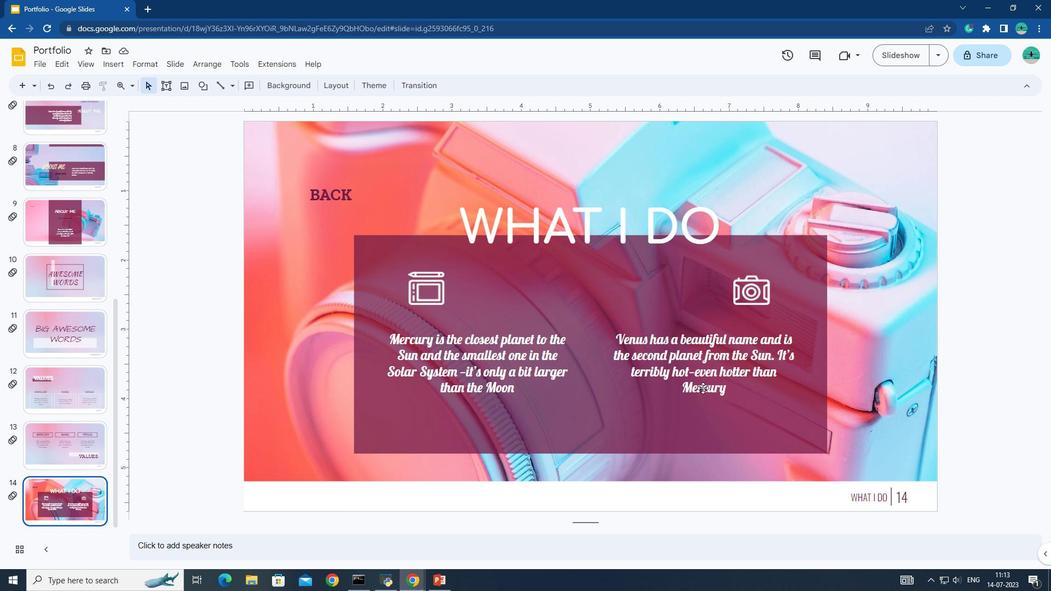 
Action: Mouse moved to (493, 388)
Screenshot: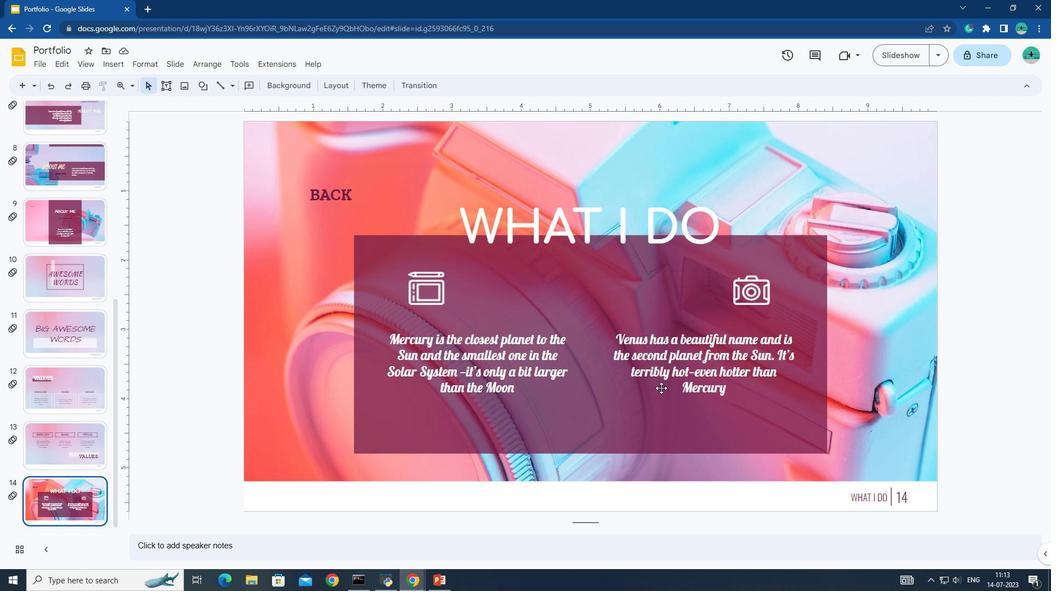 
Action: Key pressed <Key.shift>
Screenshot: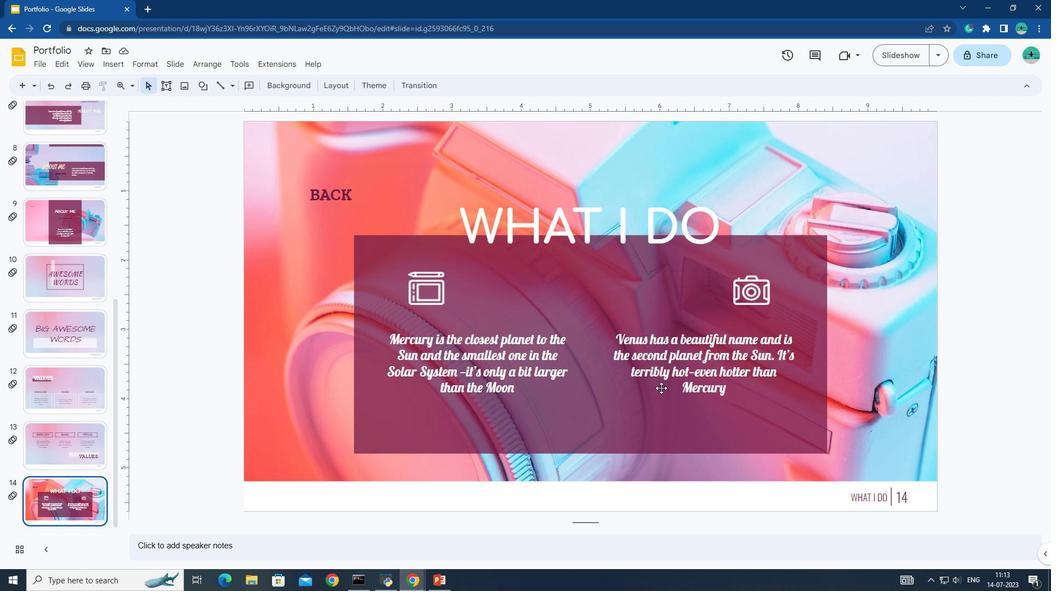 
Action: Mouse moved to (493, 388)
Screenshot: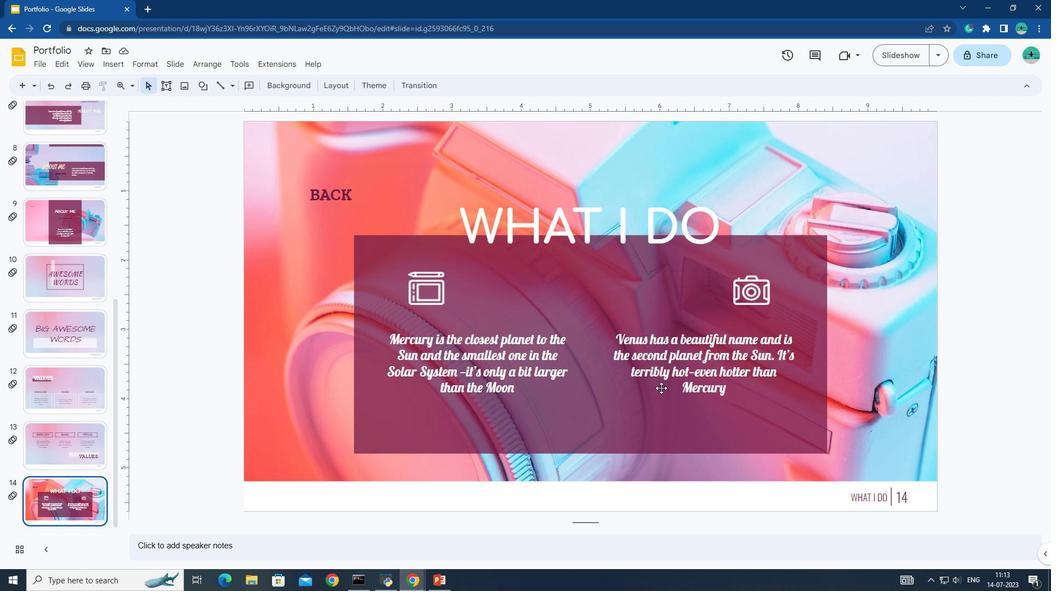 
Action: Key pressed <Key.shift><Key.shift><Key.shift><Key.shift><Key.shift><Key.shift>
Screenshot: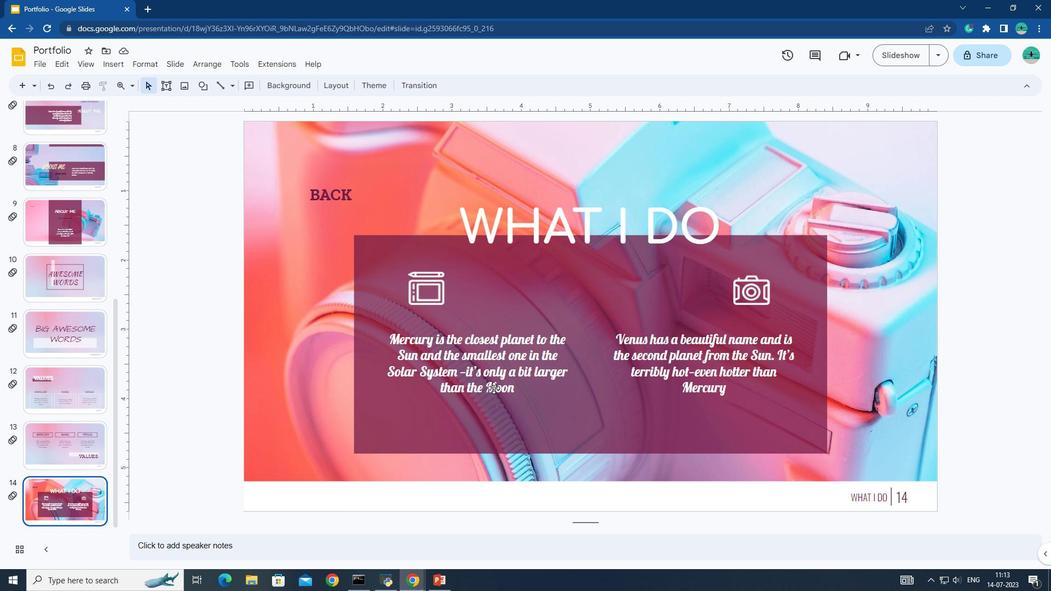 
Action: Mouse moved to (493, 388)
Screenshot: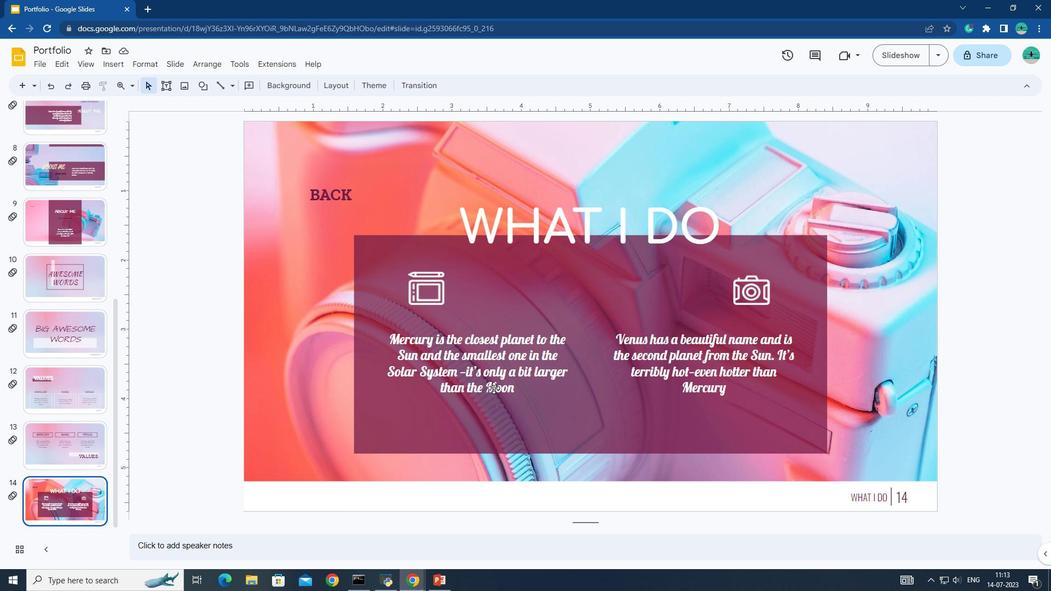 
Action: Key pressed <Key.shift>
Screenshot: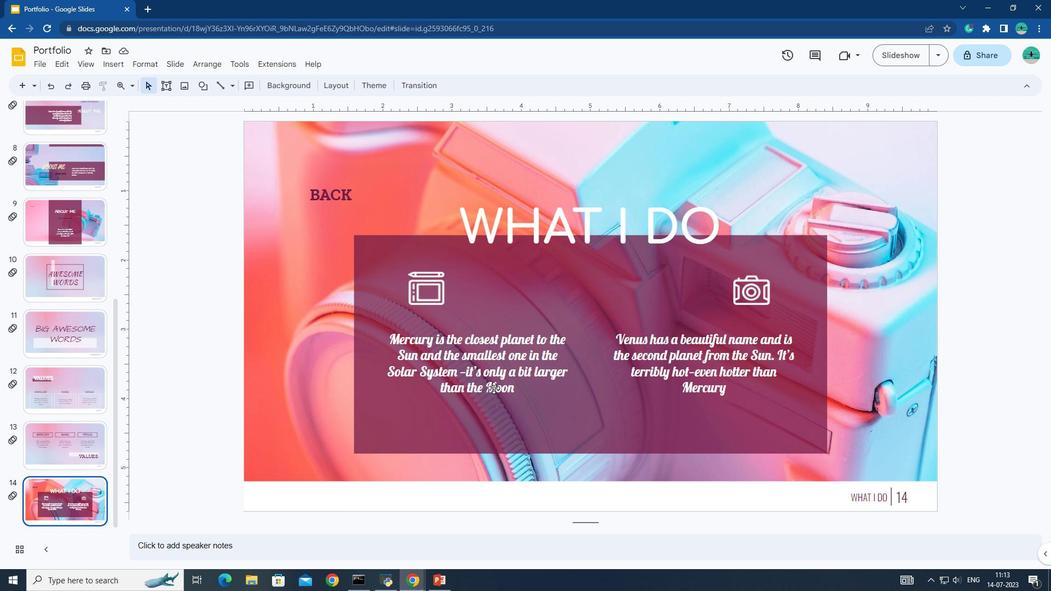 
Action: Mouse moved to (498, 388)
Screenshot: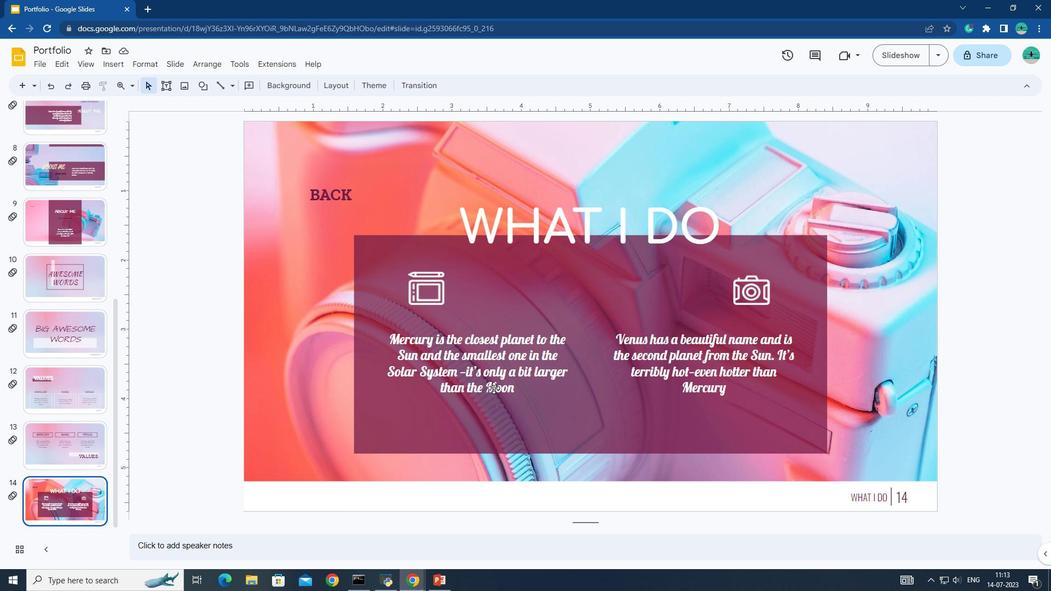 
Action: Key pressed <Key.shift>
Screenshot: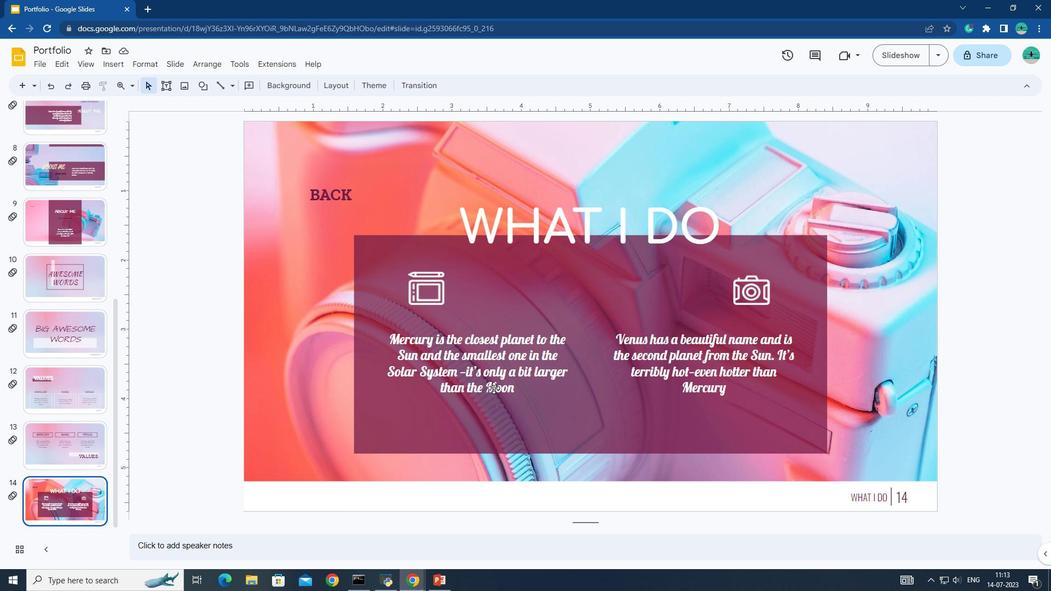 
Action: Mouse moved to (501, 389)
Screenshot: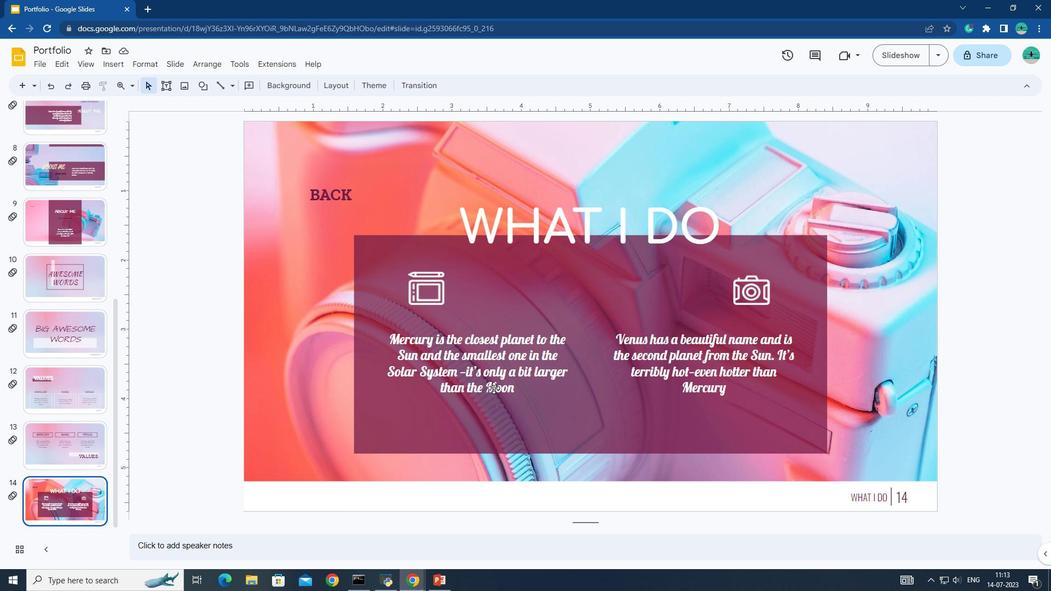 
Action: Key pressed <Key.shift>
Screenshot: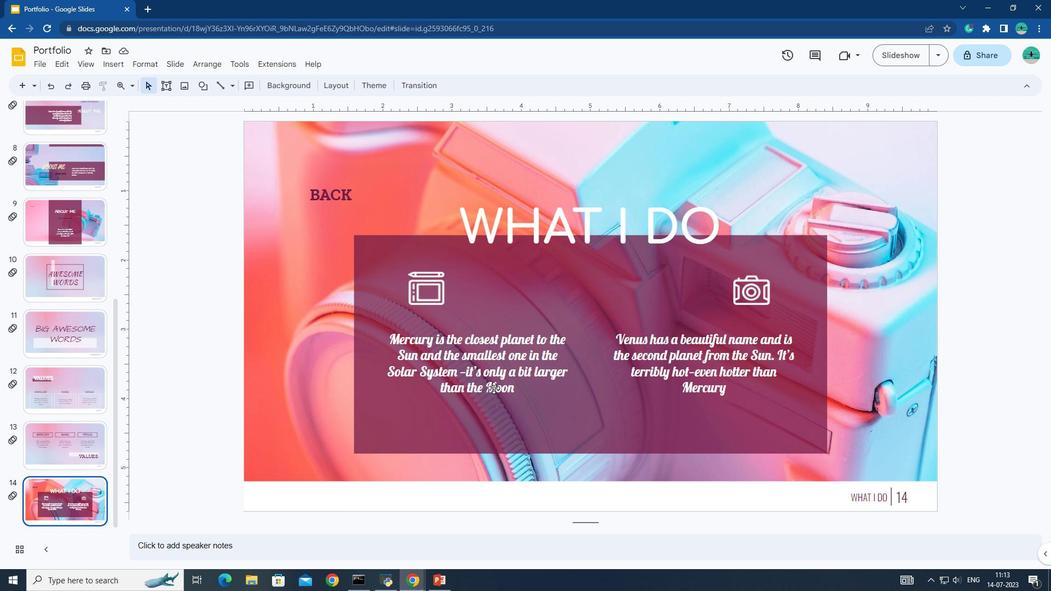 
Action: Mouse moved to (501, 389)
Screenshot: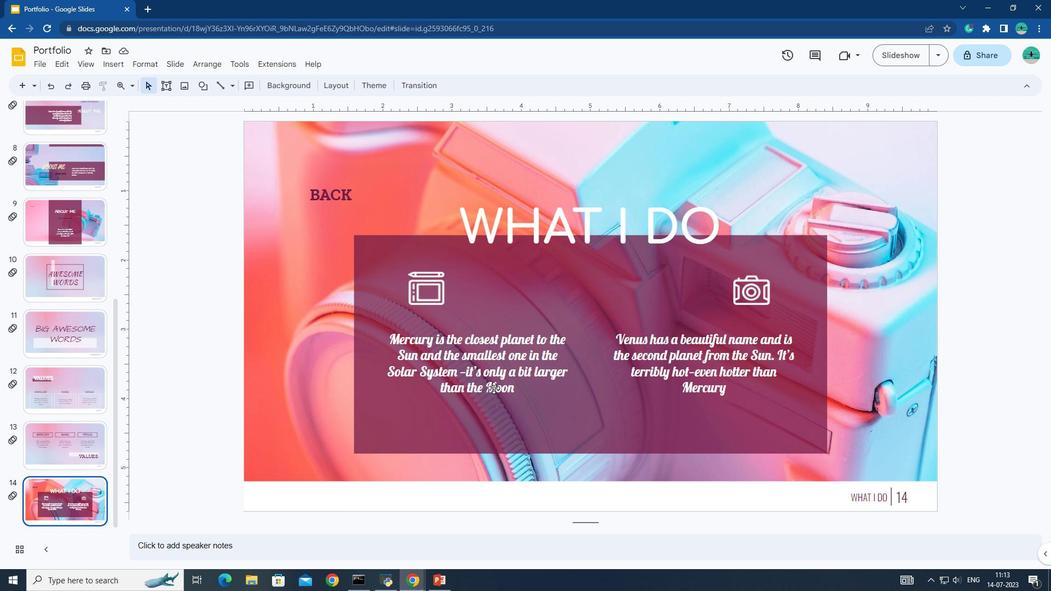 
Action: Key pressed <Key.shift>
Screenshot: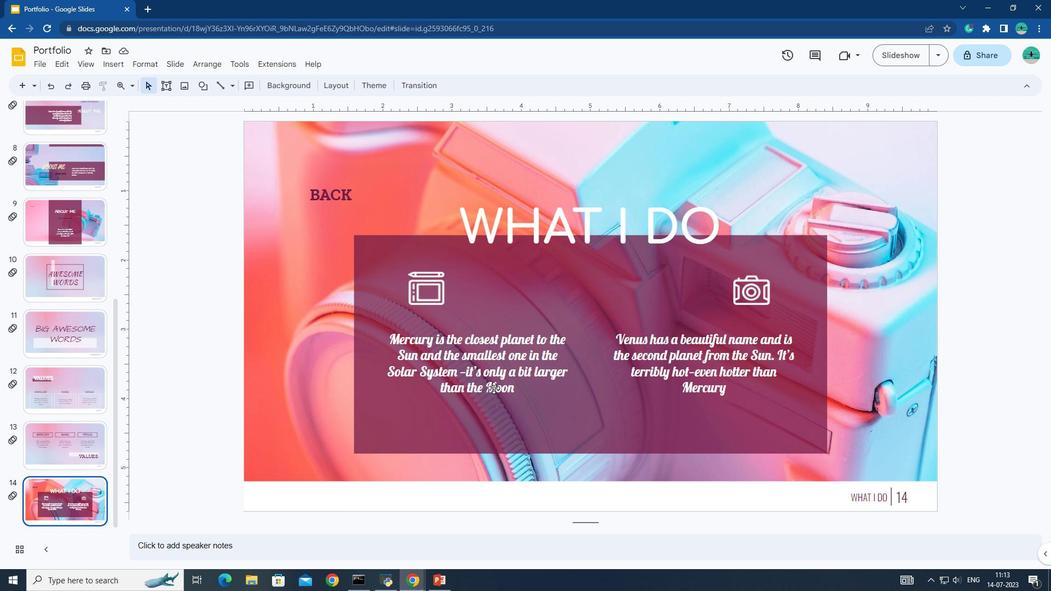 
Action: Mouse moved to (501, 389)
Screenshot: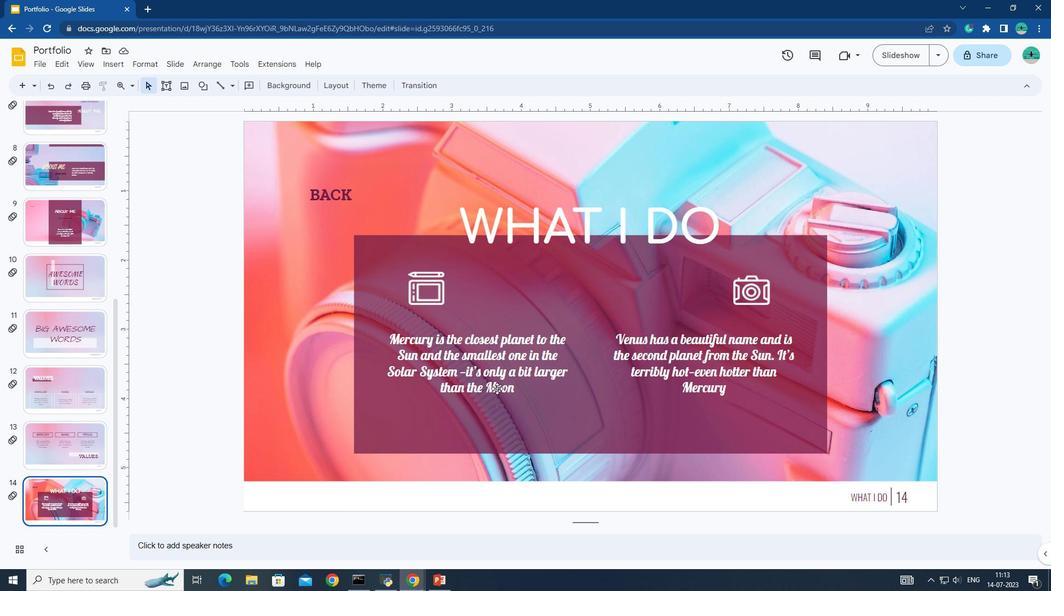 
Action: Mouse pressed left at (501, 389)
Screenshot: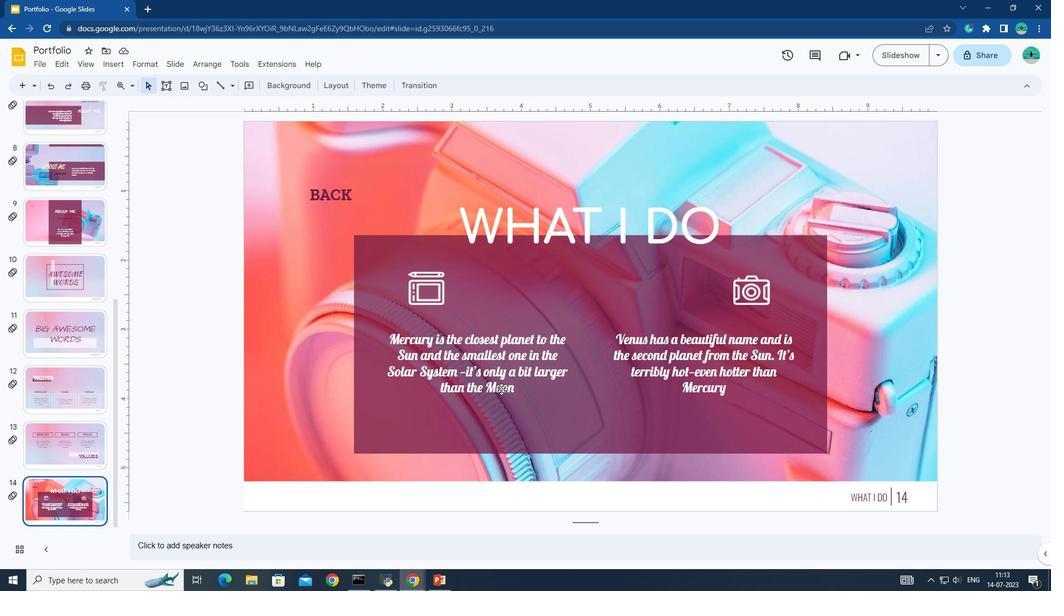 
Action: Mouse moved to (392, 335)
Screenshot: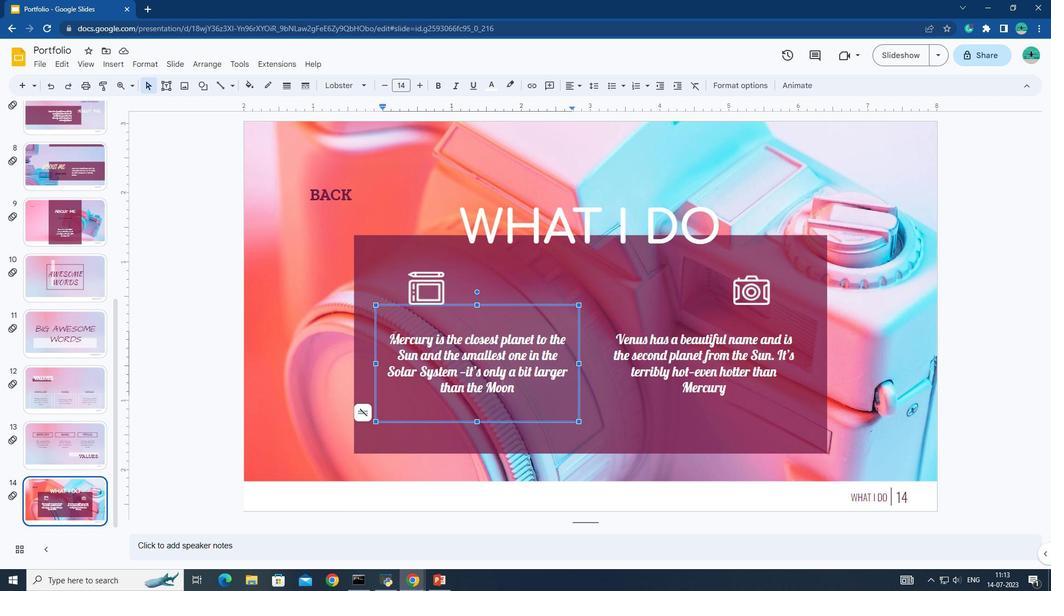 
Action: Mouse pressed left at (392, 335)
Screenshot: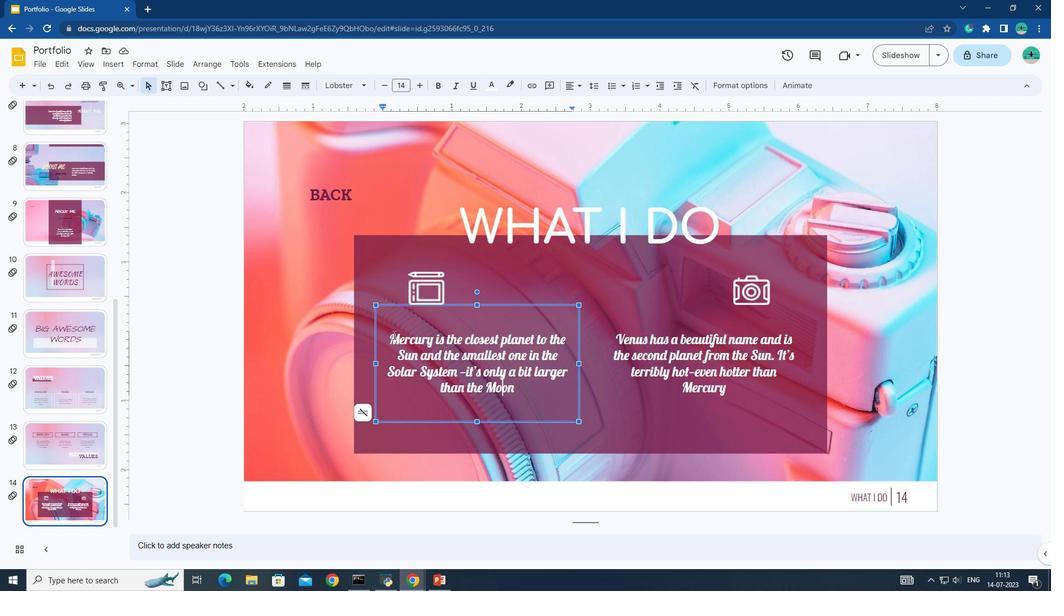 
Action: Mouse moved to (392, 335)
Screenshot: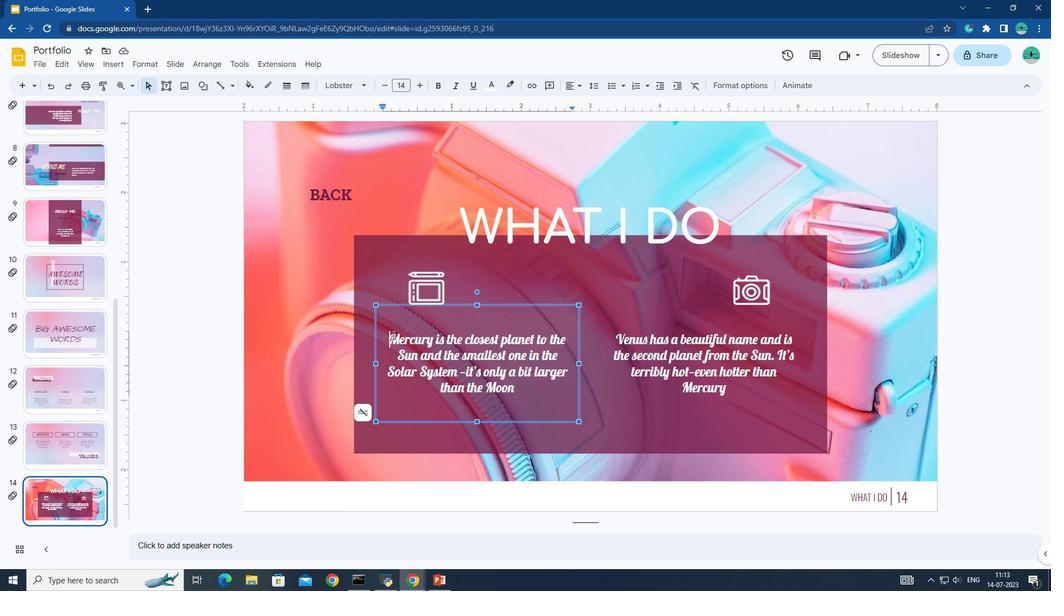 
Action: Key pressed <Key.shift><Key.shift><Key.shift>
Screenshot: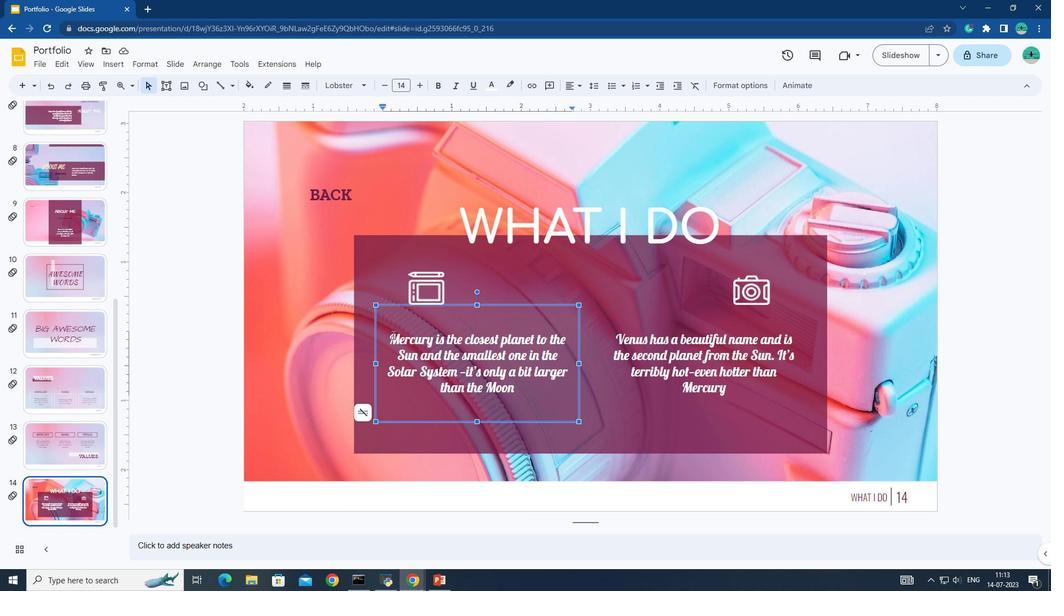 
Action: Mouse moved to (394, 335)
Screenshot: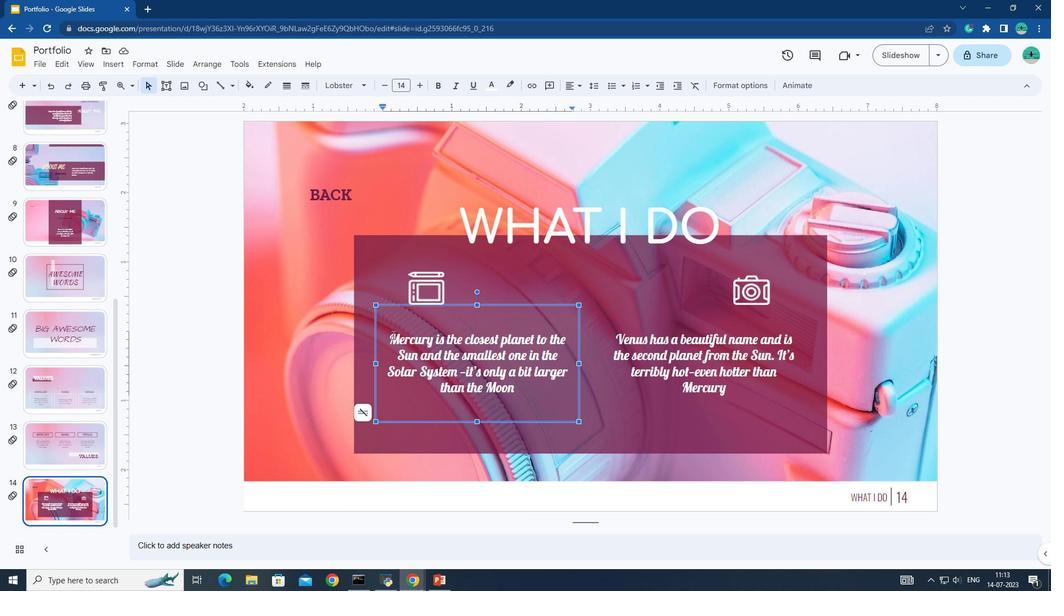 
Action: Key pressed <Key.shift>
Screenshot: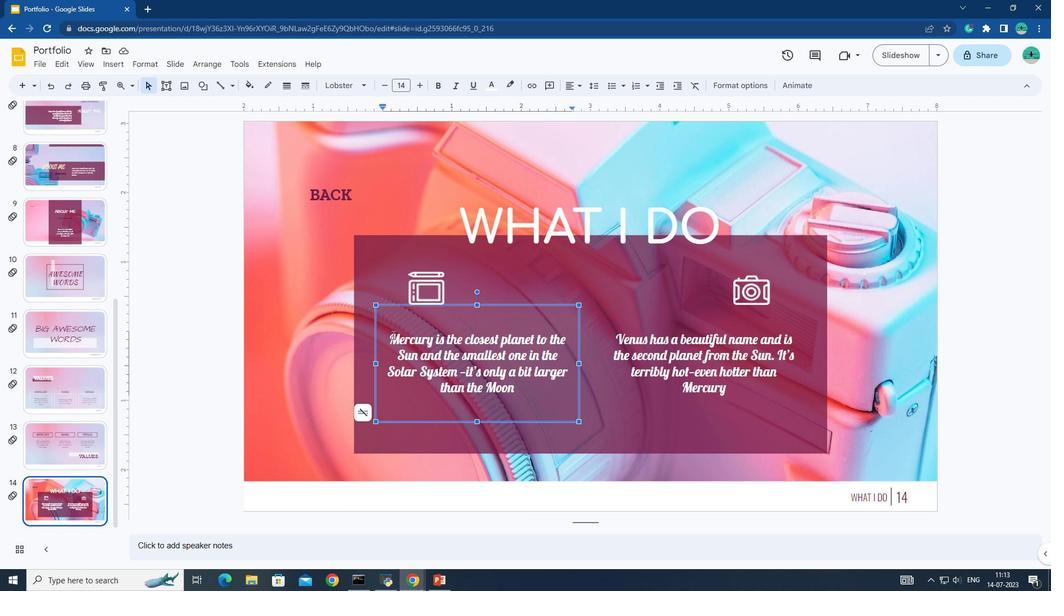 
Action: Mouse moved to (399, 339)
Screenshot: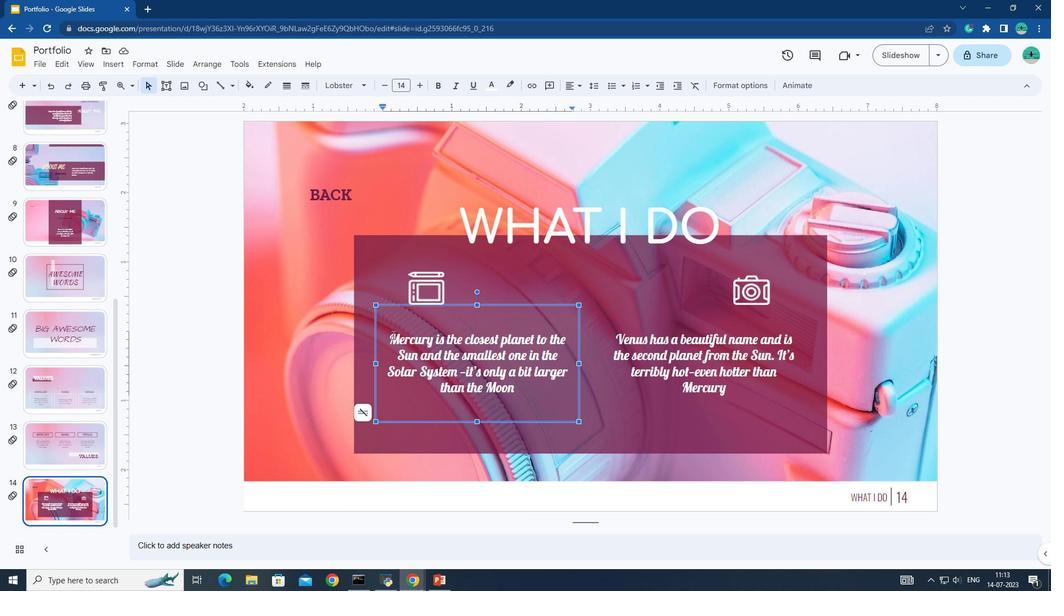 
Action: Key pressed <Key.shift>
Screenshot: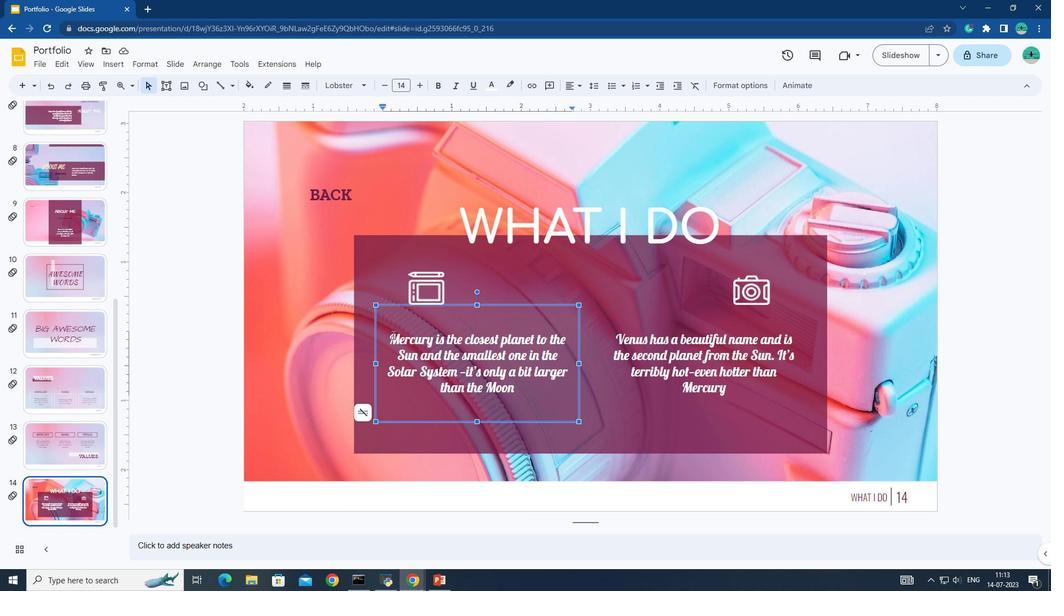 
Action: Mouse moved to (405, 342)
Screenshot: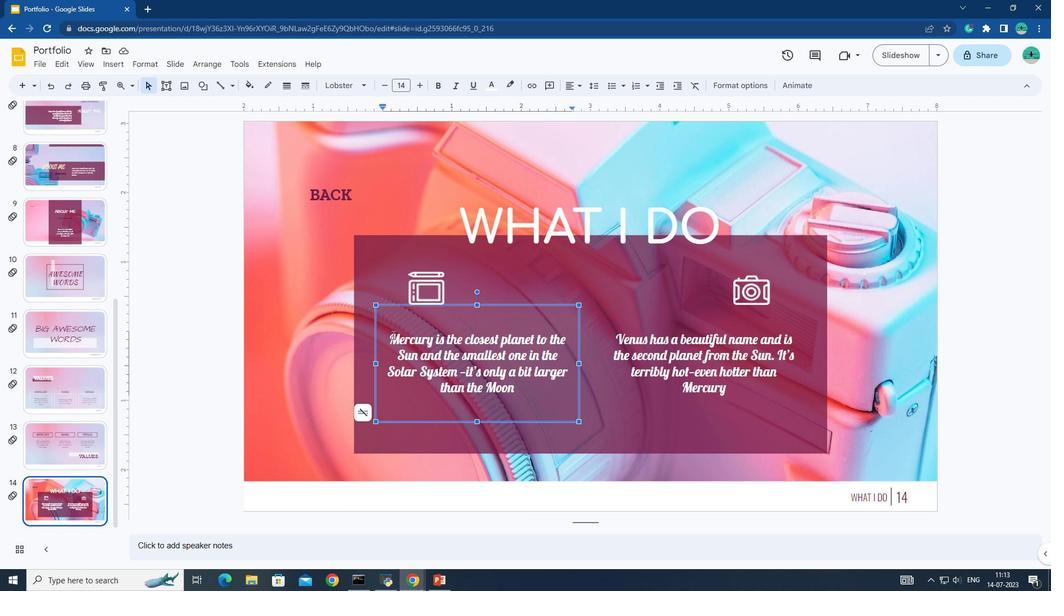 
Action: Key pressed <Key.shift>
Screenshot: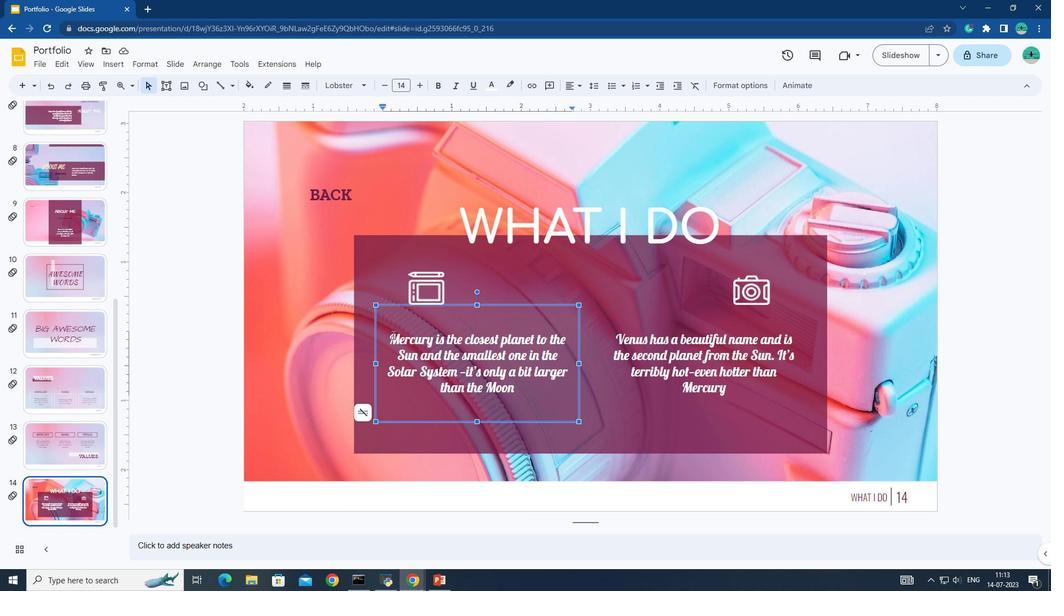 
Action: Mouse moved to (414, 348)
Screenshot: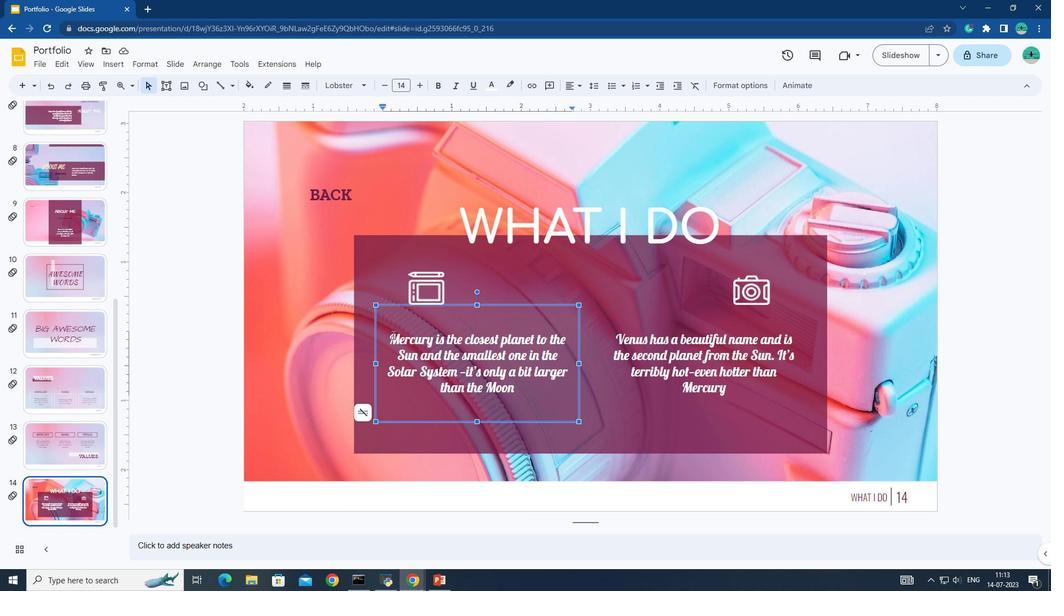 
Action: Key pressed <Key.shift>
Screenshot: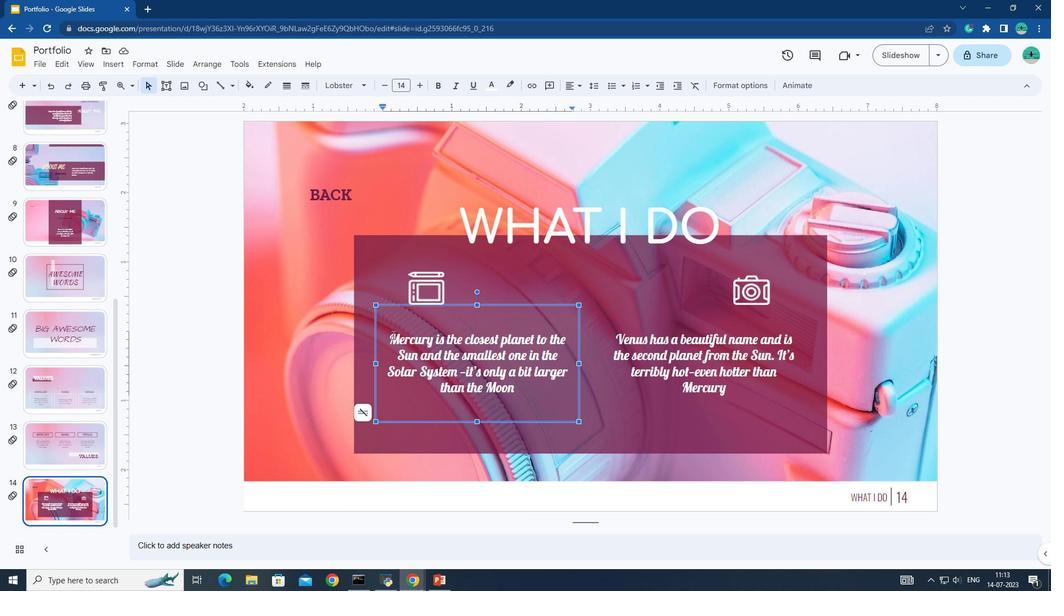 
Action: Mouse moved to (423, 353)
Screenshot: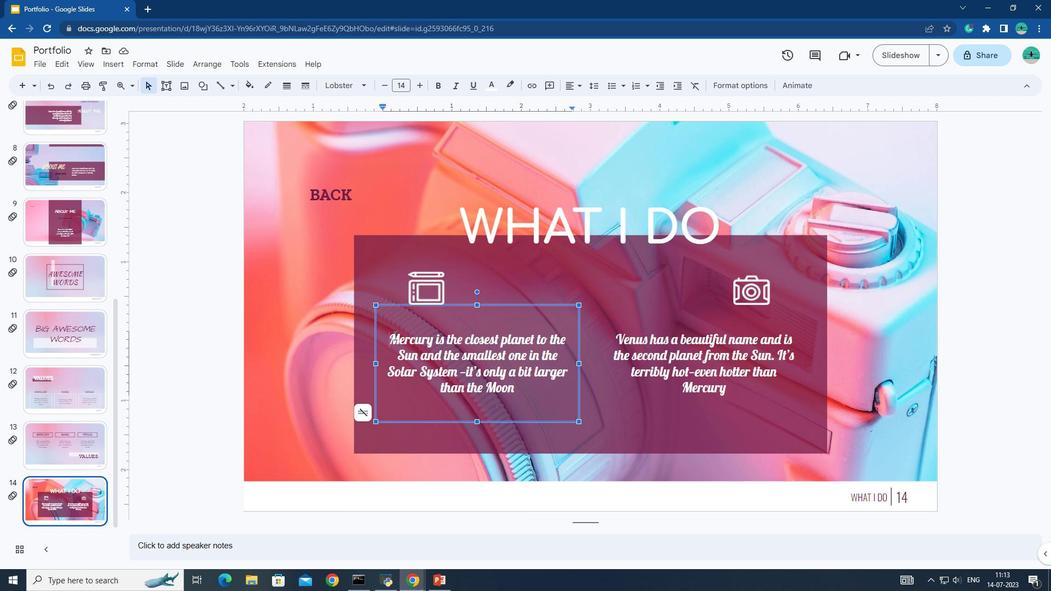 
Action: Key pressed <Key.shift>
Screenshot: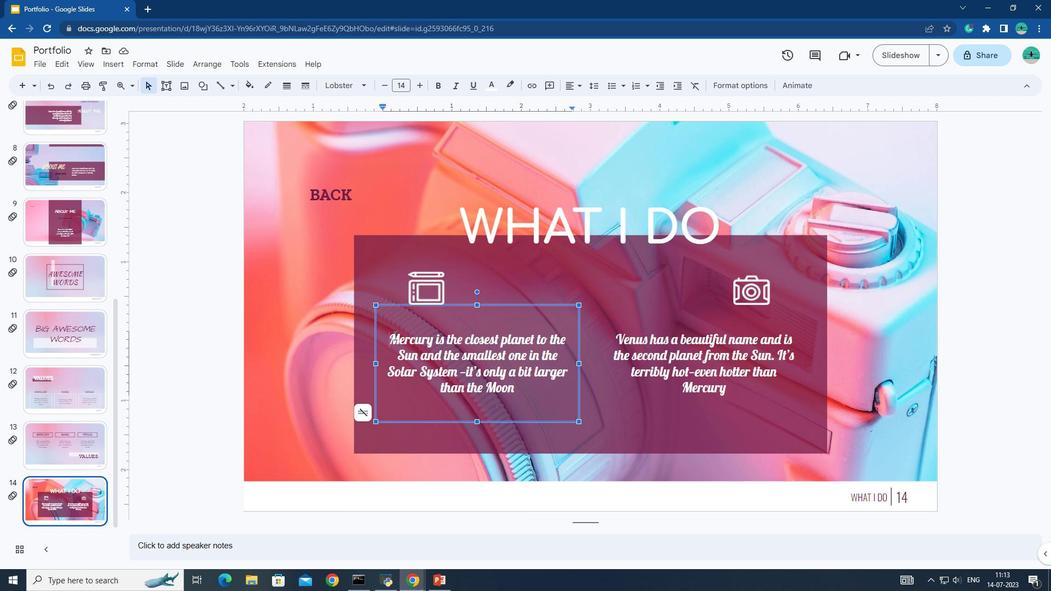 
Action: Mouse moved to (429, 357)
Screenshot: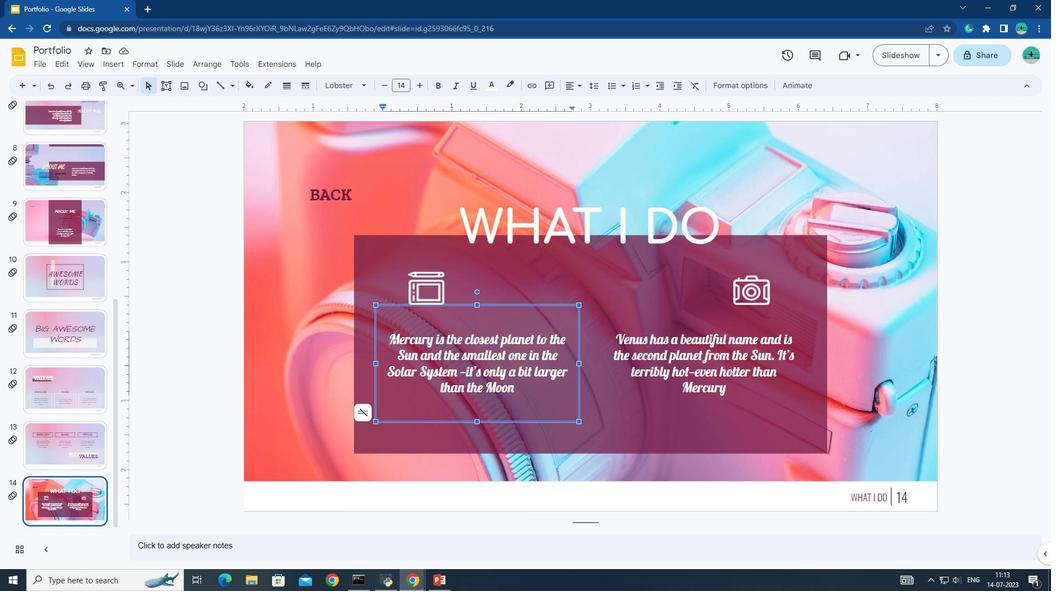 
Action: Key pressed <Key.shift>
Screenshot: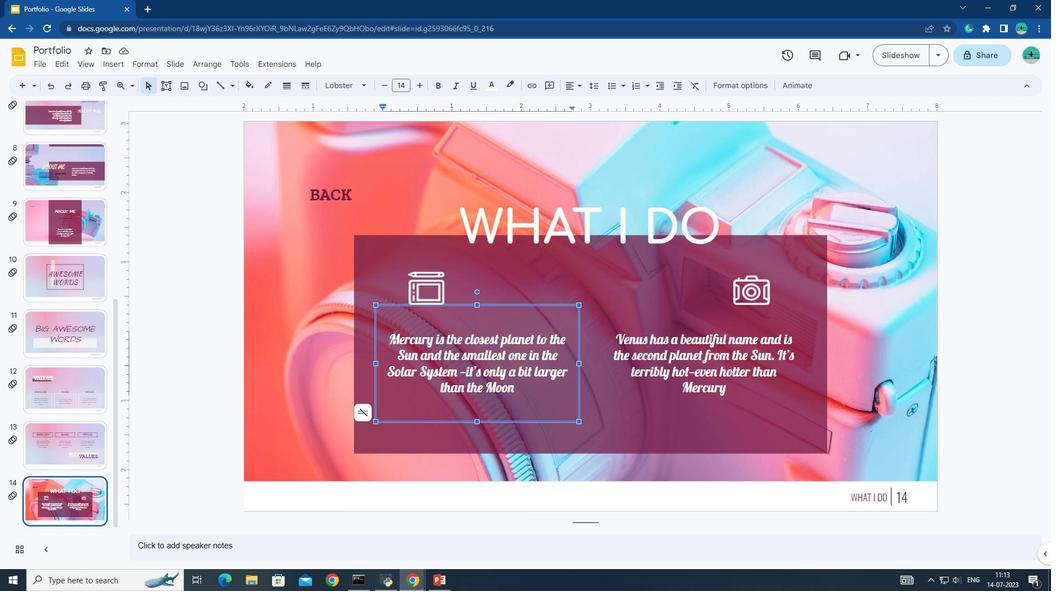 
Action: Mouse moved to (435, 360)
Screenshot: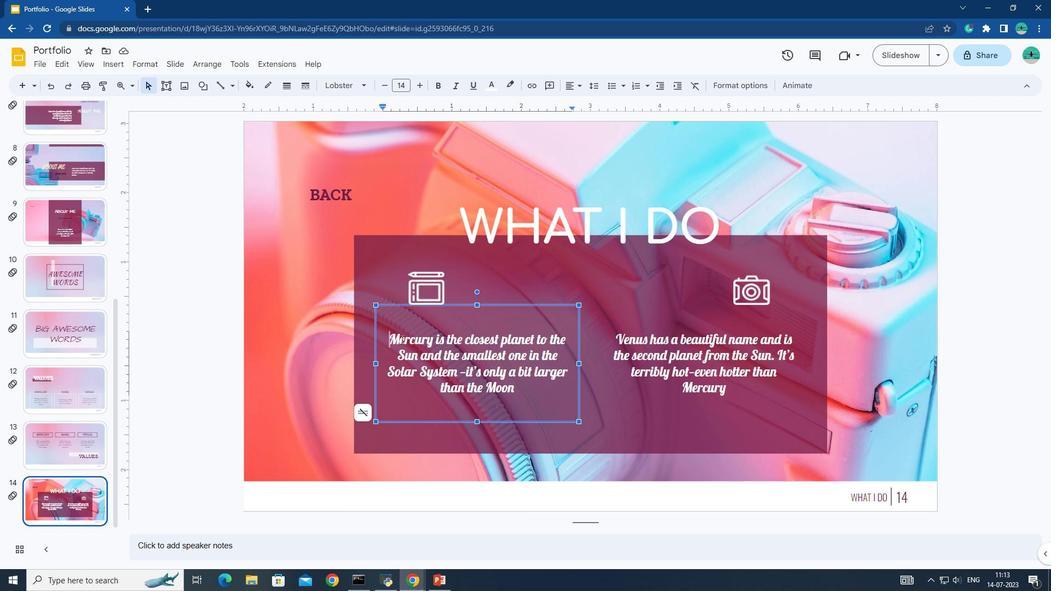 
Action: Key pressed <Key.shift>
Screenshot: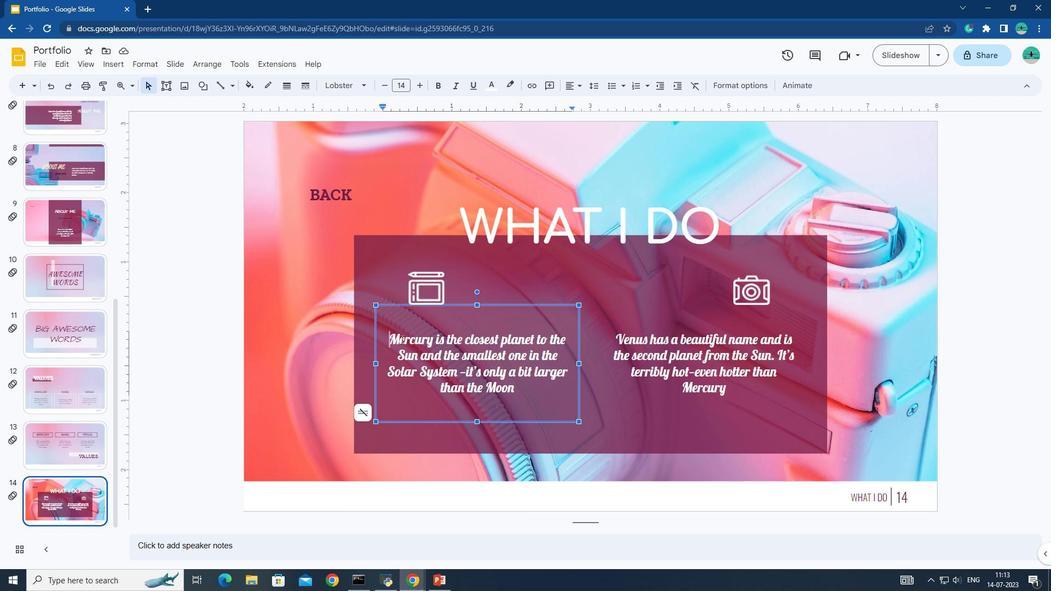 
Action: Mouse moved to (443, 364)
